 Task: Research Airbnb properties in Soignies, Belgium from 2nd December, 2023 to 6th December, 2023 for 2 adults.1  bedroom having 1 bed and 1 bathroom. Property type can be hotel. Amenities needed are: heating. Look for 3 properties as per requirement.
Action: Mouse moved to (551, 77)
Screenshot: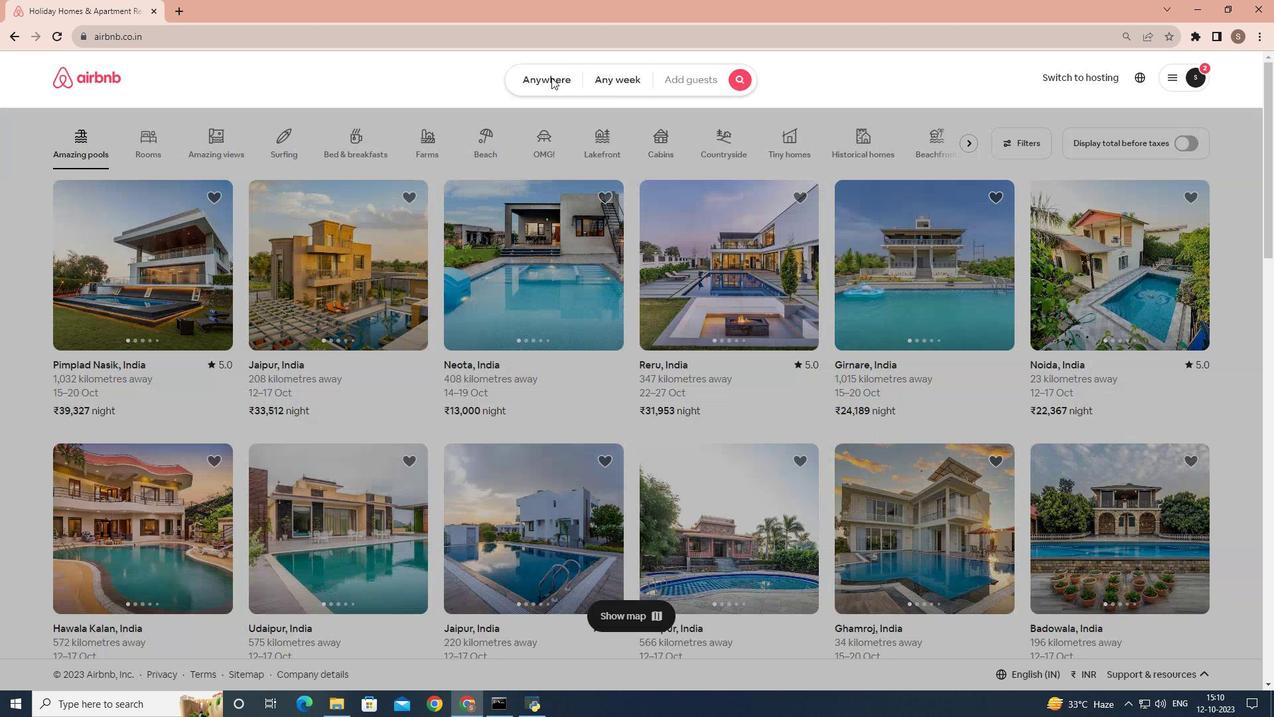 
Action: Mouse pressed left at (551, 77)
Screenshot: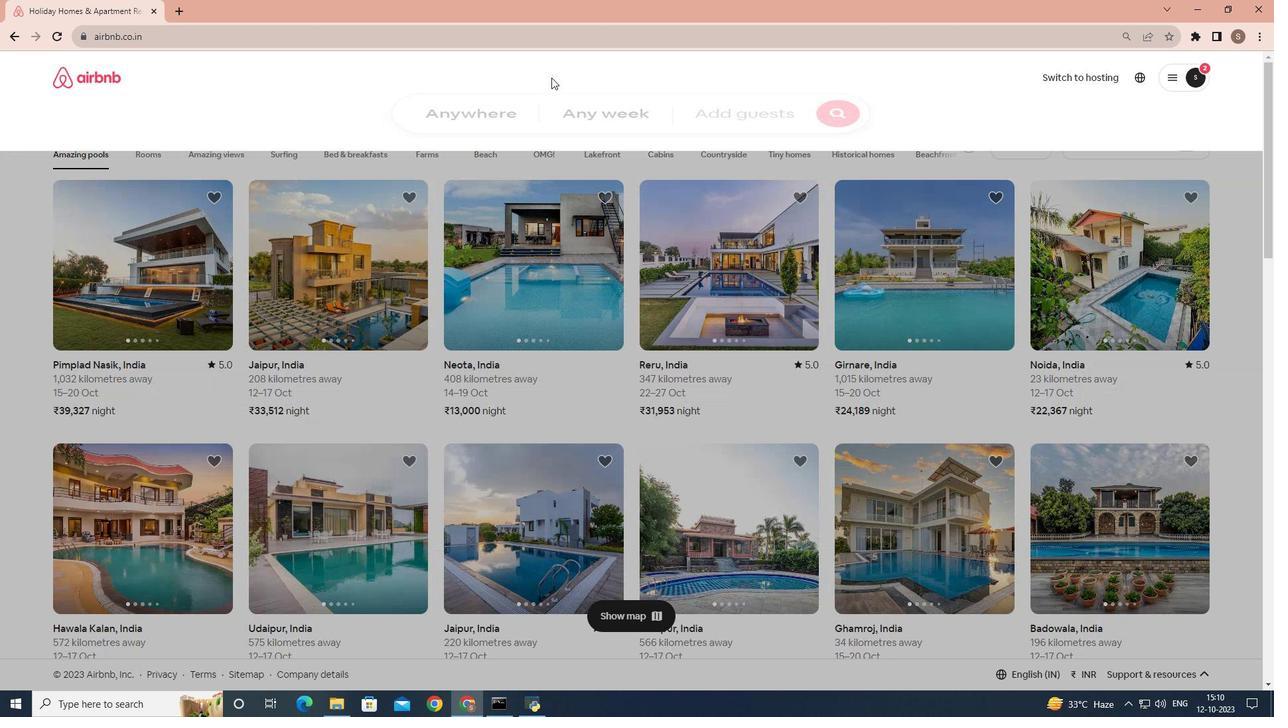 
Action: Mouse moved to (452, 119)
Screenshot: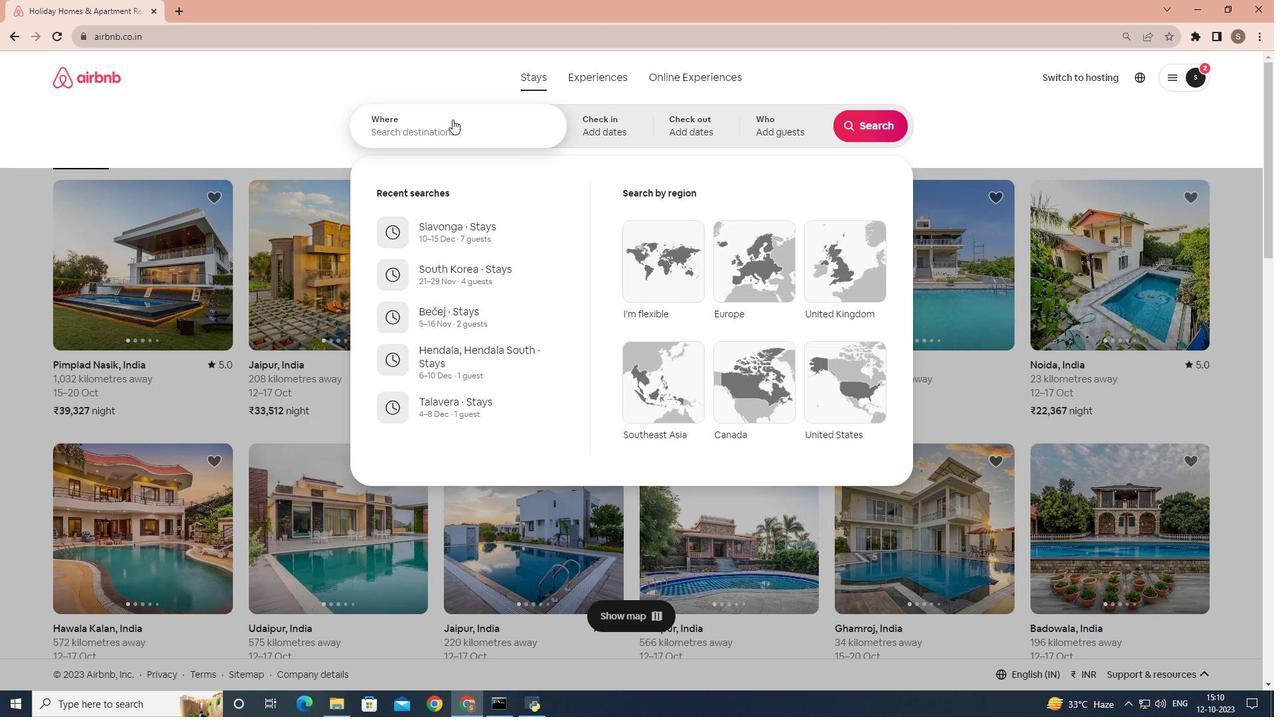
Action: Mouse pressed left at (452, 119)
Screenshot: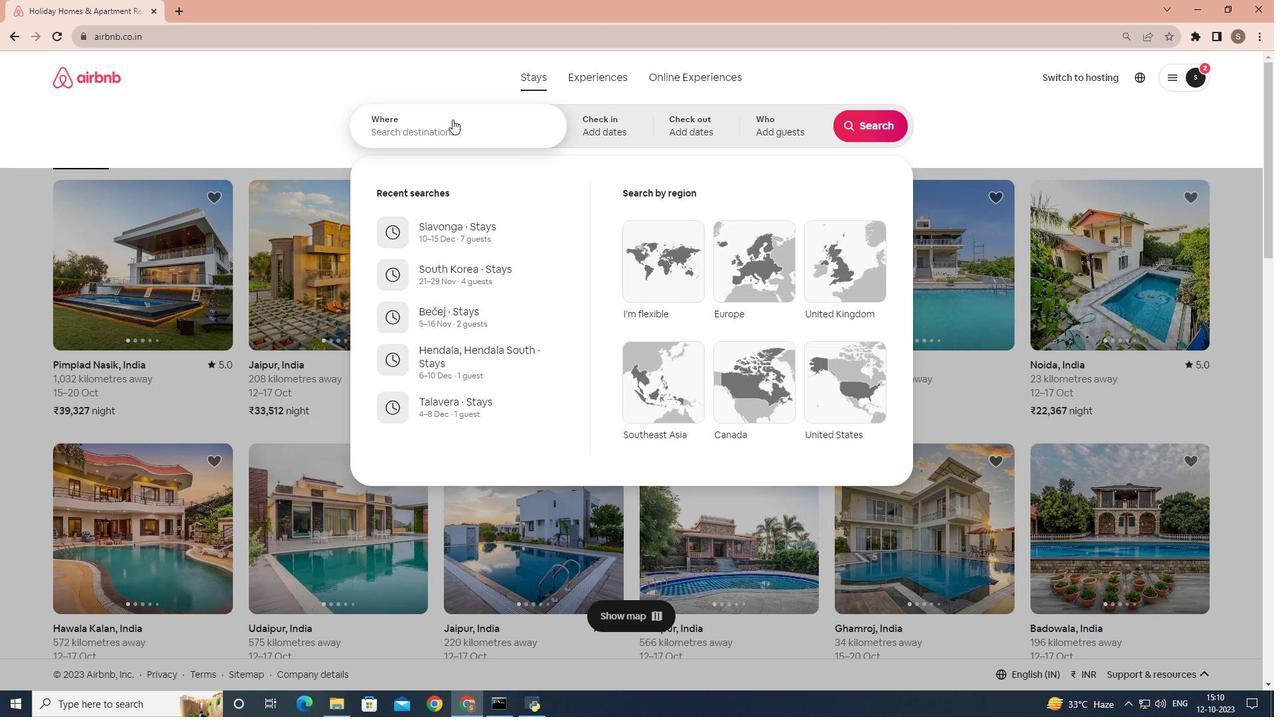 
Action: Key pressed <Key.shift>Soignies,<Key.space><Key.shift>Belgium
Screenshot: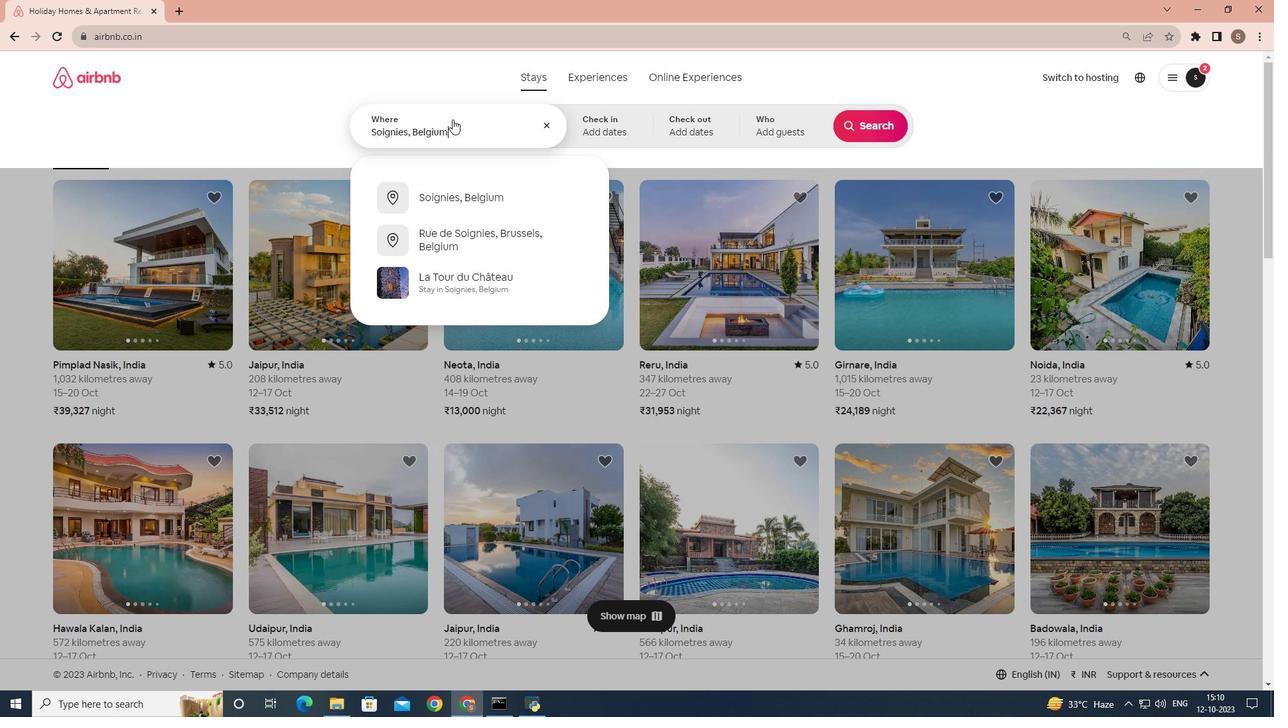 
Action: Mouse moved to (493, 202)
Screenshot: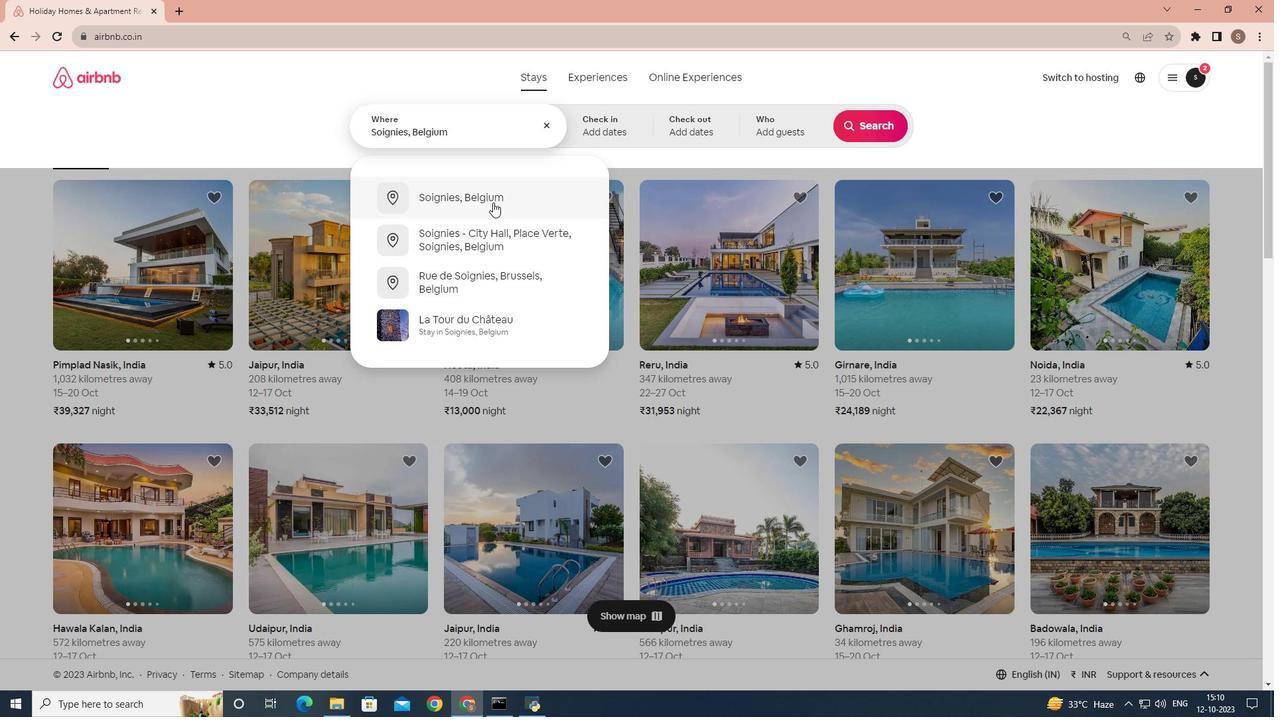 
Action: Mouse pressed left at (493, 202)
Screenshot: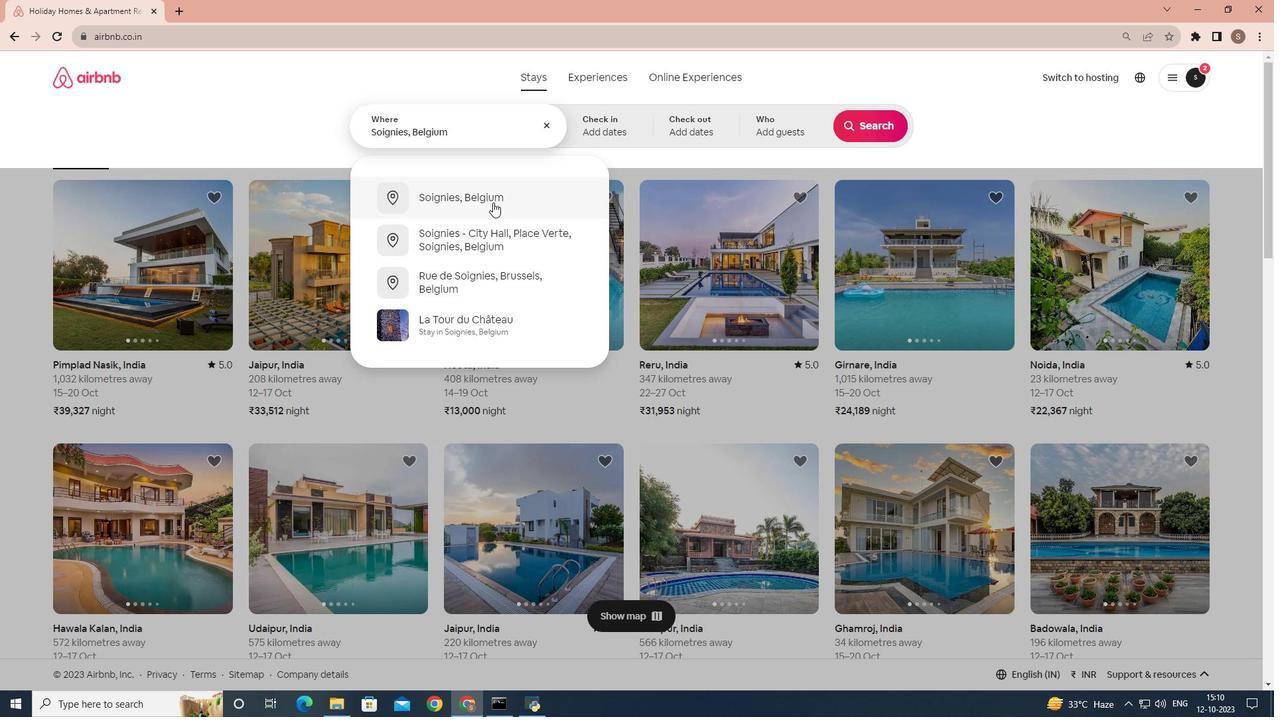 
Action: Mouse moved to (867, 229)
Screenshot: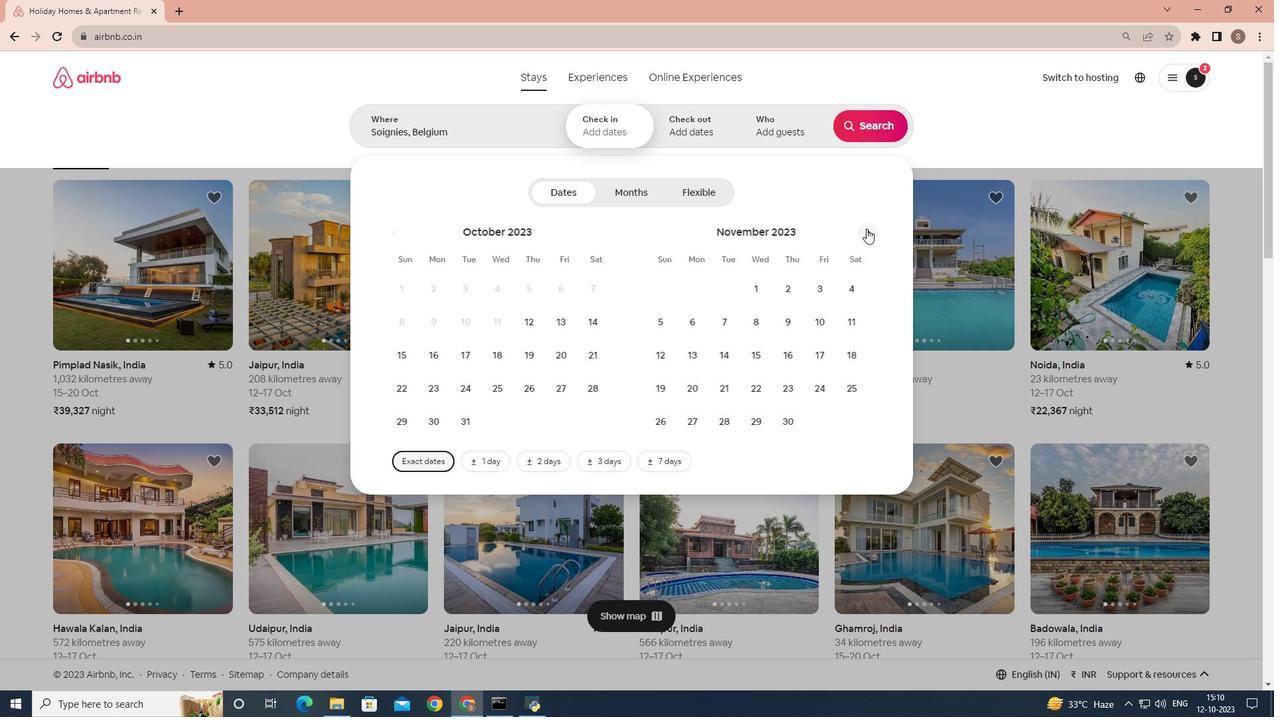 
Action: Mouse pressed left at (867, 229)
Screenshot: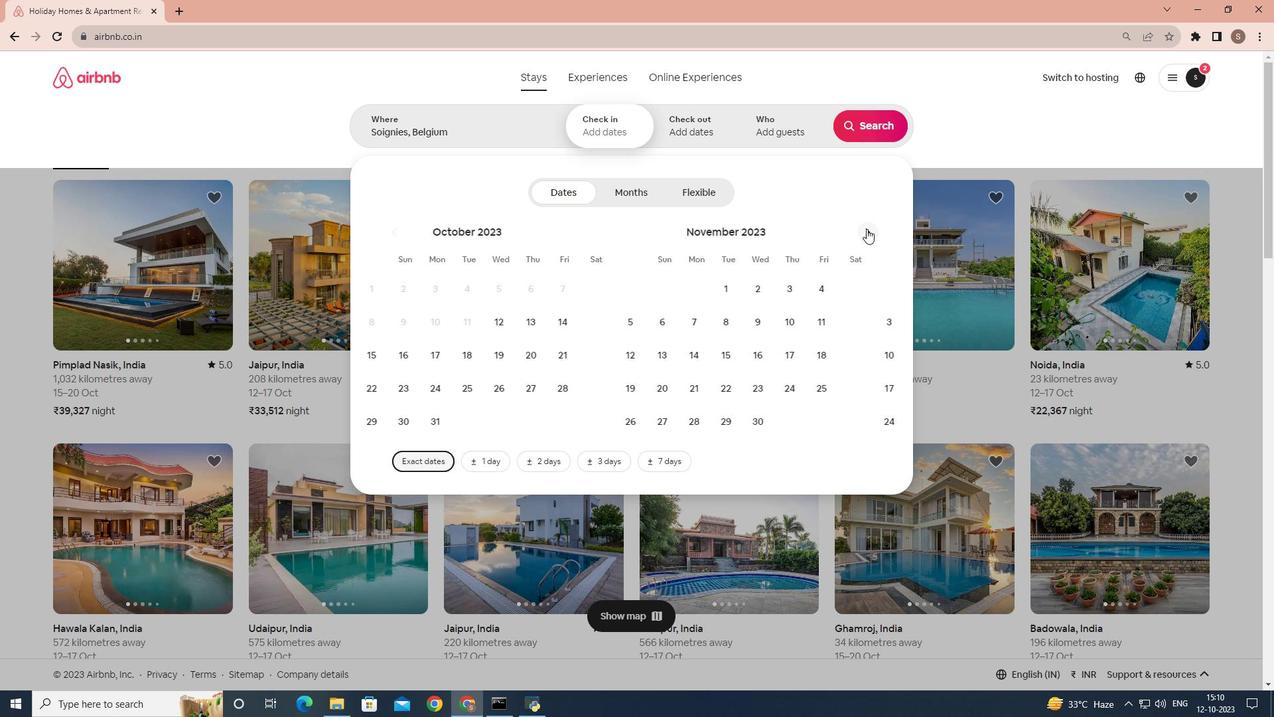 
Action: Mouse moved to (849, 293)
Screenshot: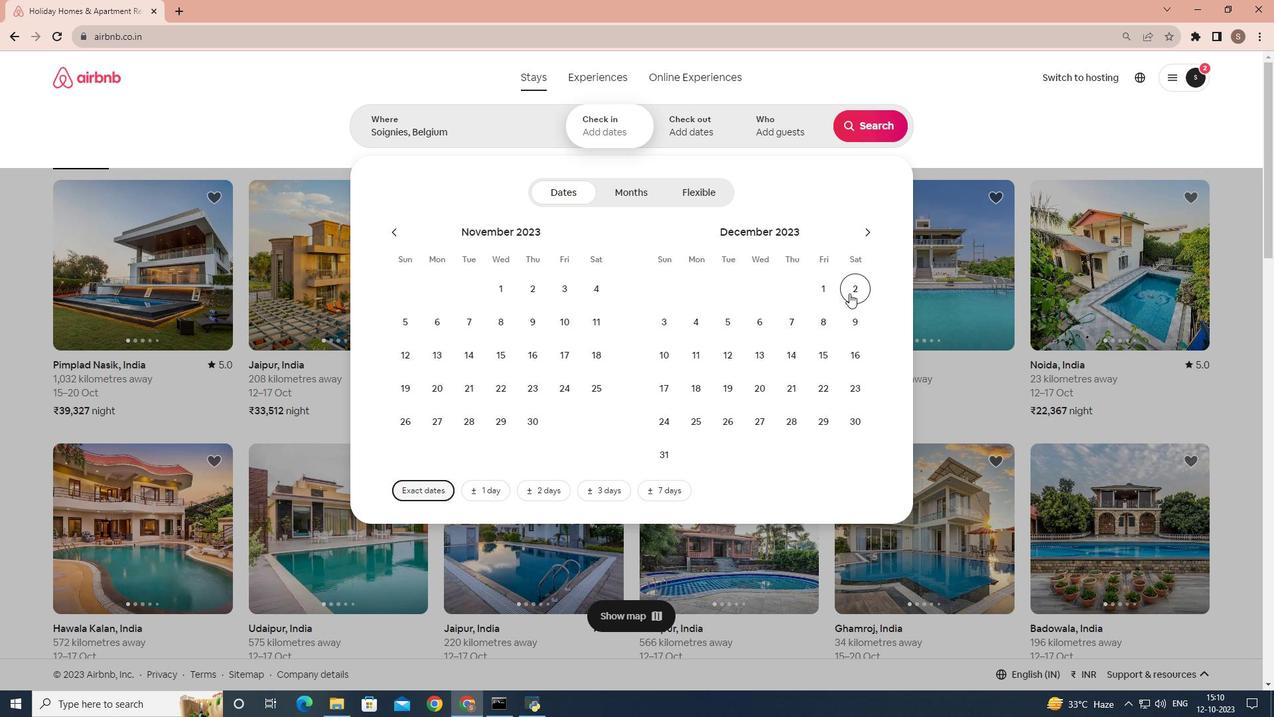 
Action: Mouse pressed left at (849, 293)
Screenshot: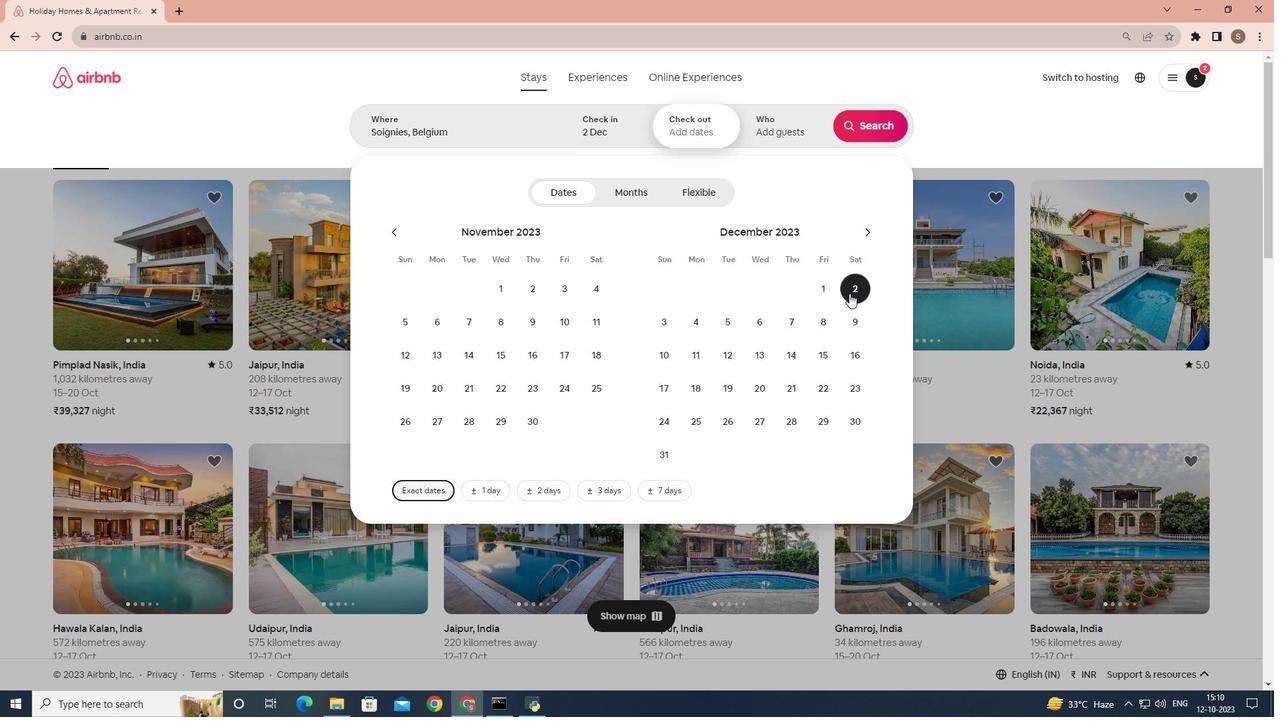 
Action: Mouse moved to (757, 325)
Screenshot: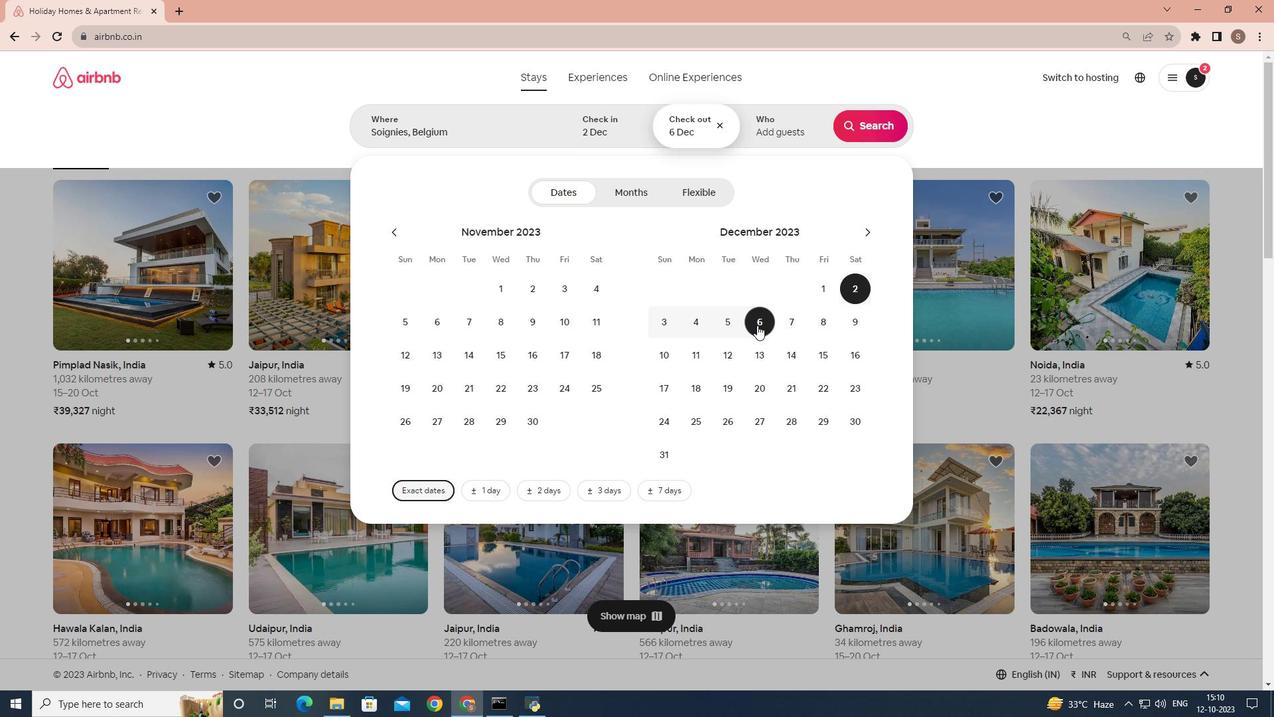 
Action: Mouse pressed left at (757, 325)
Screenshot: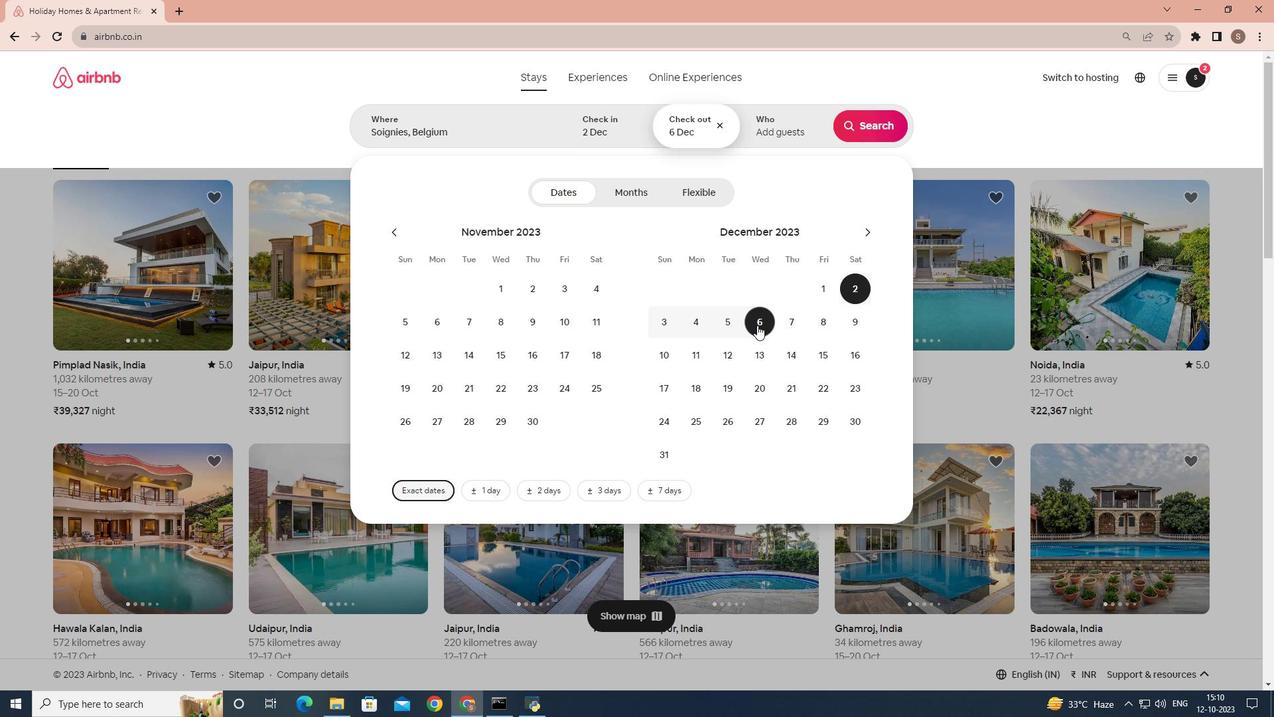 
Action: Mouse moved to (774, 130)
Screenshot: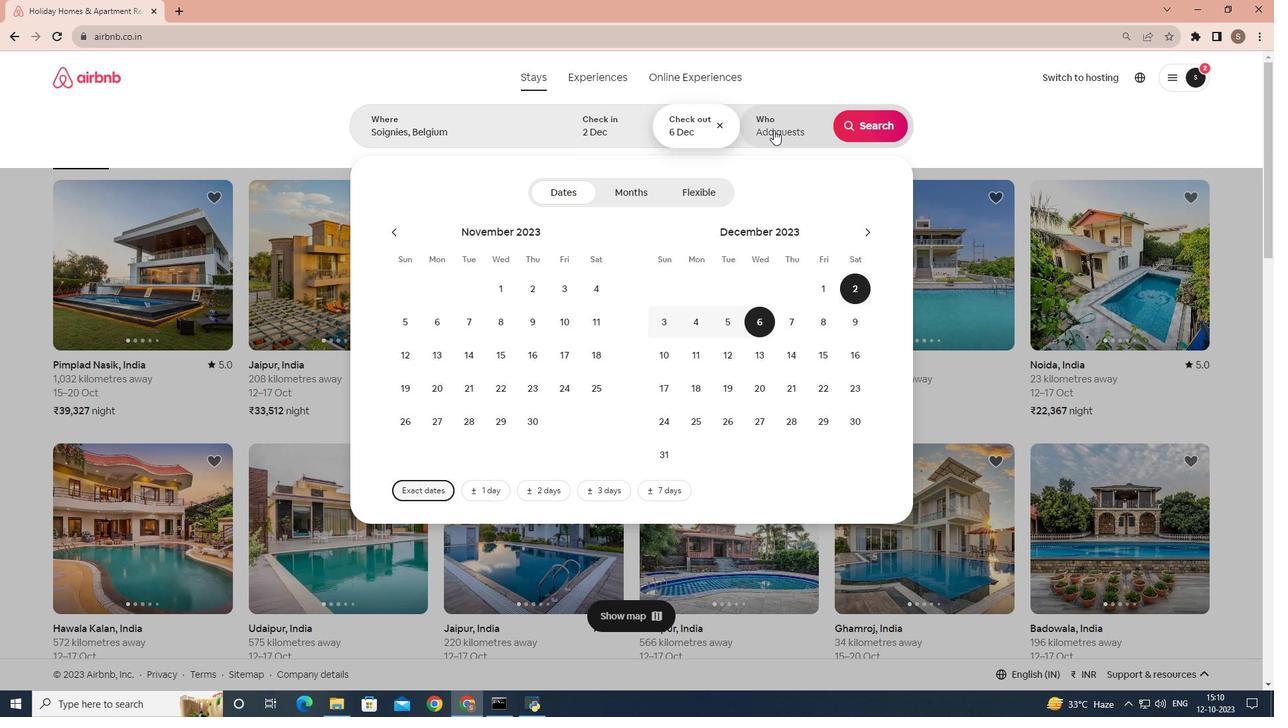 
Action: Mouse pressed left at (774, 130)
Screenshot: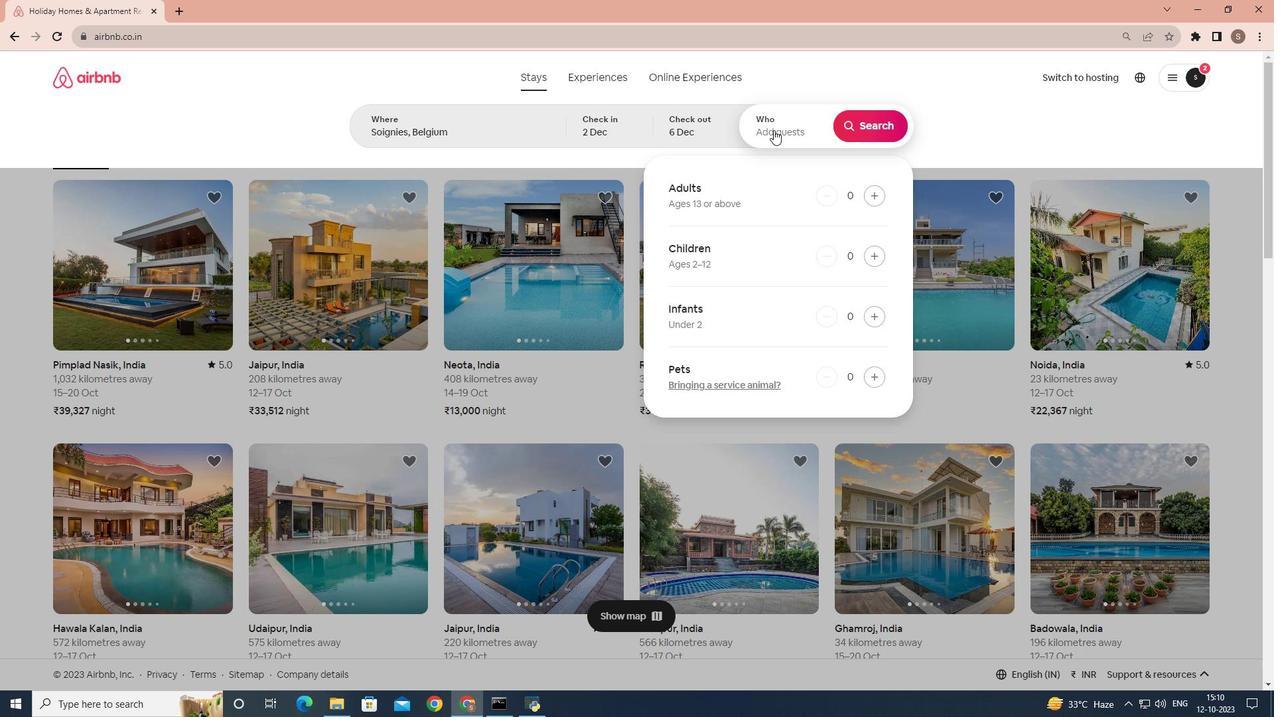 
Action: Mouse moved to (873, 191)
Screenshot: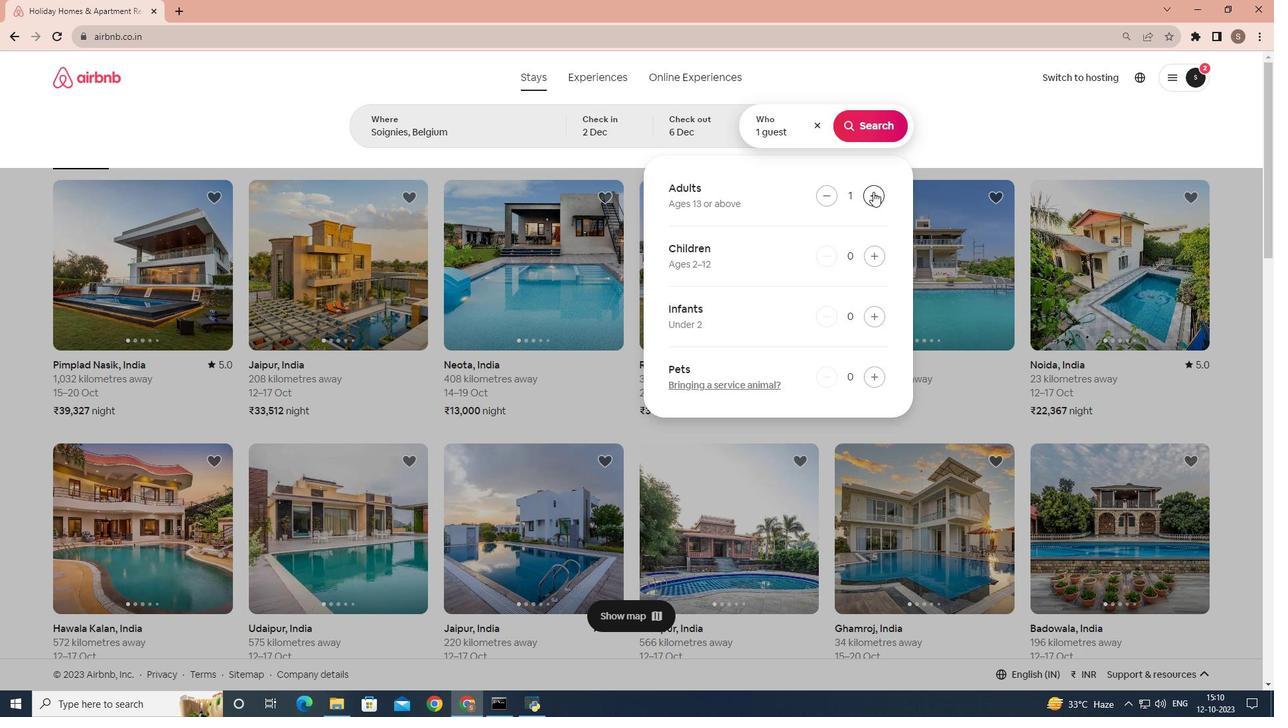 
Action: Mouse pressed left at (873, 191)
Screenshot: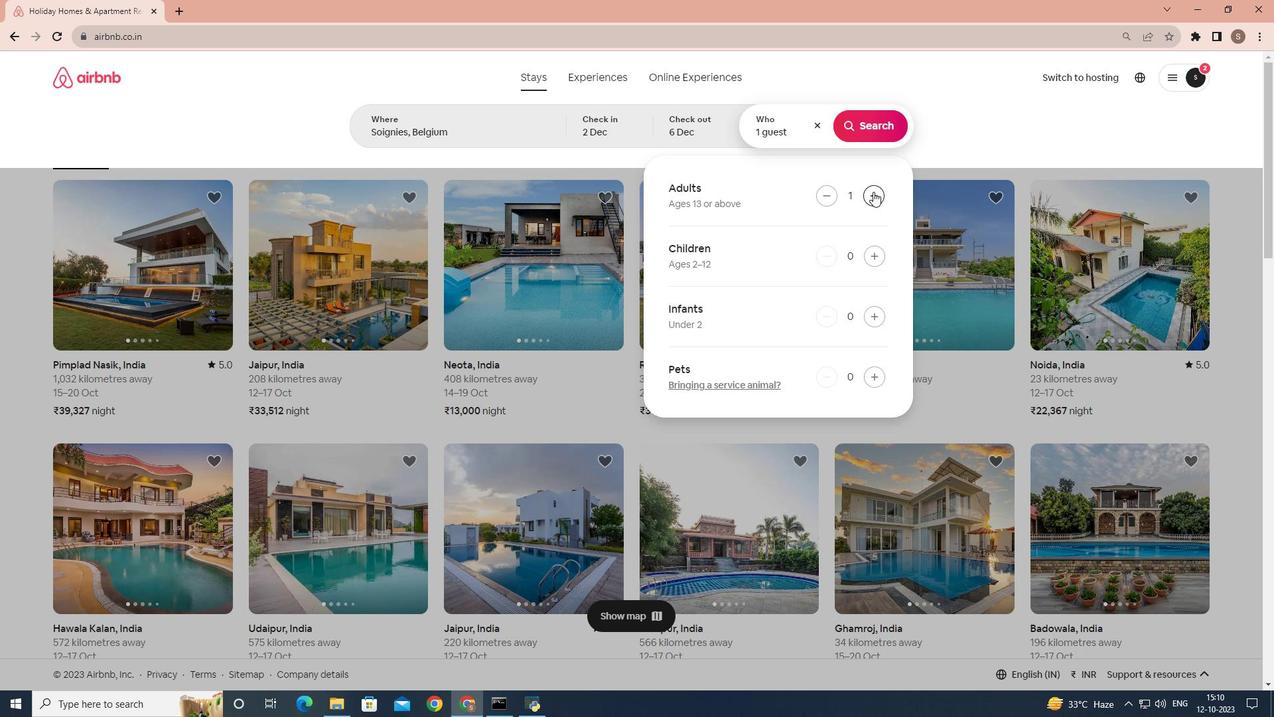 
Action: Mouse pressed left at (873, 191)
Screenshot: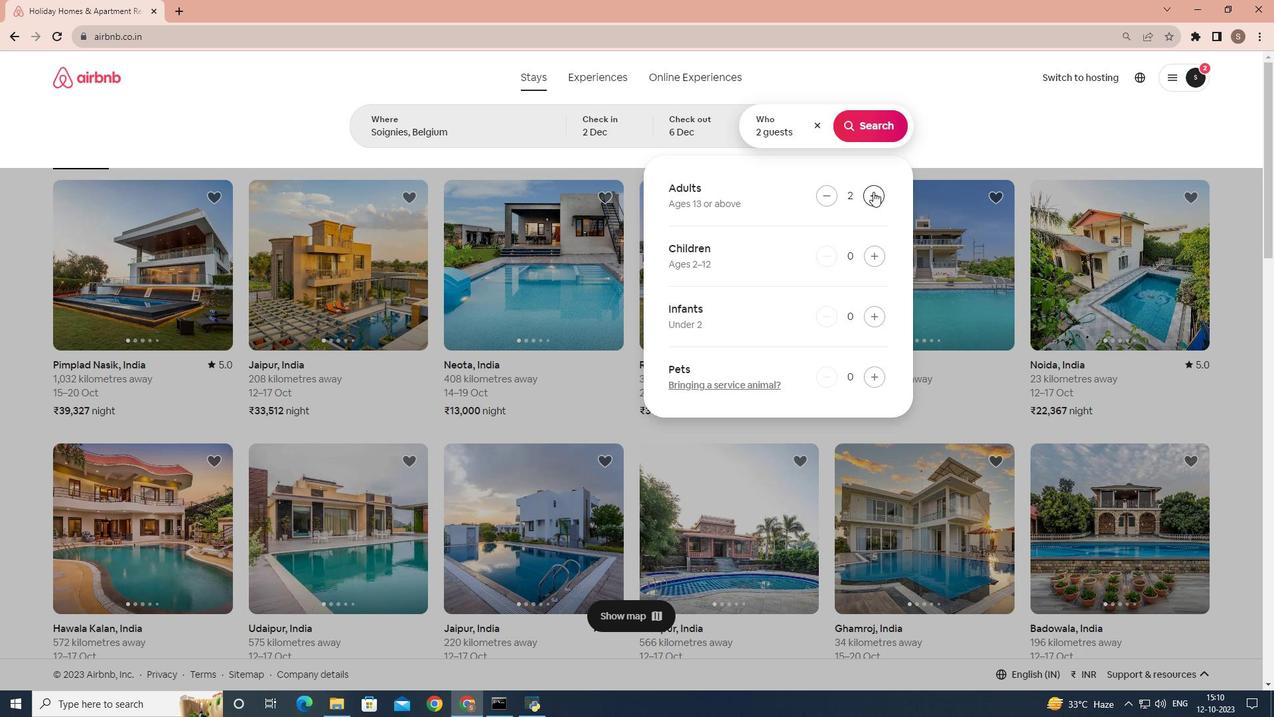 
Action: Mouse moved to (875, 126)
Screenshot: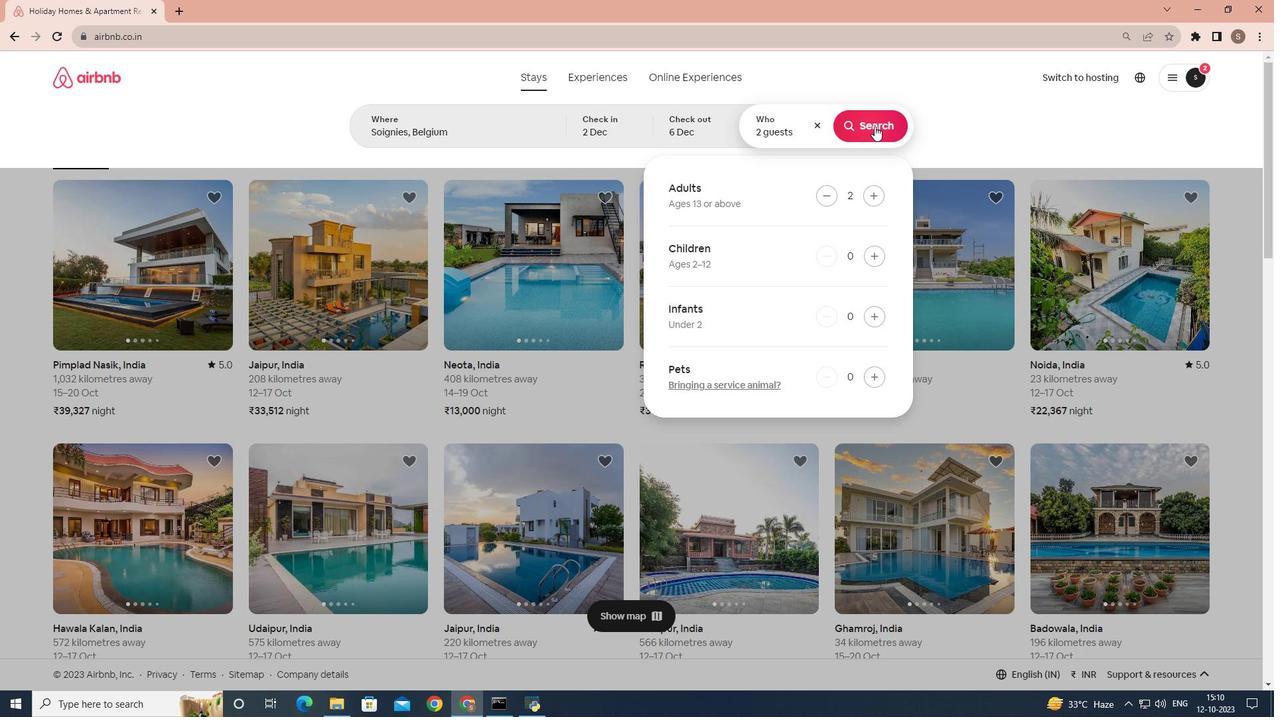 
Action: Mouse pressed left at (875, 126)
Screenshot: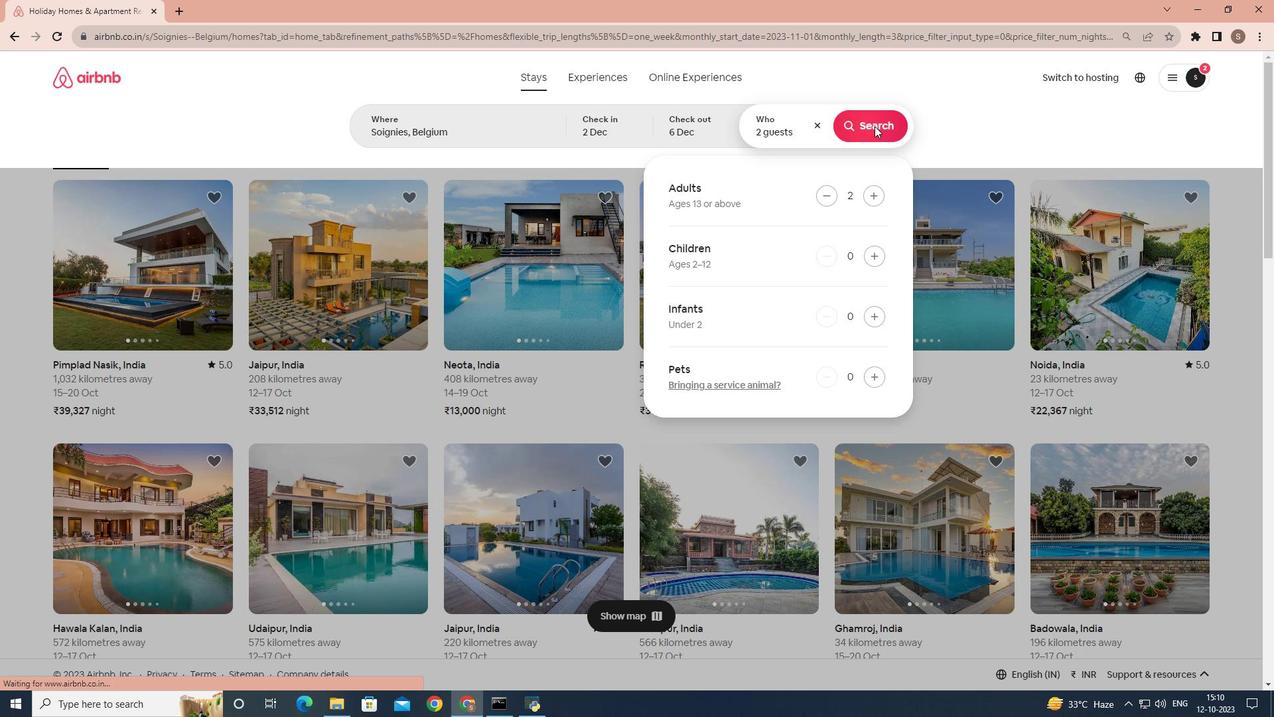
Action: Mouse moved to (1041, 127)
Screenshot: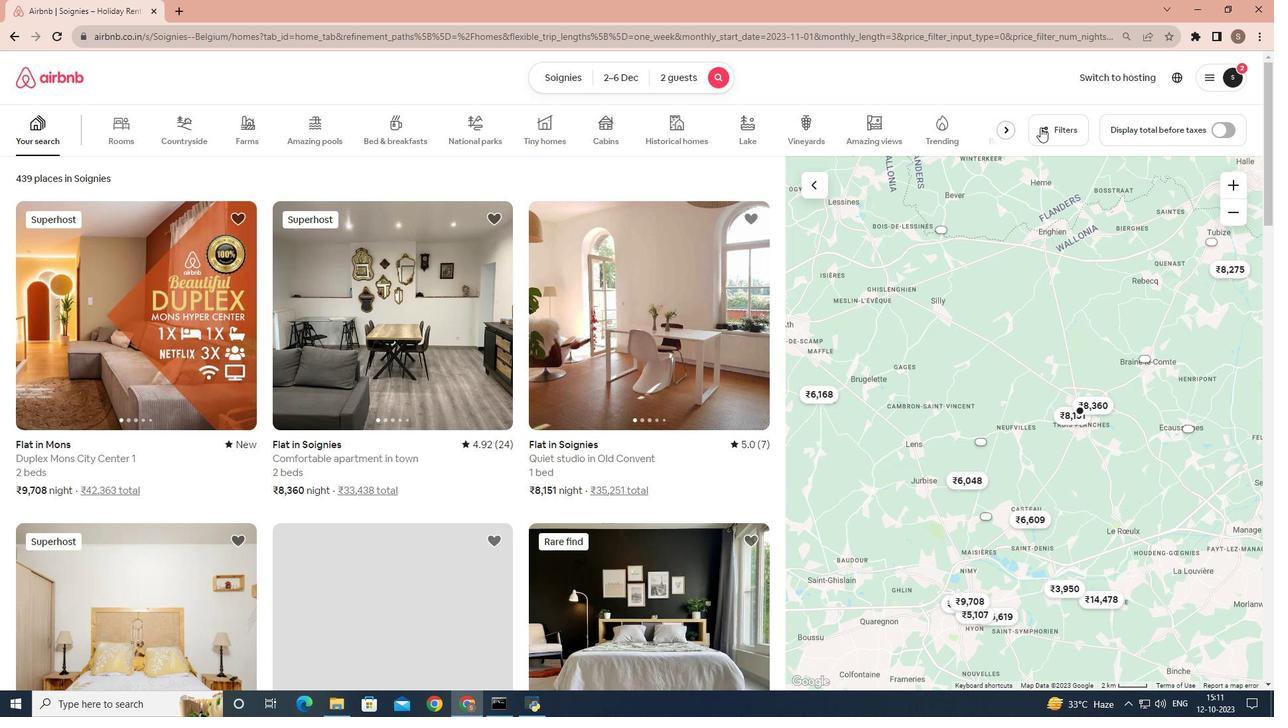 
Action: Mouse pressed left at (1041, 127)
Screenshot: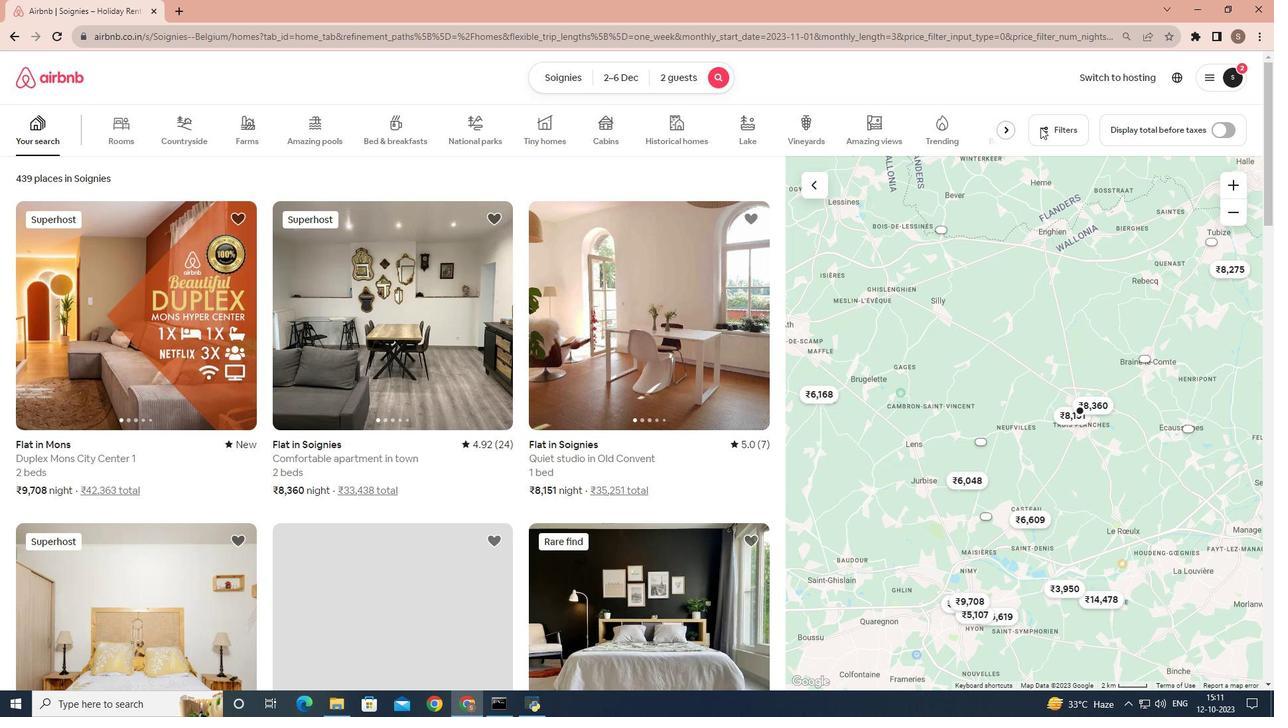 
Action: Mouse moved to (788, 303)
Screenshot: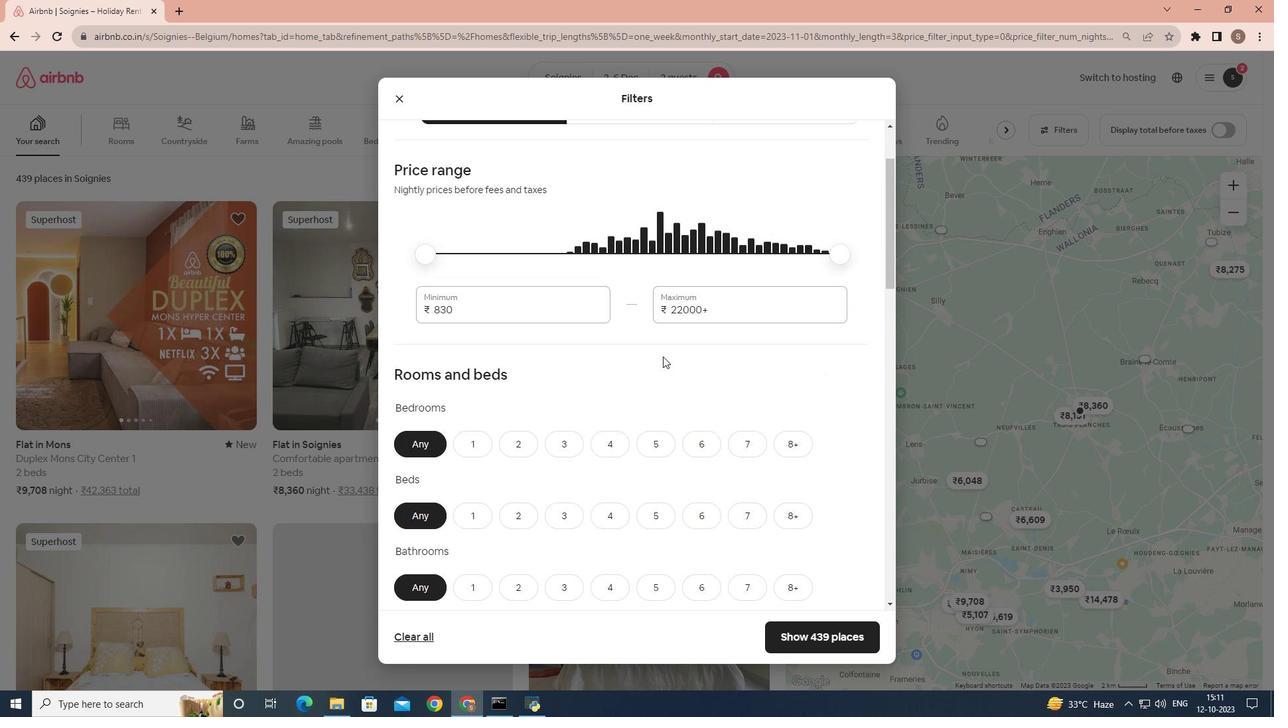 
Action: Mouse scrolled (788, 302) with delta (0, 0)
Screenshot: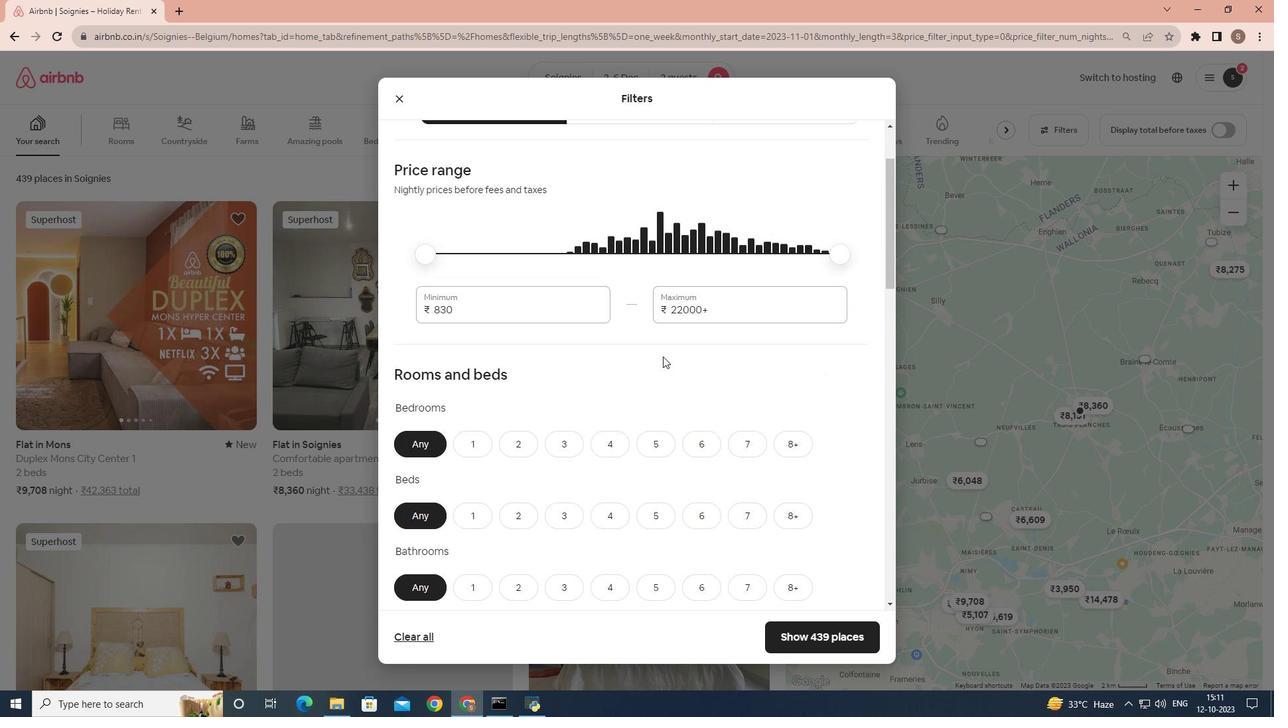 
Action: Mouse moved to (781, 310)
Screenshot: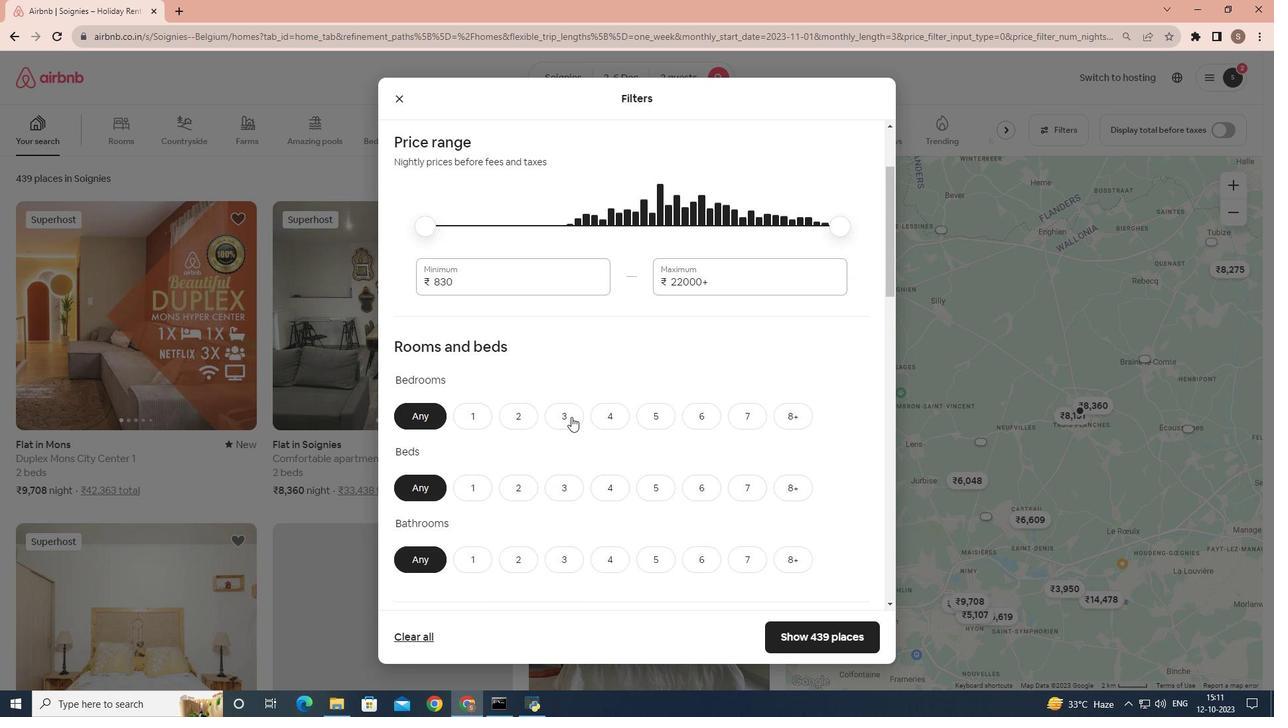 
Action: Mouse scrolled (781, 310) with delta (0, 0)
Screenshot: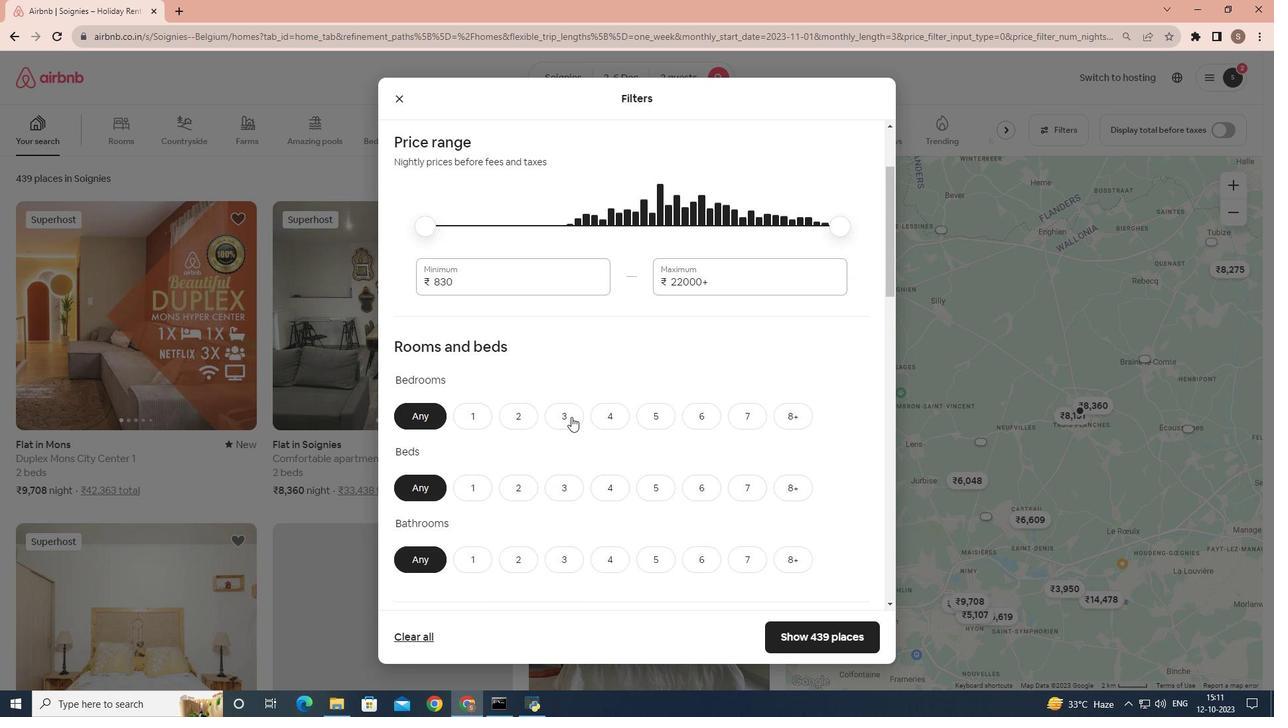 
Action: Mouse moved to (488, 409)
Screenshot: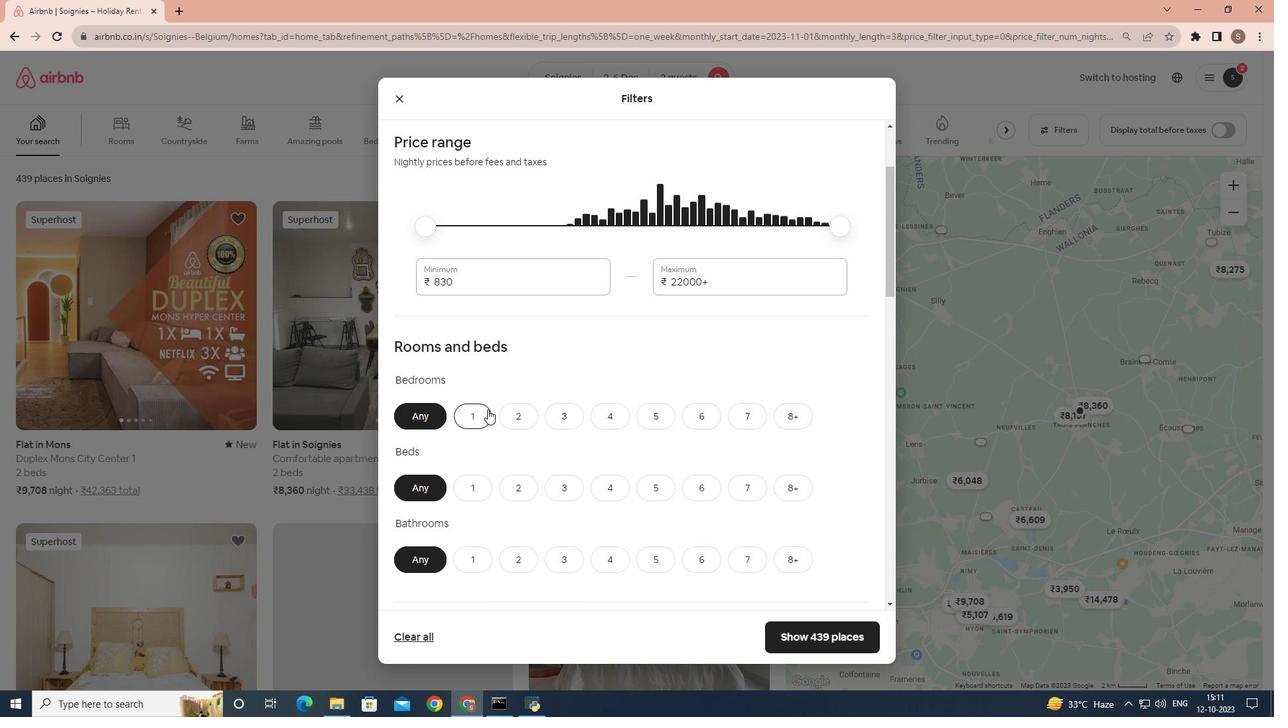 
Action: Mouse pressed left at (488, 409)
Screenshot: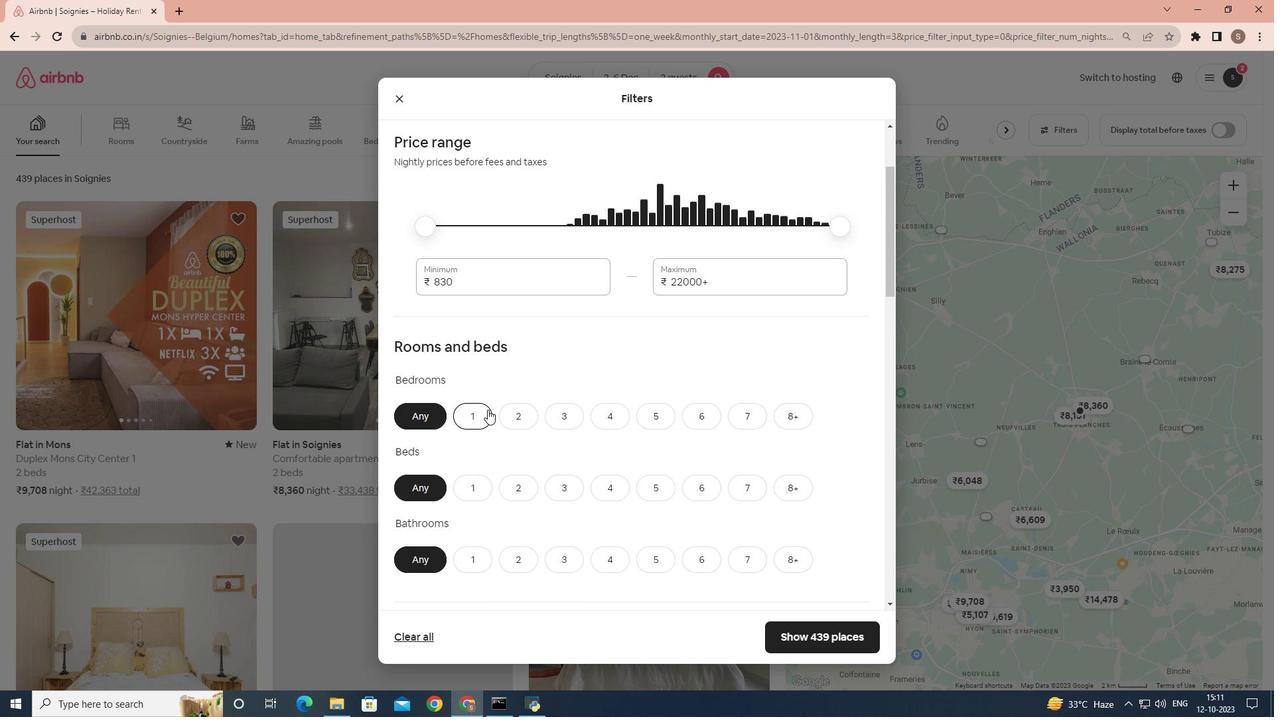 
Action: Mouse scrolled (488, 409) with delta (0, 0)
Screenshot: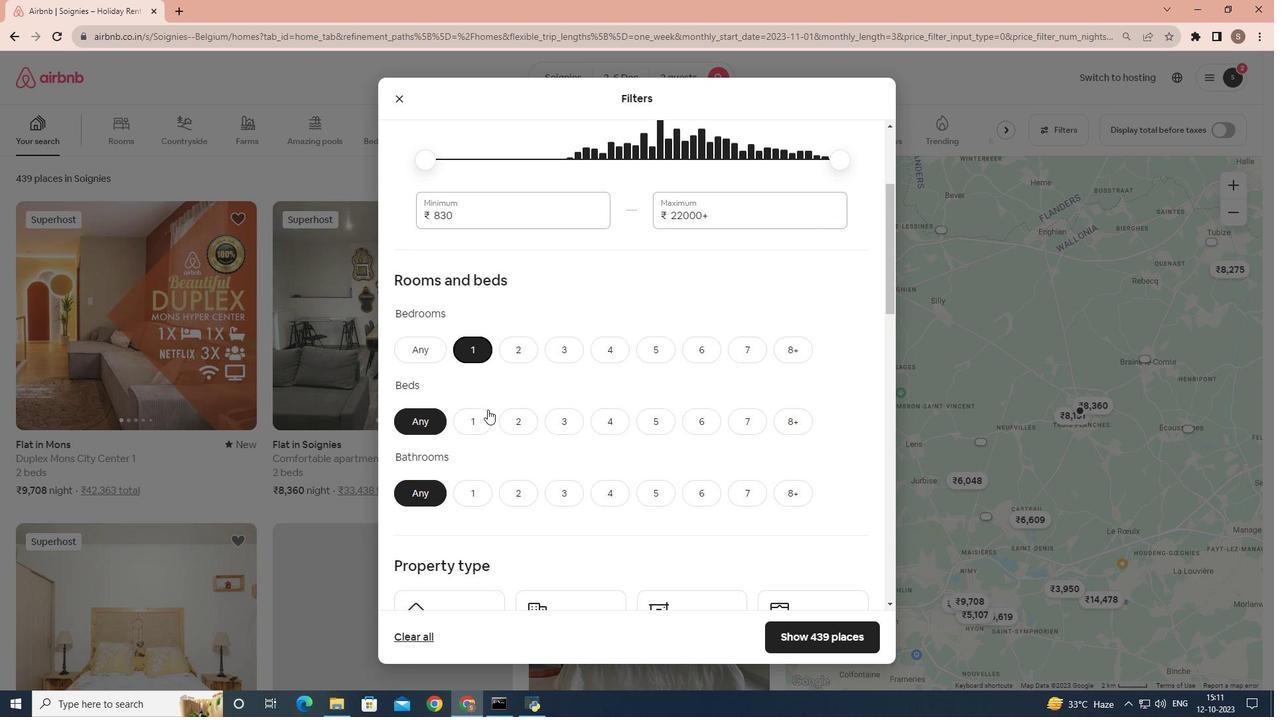 
Action: Mouse moved to (478, 413)
Screenshot: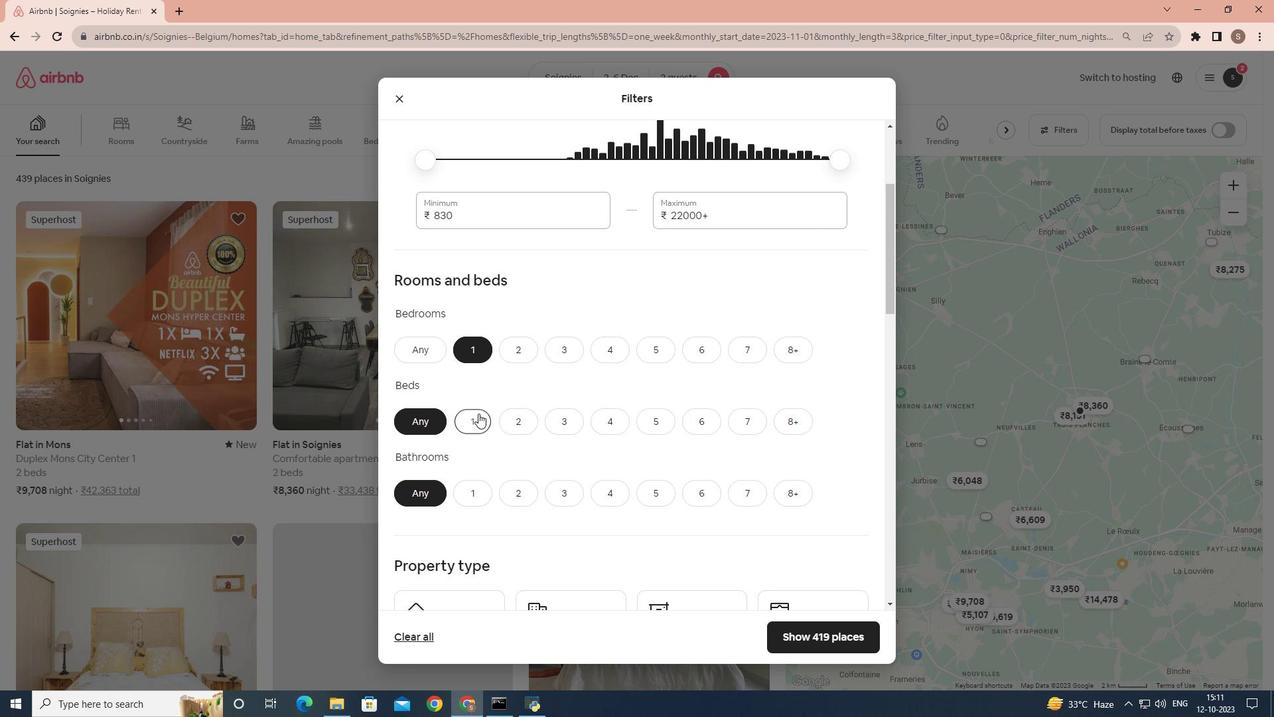 
Action: Mouse pressed left at (478, 413)
Screenshot: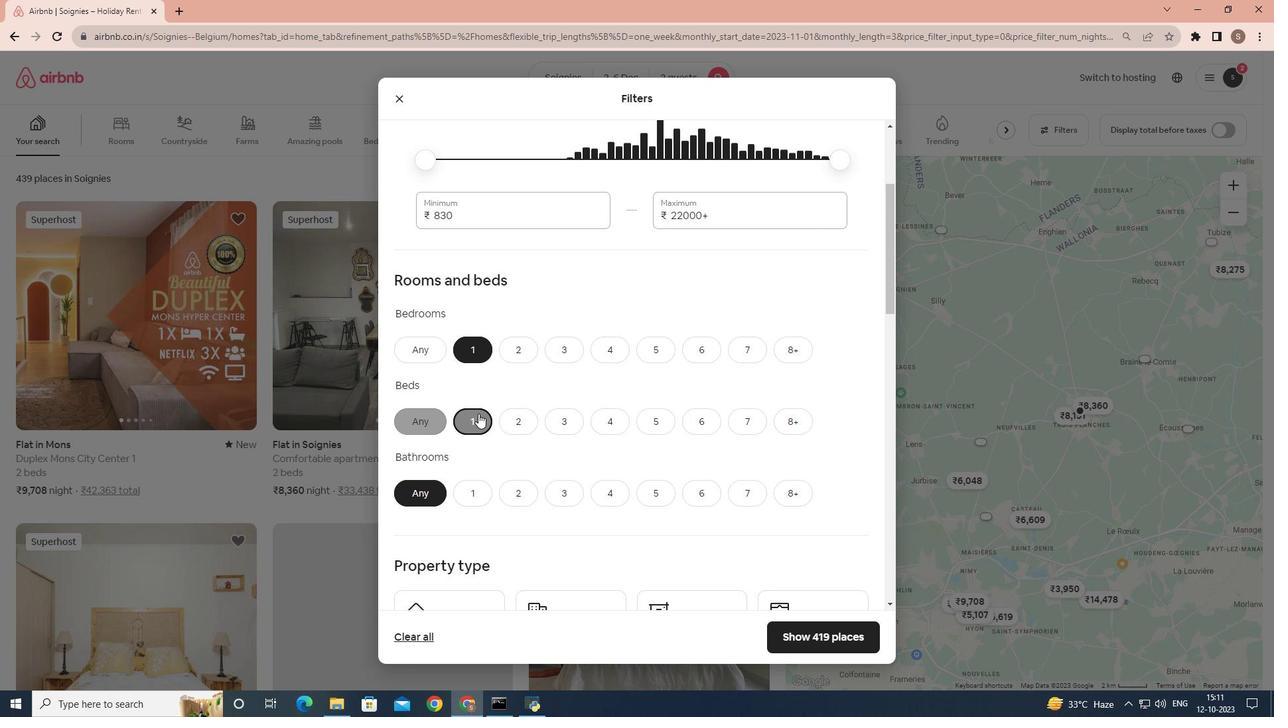 
Action: Mouse moved to (485, 409)
Screenshot: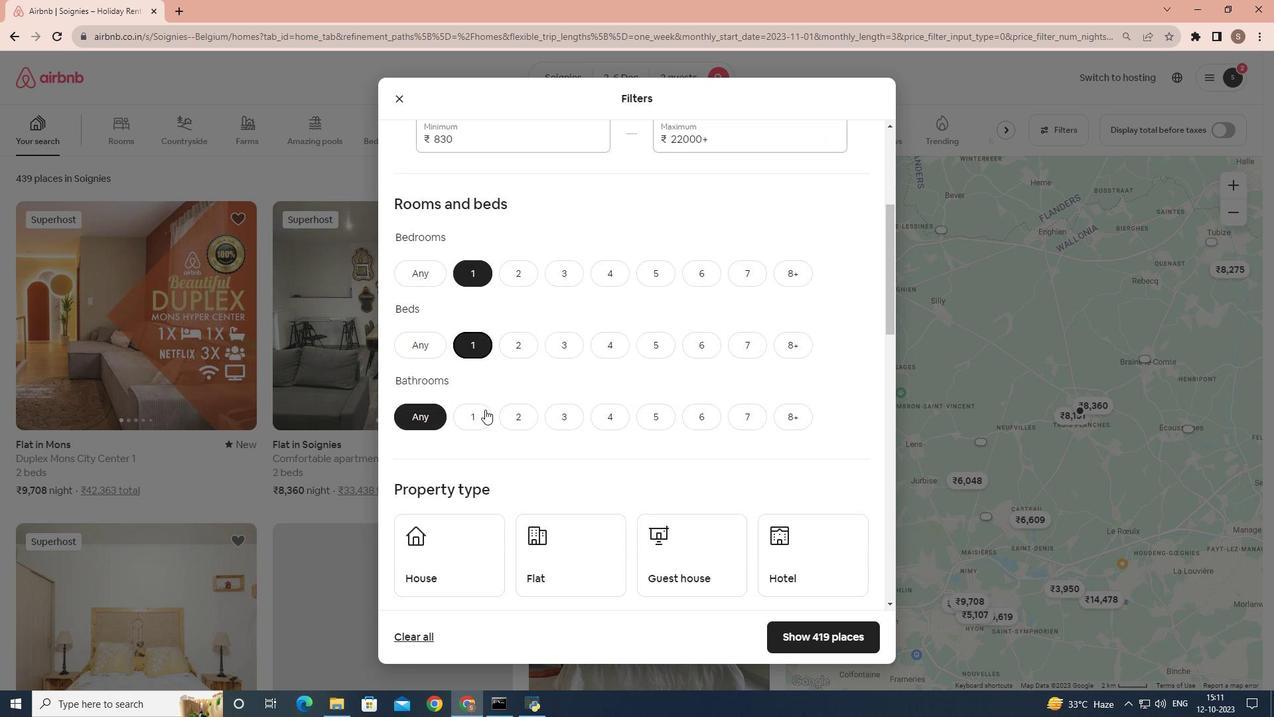 
Action: Mouse scrolled (485, 409) with delta (0, 0)
Screenshot: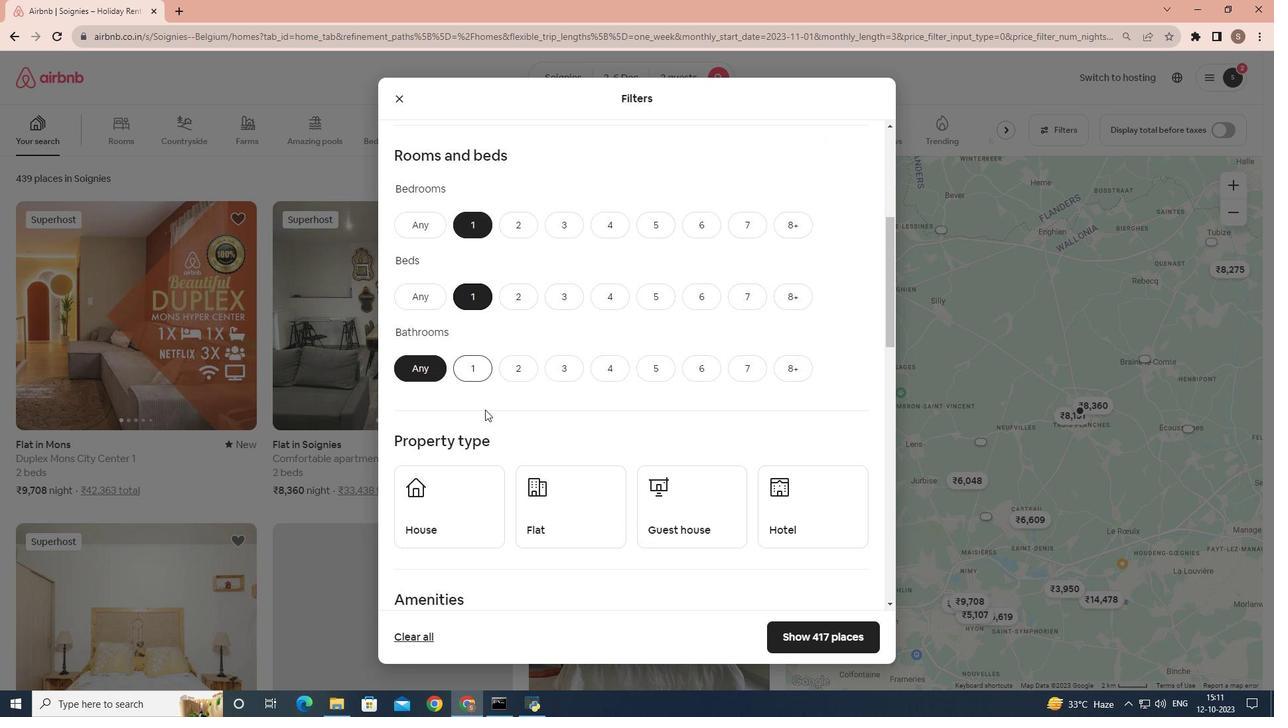
Action: Mouse scrolled (485, 409) with delta (0, 0)
Screenshot: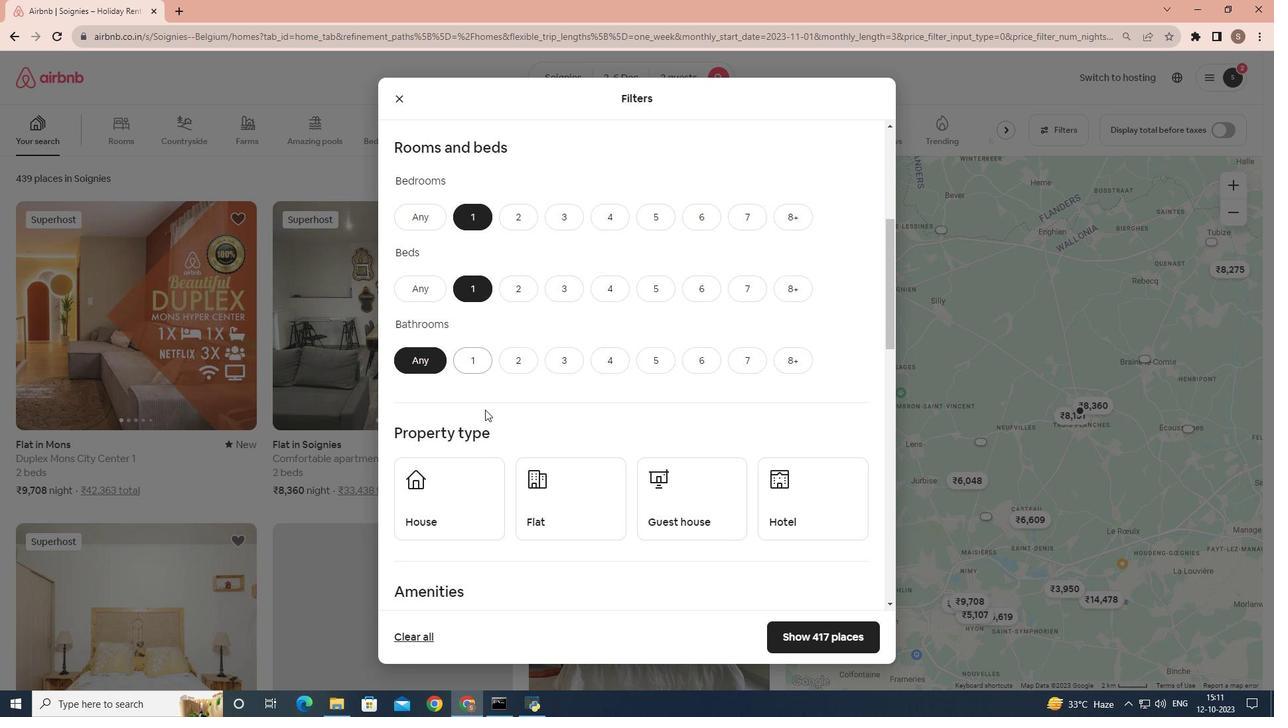 
Action: Mouse moved to (470, 368)
Screenshot: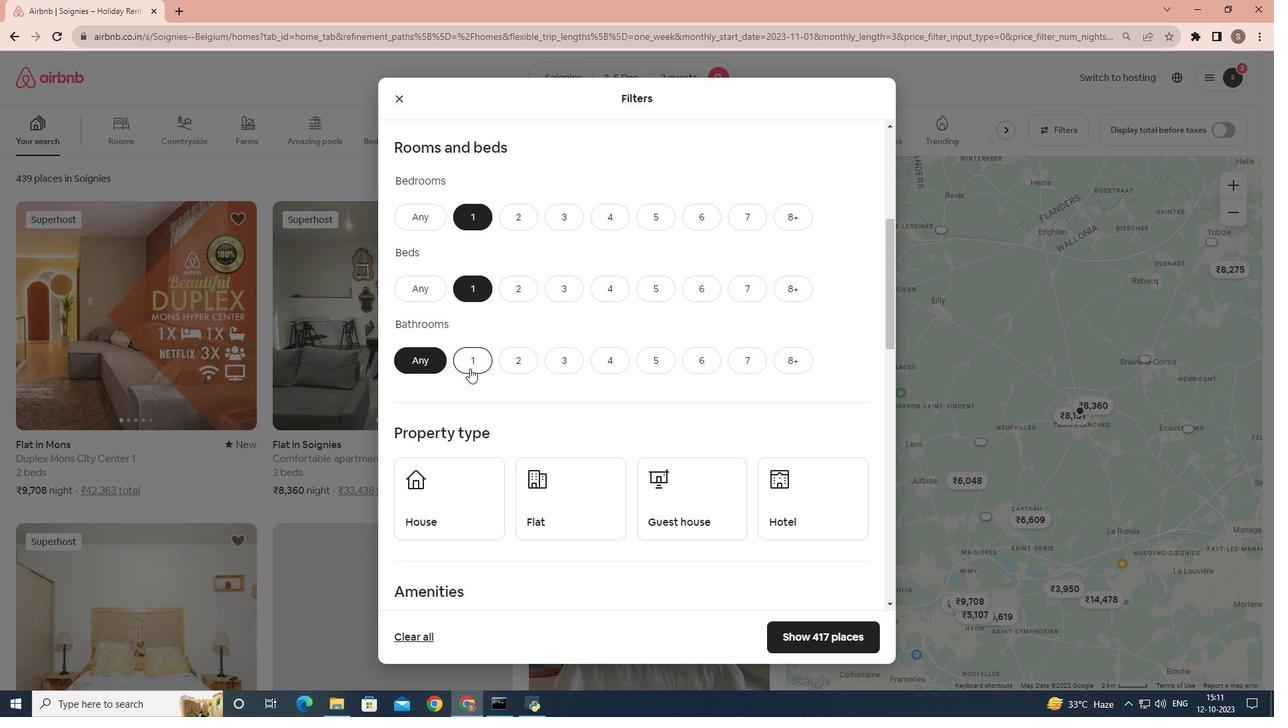 
Action: Mouse pressed left at (470, 368)
Screenshot: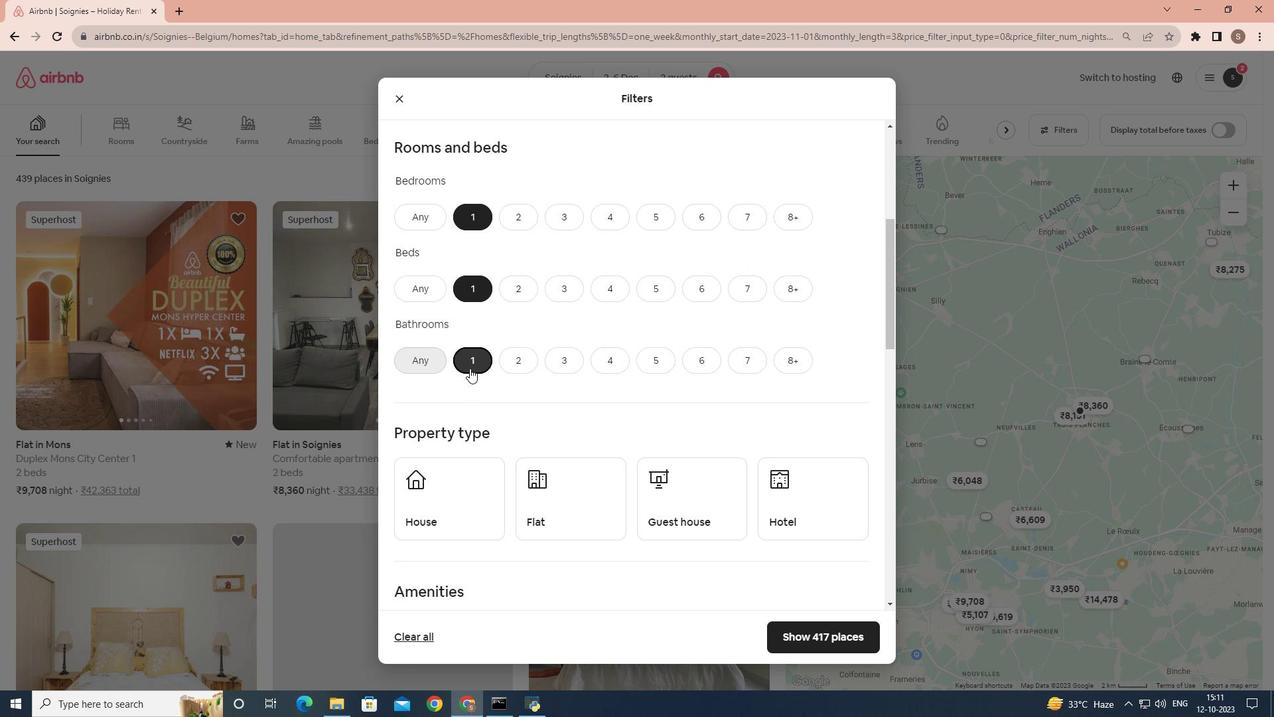 
Action: Mouse moved to (492, 375)
Screenshot: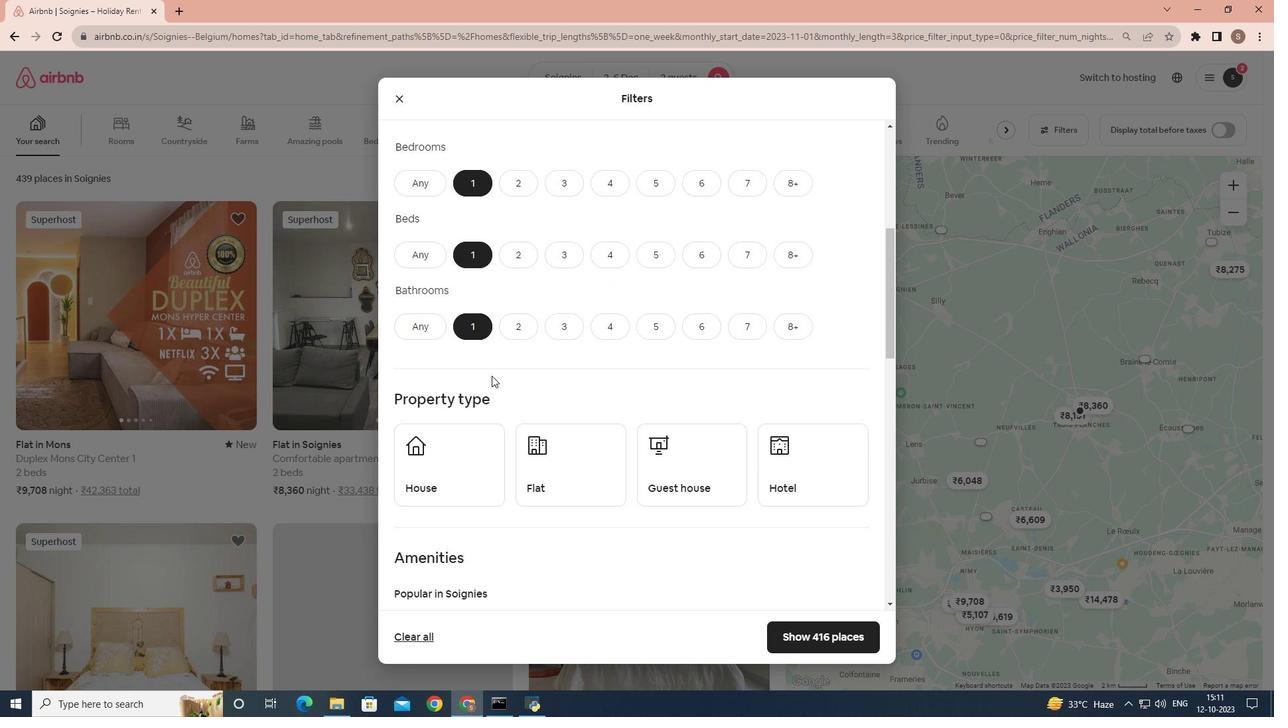 
Action: Mouse scrolled (492, 375) with delta (0, 0)
Screenshot: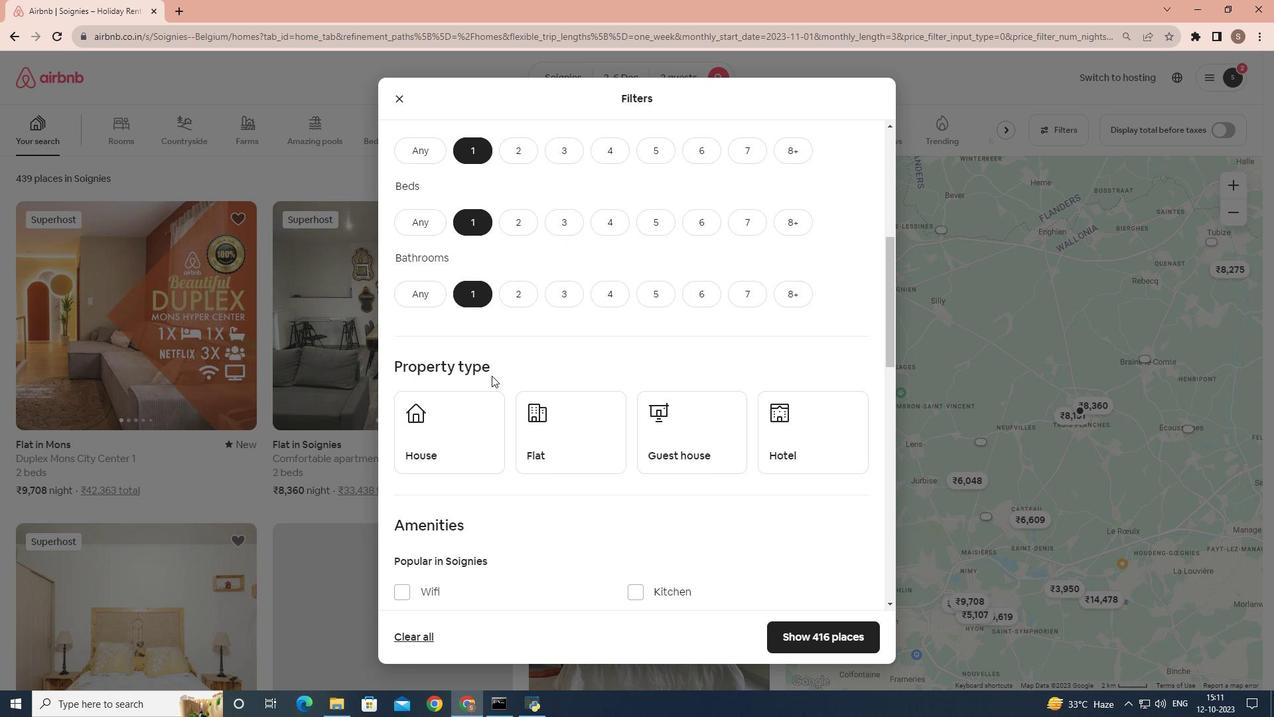 
Action: Mouse moved to (802, 438)
Screenshot: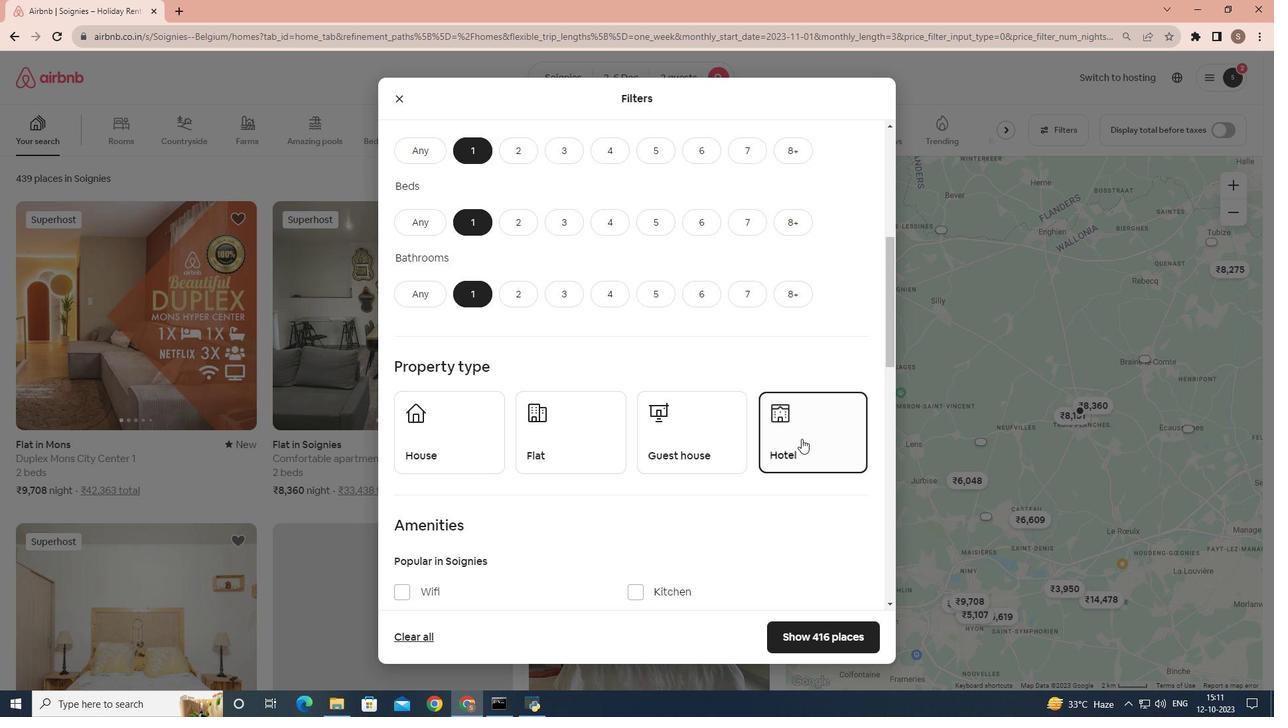 
Action: Mouse pressed left at (802, 438)
Screenshot: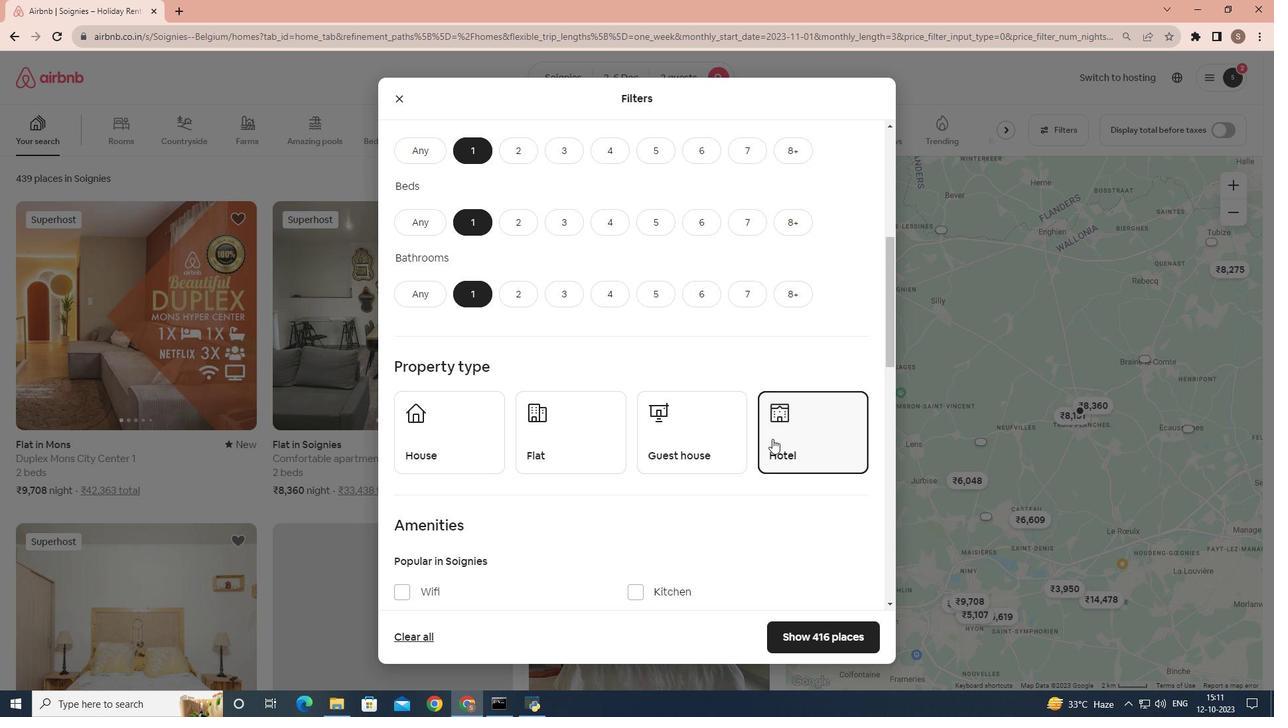 
Action: Mouse moved to (627, 430)
Screenshot: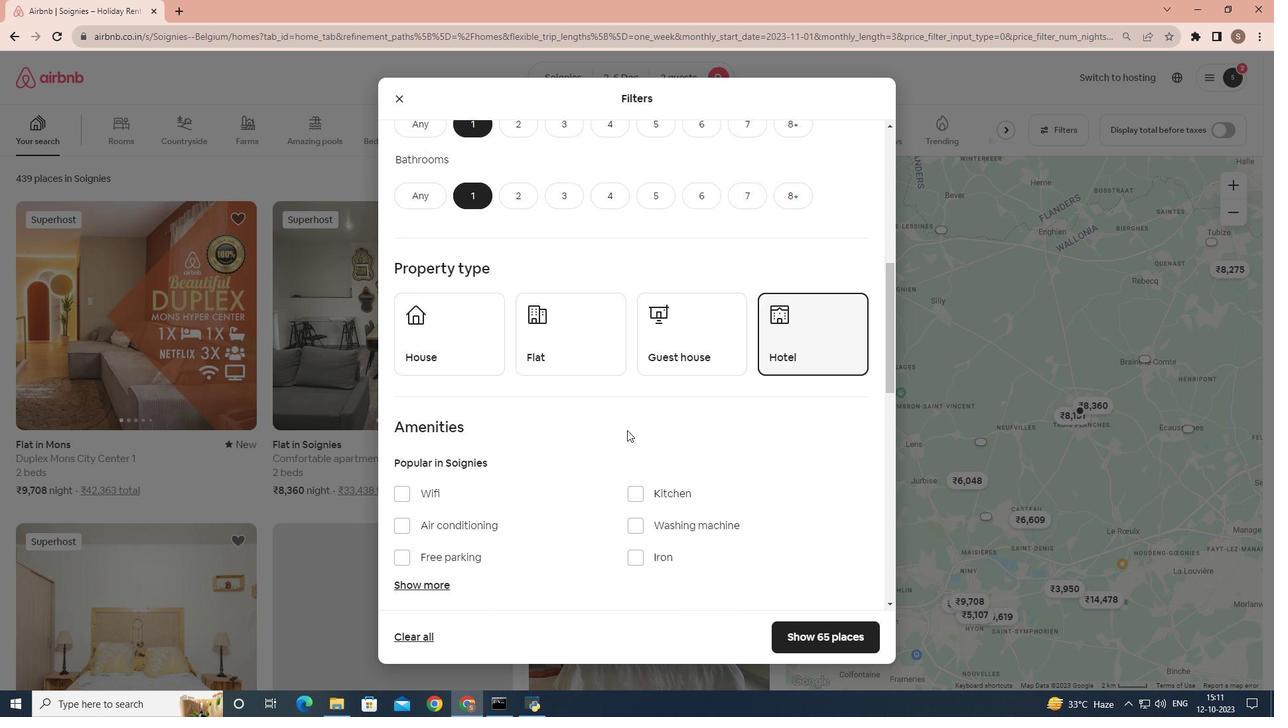 
Action: Mouse scrolled (627, 429) with delta (0, 0)
Screenshot: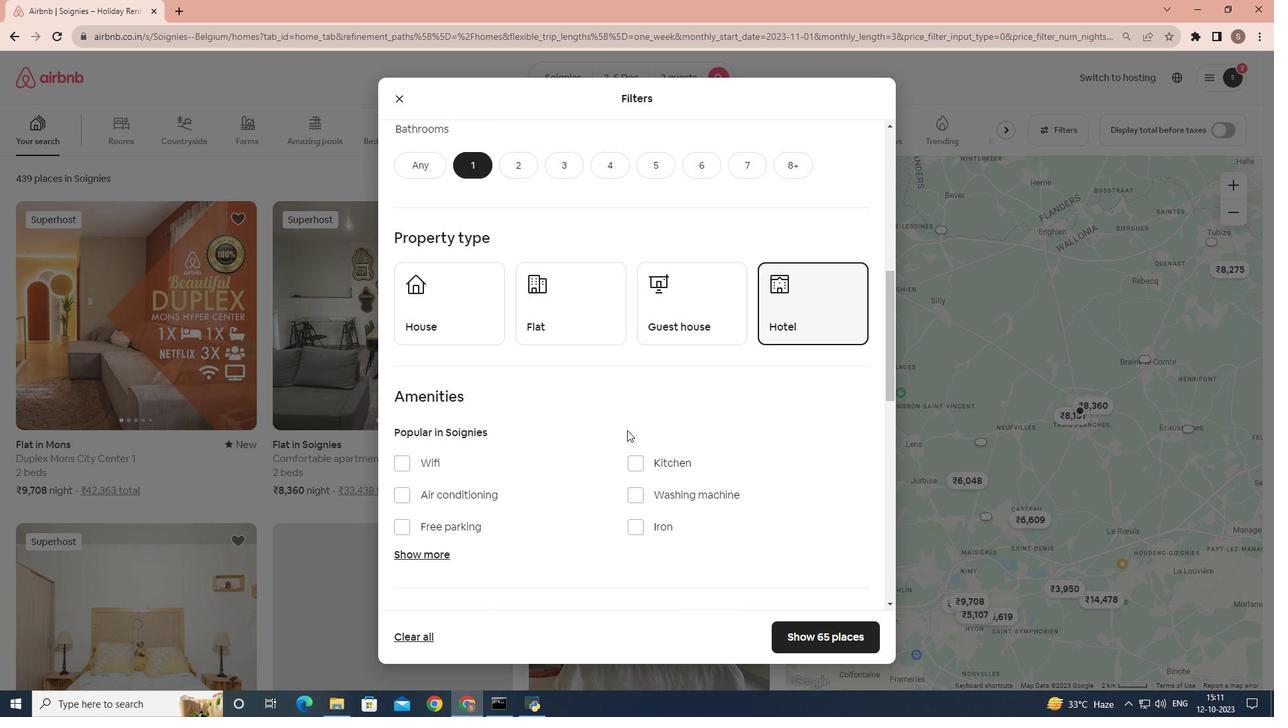 
Action: Mouse scrolled (627, 429) with delta (0, 0)
Screenshot: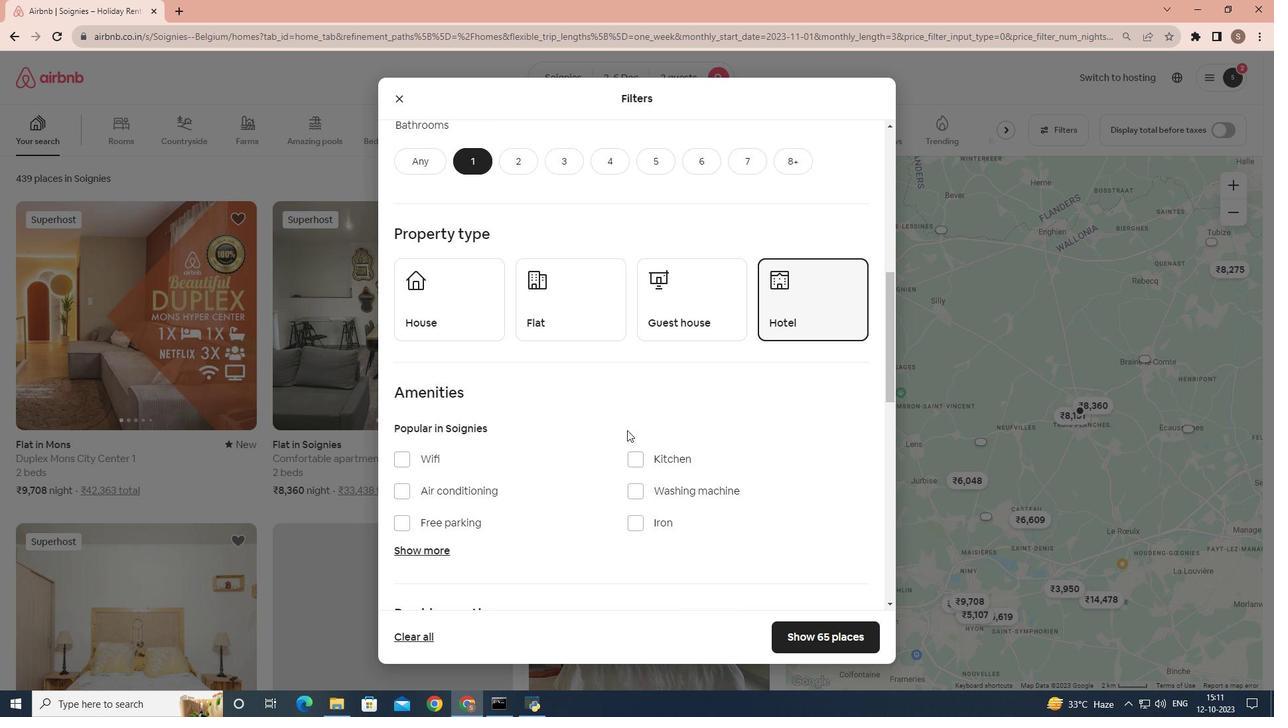 
Action: Mouse scrolled (627, 429) with delta (0, 0)
Screenshot: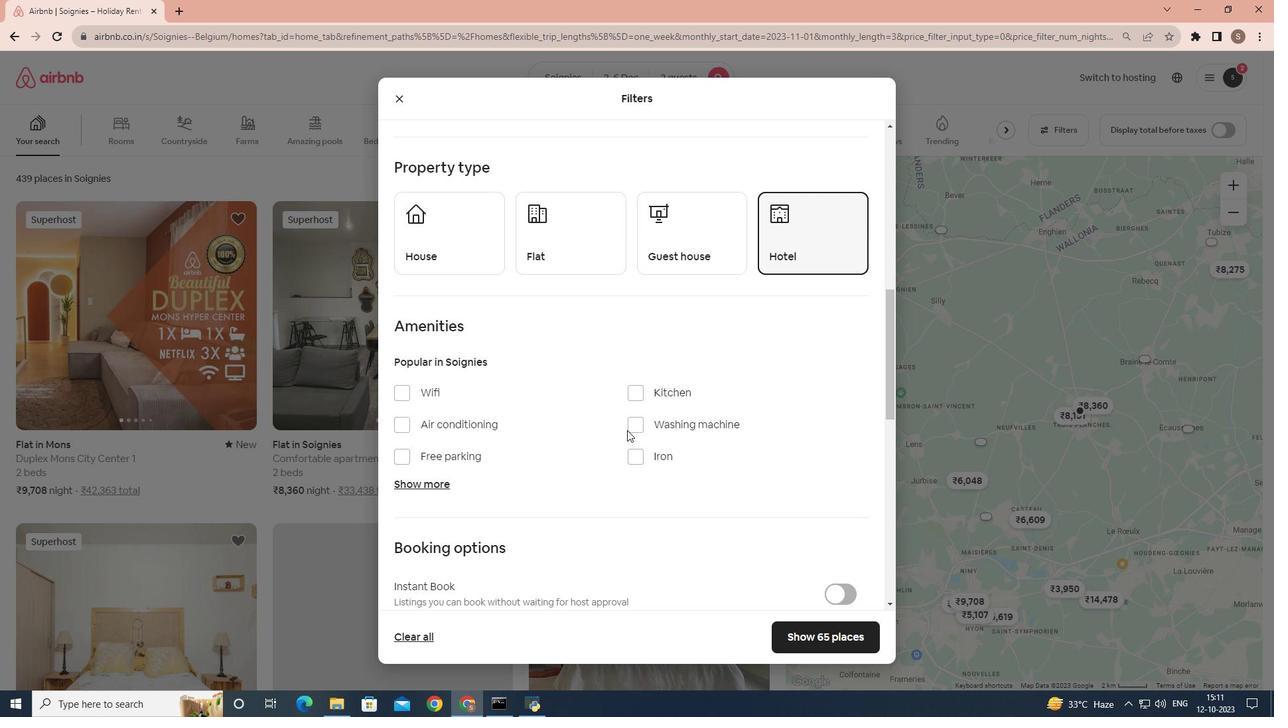 
Action: Mouse scrolled (627, 429) with delta (0, 0)
Screenshot: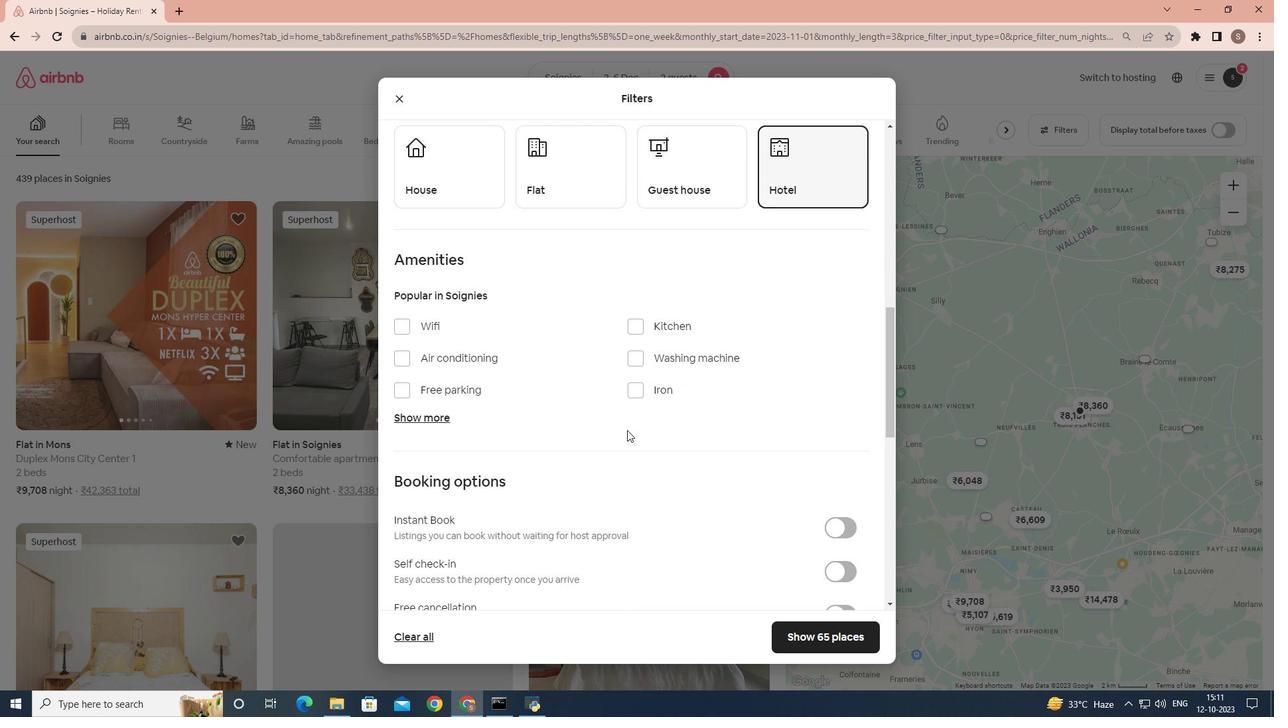 
Action: Mouse moved to (435, 416)
Screenshot: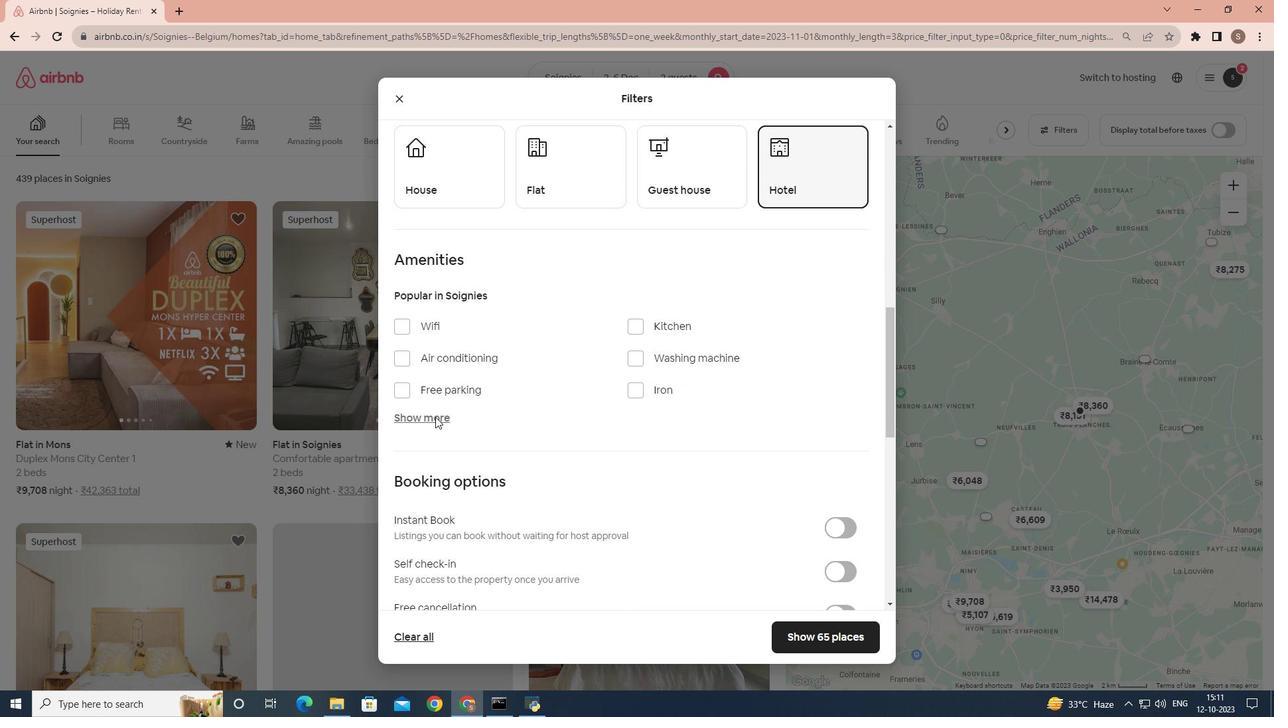 
Action: Mouse pressed left at (435, 416)
Screenshot: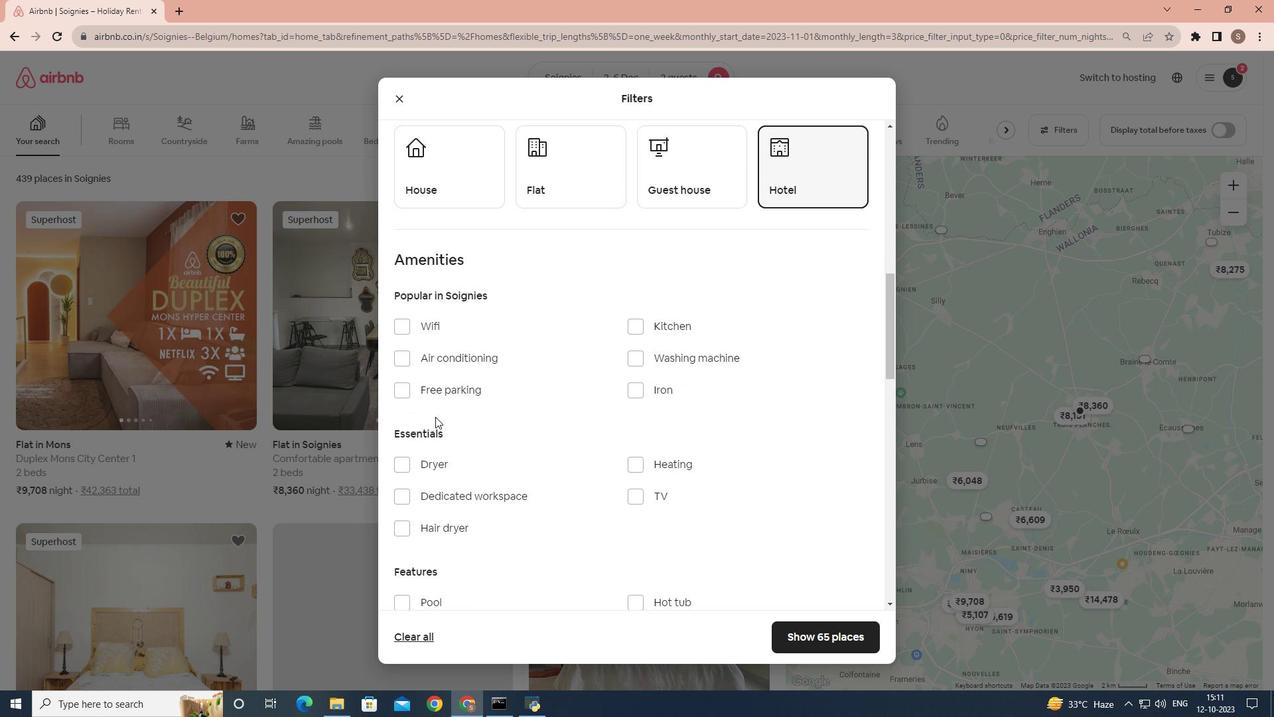 
Action: Mouse moved to (591, 432)
Screenshot: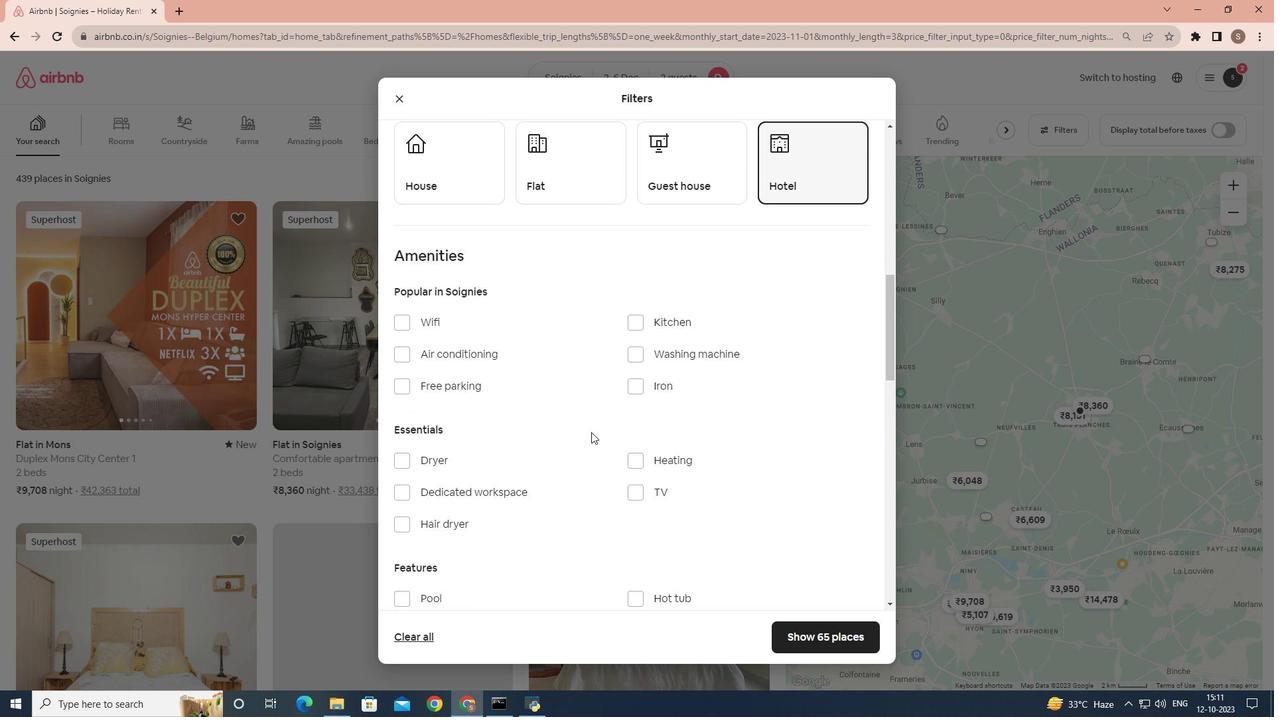 
Action: Mouse scrolled (591, 431) with delta (0, 0)
Screenshot: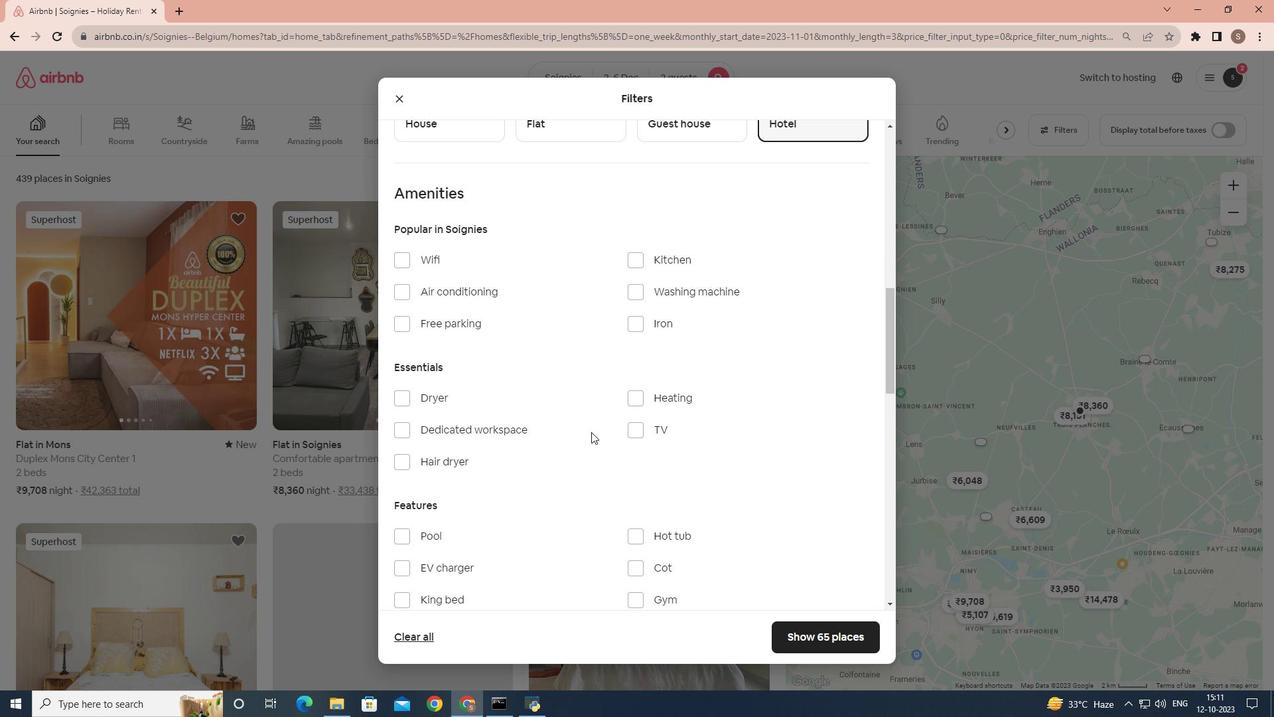 
Action: Mouse moved to (638, 403)
Screenshot: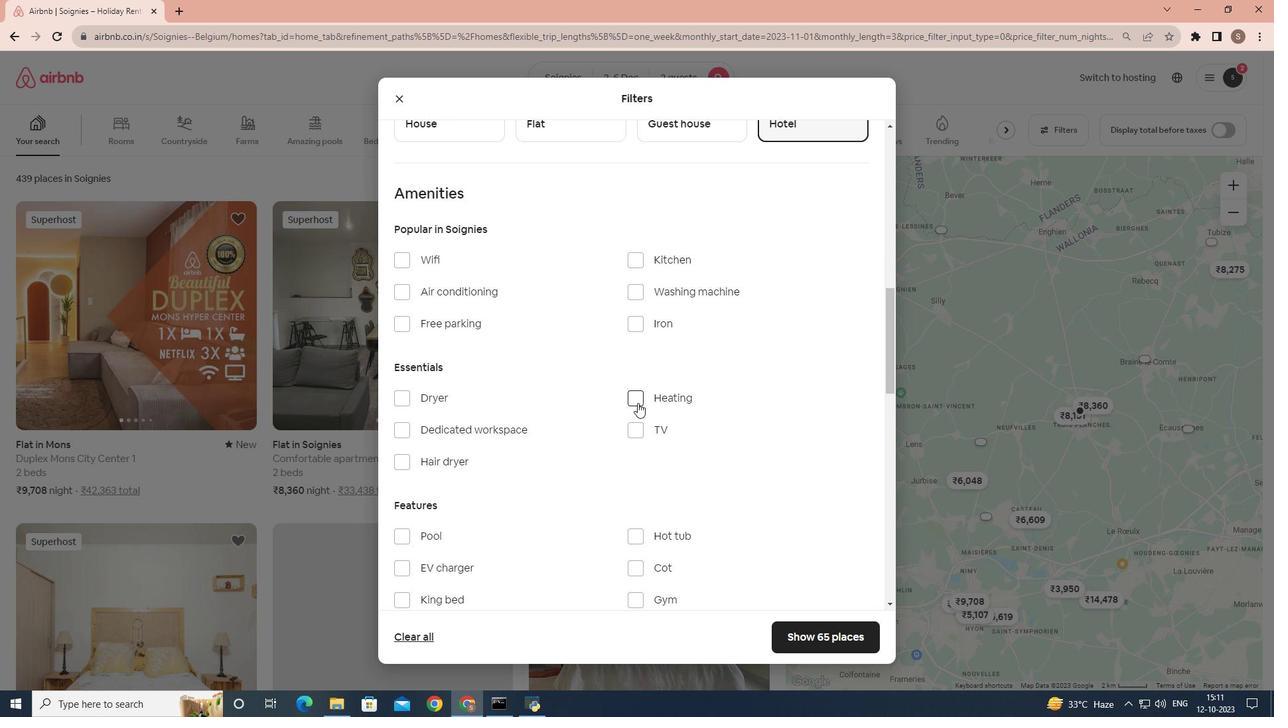 
Action: Mouse pressed left at (638, 403)
Screenshot: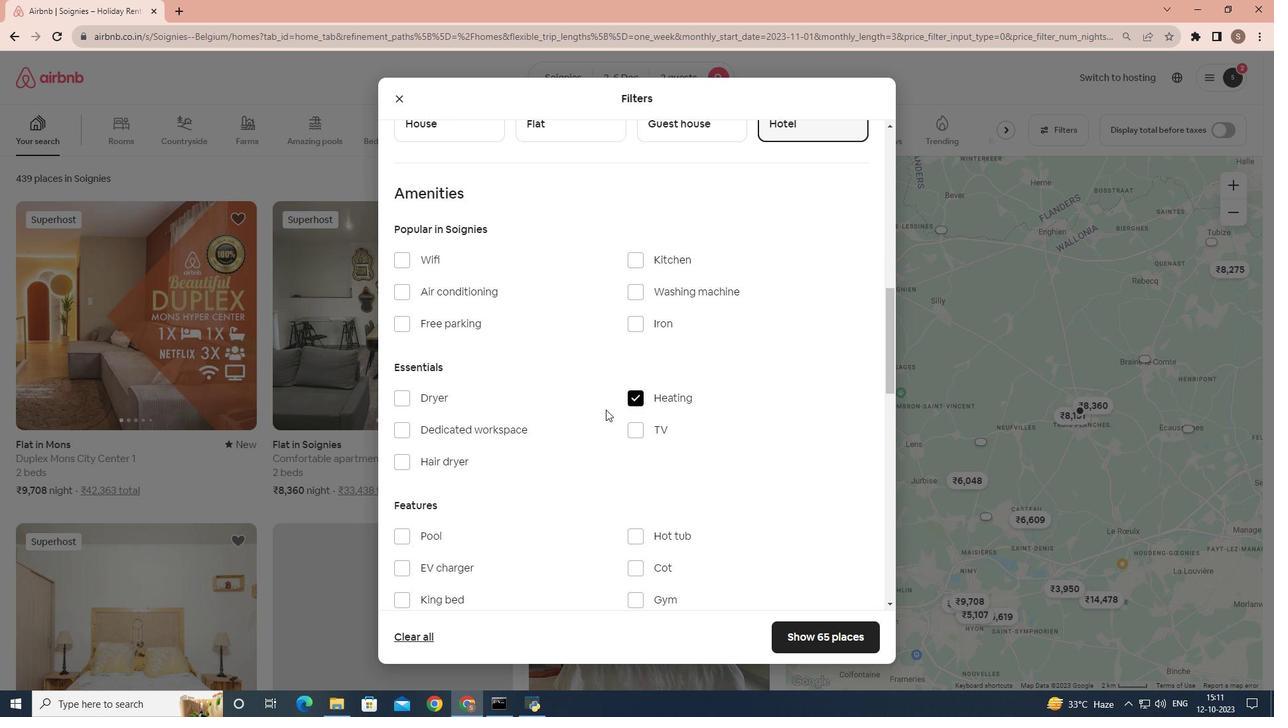 
Action: Mouse moved to (596, 411)
Screenshot: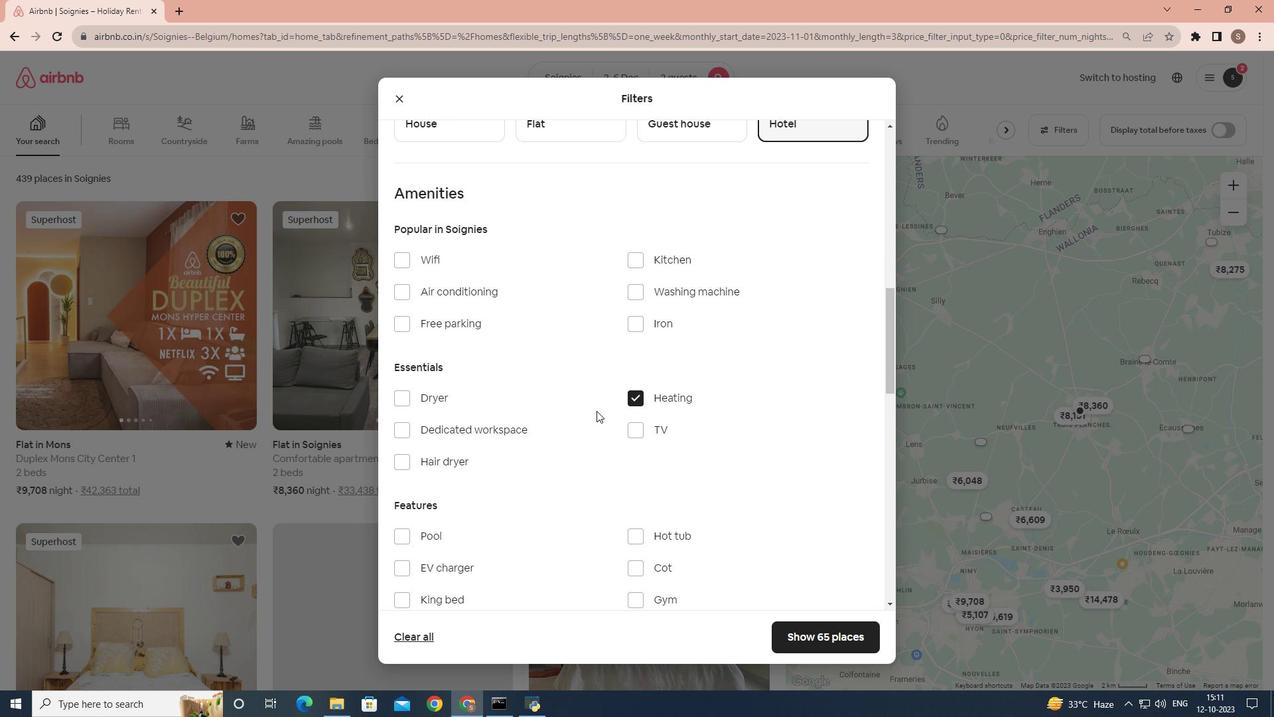 
Action: Mouse scrolled (596, 410) with delta (0, 0)
Screenshot: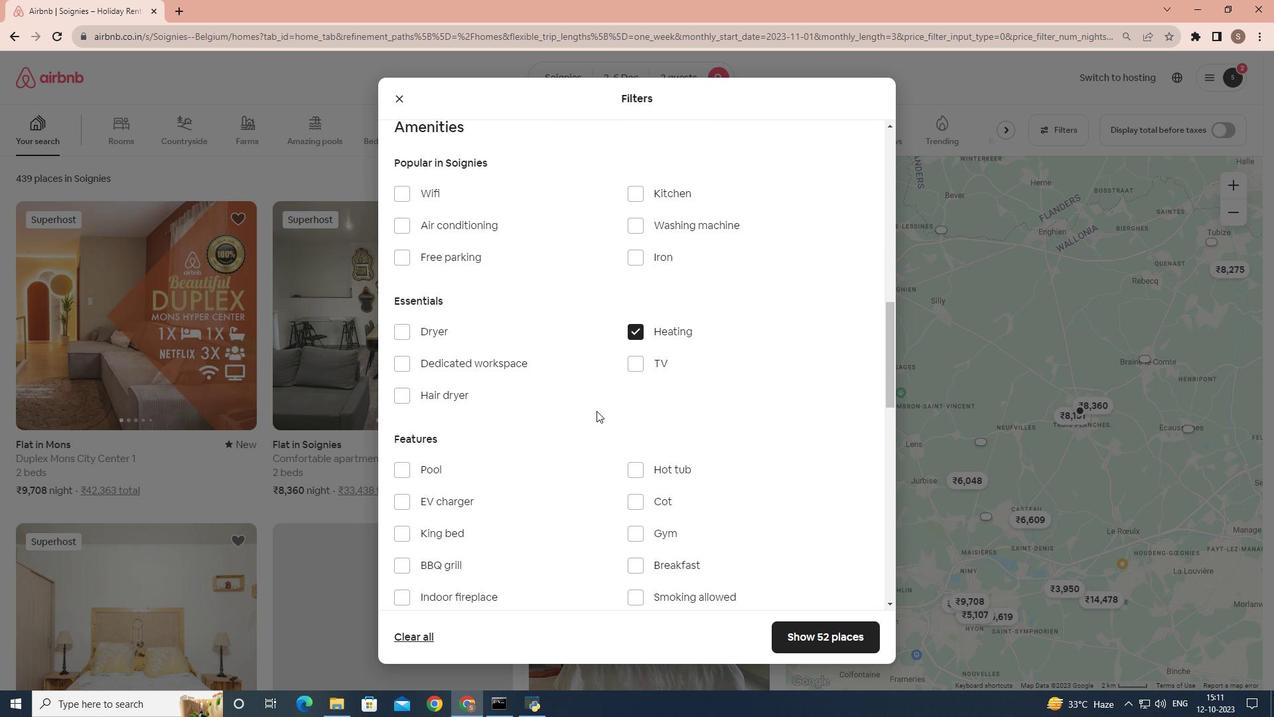 
Action: Mouse scrolled (596, 410) with delta (0, 0)
Screenshot: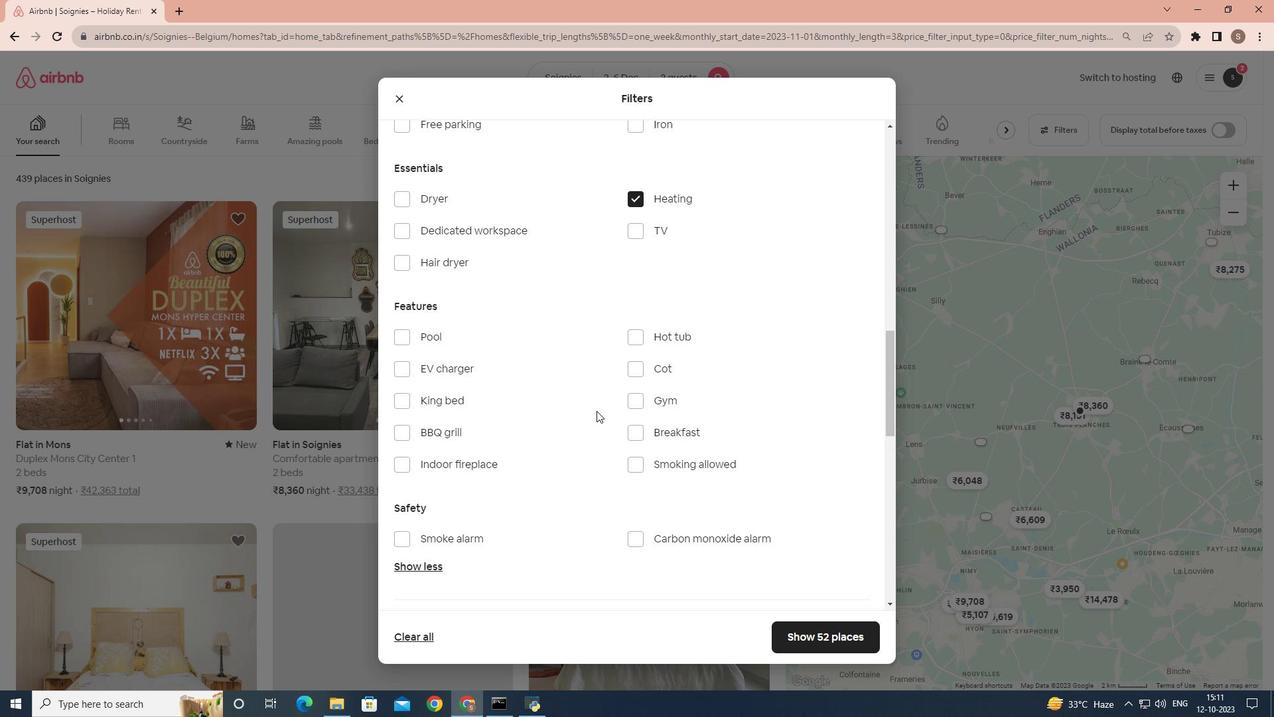 
Action: Mouse scrolled (596, 410) with delta (0, 0)
Screenshot: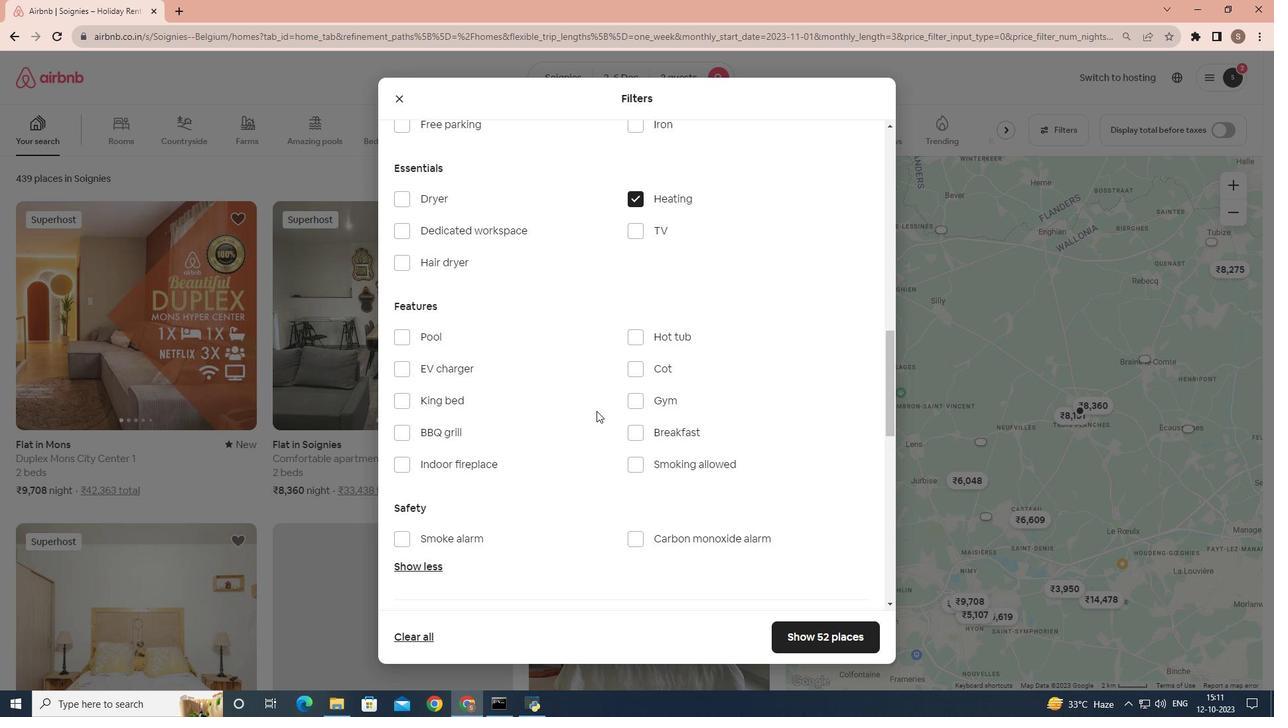 
Action: Mouse scrolled (596, 410) with delta (0, 0)
Screenshot: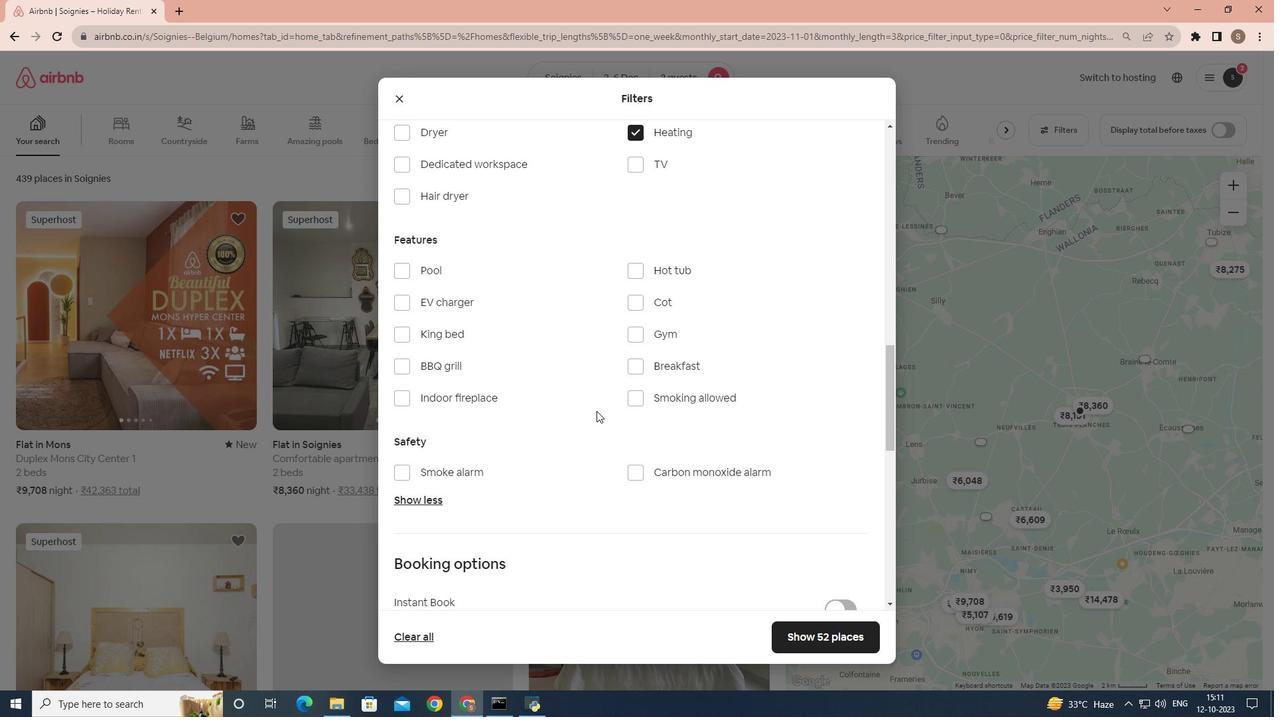 
Action: Mouse scrolled (596, 410) with delta (0, 0)
Screenshot: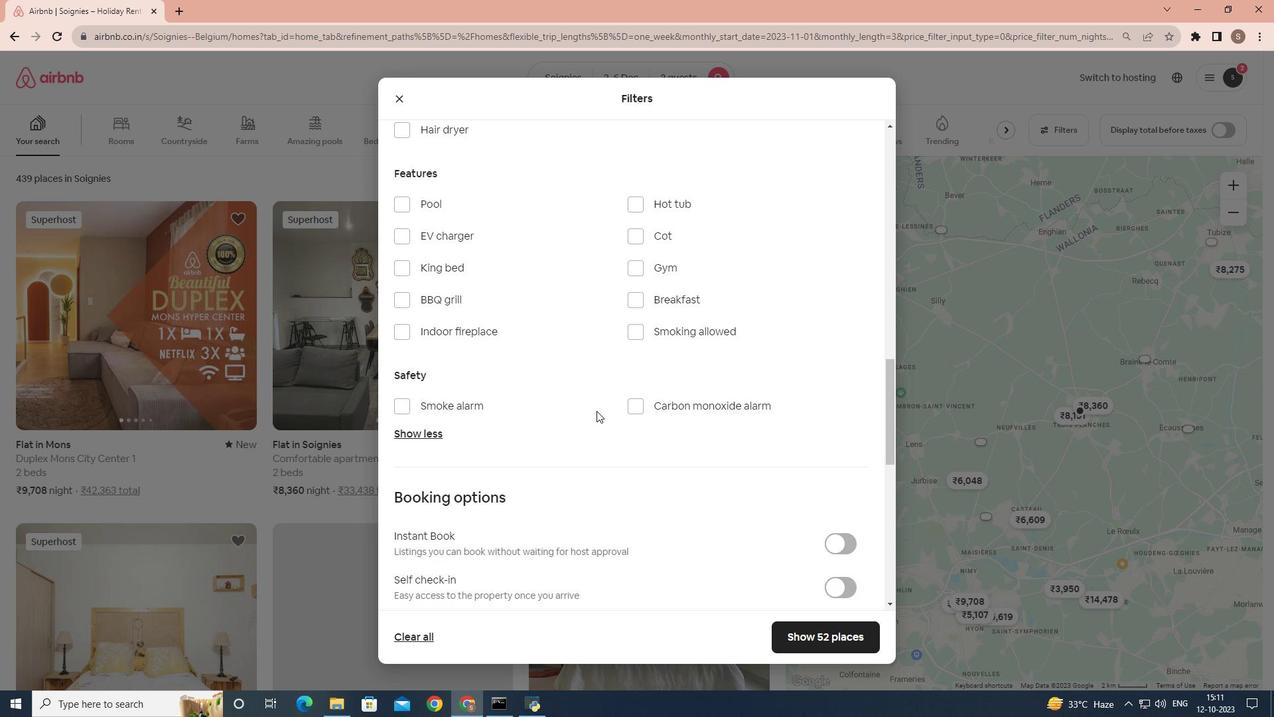 
Action: Mouse moved to (812, 630)
Screenshot: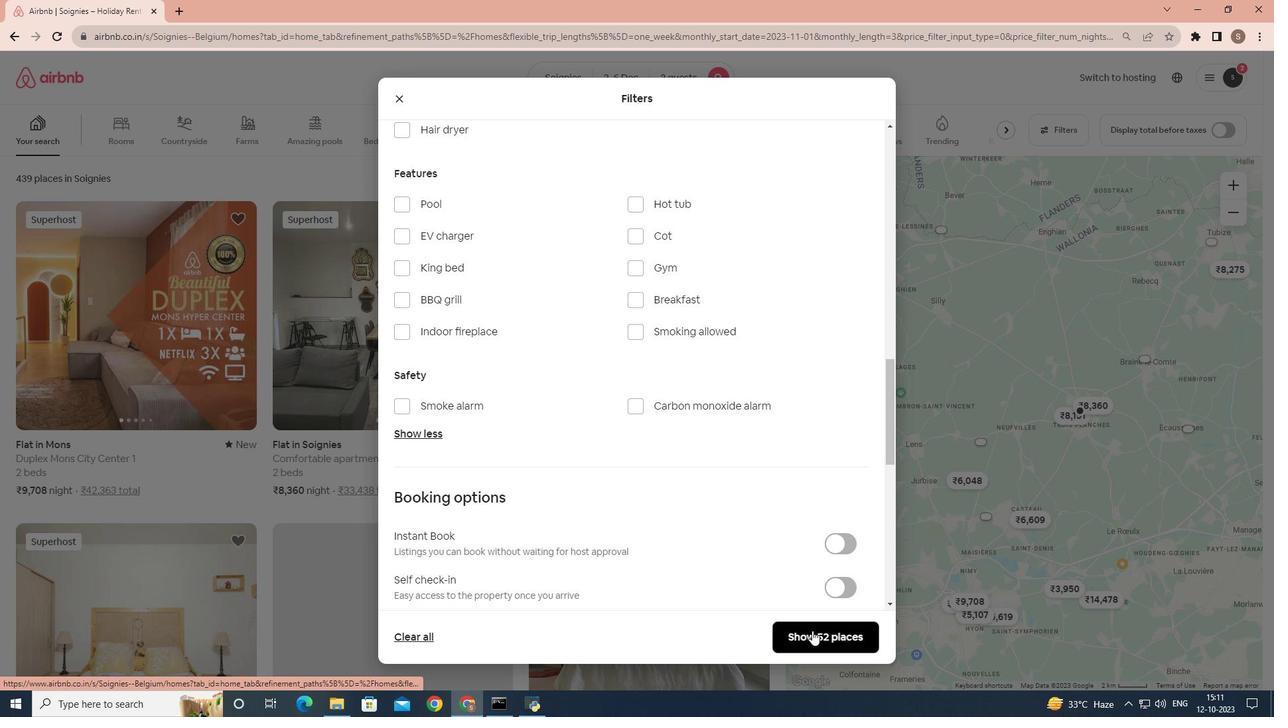 
Action: Mouse pressed left at (812, 630)
Screenshot: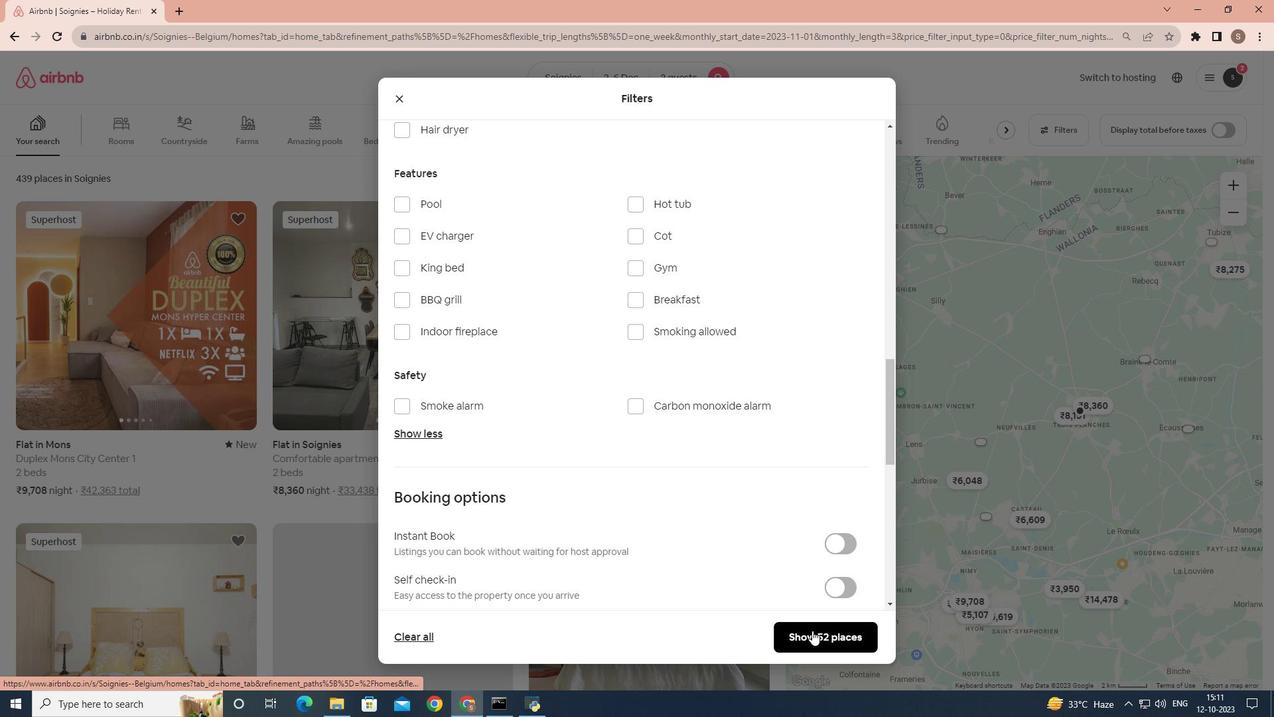 
Action: Mouse moved to (190, 347)
Screenshot: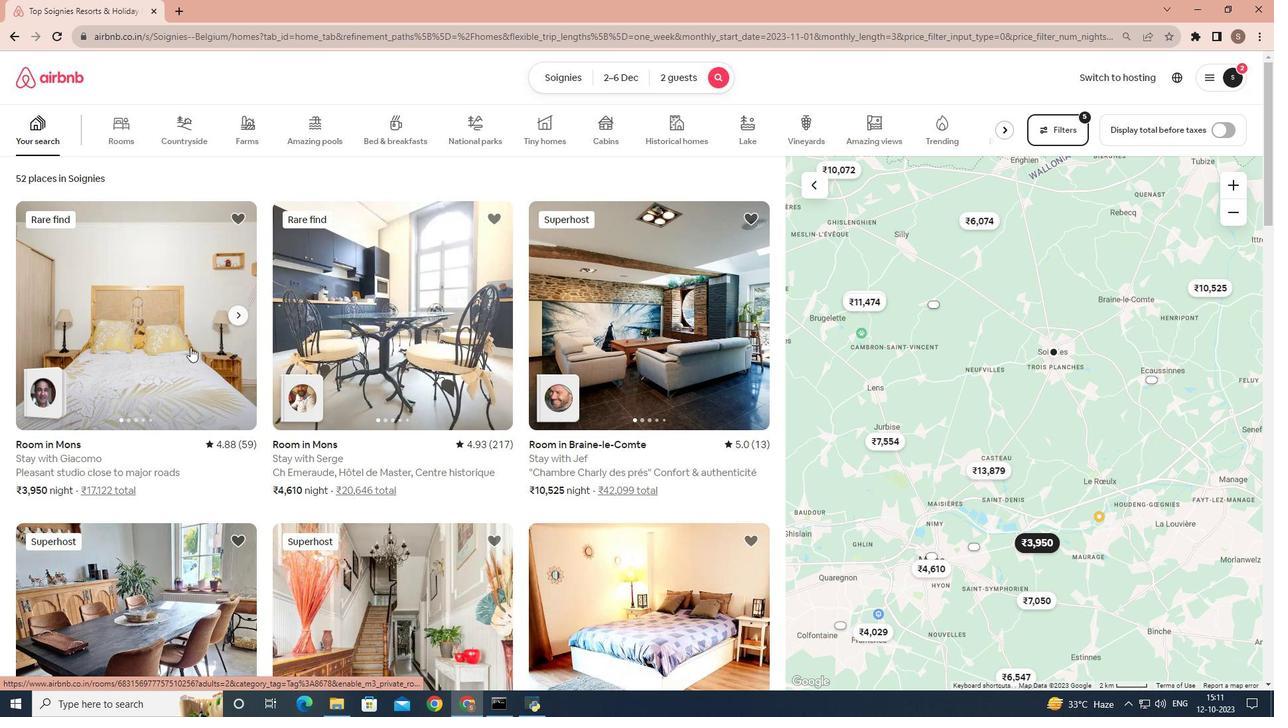 
Action: Mouse pressed left at (190, 347)
Screenshot: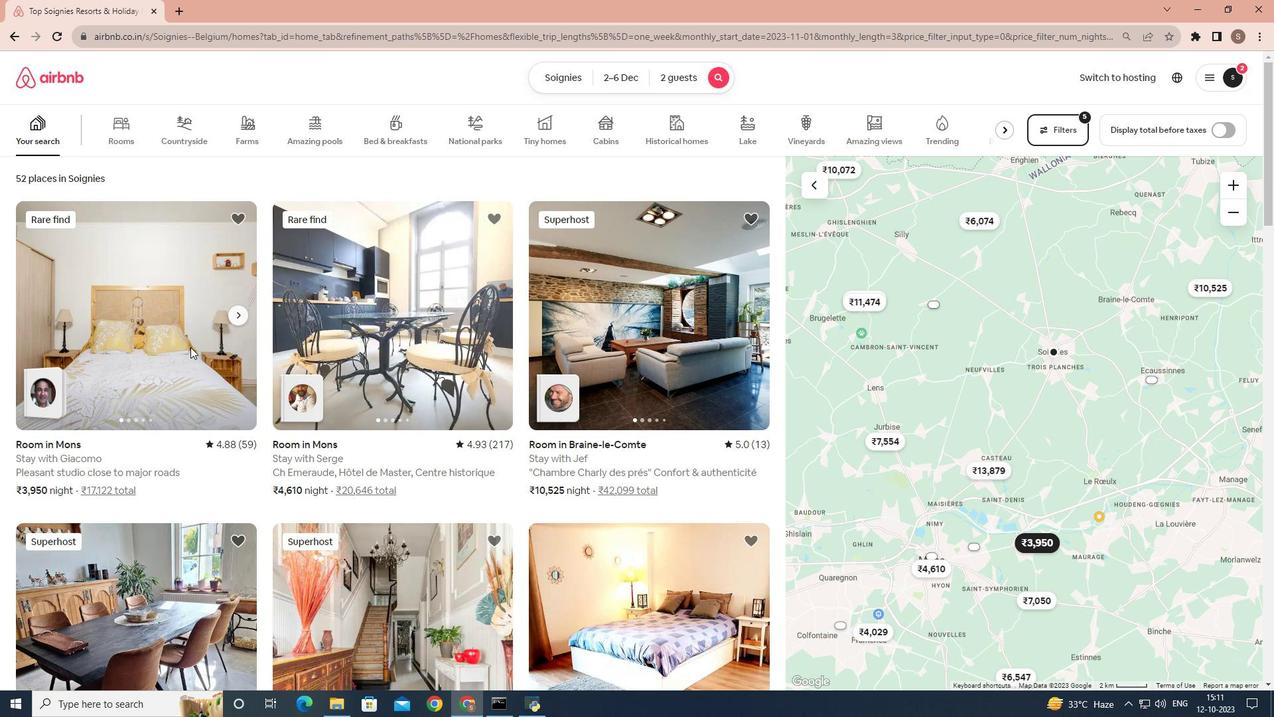
Action: Mouse moved to (941, 489)
Screenshot: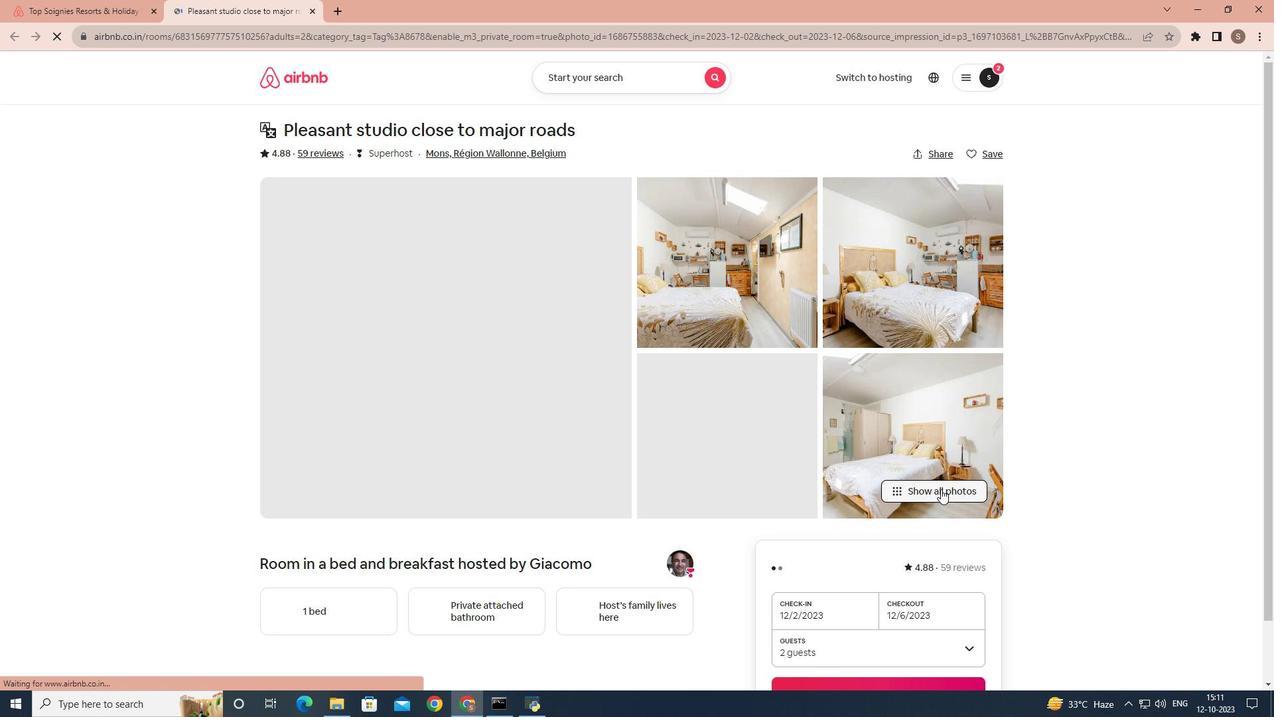 
Action: Mouse pressed left at (941, 489)
Screenshot: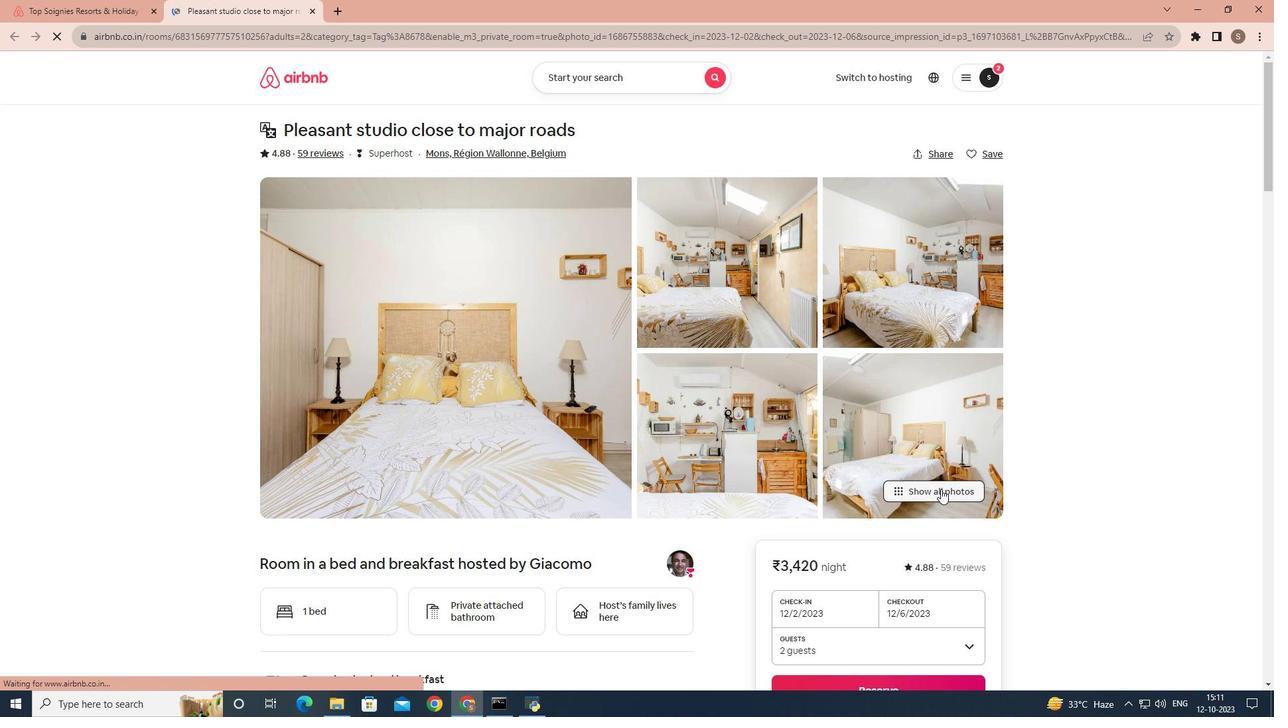
Action: Mouse moved to (935, 505)
Screenshot: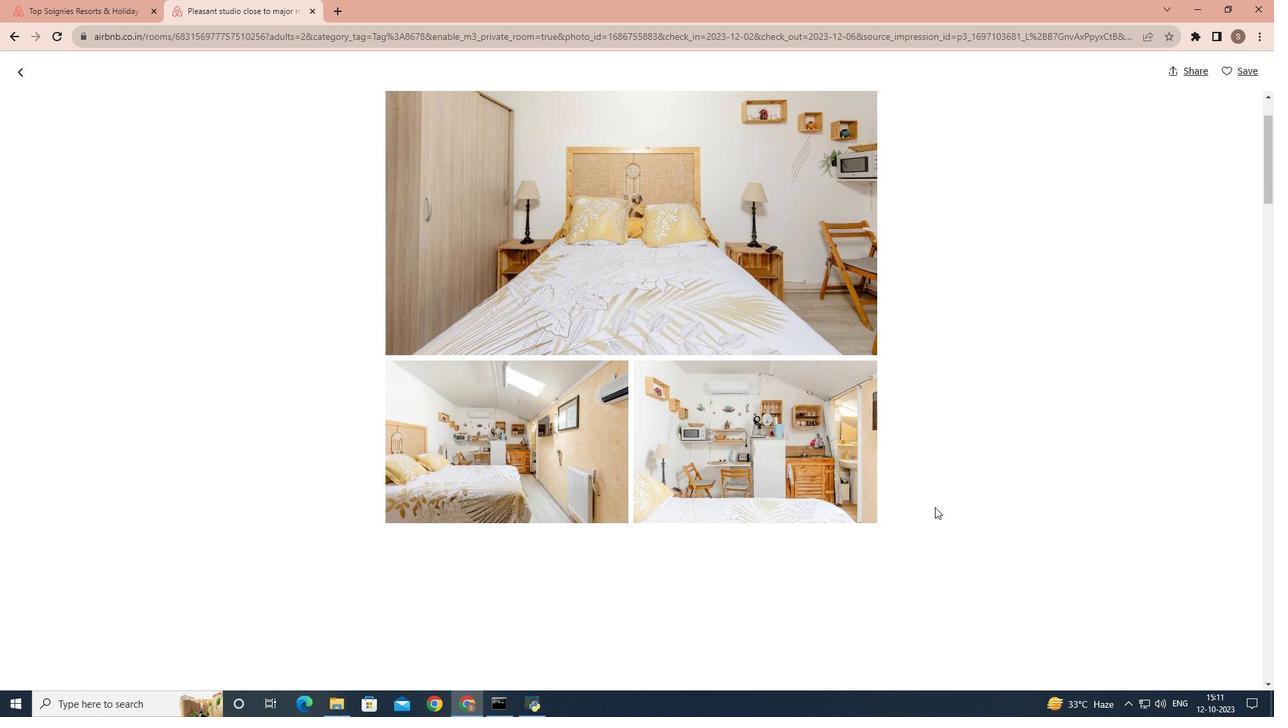 
Action: Mouse scrolled (935, 504) with delta (0, 0)
Screenshot: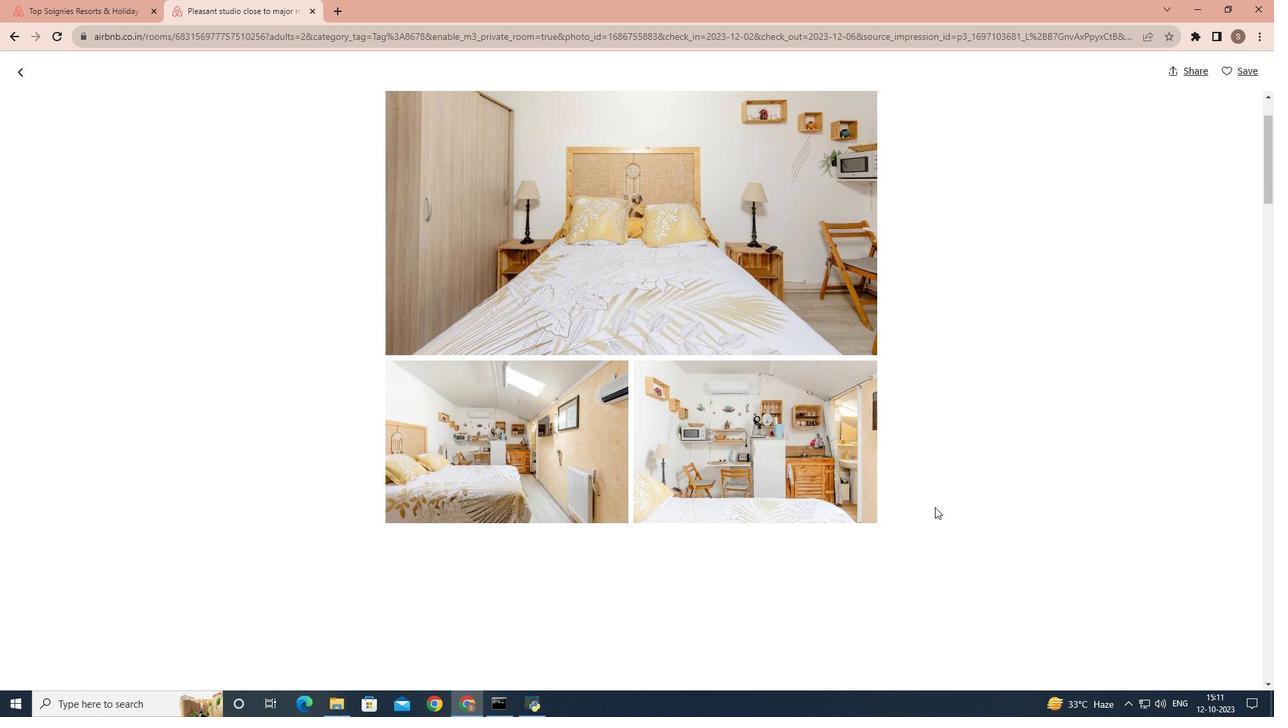 
Action: Mouse moved to (935, 507)
Screenshot: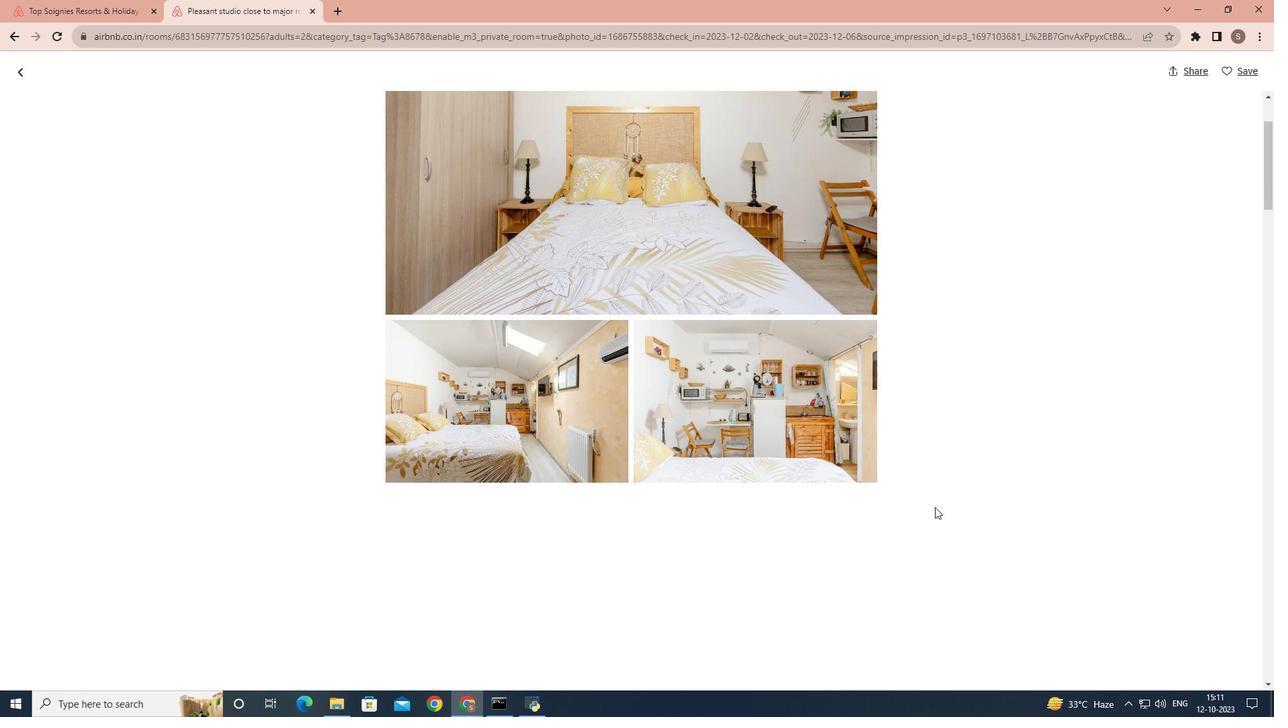 
Action: Mouse scrolled (935, 506) with delta (0, 0)
Screenshot: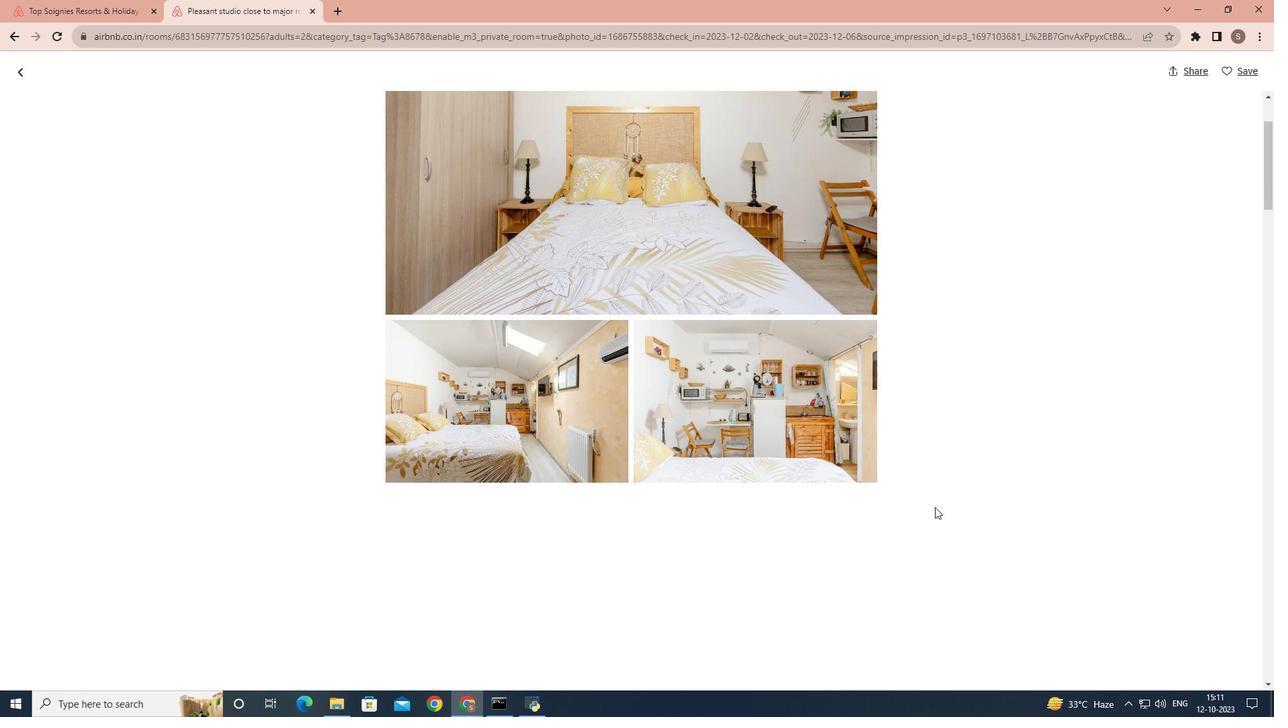 
Action: Mouse scrolled (935, 506) with delta (0, 0)
Screenshot: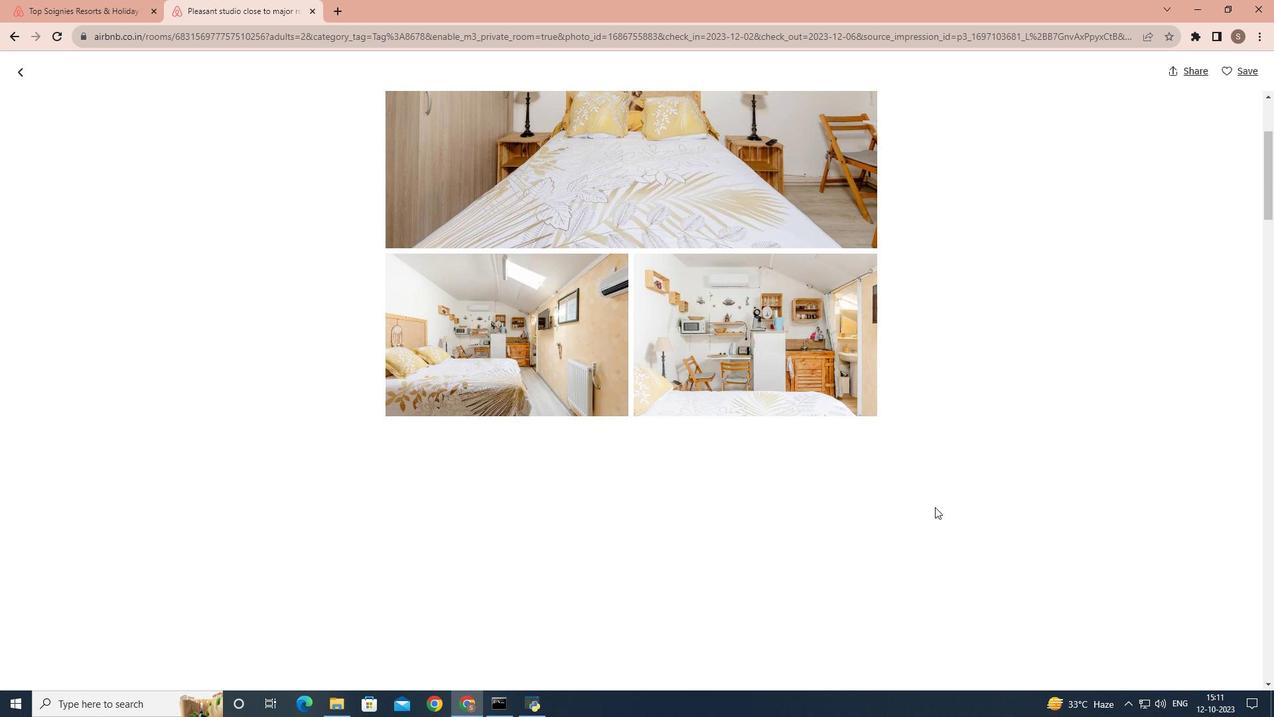 
Action: Mouse scrolled (935, 506) with delta (0, 0)
Screenshot: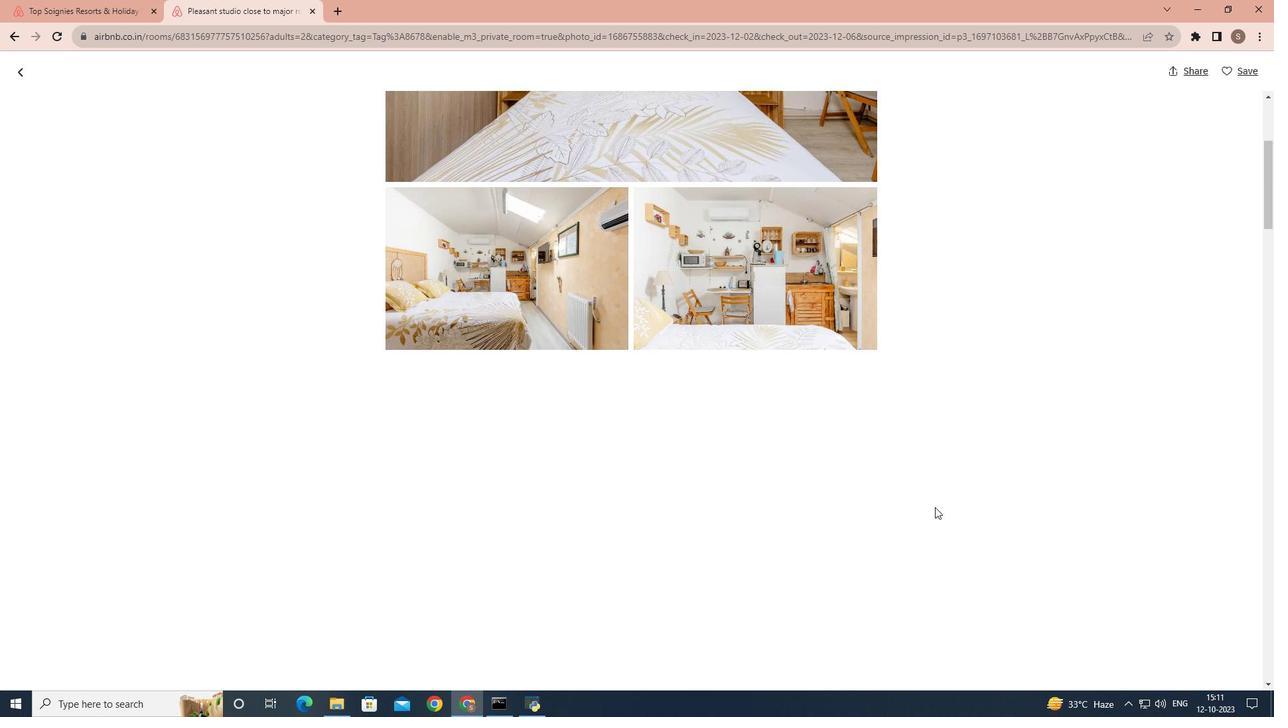 
Action: Mouse scrolled (935, 506) with delta (0, 0)
Screenshot: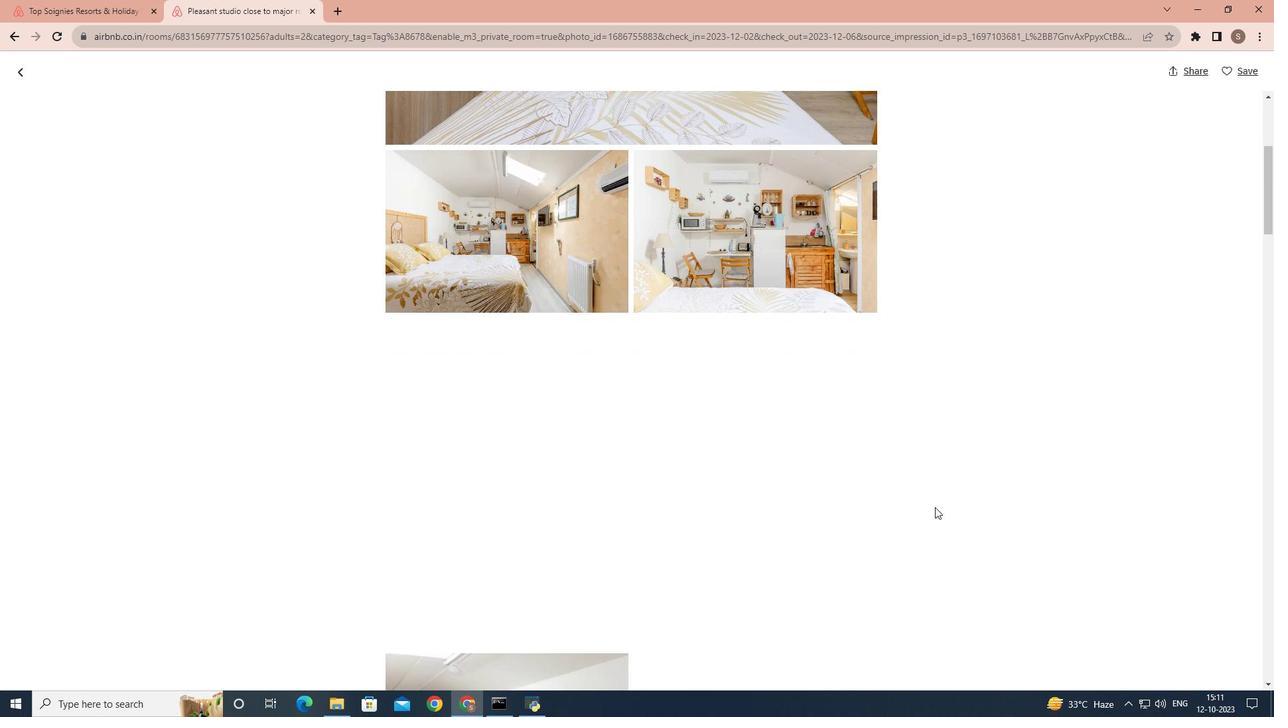 
Action: Mouse scrolled (935, 506) with delta (0, 0)
Screenshot: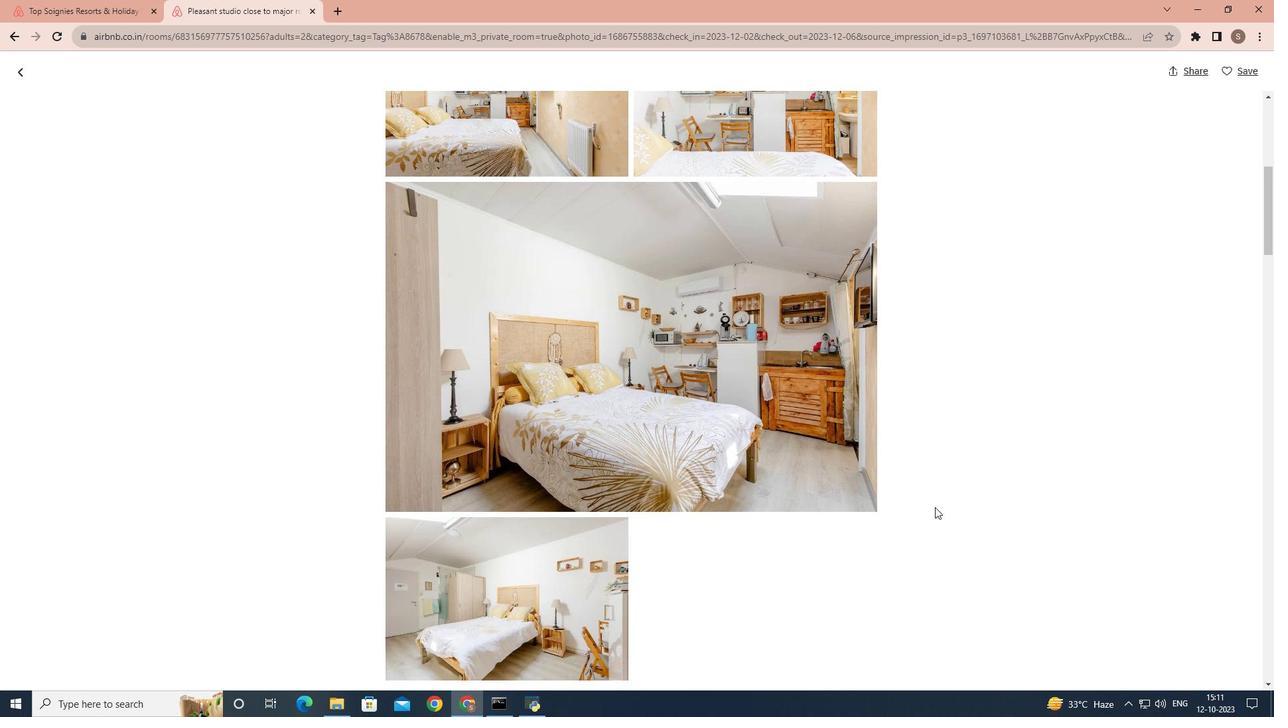 
Action: Mouse scrolled (935, 506) with delta (0, 0)
Screenshot: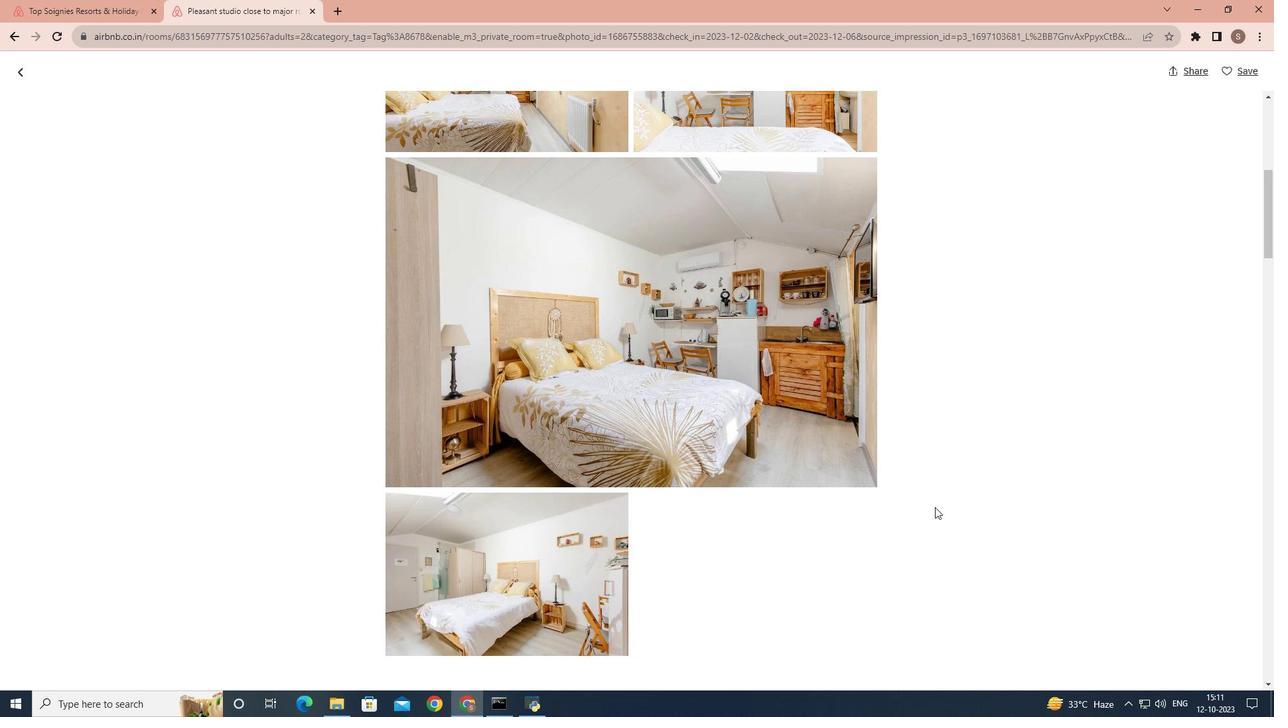 
Action: Mouse scrolled (935, 506) with delta (0, 0)
Screenshot: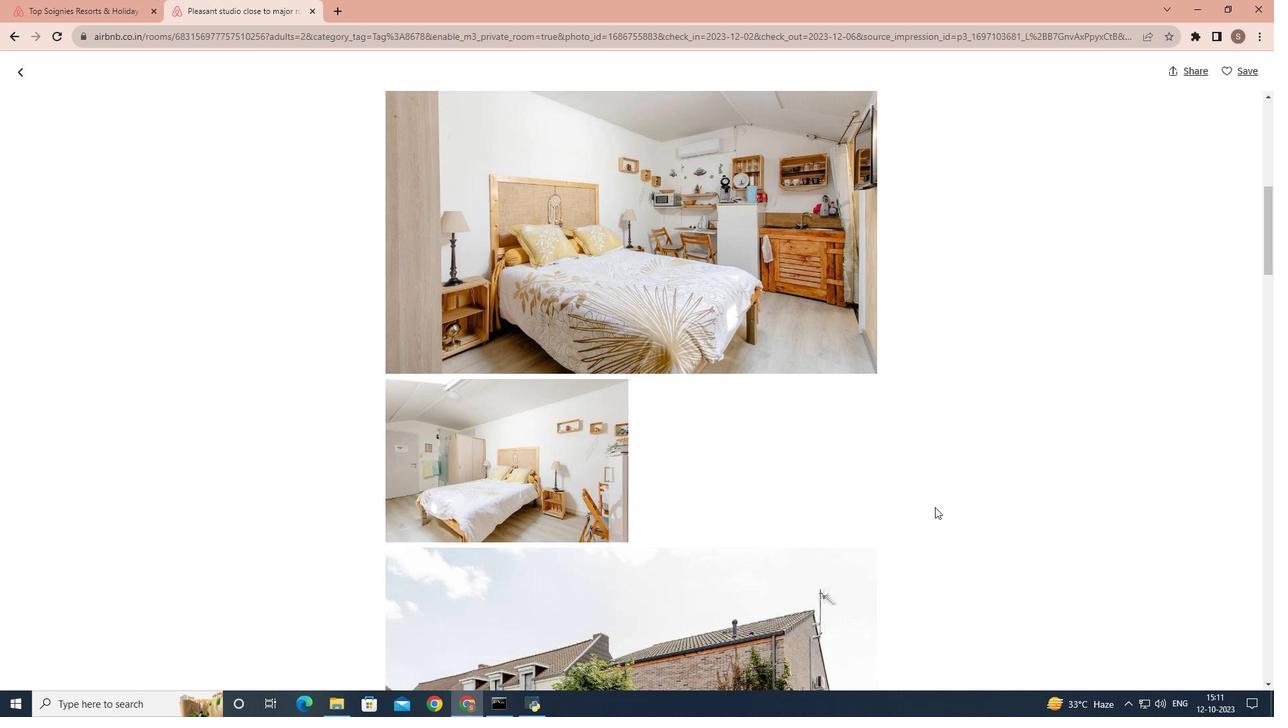 
Action: Mouse scrolled (935, 506) with delta (0, 0)
Screenshot: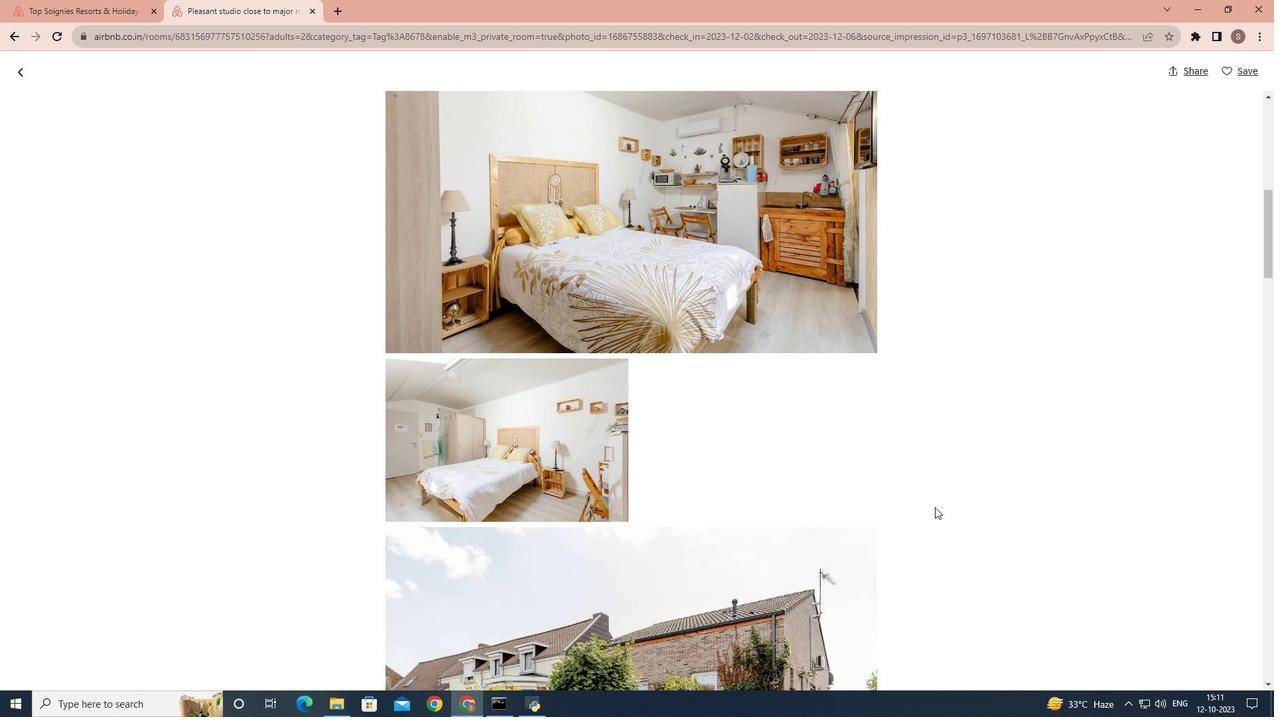 
Action: Mouse scrolled (935, 506) with delta (0, 0)
Screenshot: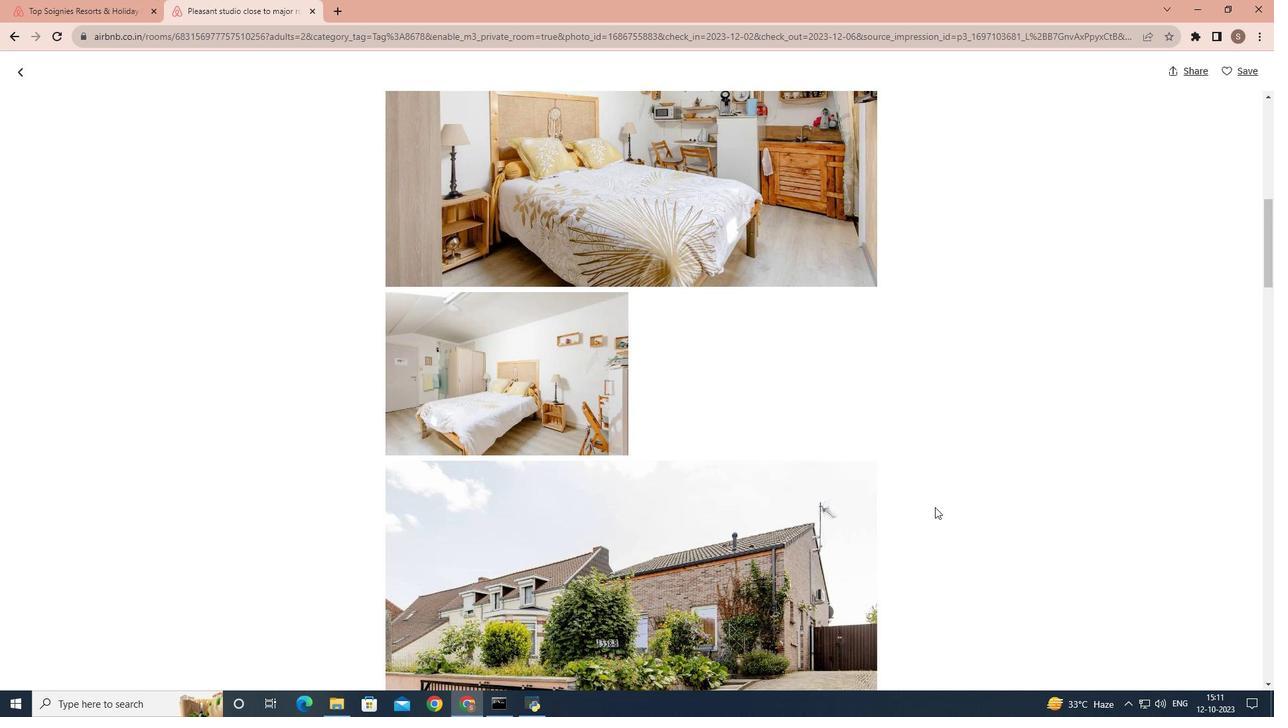 
Action: Mouse scrolled (935, 506) with delta (0, 0)
Screenshot: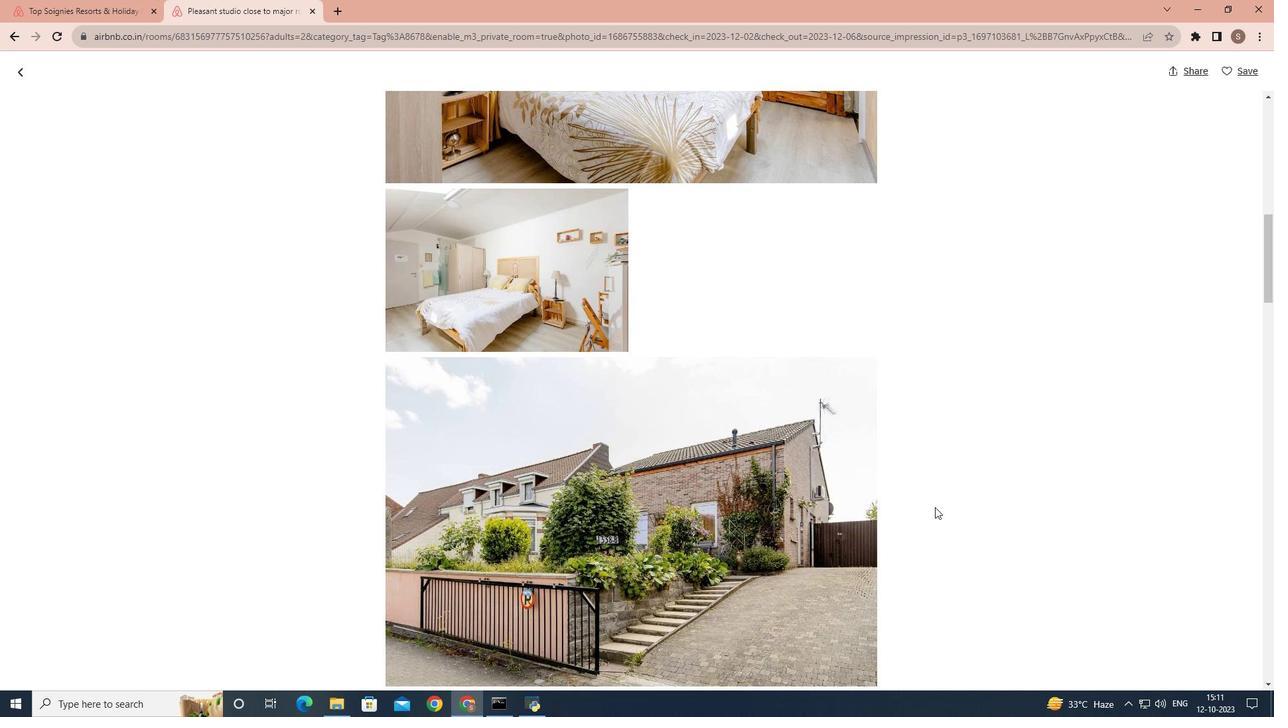
Action: Mouse scrolled (935, 506) with delta (0, 0)
Screenshot: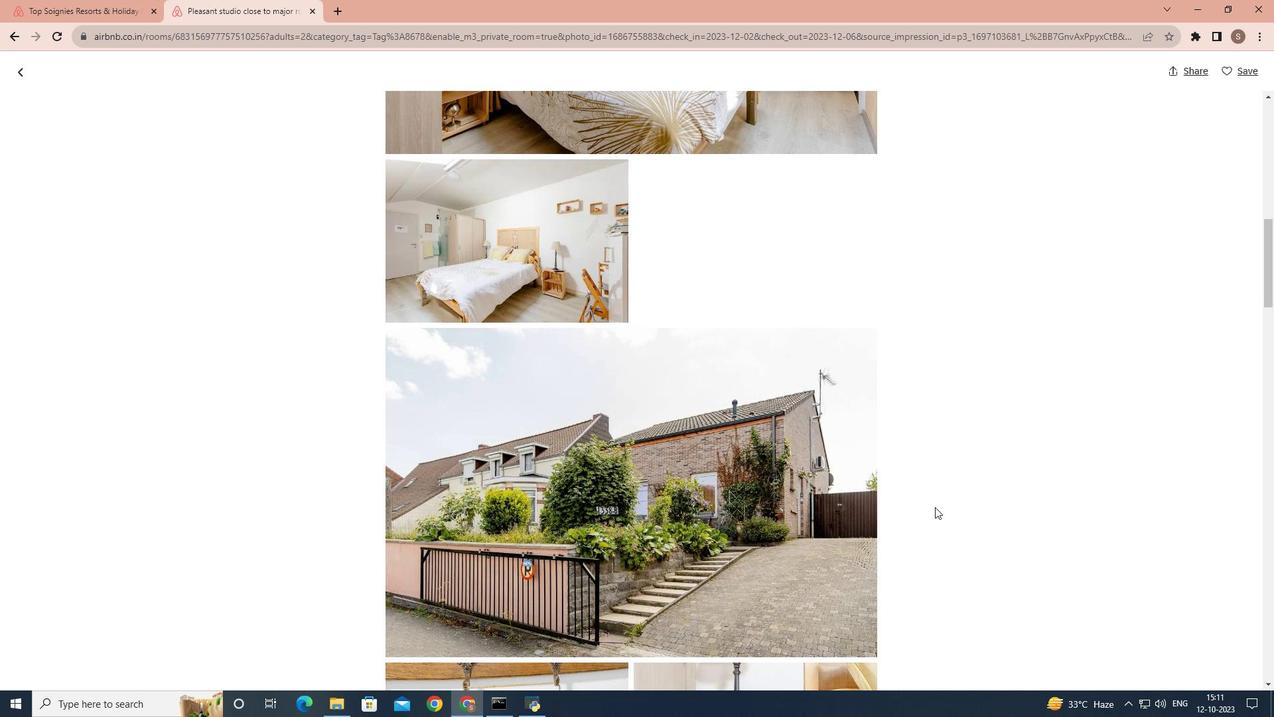 
Action: Mouse scrolled (935, 506) with delta (0, 0)
Screenshot: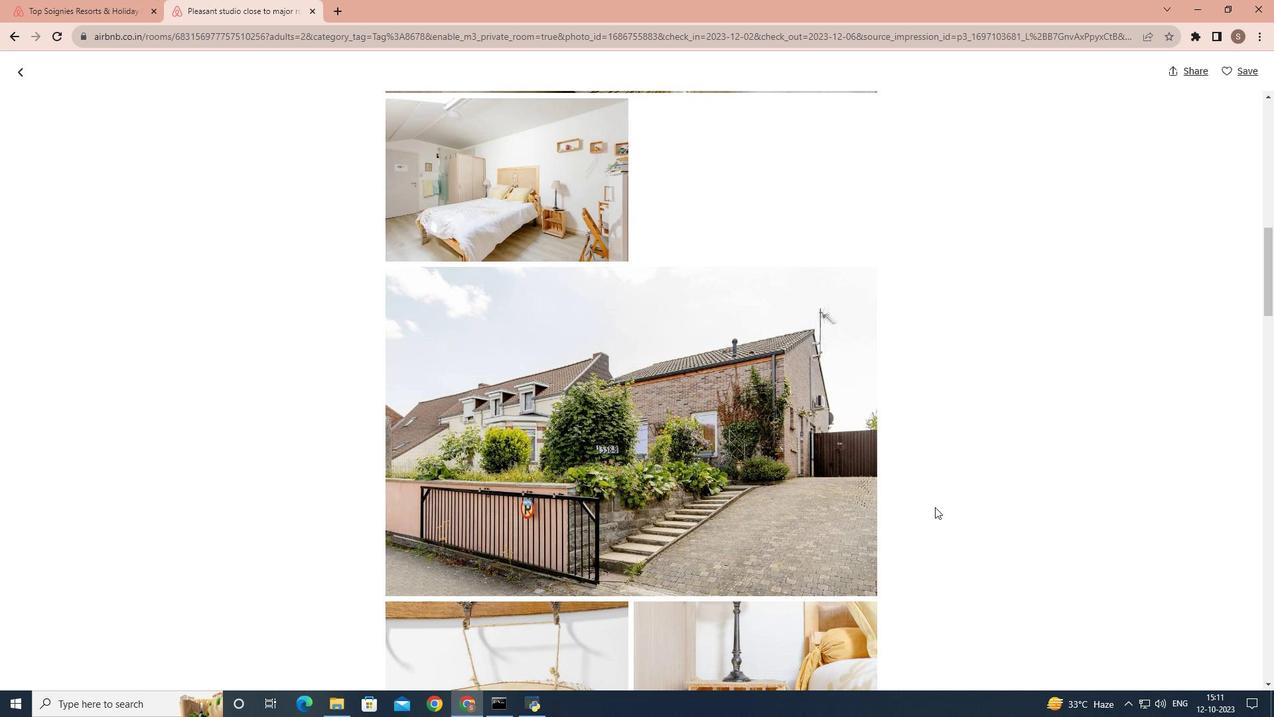 
Action: Mouse scrolled (935, 506) with delta (0, 0)
Screenshot: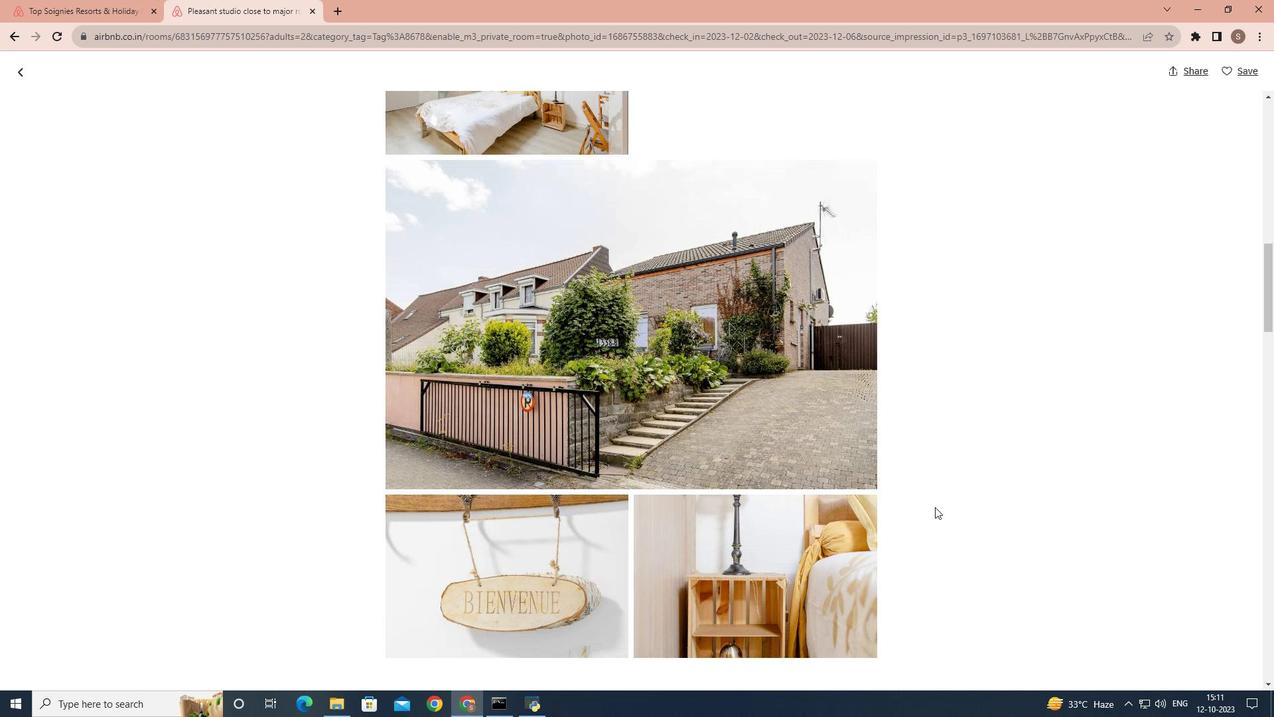 
Action: Mouse scrolled (935, 506) with delta (0, 0)
Screenshot: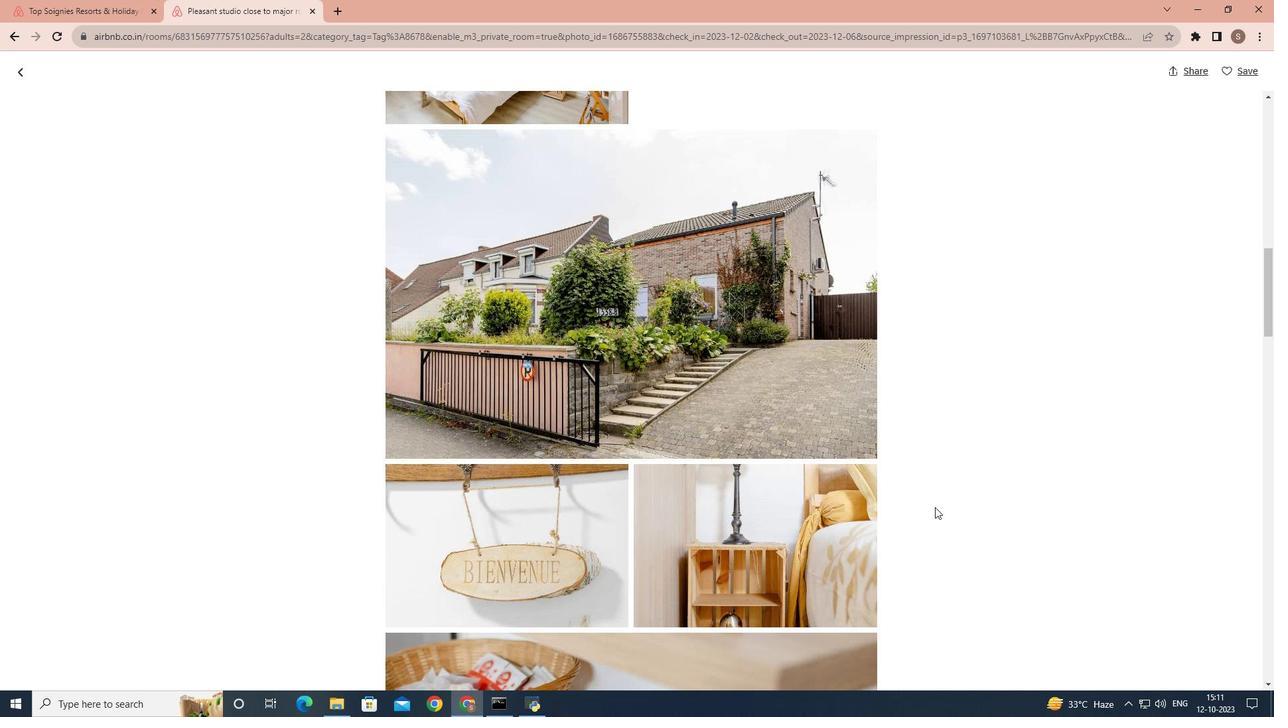 
Action: Mouse scrolled (935, 506) with delta (0, 0)
Screenshot: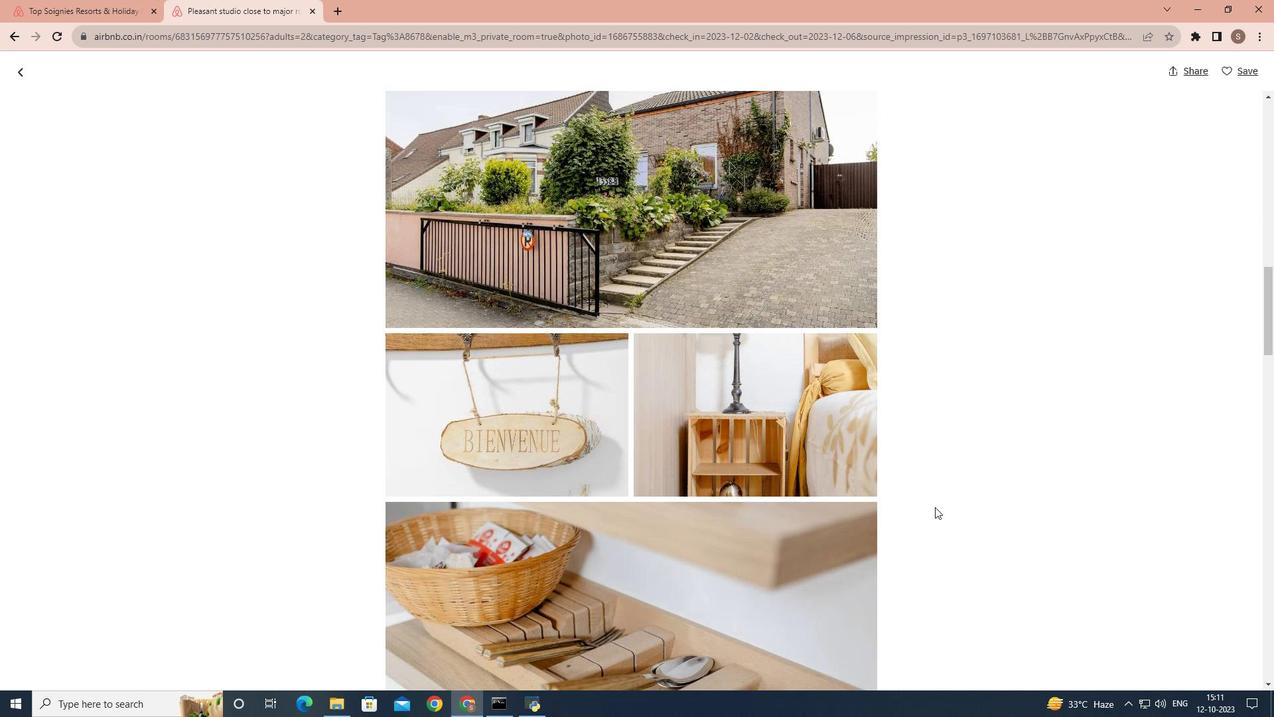 
Action: Mouse scrolled (935, 506) with delta (0, 0)
Screenshot: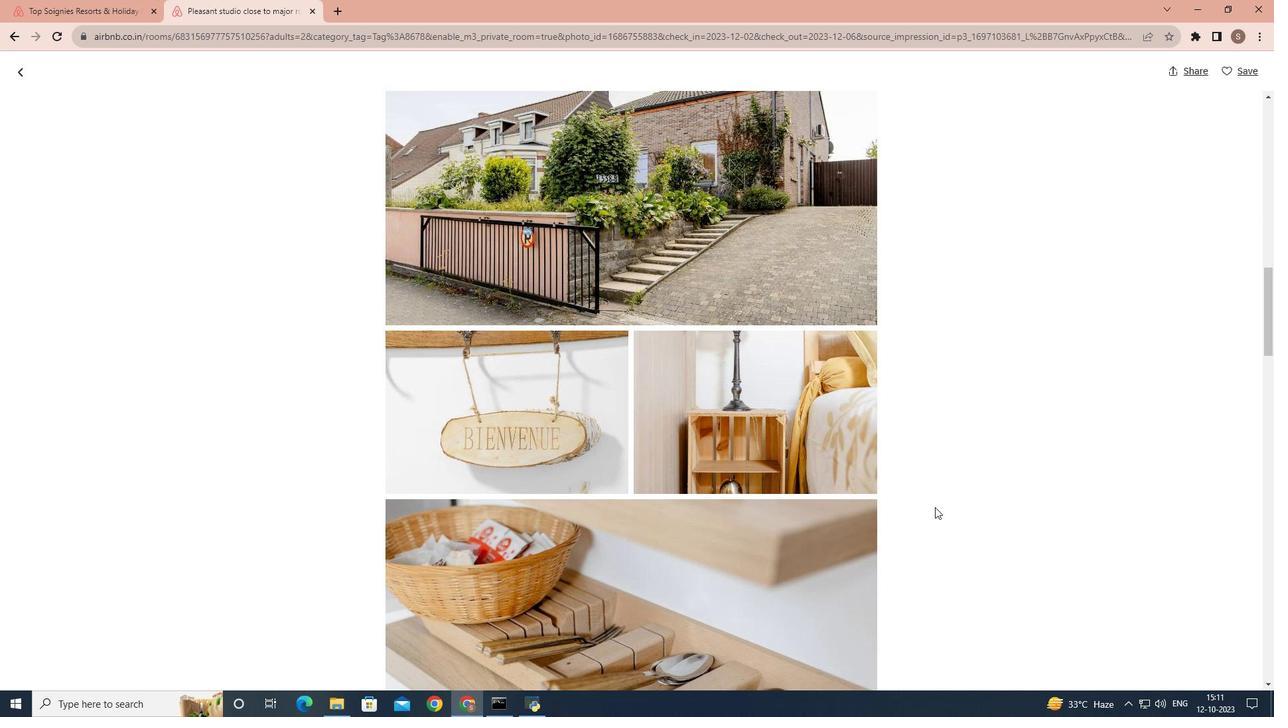 
Action: Mouse scrolled (935, 506) with delta (0, 0)
Screenshot: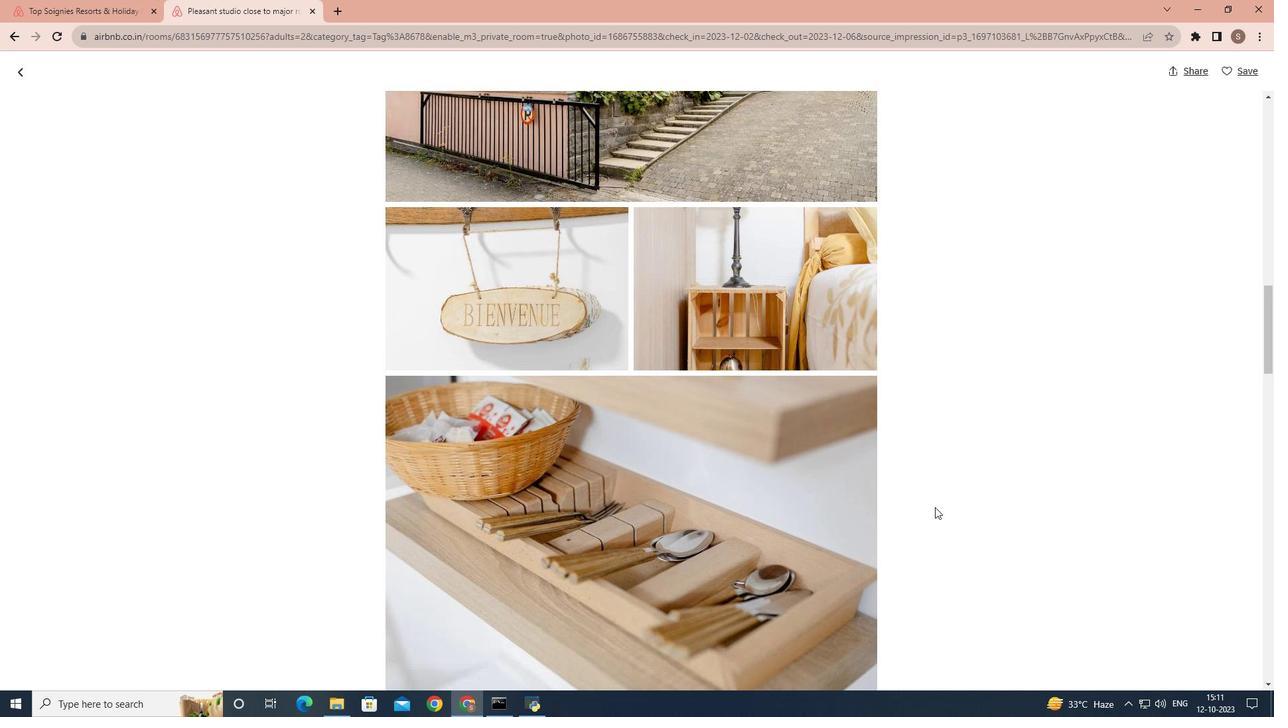 
Action: Mouse scrolled (935, 506) with delta (0, 0)
Screenshot: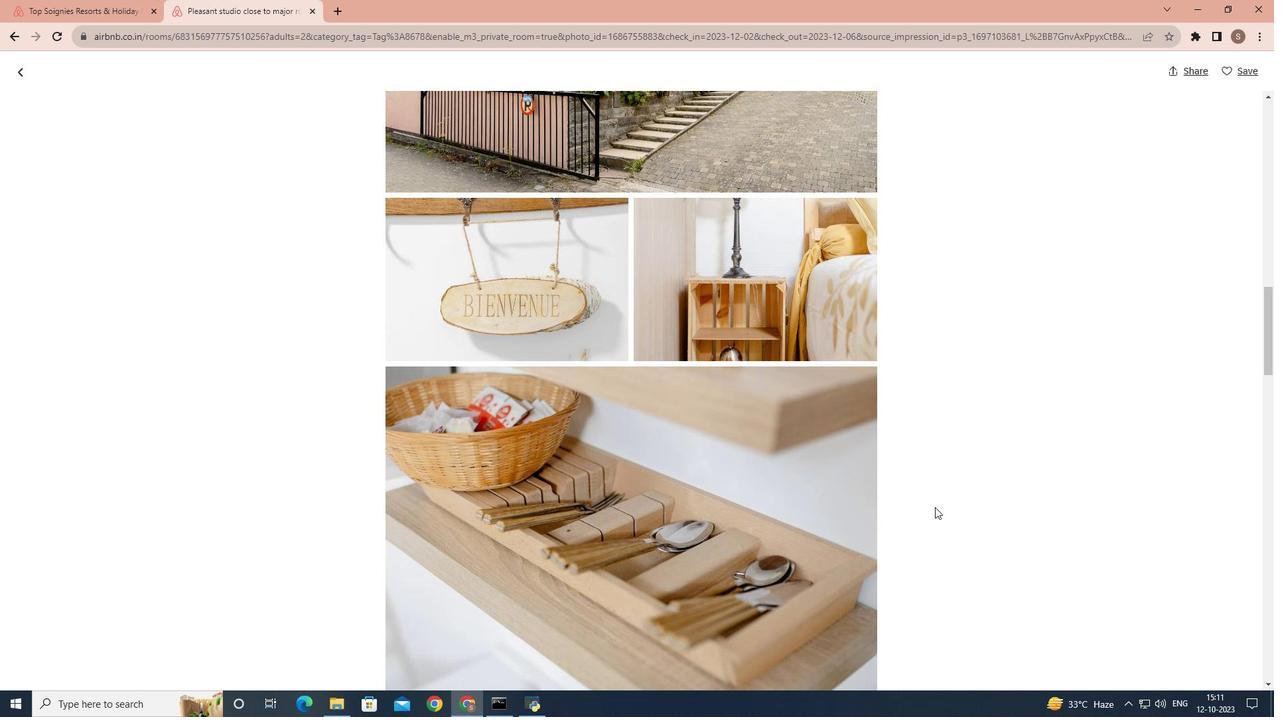 
Action: Mouse scrolled (935, 506) with delta (0, 0)
Screenshot: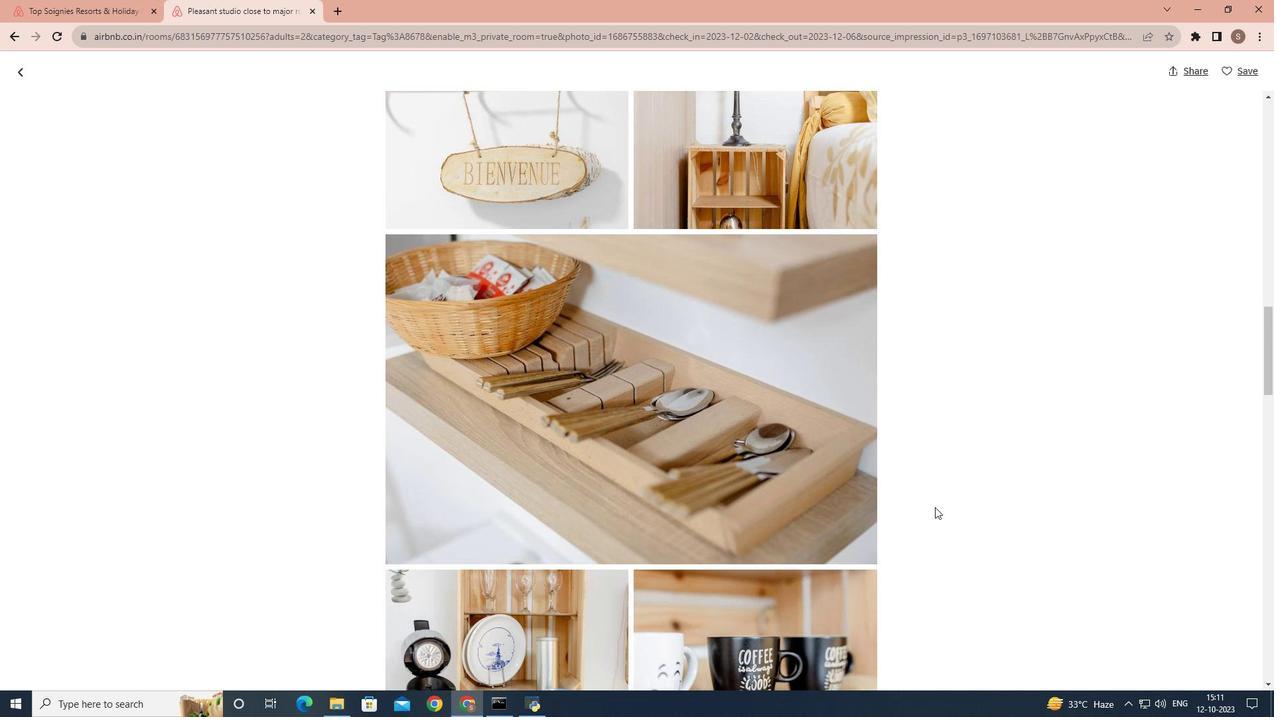 
Action: Mouse scrolled (935, 506) with delta (0, 0)
Screenshot: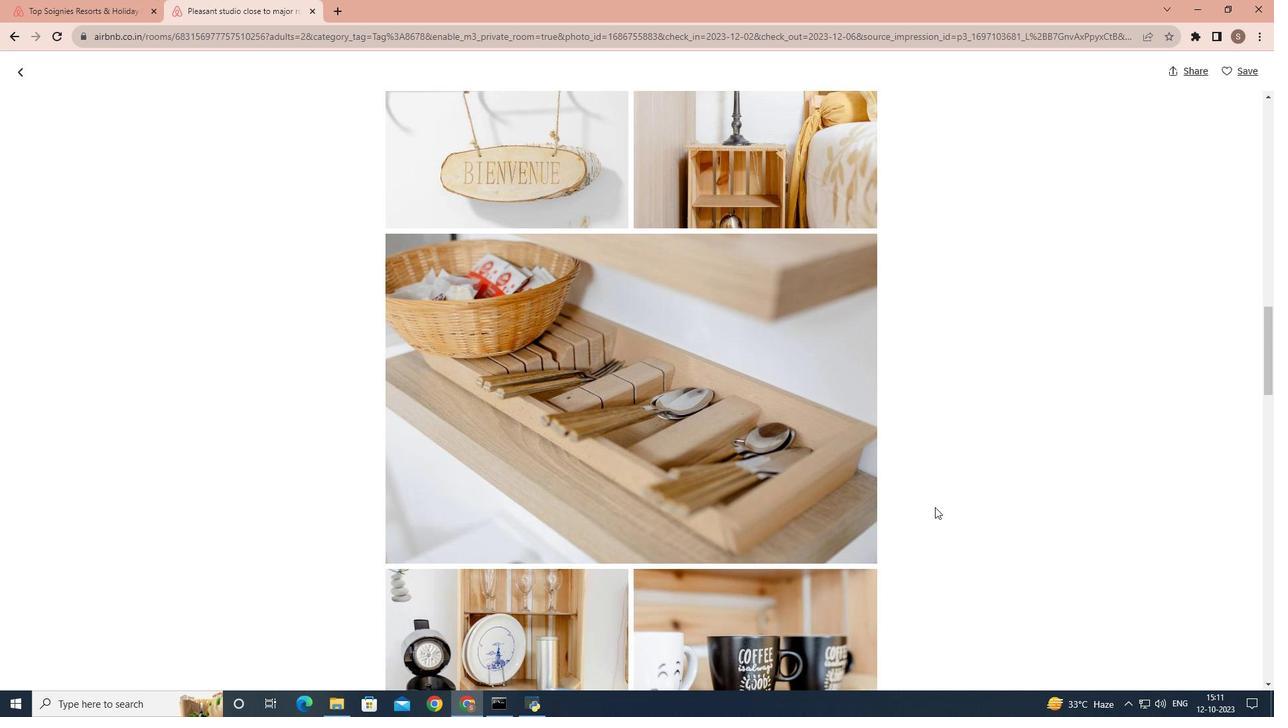 
Action: Mouse scrolled (935, 506) with delta (0, 0)
Screenshot: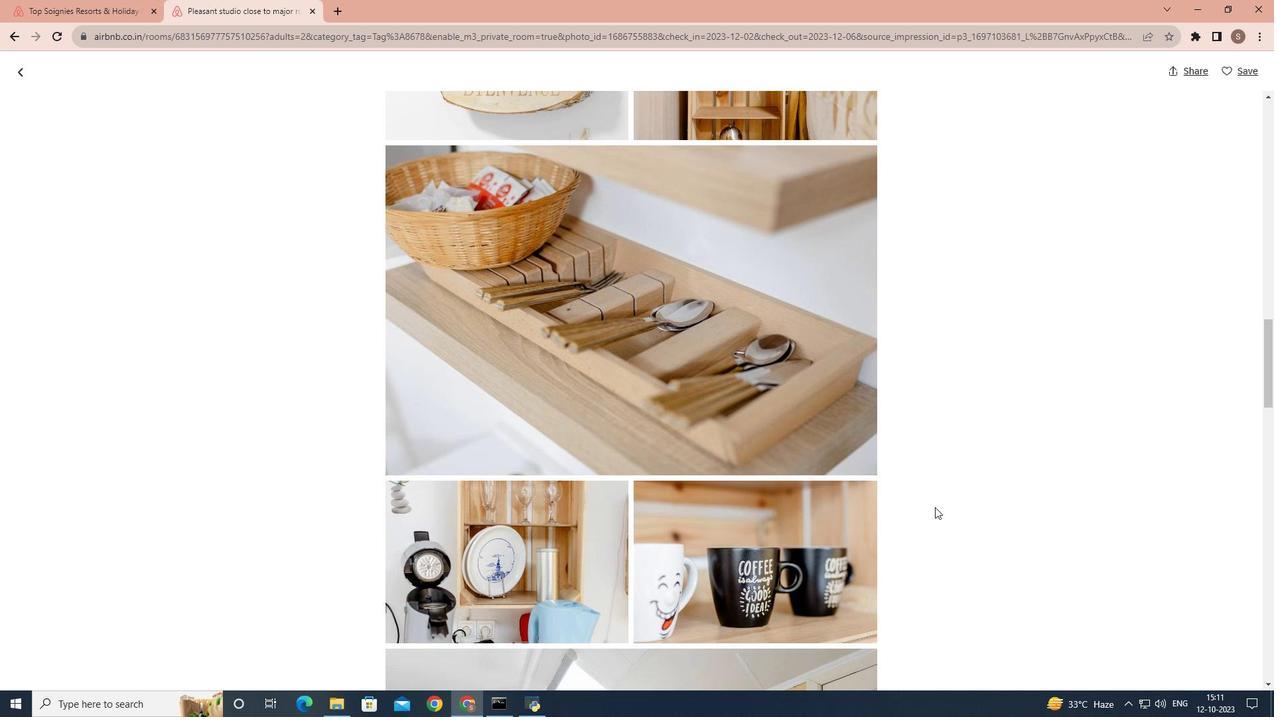 
Action: Mouse scrolled (935, 506) with delta (0, 0)
Screenshot: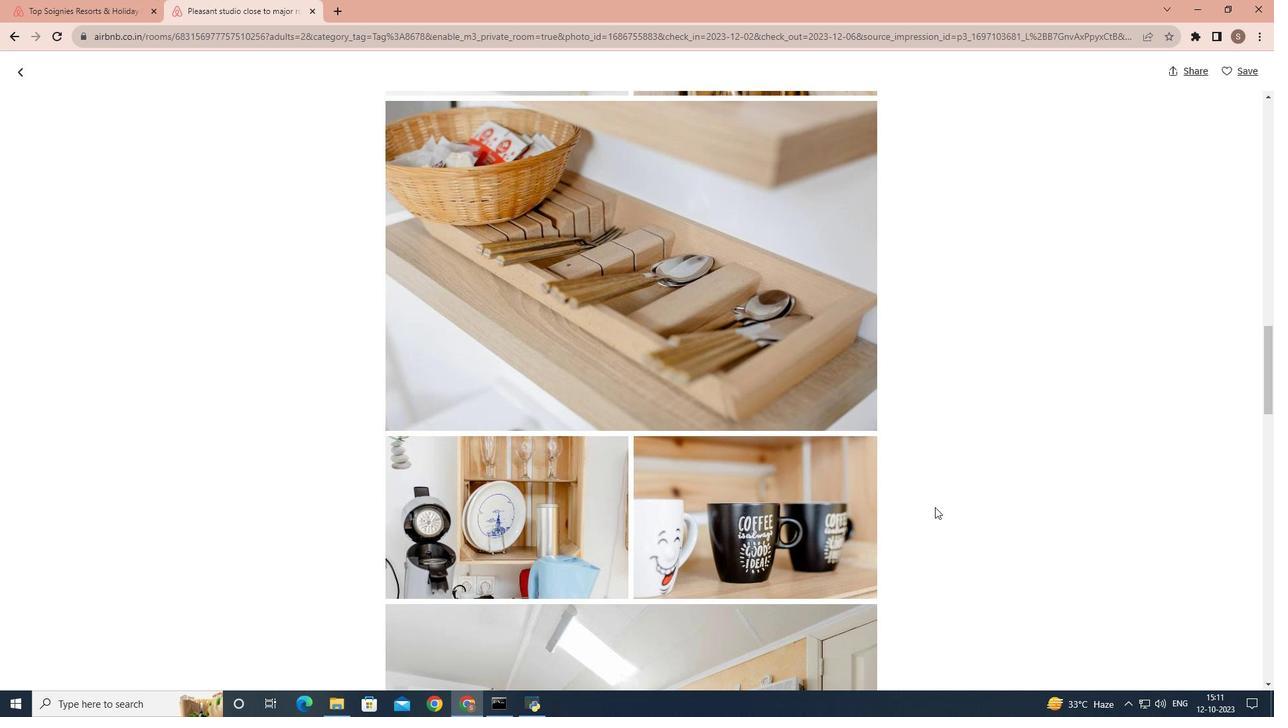 
Action: Mouse scrolled (935, 506) with delta (0, 0)
Screenshot: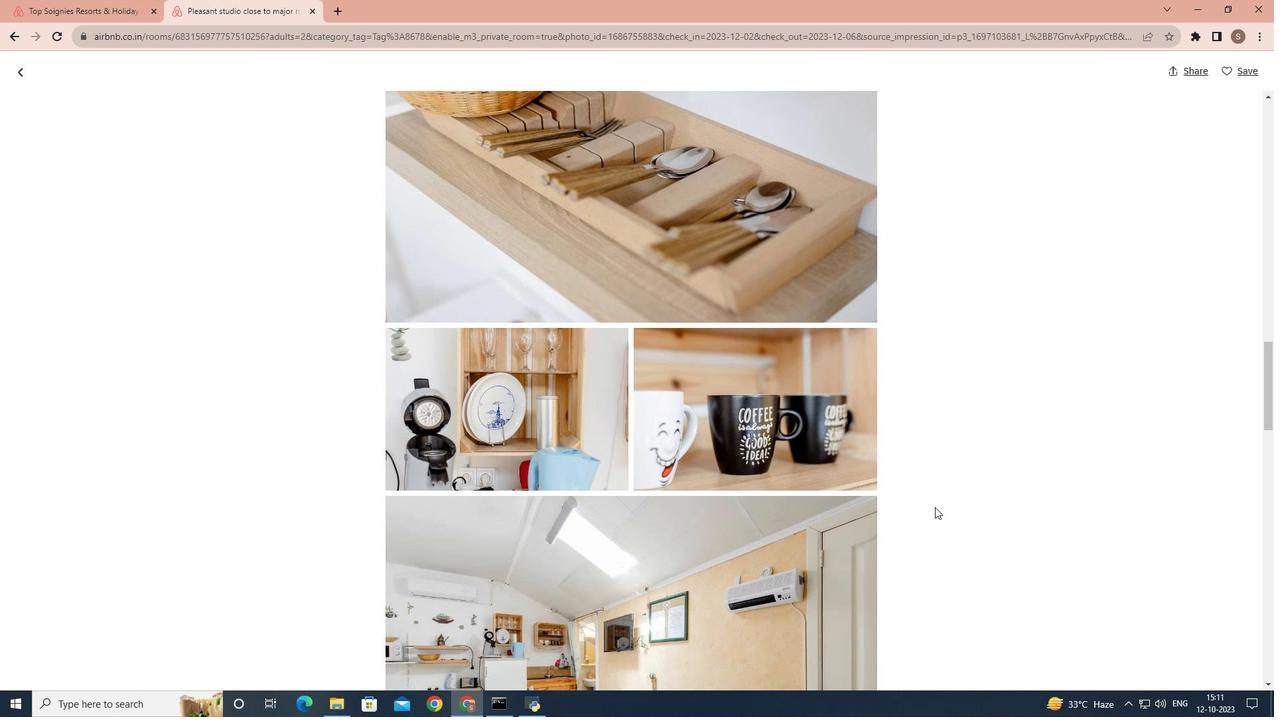 
Action: Mouse scrolled (935, 506) with delta (0, 0)
Screenshot: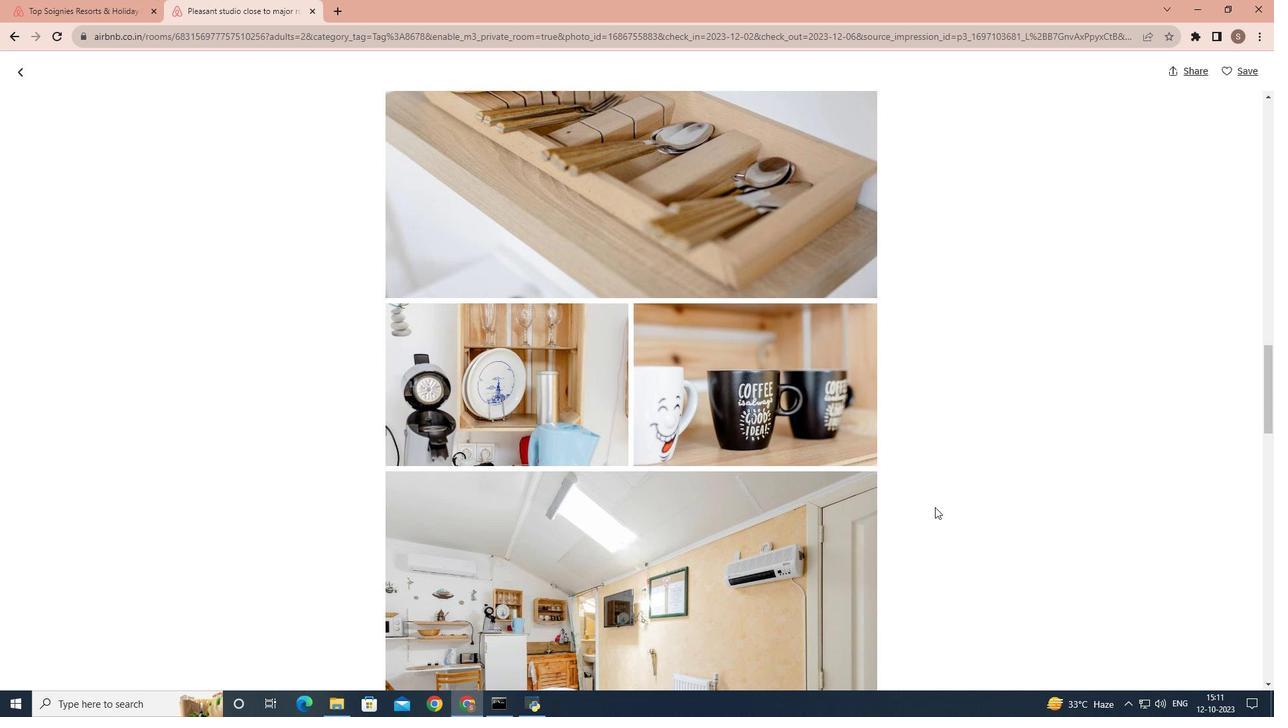 
Action: Mouse scrolled (935, 506) with delta (0, 0)
Screenshot: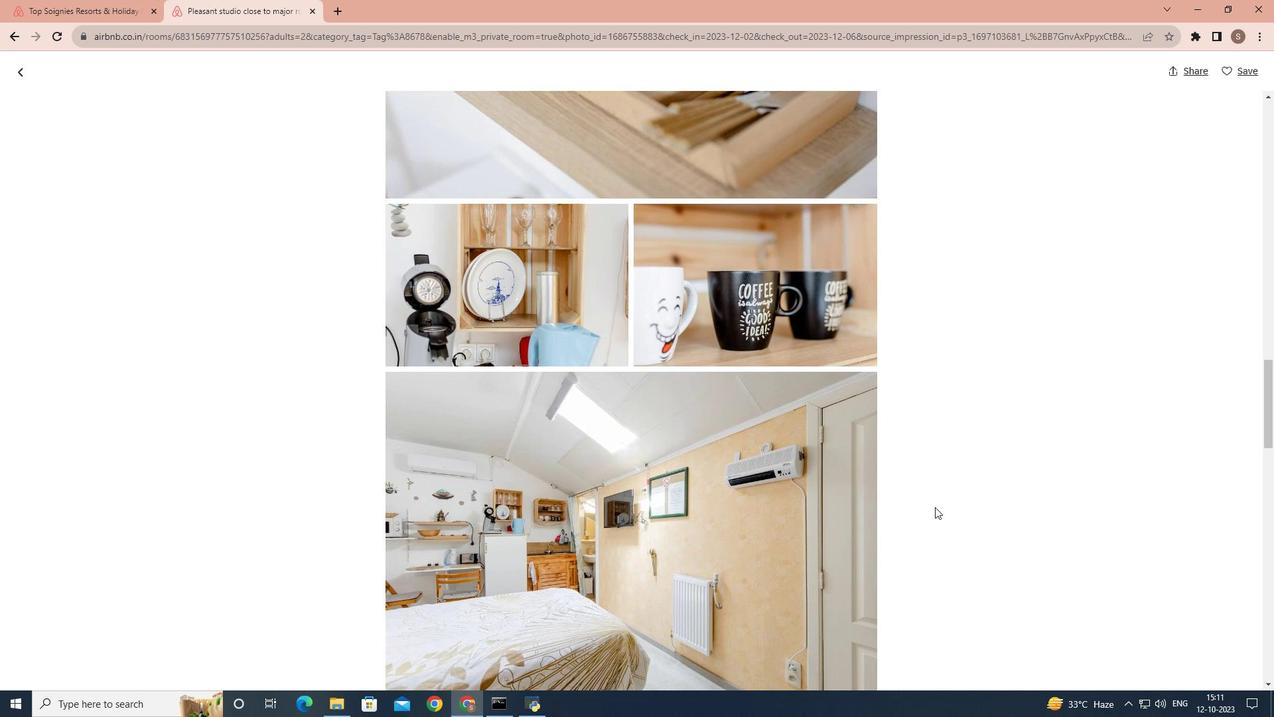 
Action: Mouse scrolled (935, 506) with delta (0, 0)
Screenshot: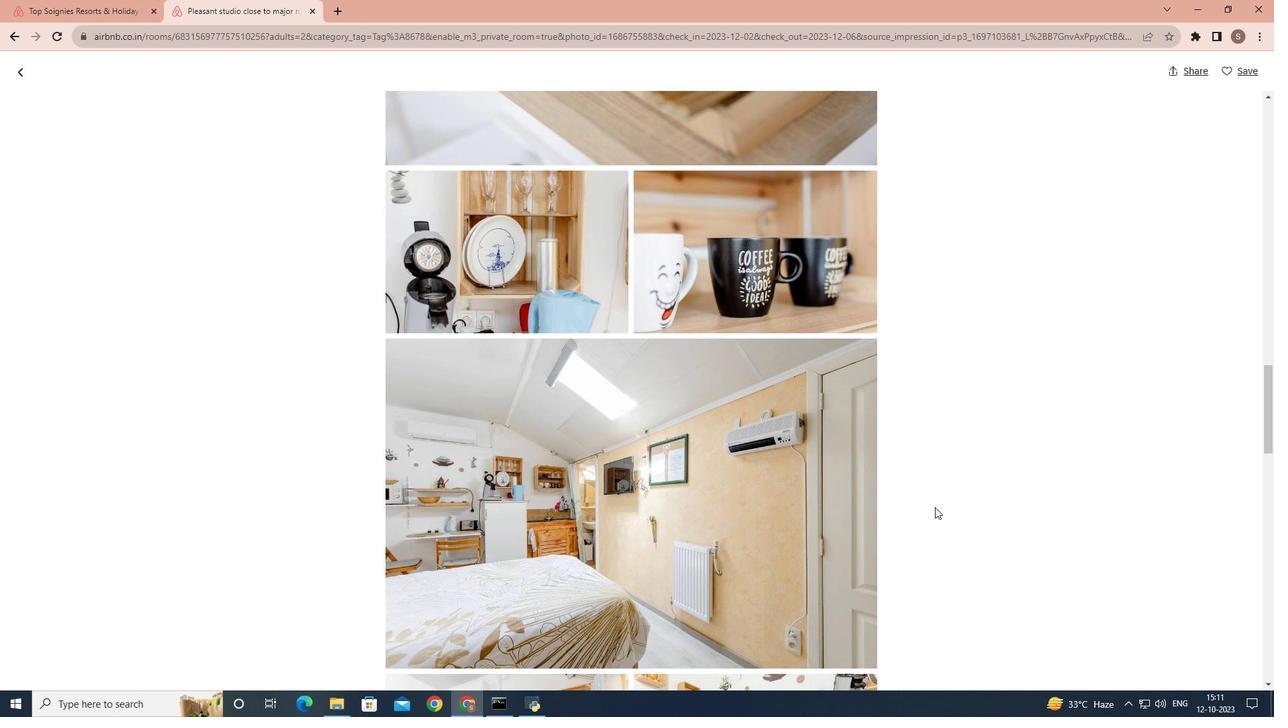 
Action: Mouse scrolled (935, 506) with delta (0, 0)
Screenshot: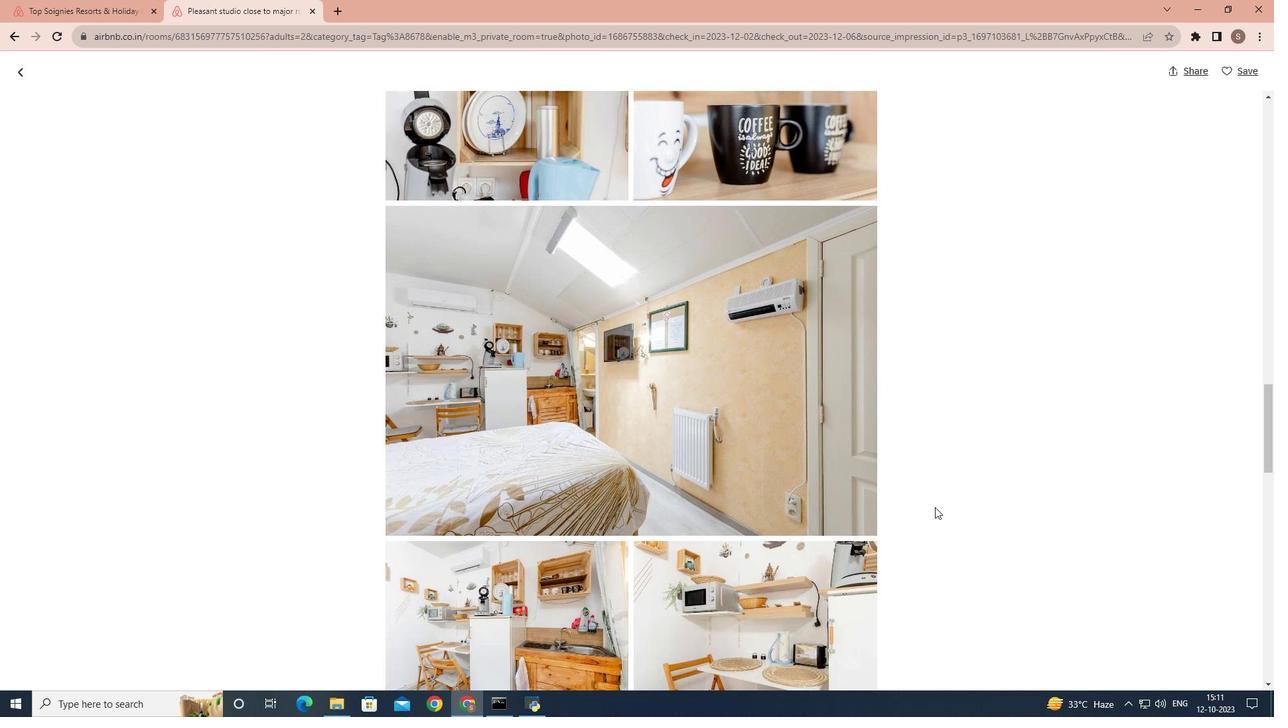 
Action: Mouse scrolled (935, 506) with delta (0, 0)
Screenshot: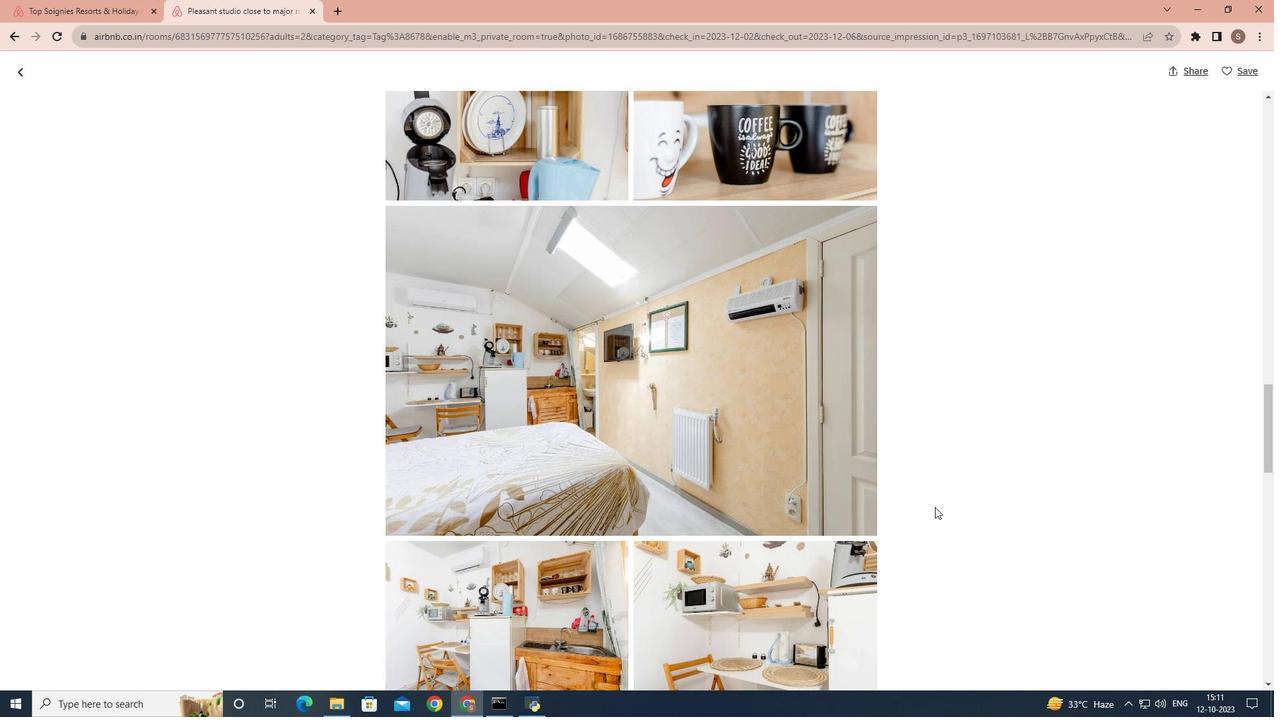 
Action: Mouse scrolled (935, 506) with delta (0, 0)
Screenshot: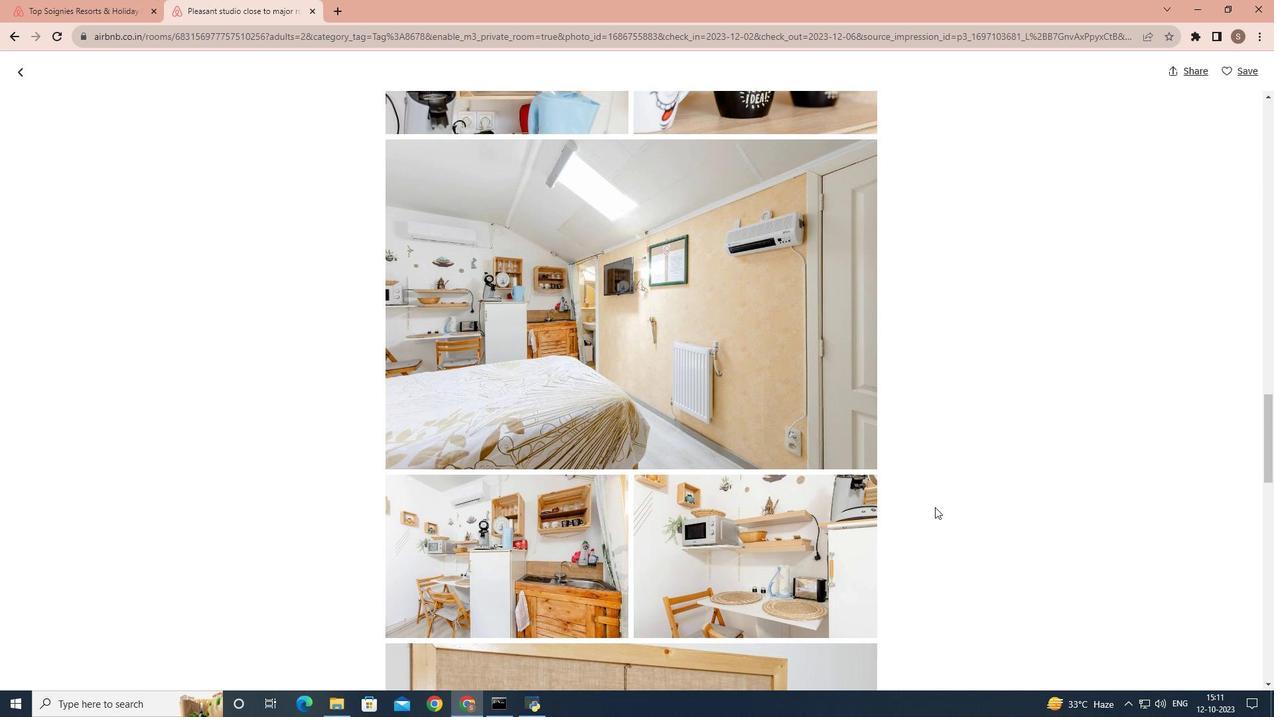 
Action: Mouse scrolled (935, 506) with delta (0, 0)
Screenshot: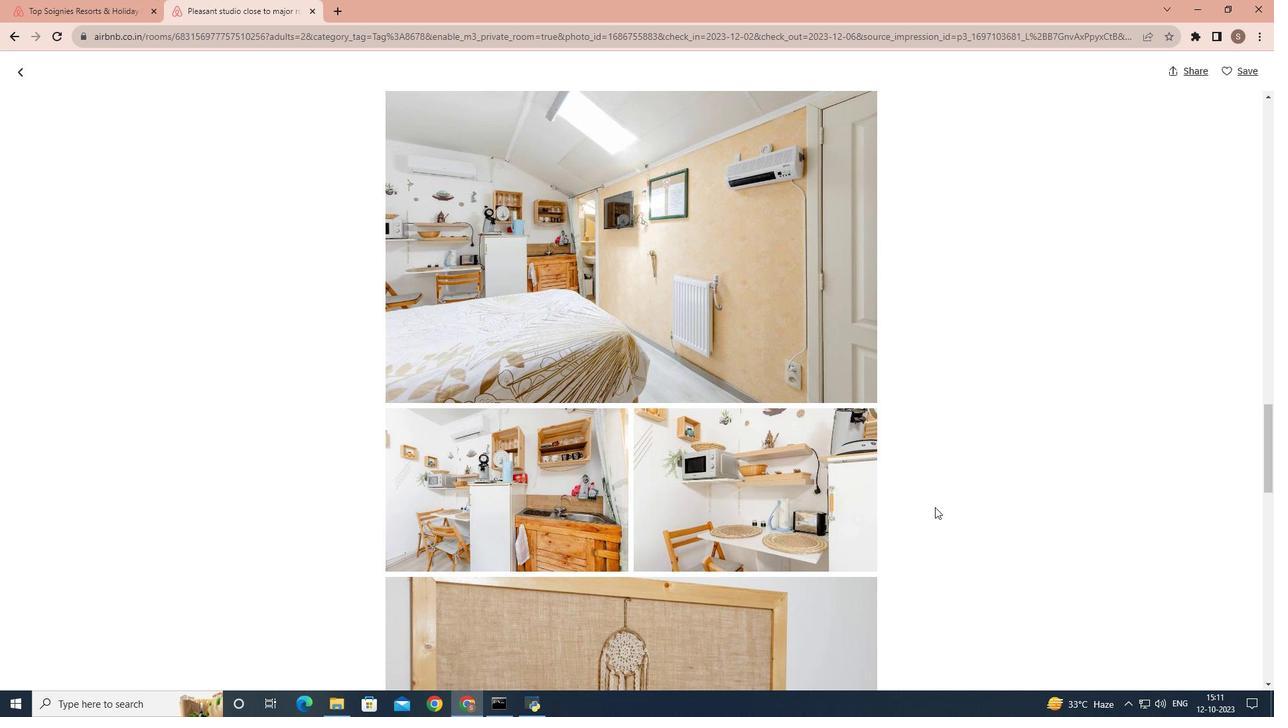 
Action: Mouse scrolled (935, 506) with delta (0, 0)
Screenshot: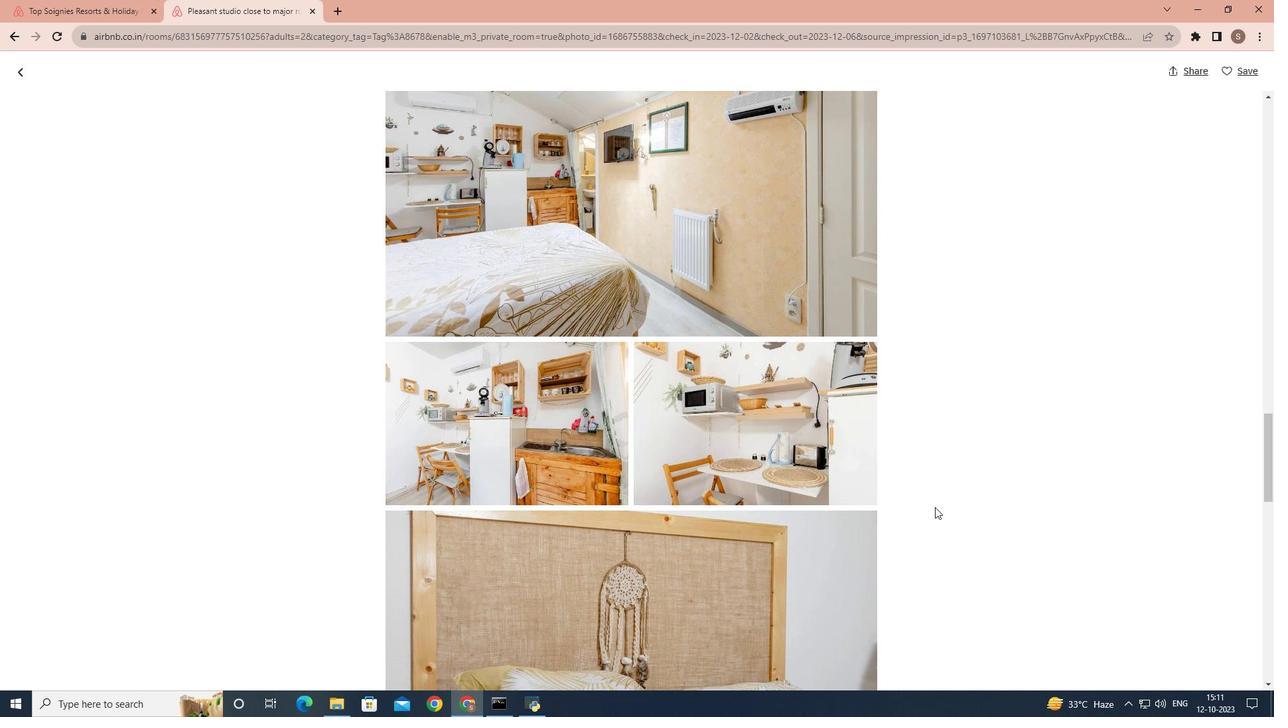 
Action: Mouse scrolled (935, 506) with delta (0, 0)
Screenshot: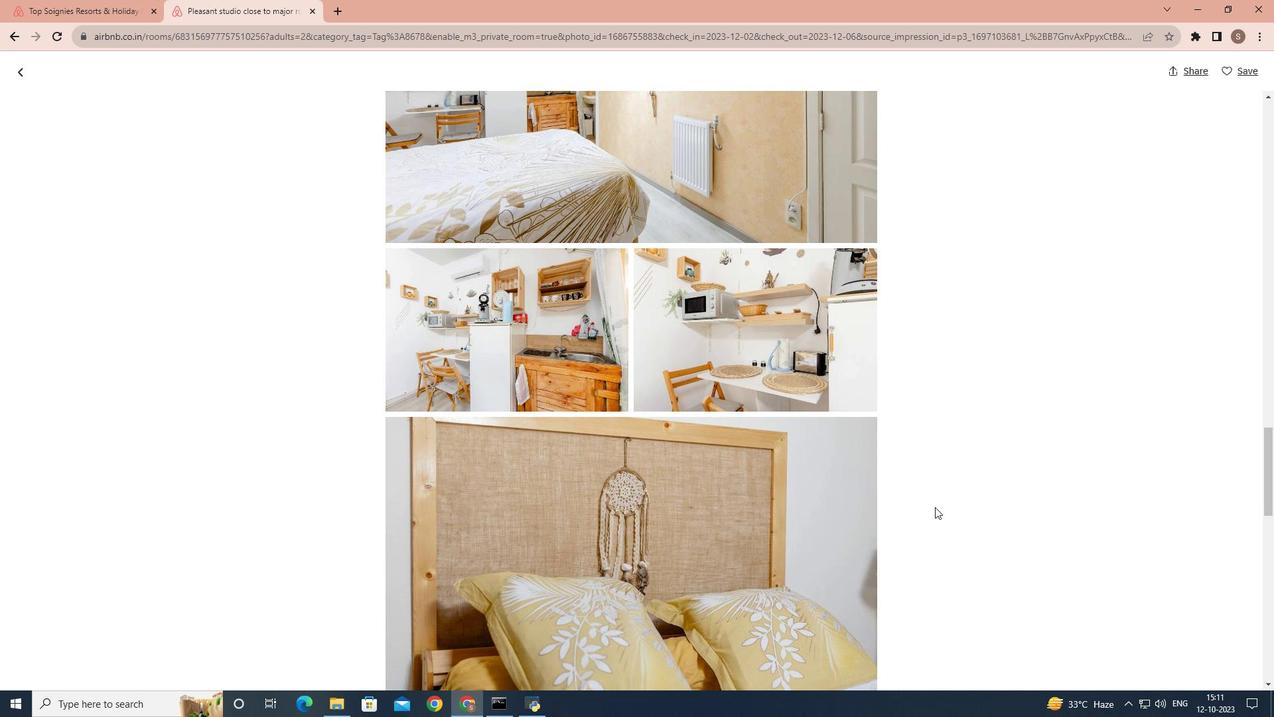 
Action: Mouse scrolled (935, 506) with delta (0, 0)
Screenshot: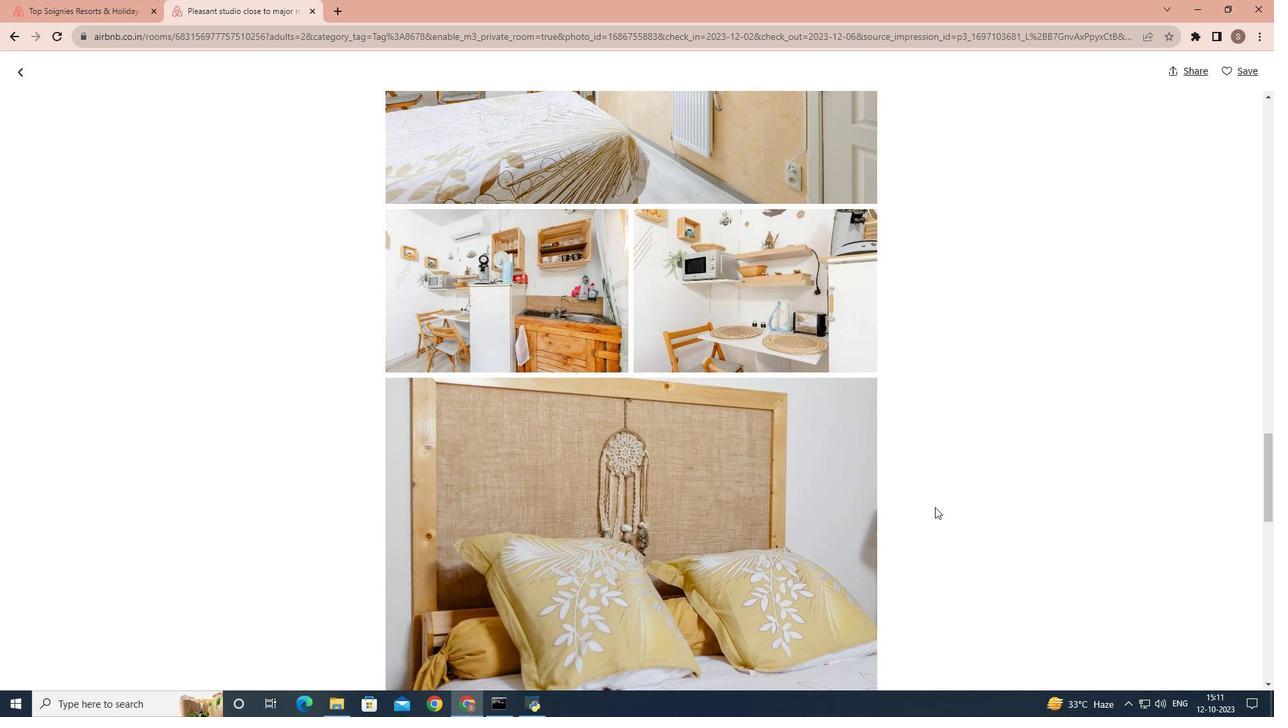 
Action: Mouse scrolled (935, 506) with delta (0, 0)
Screenshot: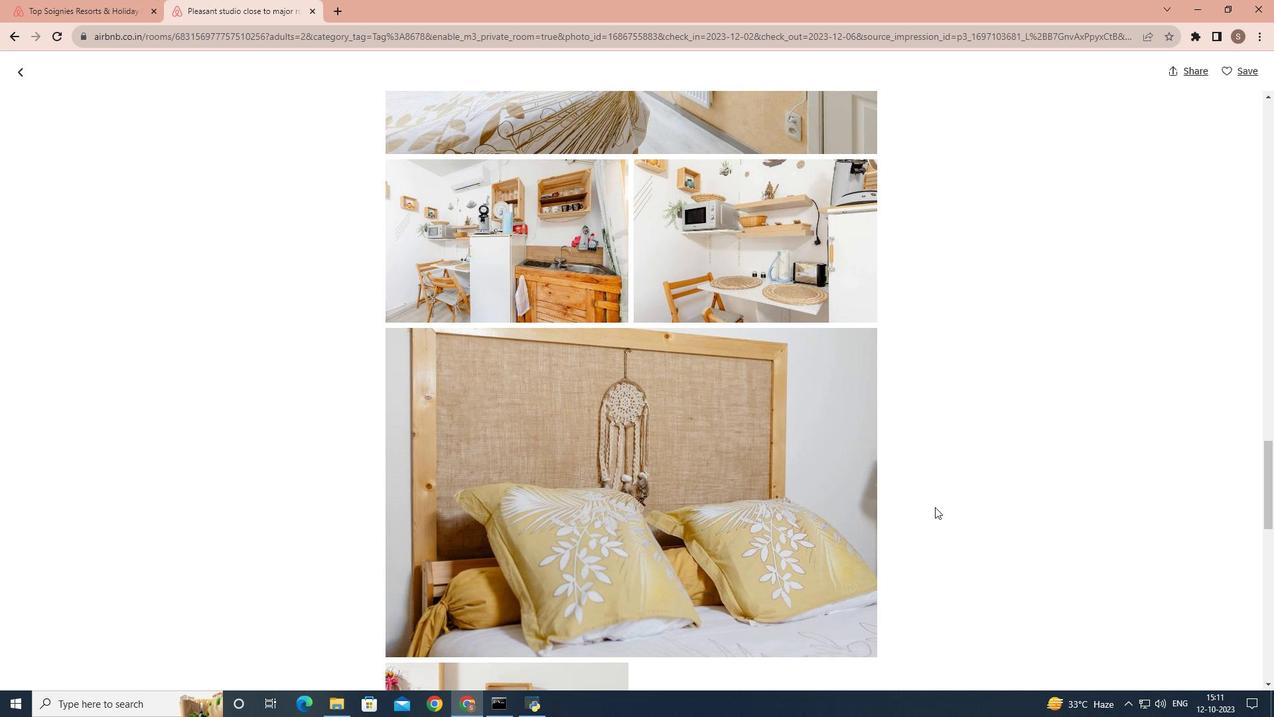 
Action: Mouse scrolled (935, 506) with delta (0, 0)
Screenshot: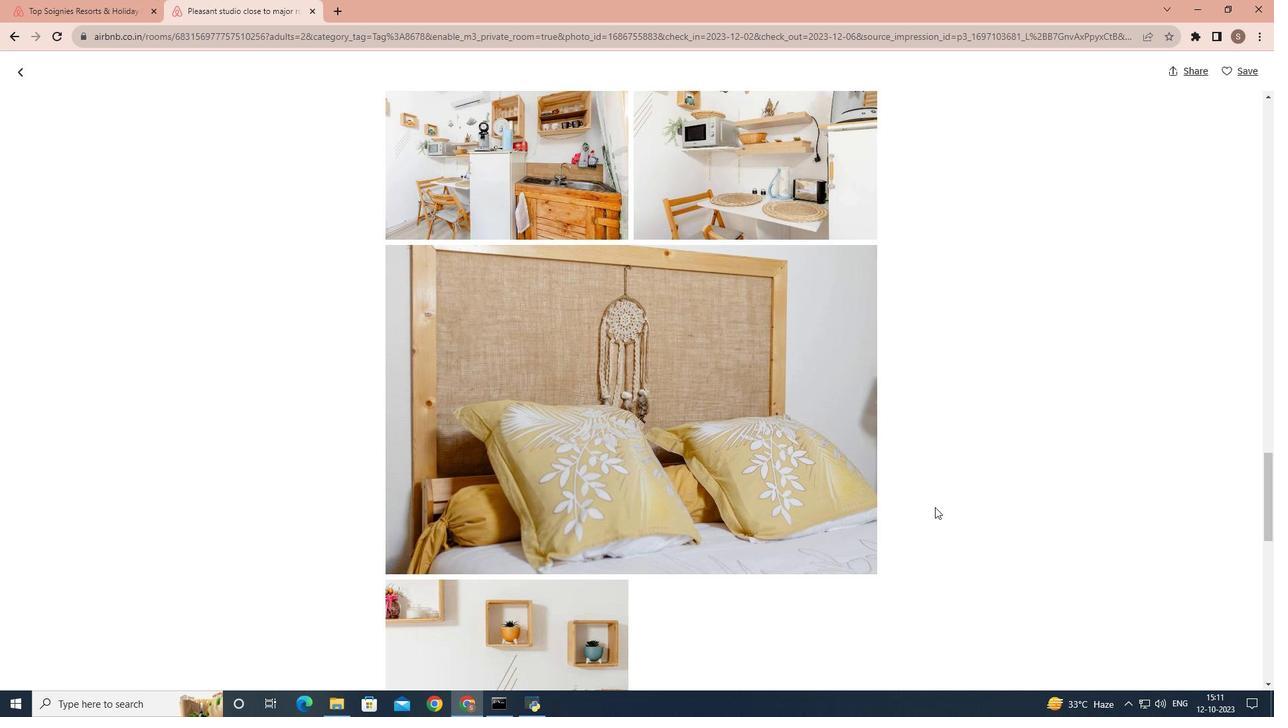 
Action: Mouse scrolled (935, 506) with delta (0, 0)
Screenshot: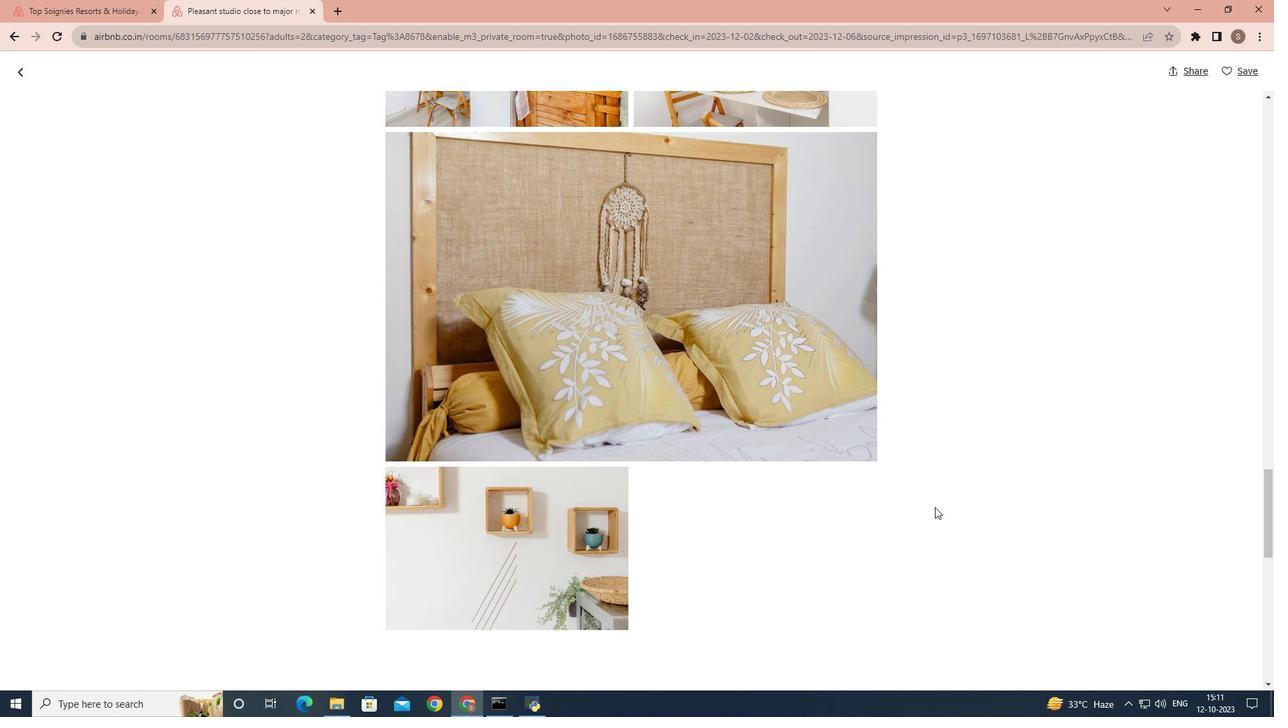 
Action: Mouse scrolled (935, 506) with delta (0, 0)
Screenshot: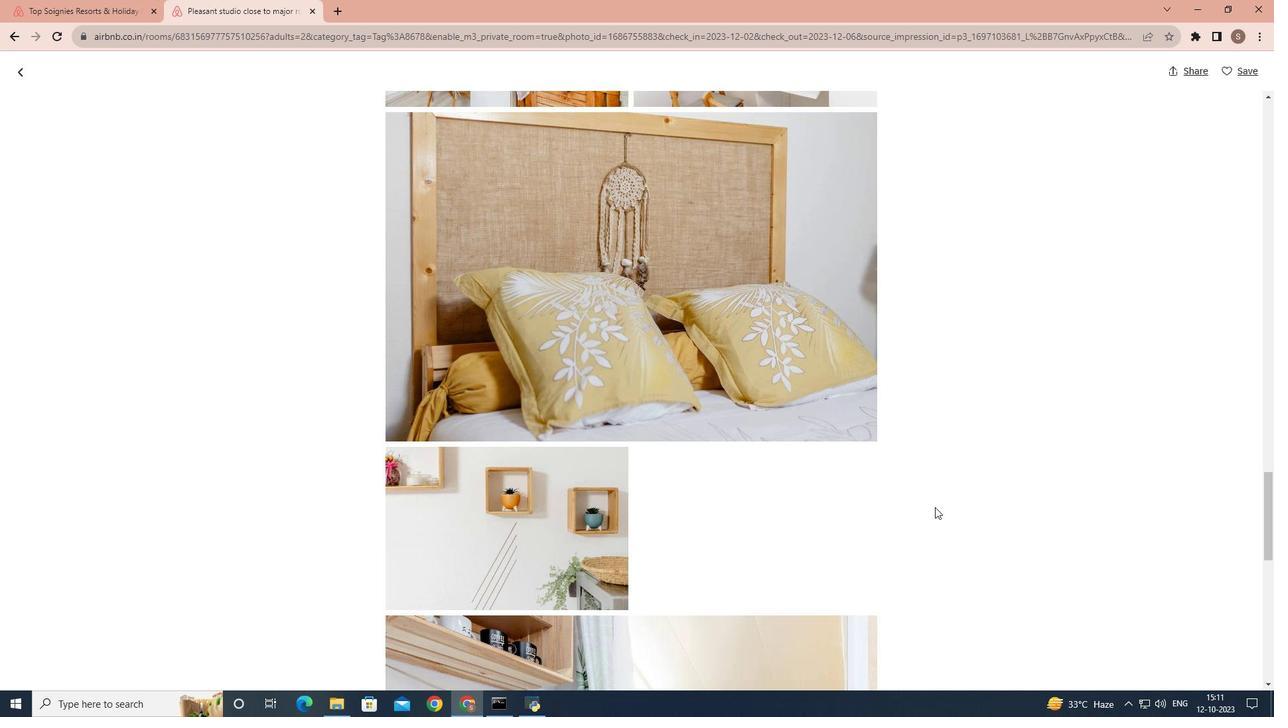 
Action: Mouse scrolled (935, 506) with delta (0, 0)
Screenshot: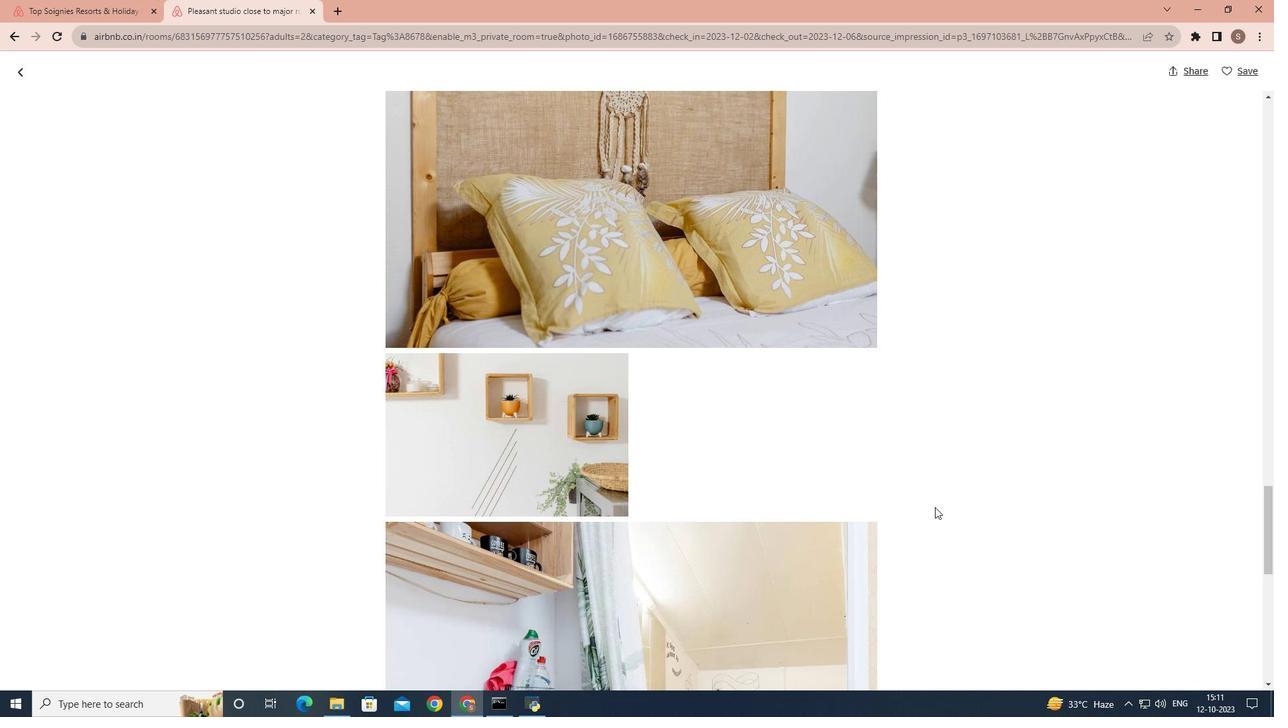 
Action: Mouse scrolled (935, 506) with delta (0, 0)
Screenshot: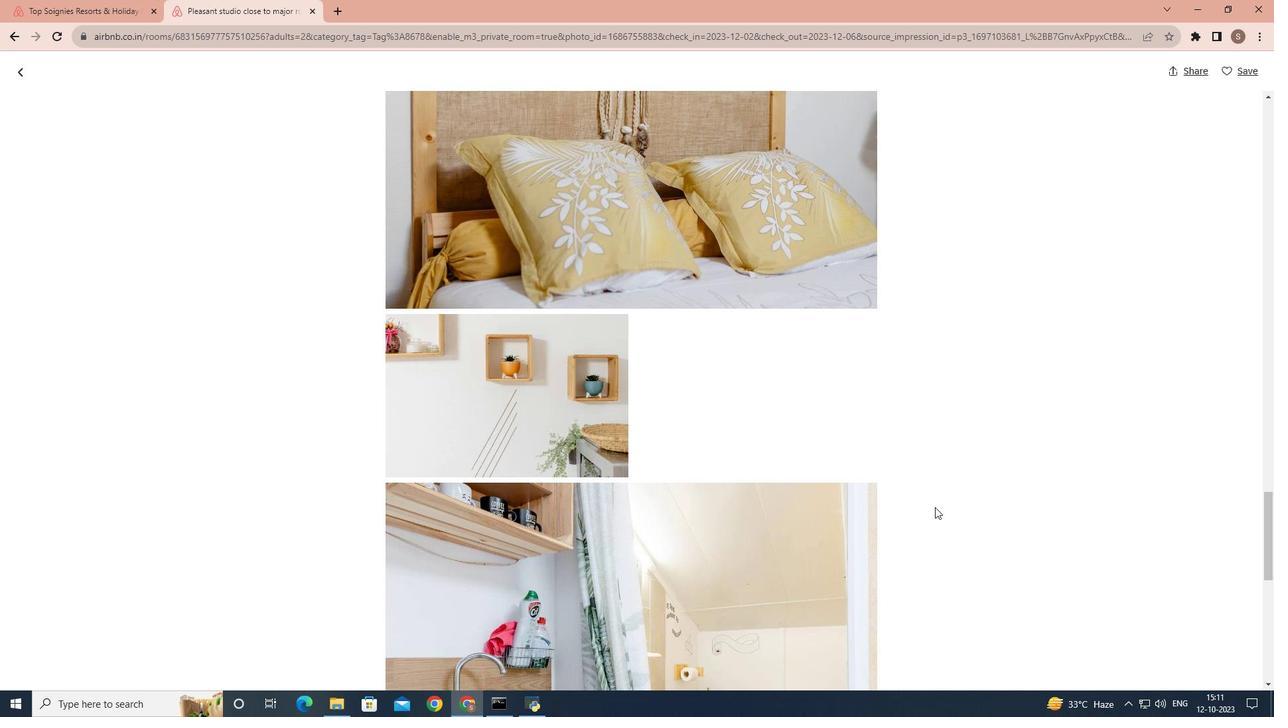 
Action: Mouse scrolled (935, 506) with delta (0, 0)
Screenshot: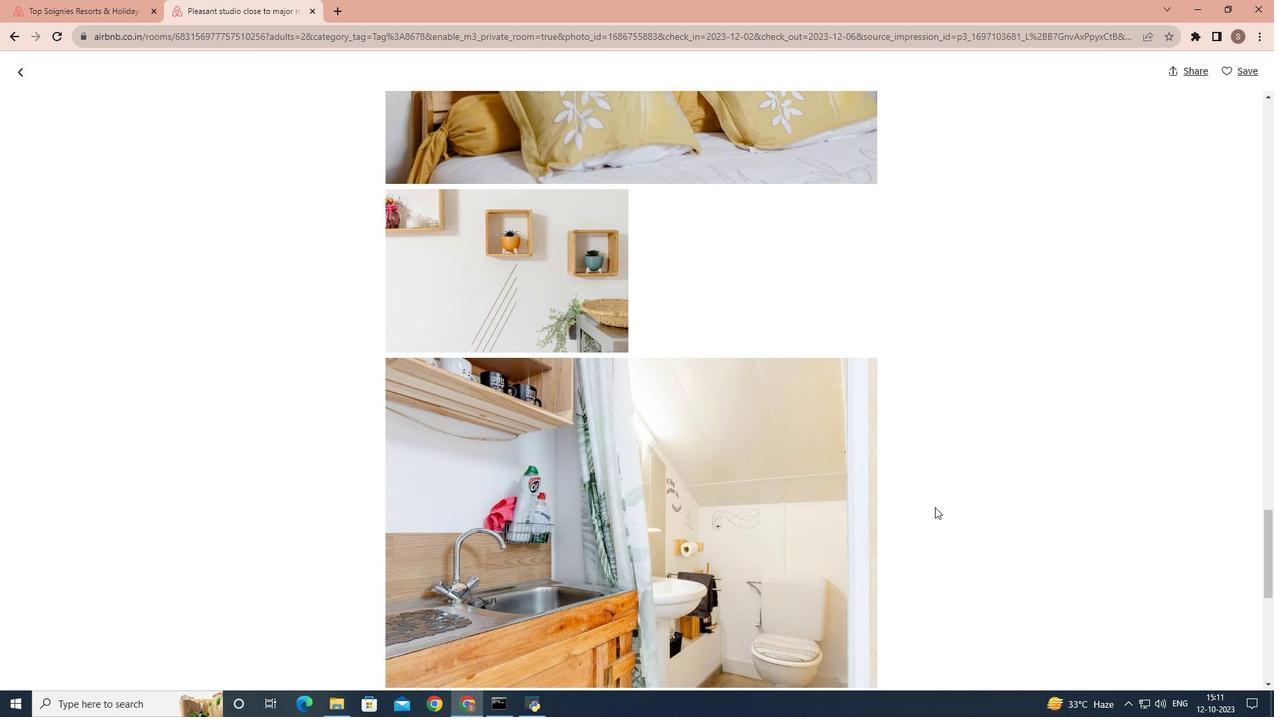 
Action: Mouse scrolled (935, 506) with delta (0, 0)
Screenshot: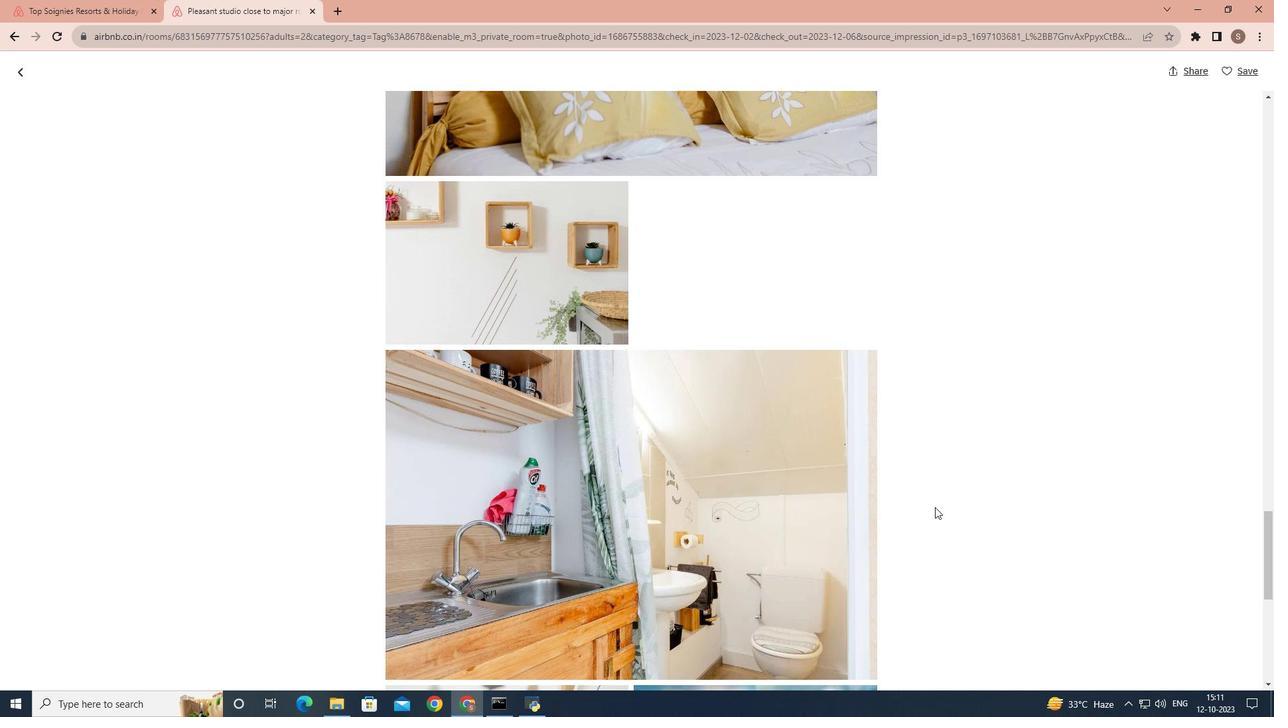 
Action: Mouse scrolled (935, 506) with delta (0, 0)
Screenshot: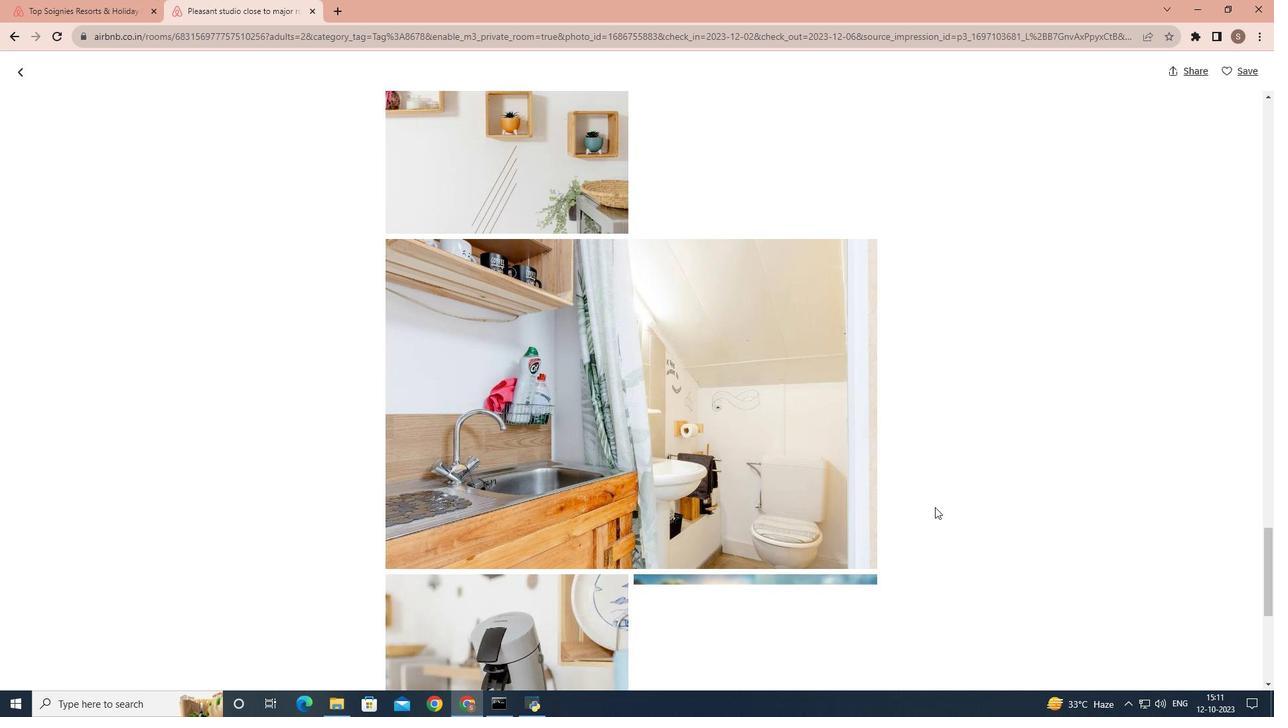 
Action: Mouse scrolled (935, 506) with delta (0, 0)
Screenshot: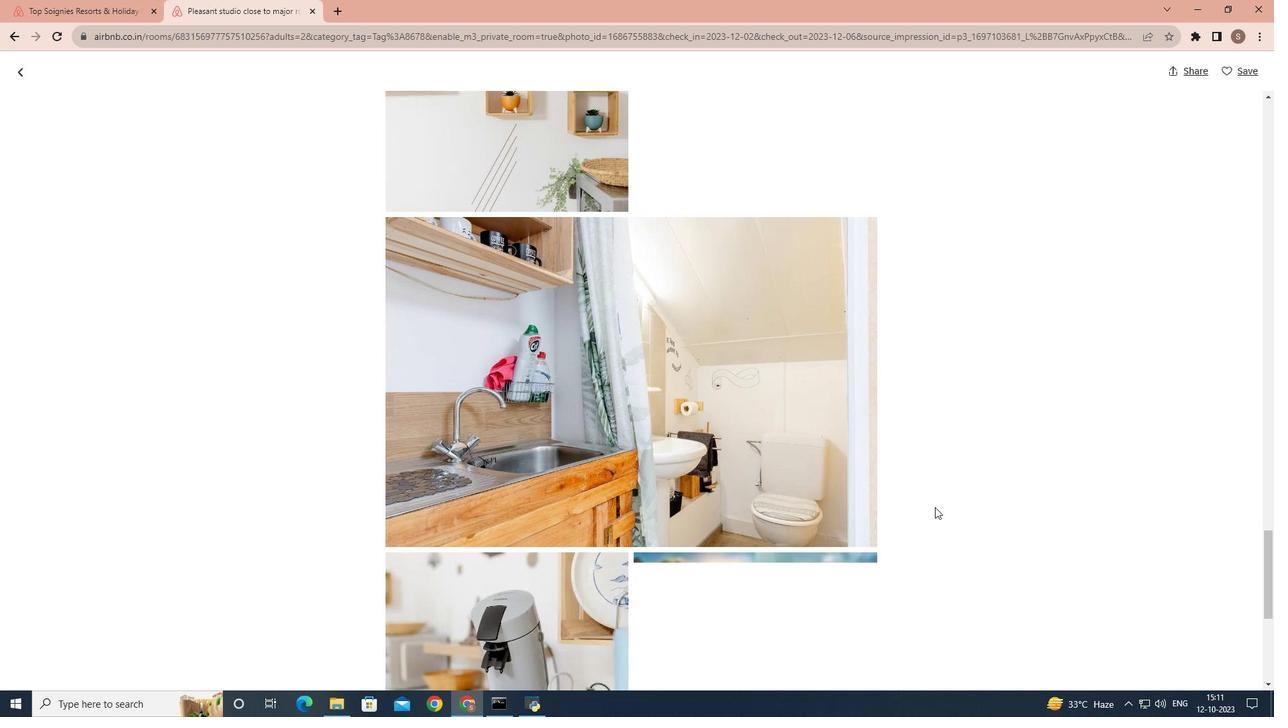 
Action: Mouse scrolled (935, 506) with delta (0, 0)
Screenshot: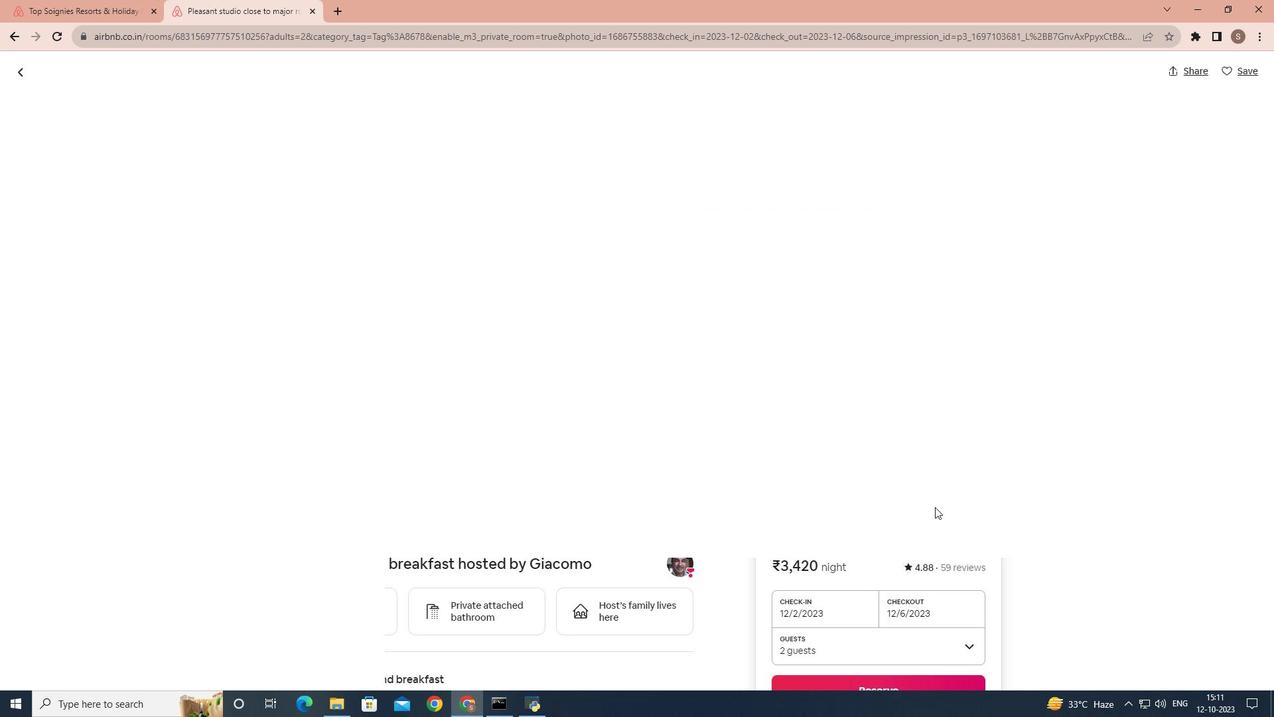 
Action: Mouse scrolled (935, 506) with delta (0, 0)
Screenshot: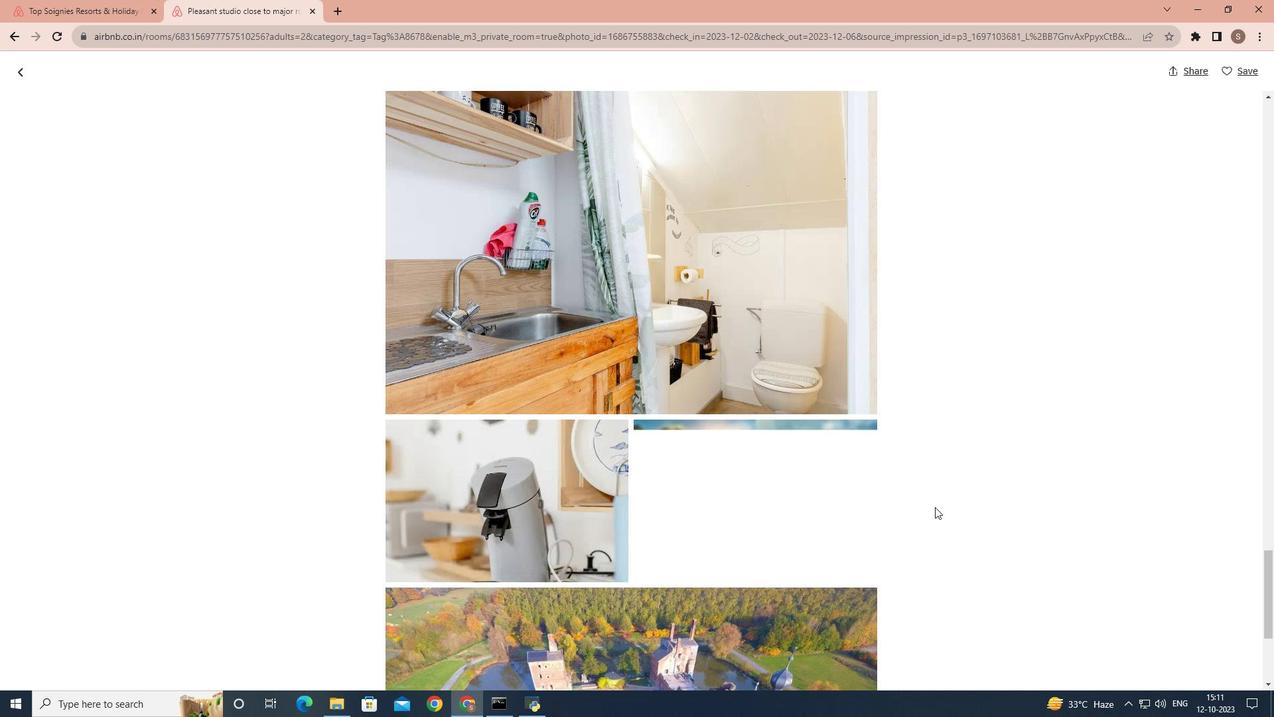 
Action: Mouse scrolled (935, 506) with delta (0, 0)
Screenshot: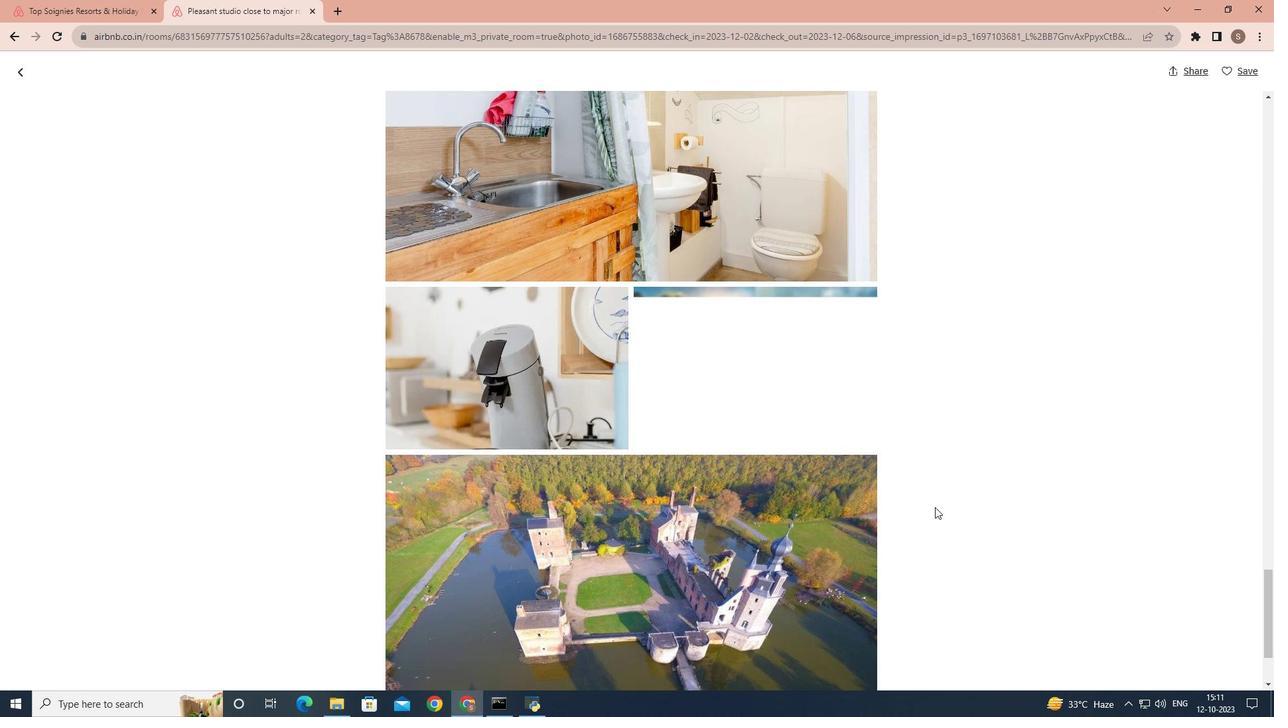 
Action: Mouse scrolled (935, 506) with delta (0, 0)
Screenshot: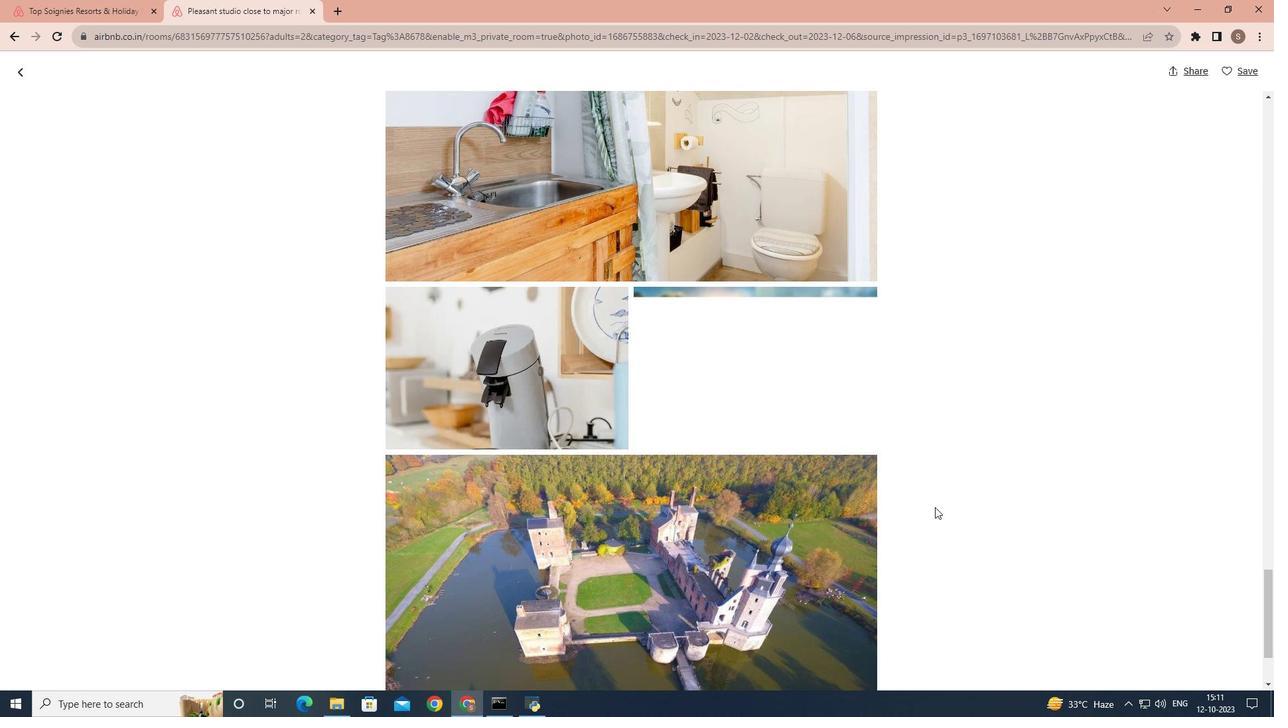 
Action: Mouse scrolled (935, 506) with delta (0, 0)
Screenshot: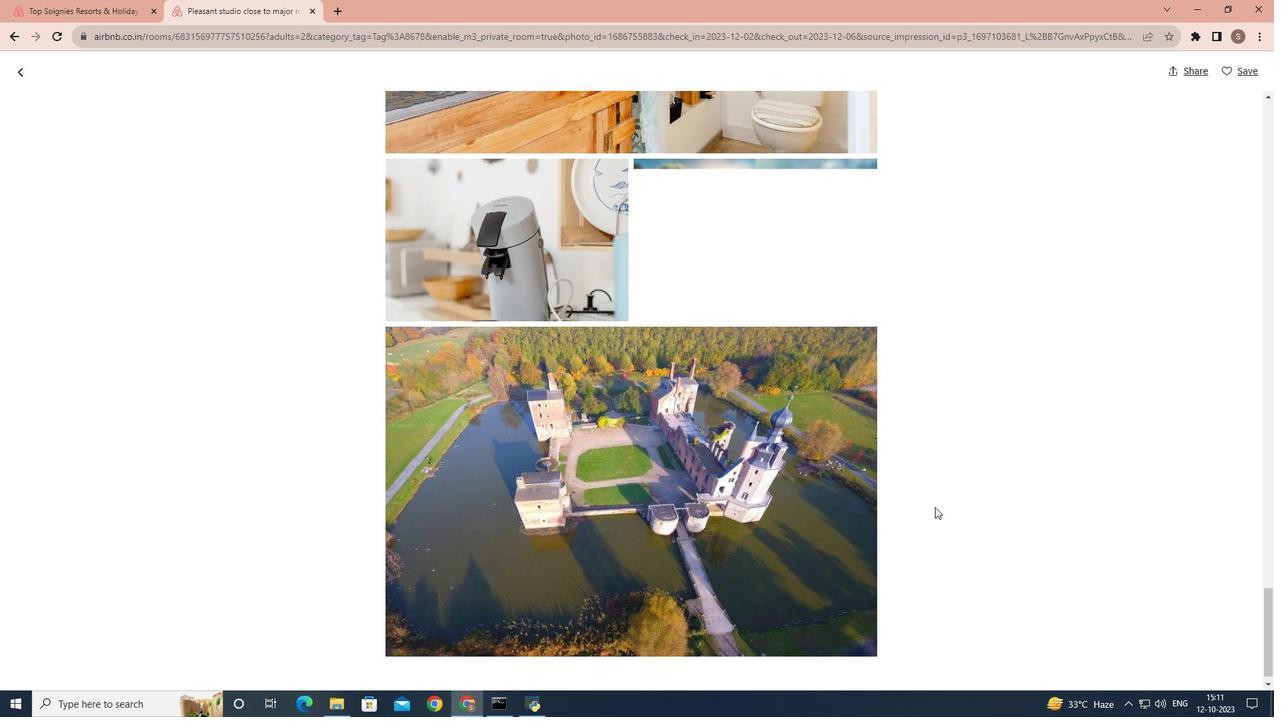 
Action: Mouse scrolled (935, 506) with delta (0, 0)
Screenshot: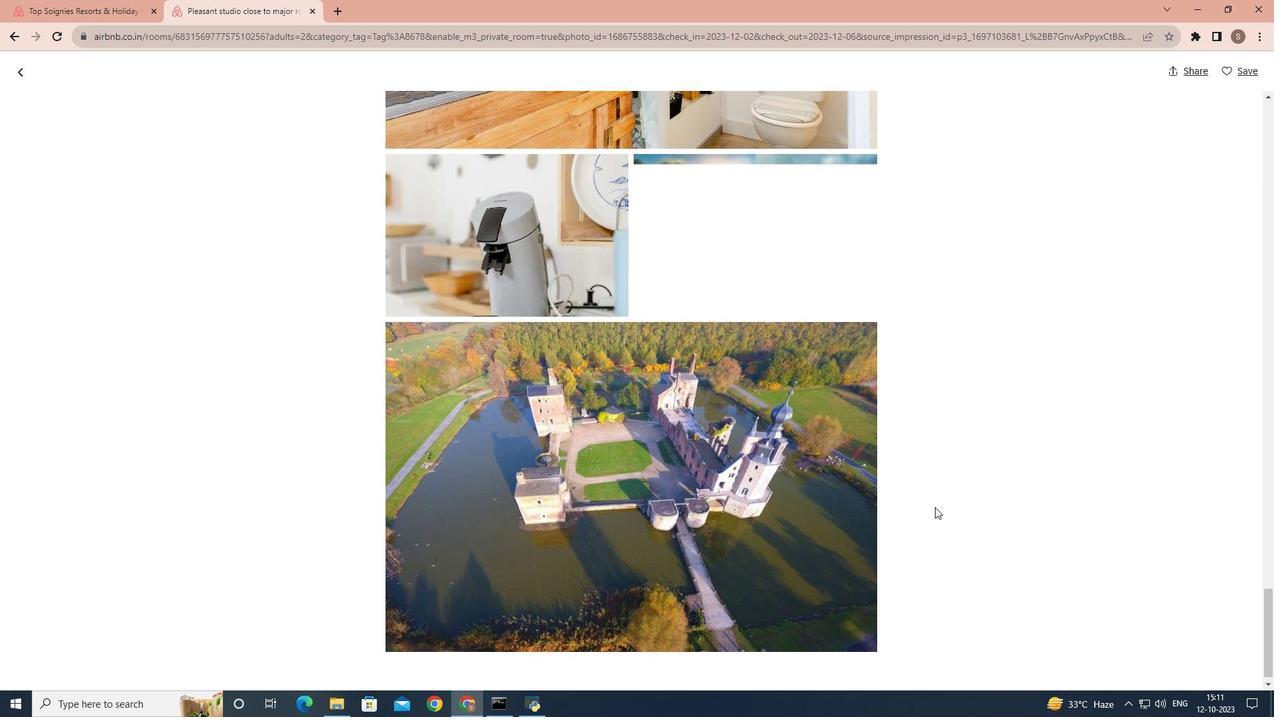 
Action: Mouse scrolled (935, 506) with delta (0, 0)
Screenshot: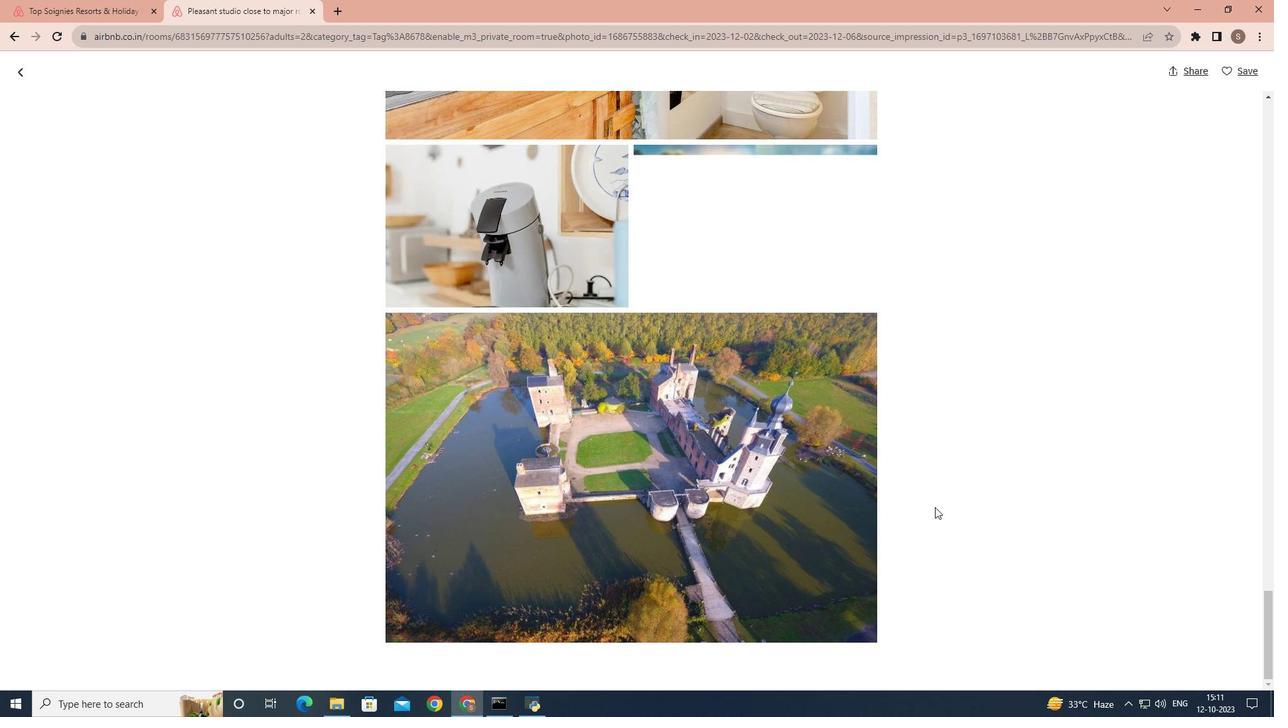 
Action: Mouse scrolled (935, 506) with delta (0, 0)
Screenshot: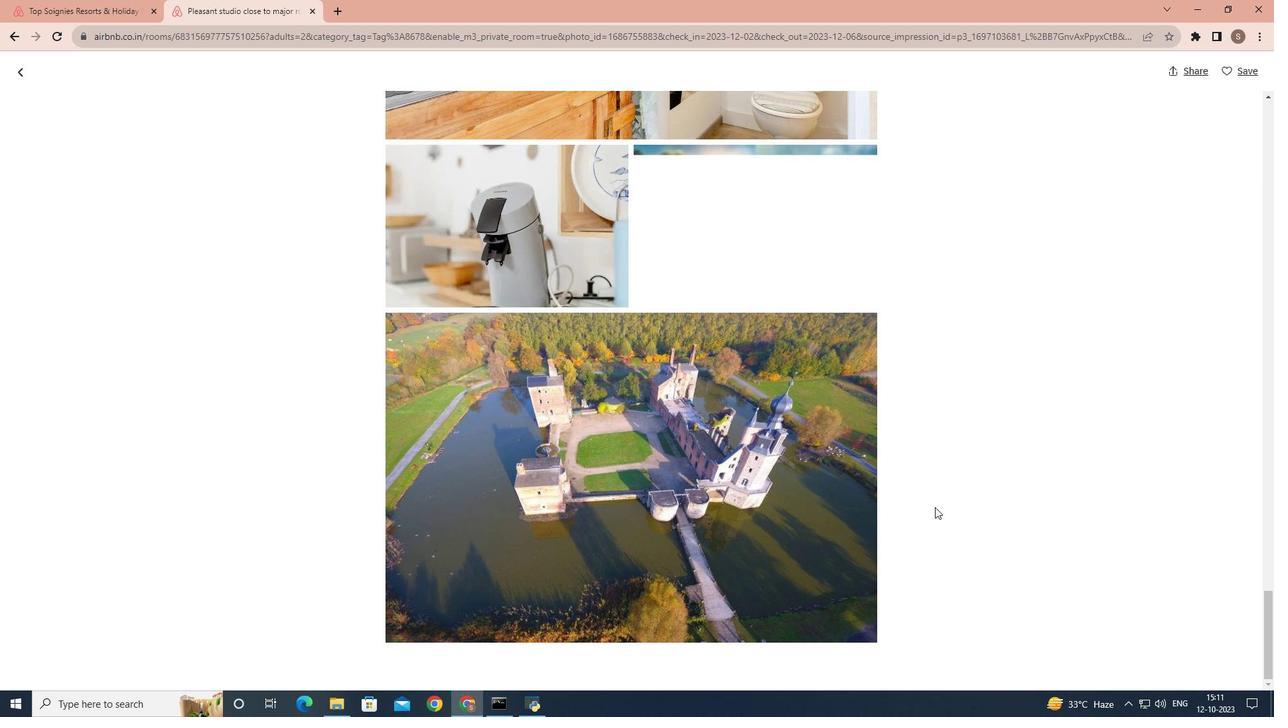 
Action: Mouse scrolled (935, 506) with delta (0, 0)
Screenshot: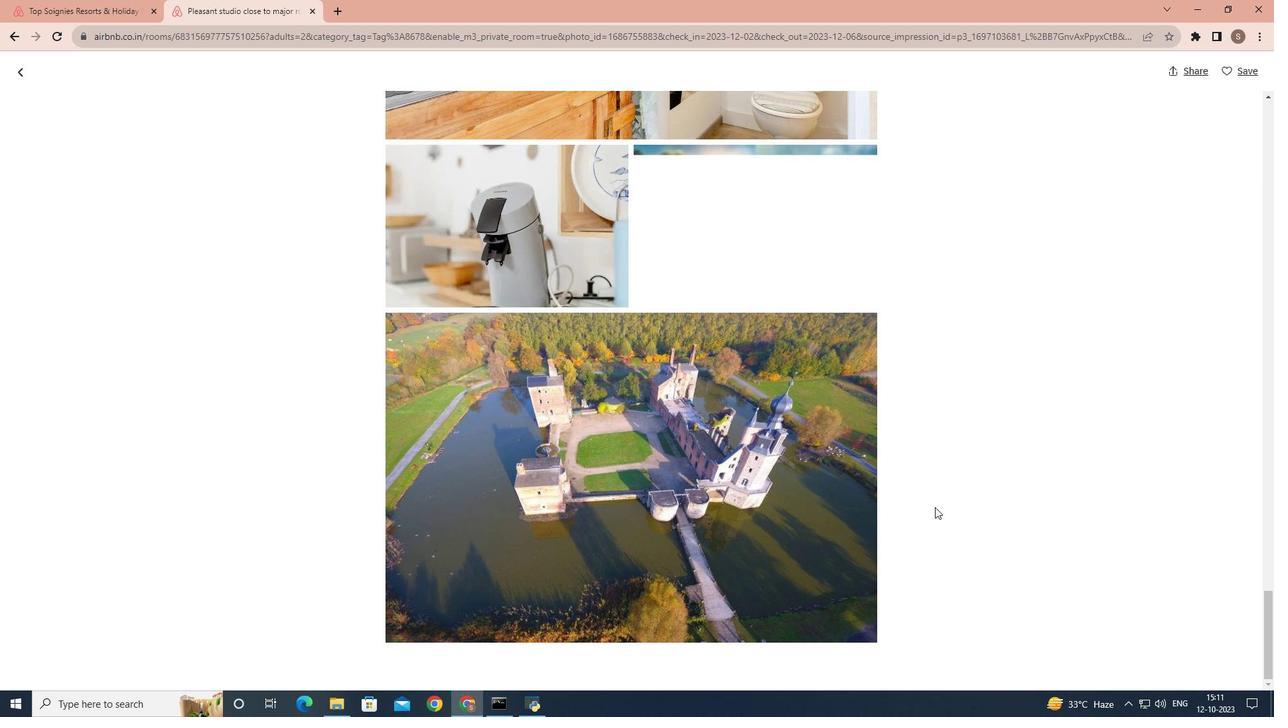 
Action: Mouse scrolled (935, 506) with delta (0, 0)
Screenshot: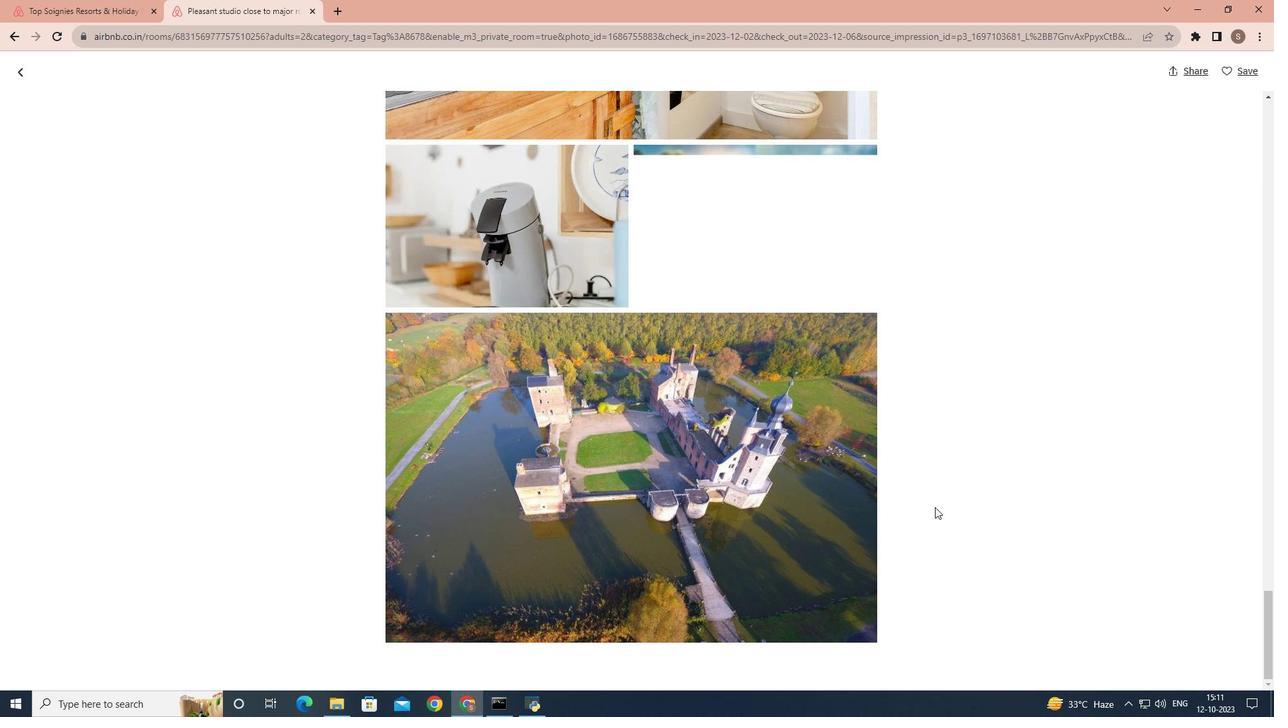
Action: Mouse scrolled (935, 506) with delta (0, 0)
Screenshot: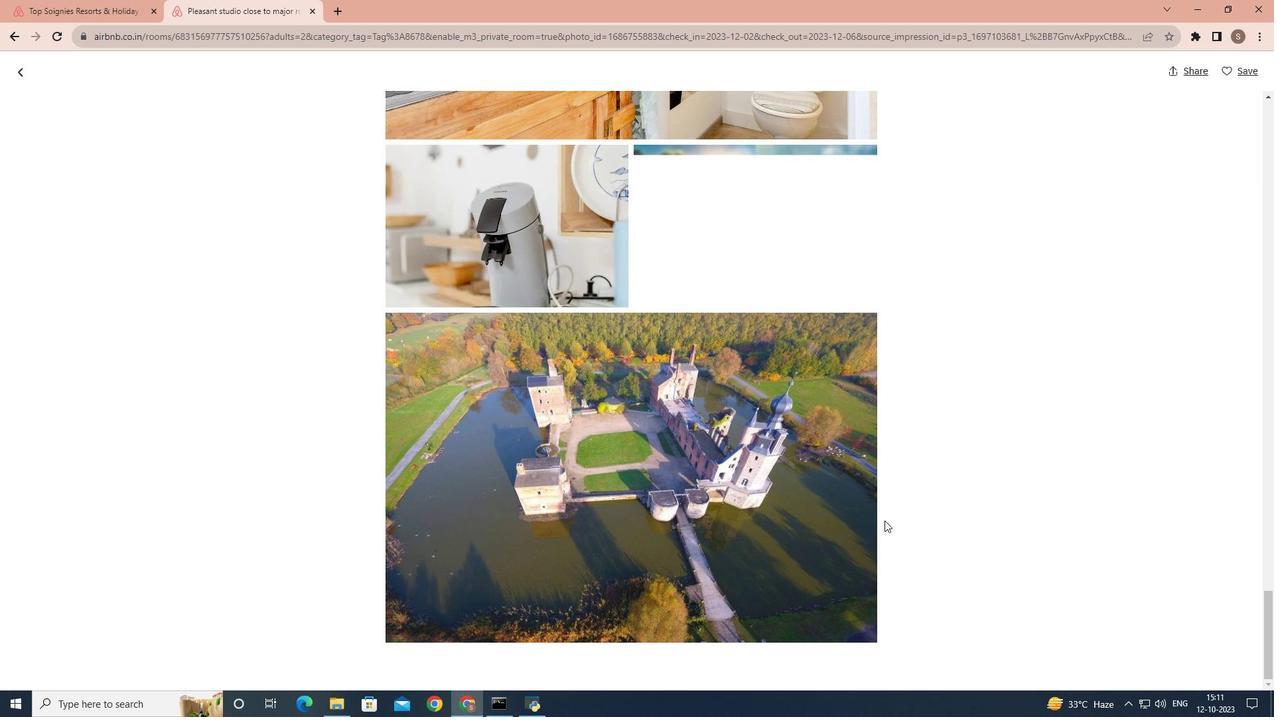 
Action: Mouse scrolled (935, 506) with delta (0, 0)
Screenshot: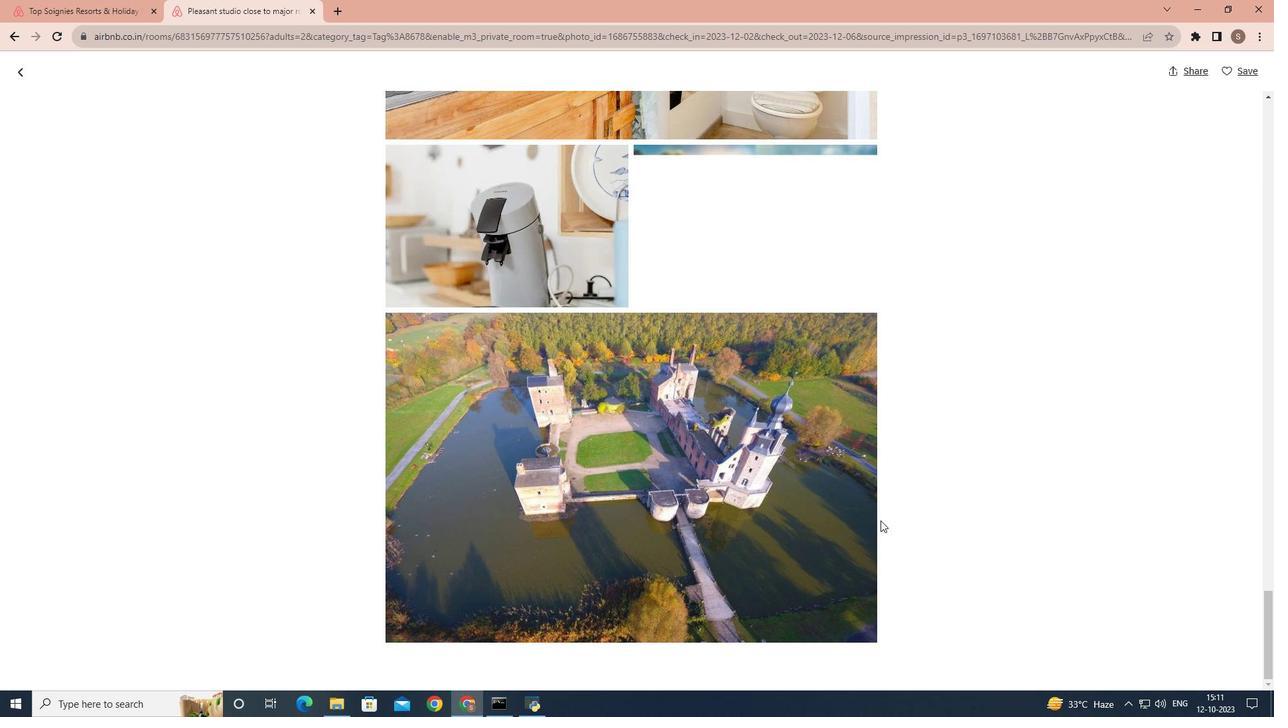 
Action: Mouse moved to (17, 74)
Screenshot: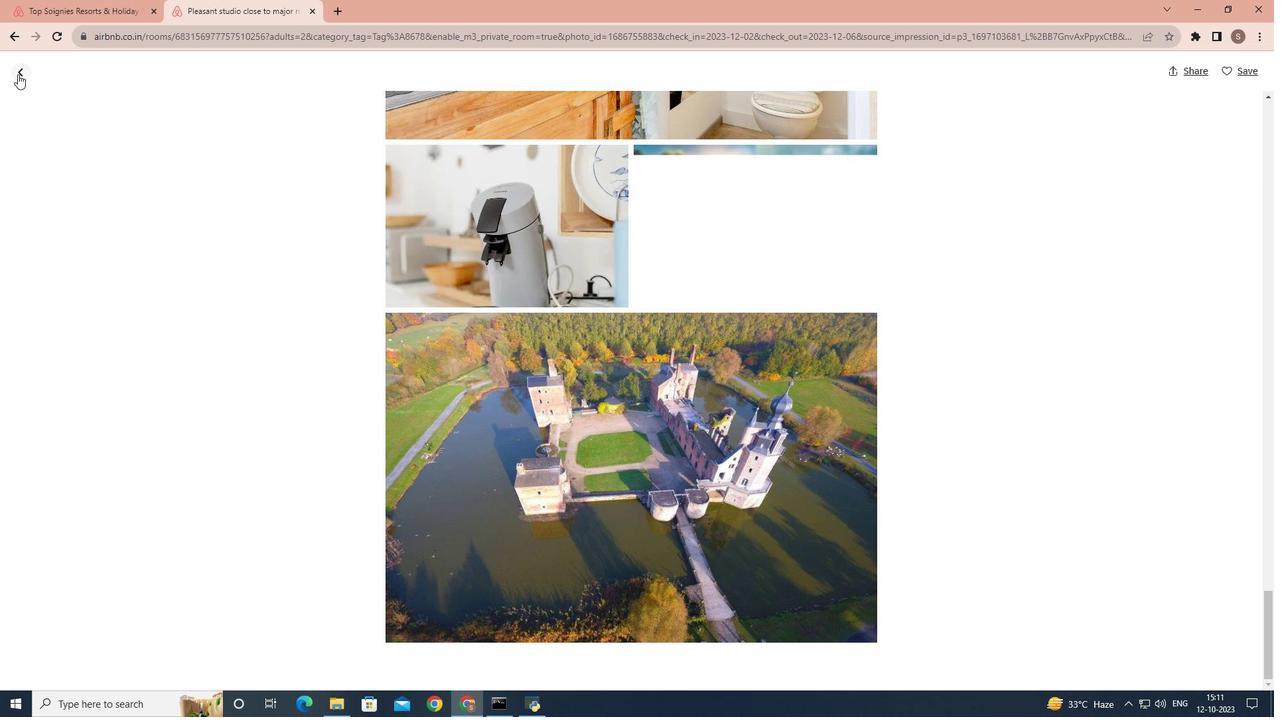 
Action: Mouse pressed left at (17, 74)
Screenshot: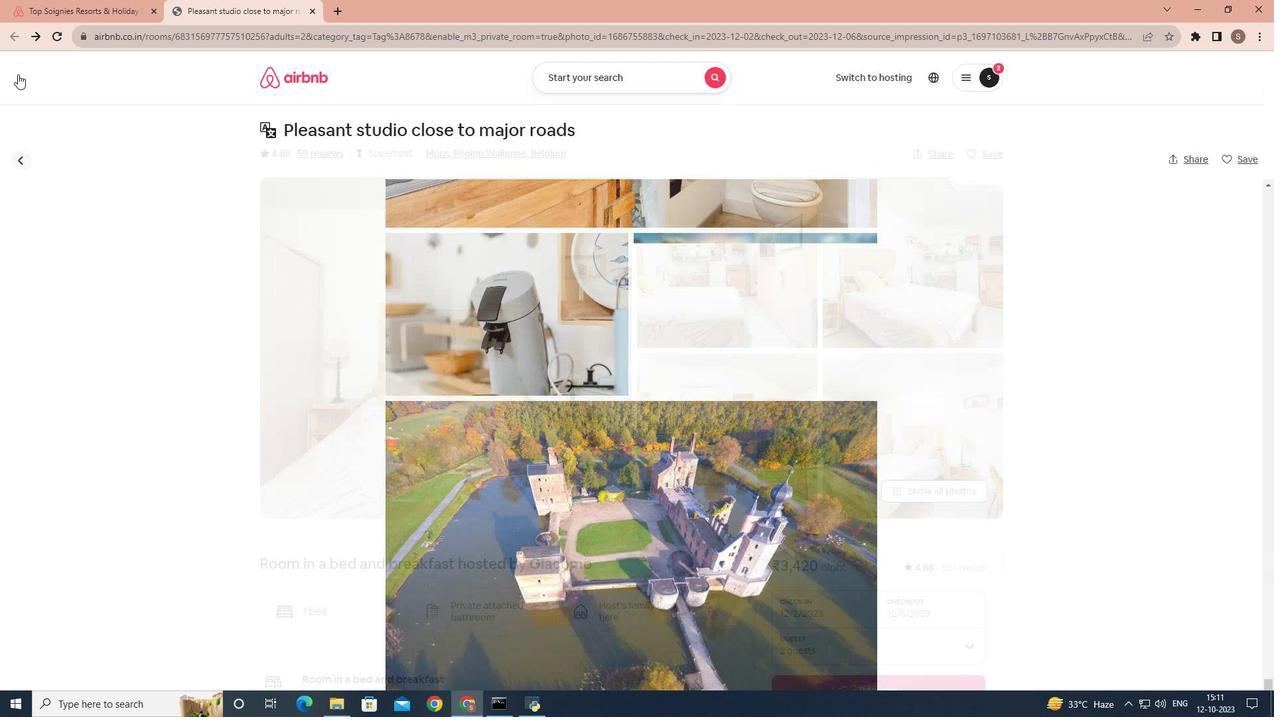 
Action: Mouse moved to (401, 367)
Screenshot: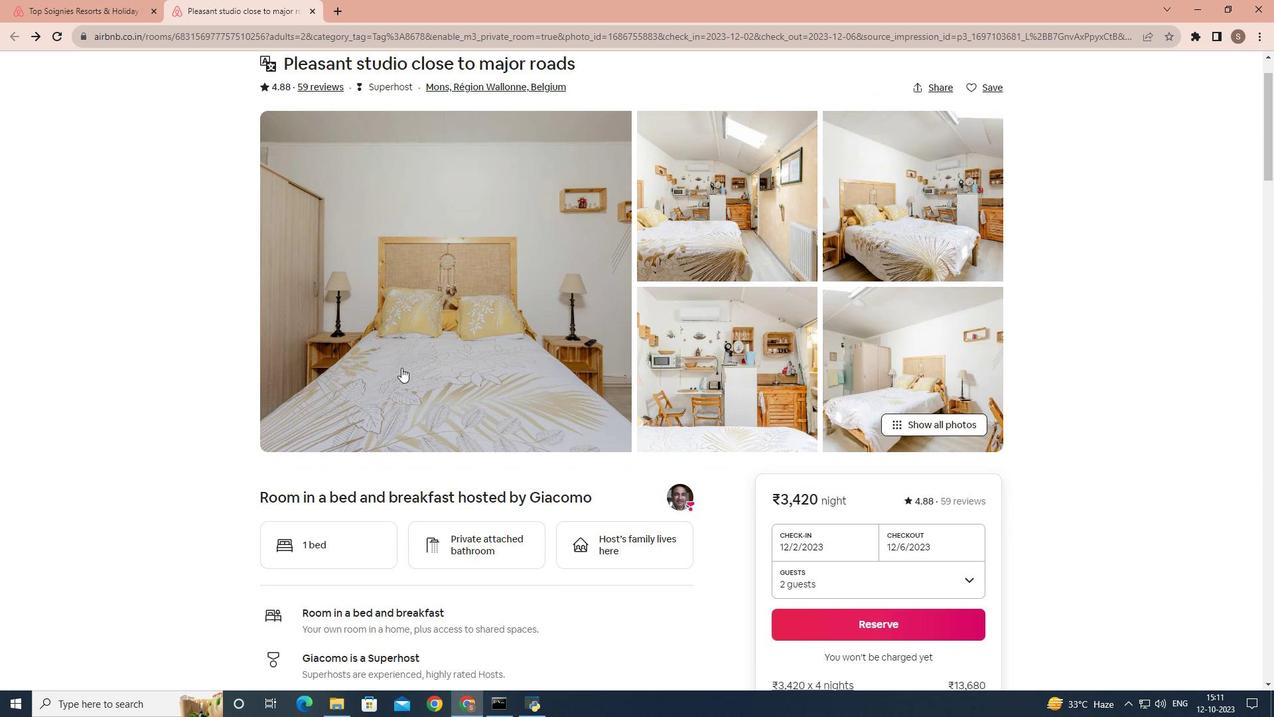 
Action: Mouse scrolled (401, 366) with delta (0, 0)
Screenshot: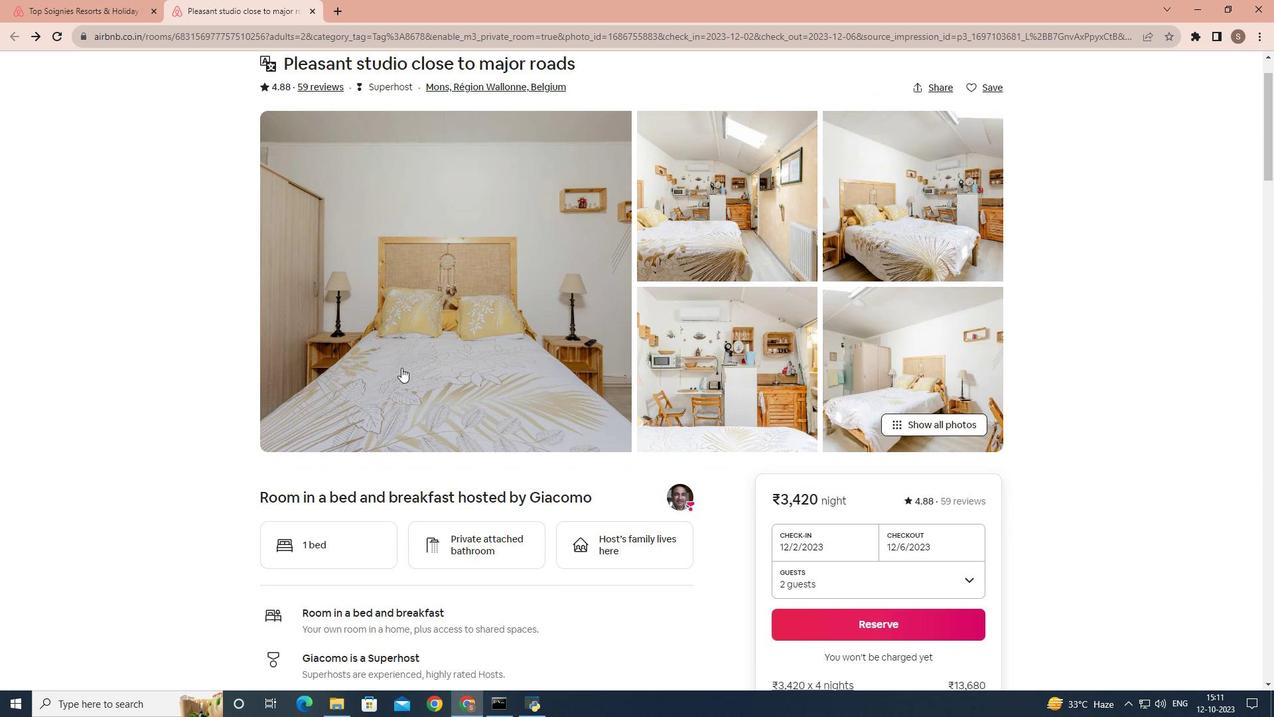 
Action: Mouse moved to (401, 367)
Screenshot: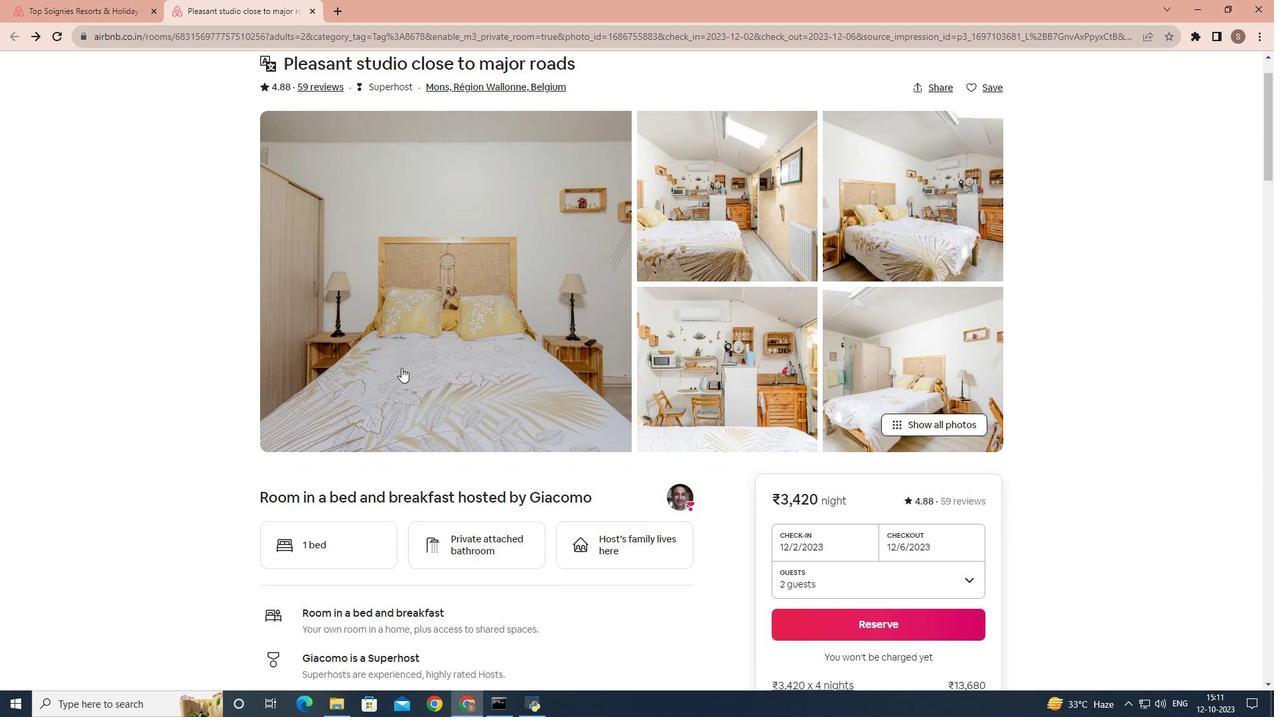 
Action: Mouse scrolled (401, 367) with delta (0, 0)
Screenshot: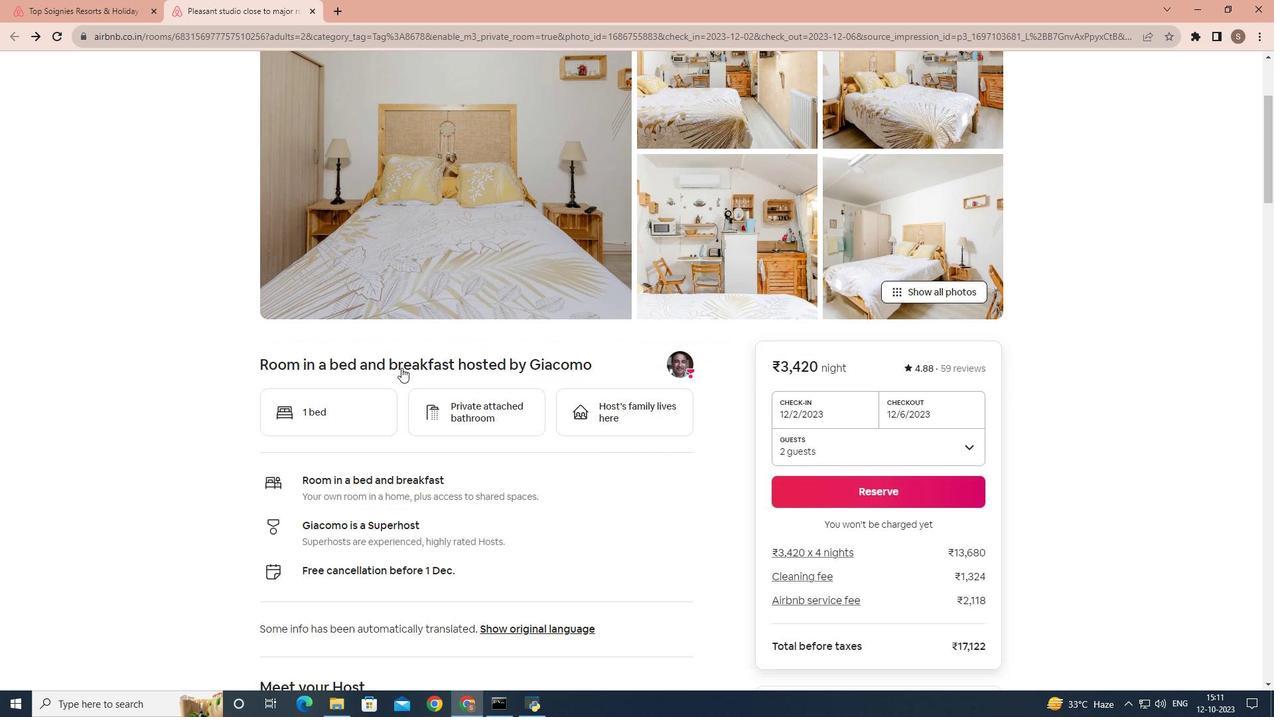 
Action: Mouse scrolled (401, 367) with delta (0, 0)
Screenshot: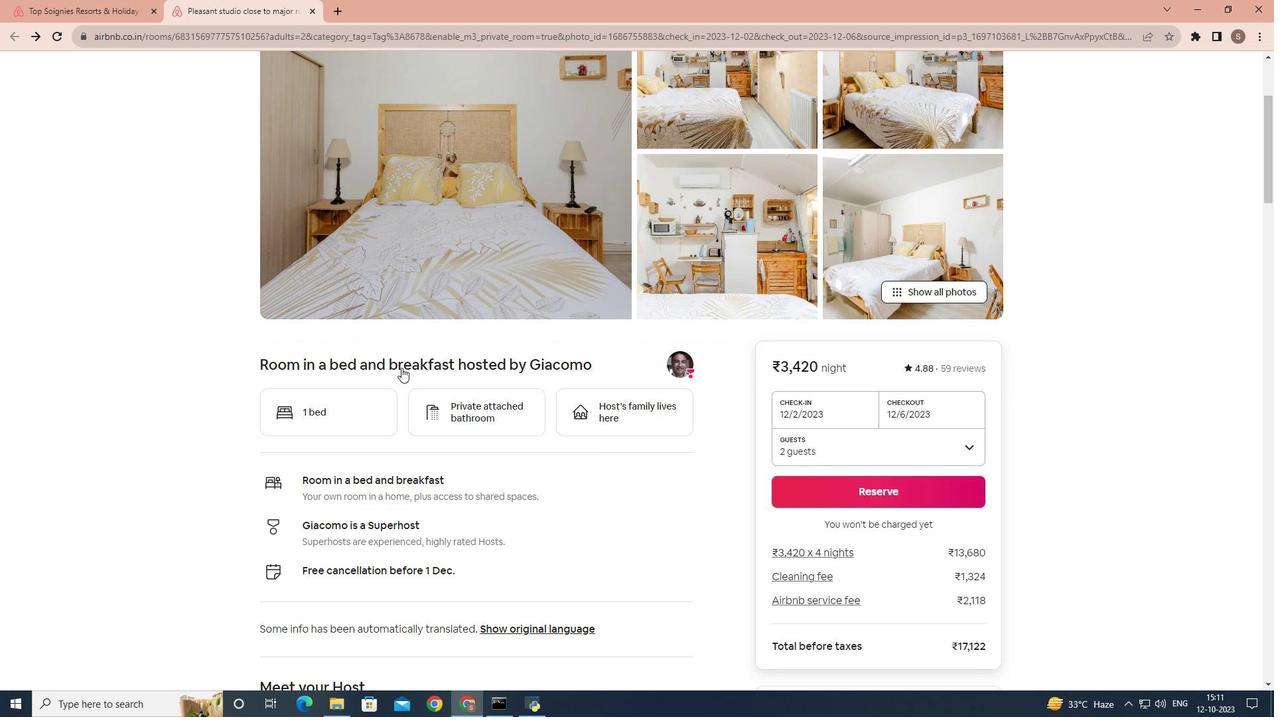 
Action: Mouse scrolled (401, 367) with delta (0, 0)
Screenshot: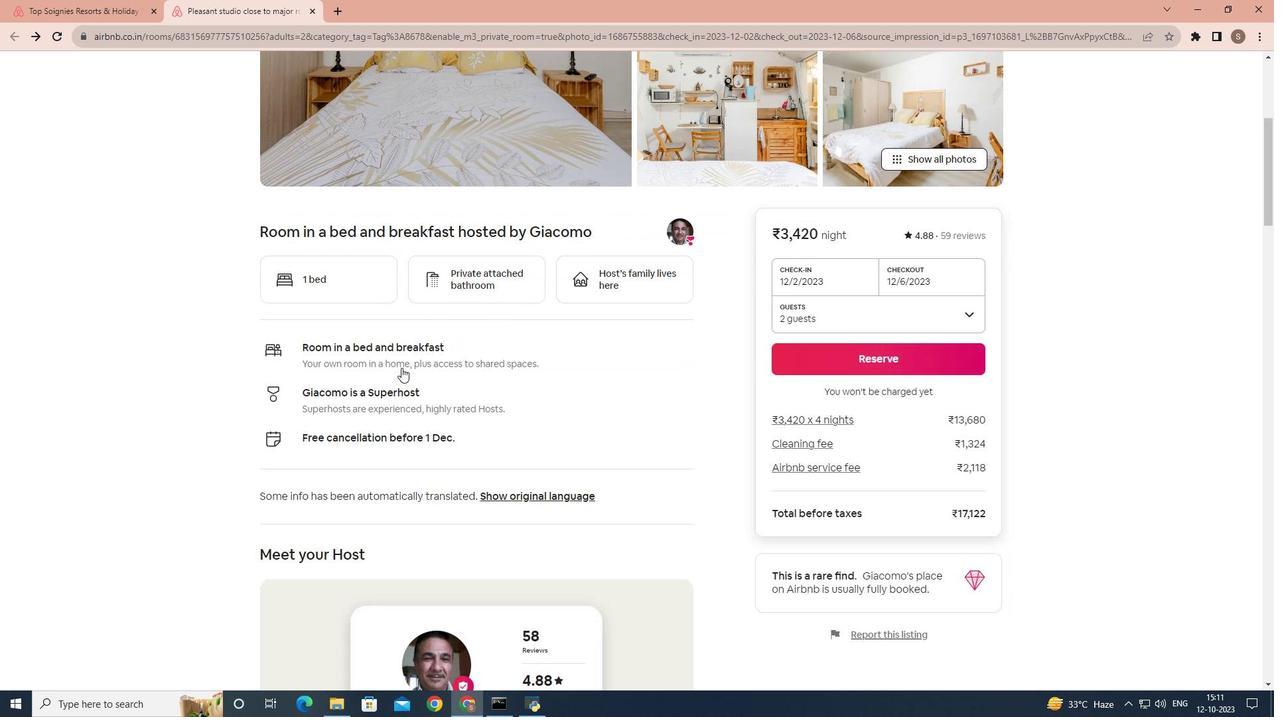 
Action: Mouse scrolled (401, 367) with delta (0, 0)
Screenshot: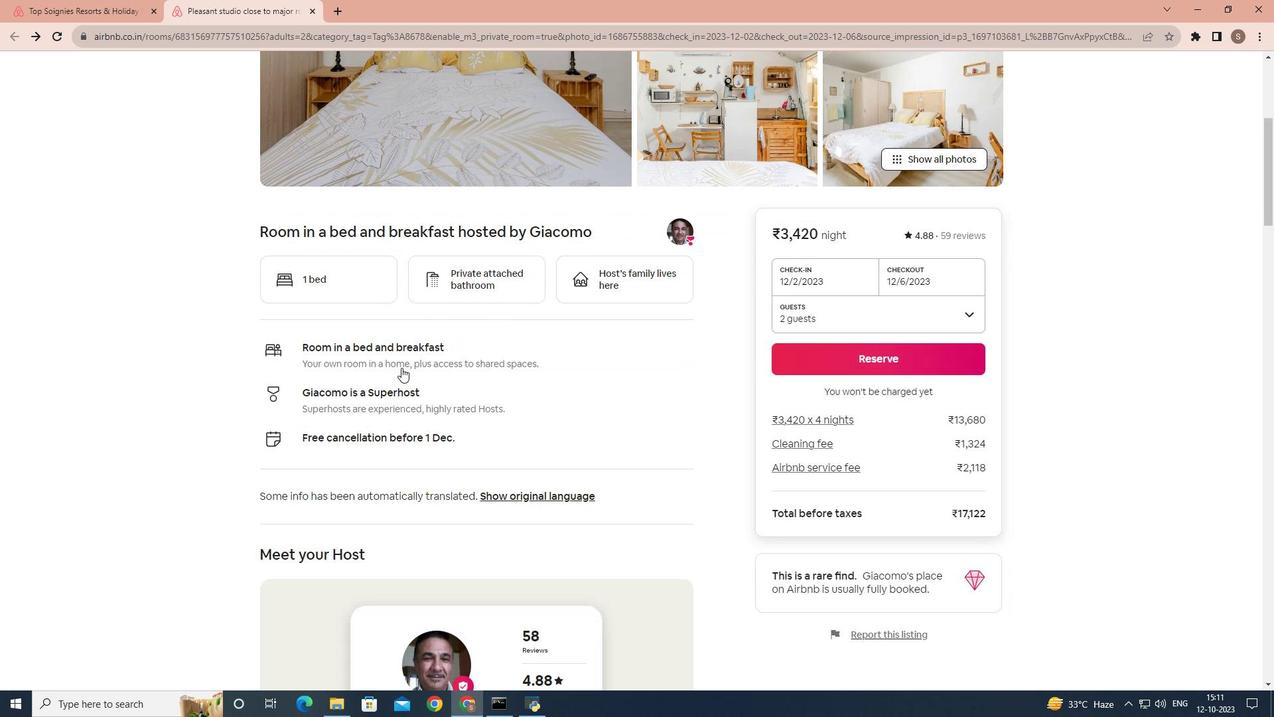
Action: Mouse scrolled (401, 367) with delta (0, 0)
Screenshot: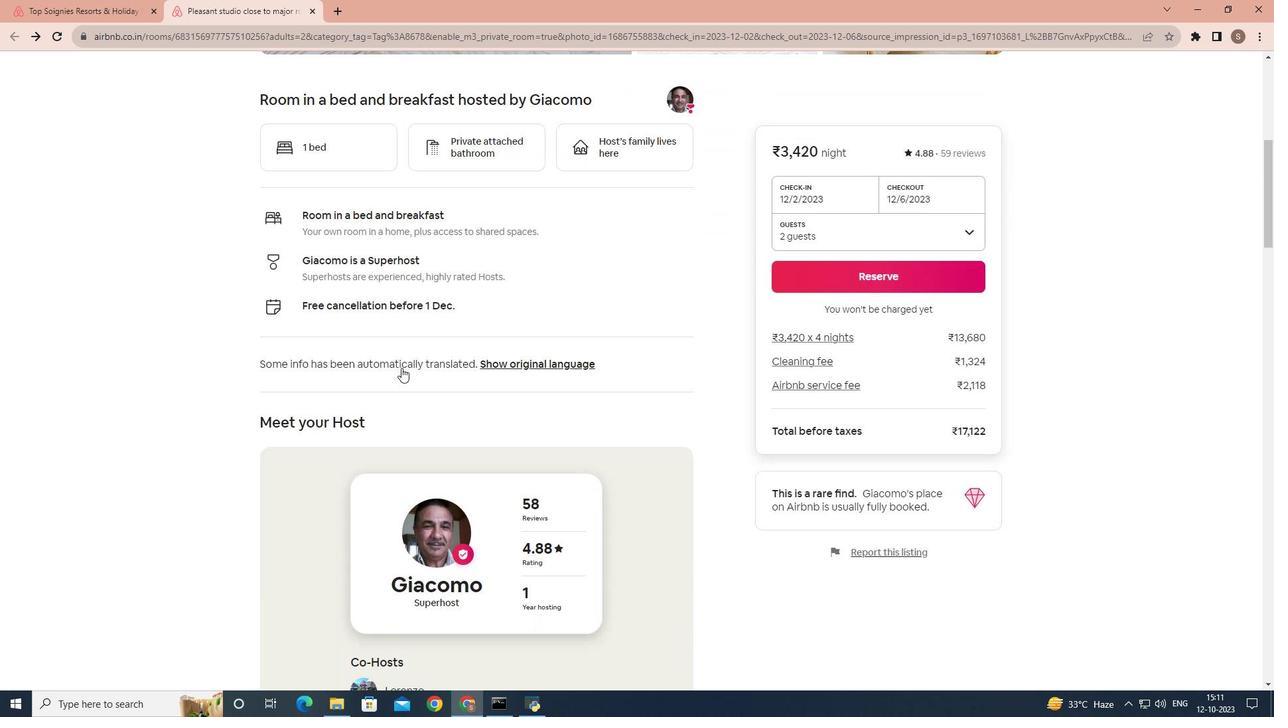 
Action: Mouse scrolled (401, 367) with delta (0, 0)
Screenshot: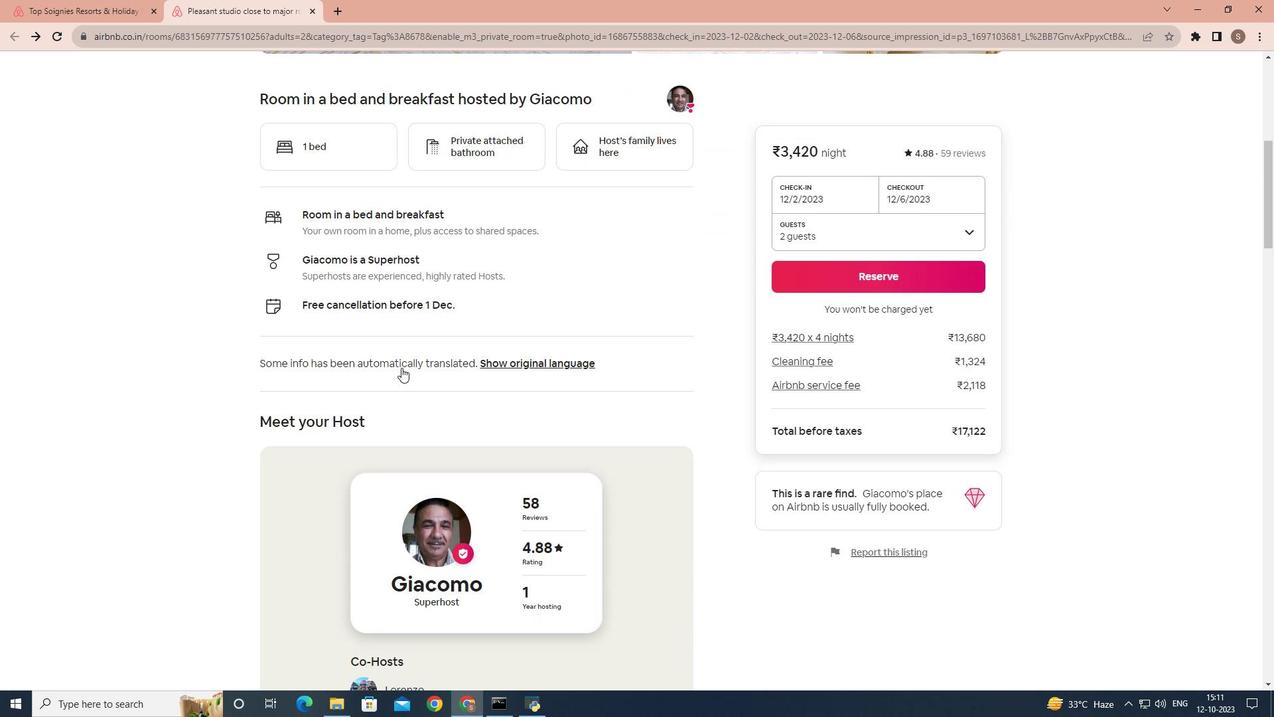 
Action: Mouse scrolled (401, 367) with delta (0, 0)
Screenshot: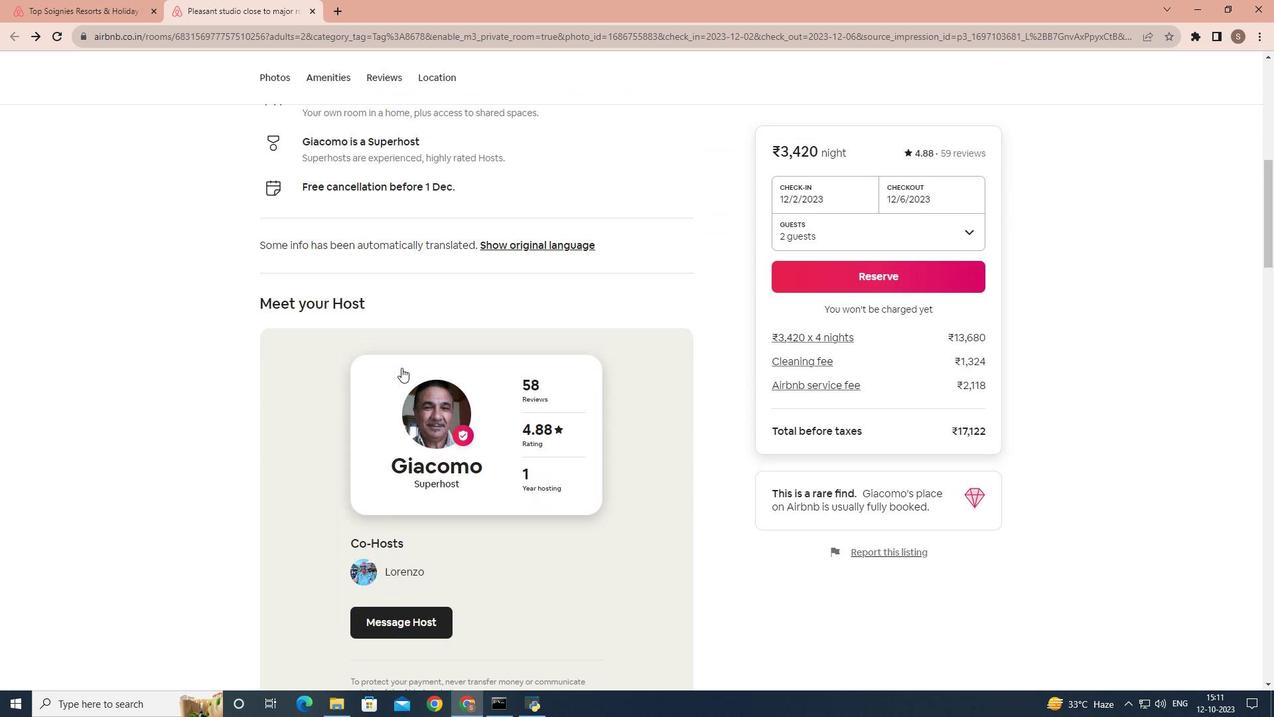 
Action: Mouse scrolled (401, 367) with delta (0, 0)
Screenshot: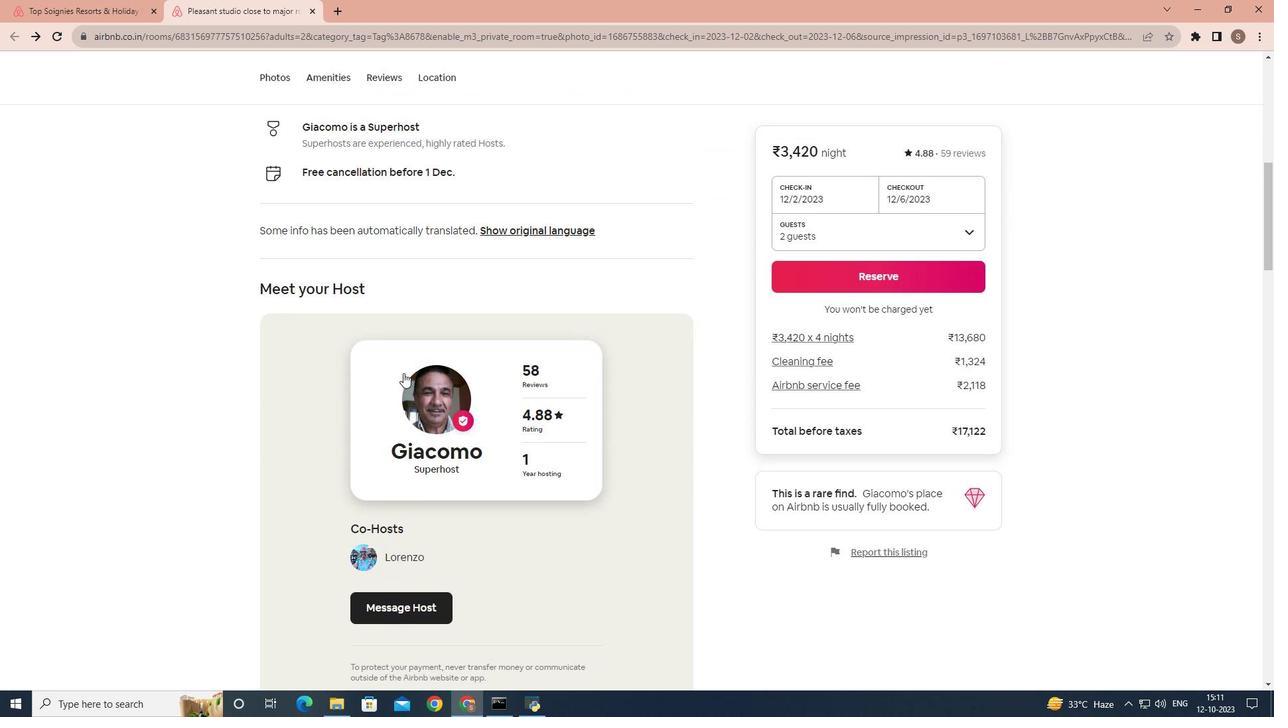 
Action: Mouse moved to (403, 373)
Screenshot: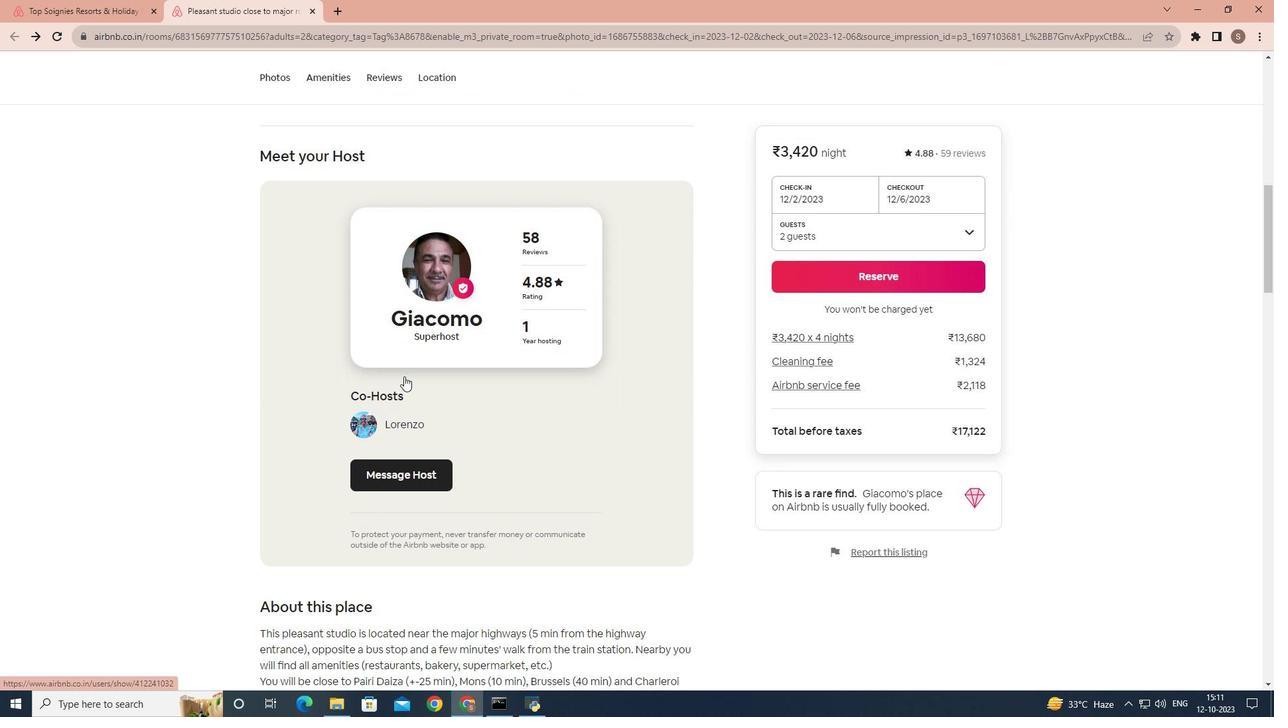 
Action: Mouse scrolled (403, 372) with delta (0, 0)
Screenshot: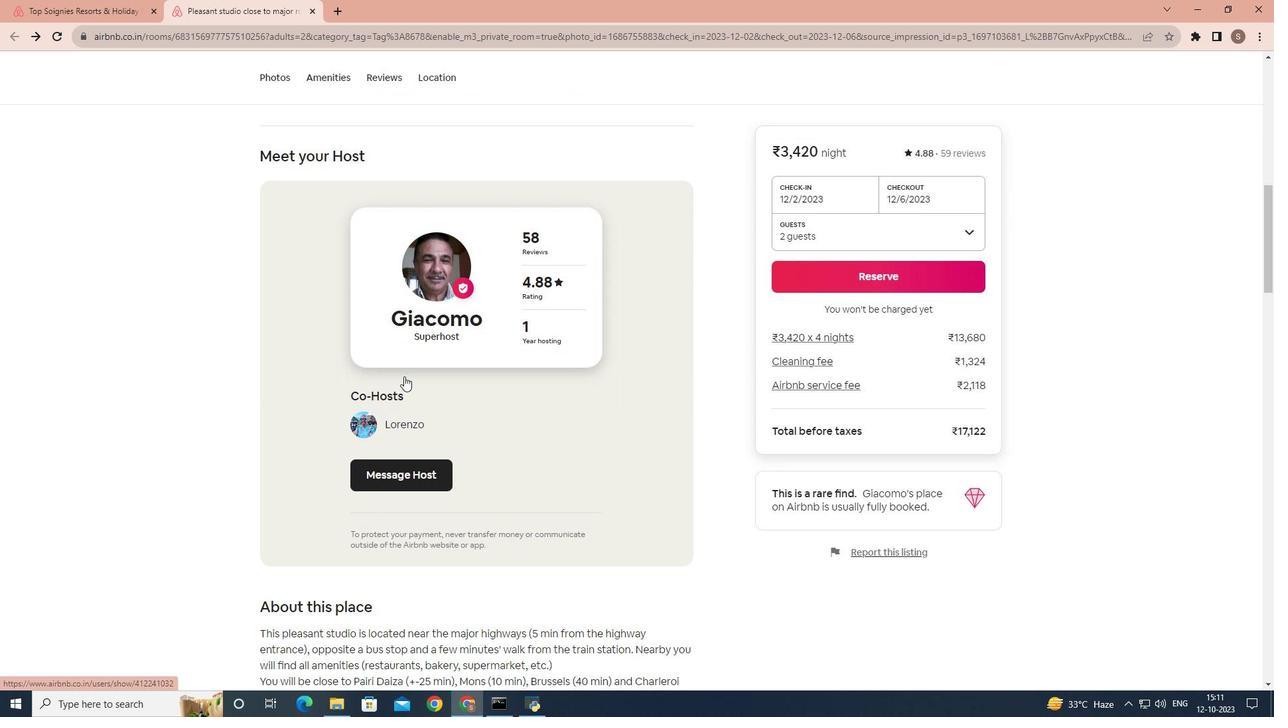 
Action: Mouse moved to (404, 376)
Screenshot: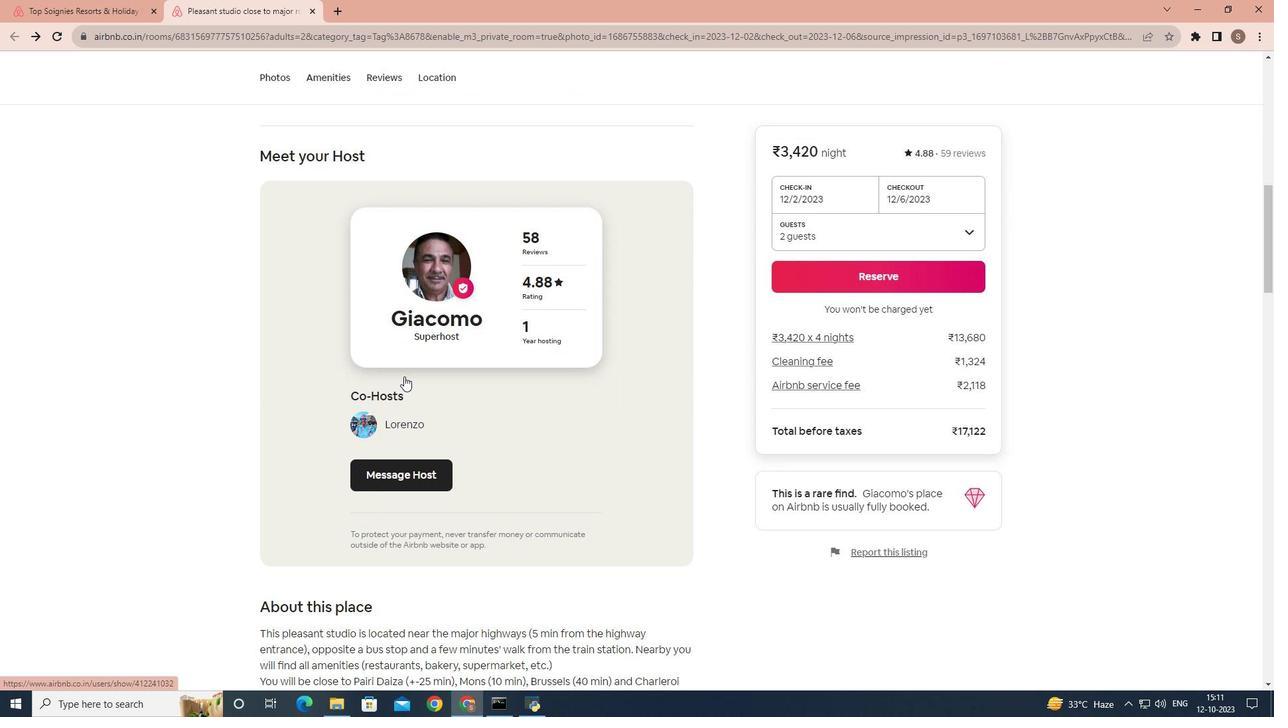 
Action: Mouse scrolled (404, 375) with delta (0, 0)
Screenshot: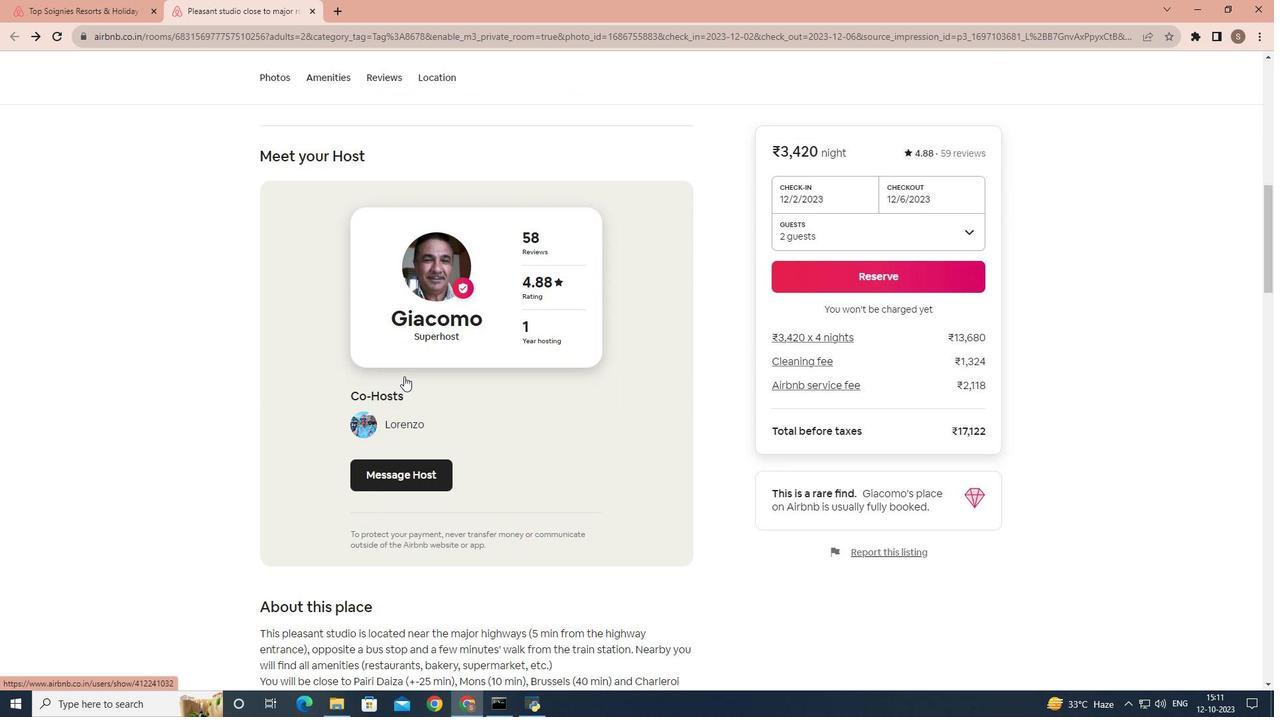 
Action: Mouse scrolled (404, 375) with delta (0, 0)
Screenshot: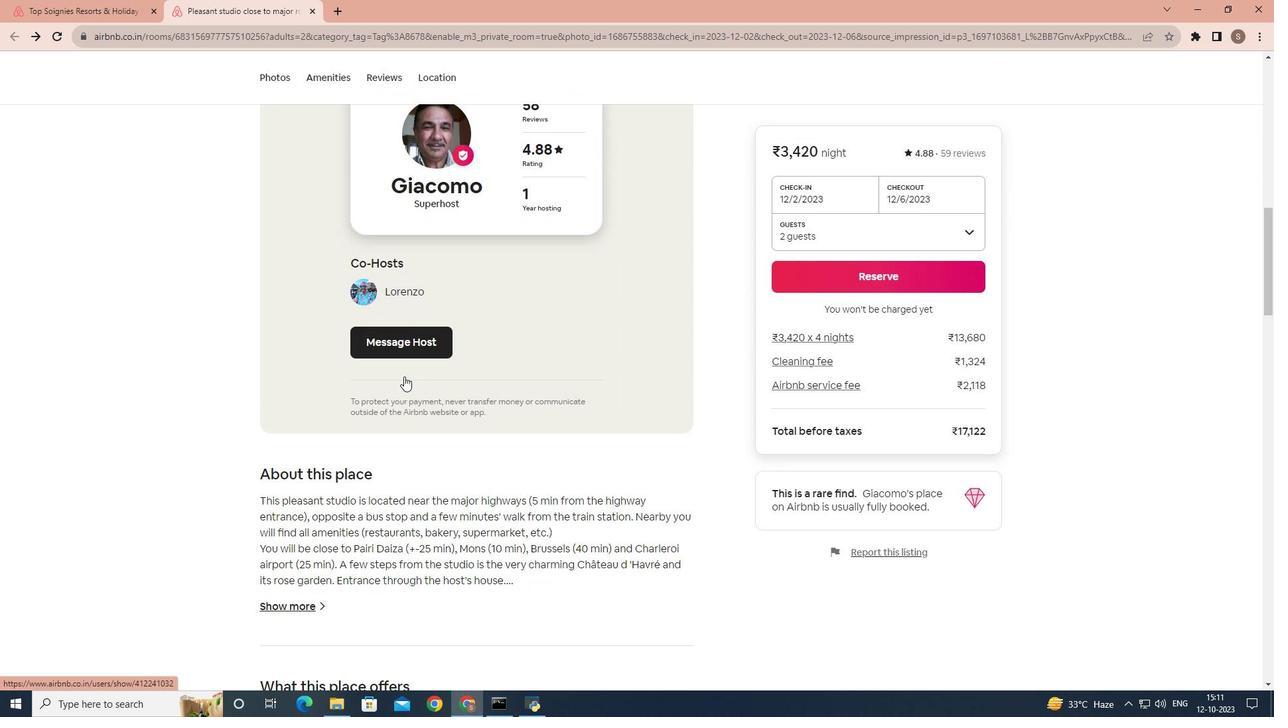 
Action: Mouse scrolled (404, 375) with delta (0, 0)
Screenshot: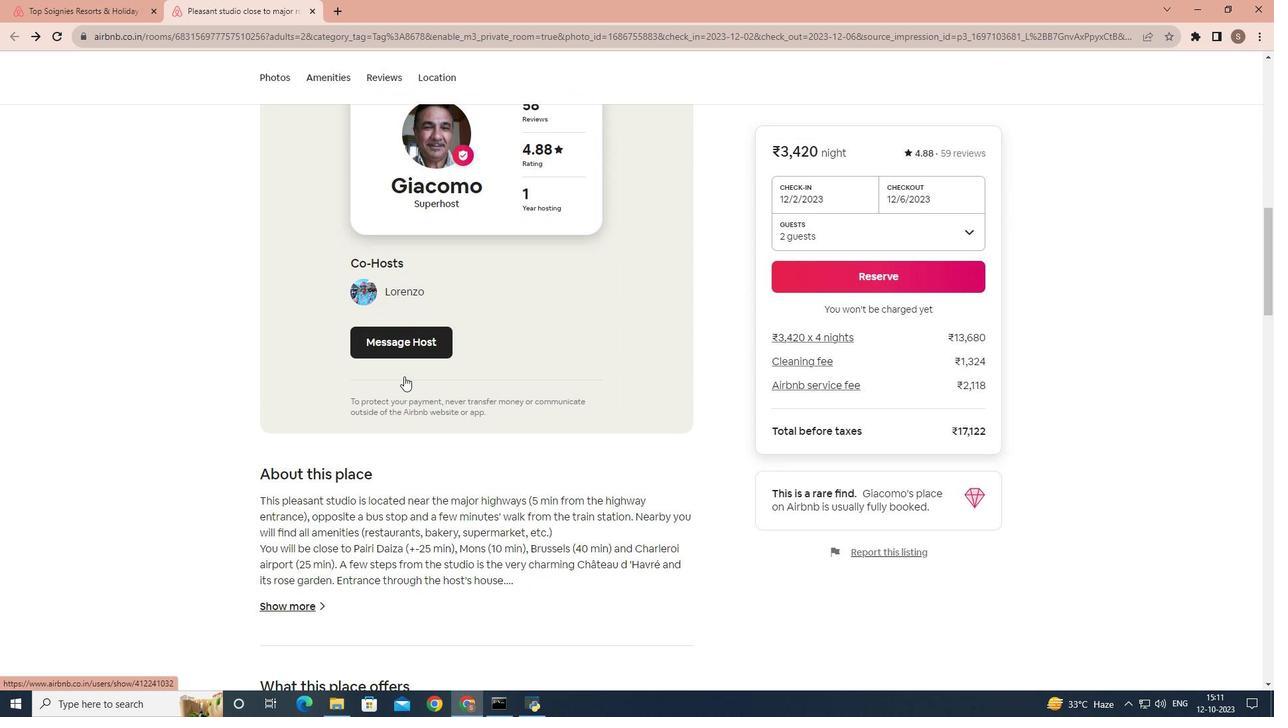 
Action: Mouse scrolled (404, 375) with delta (0, 0)
Screenshot: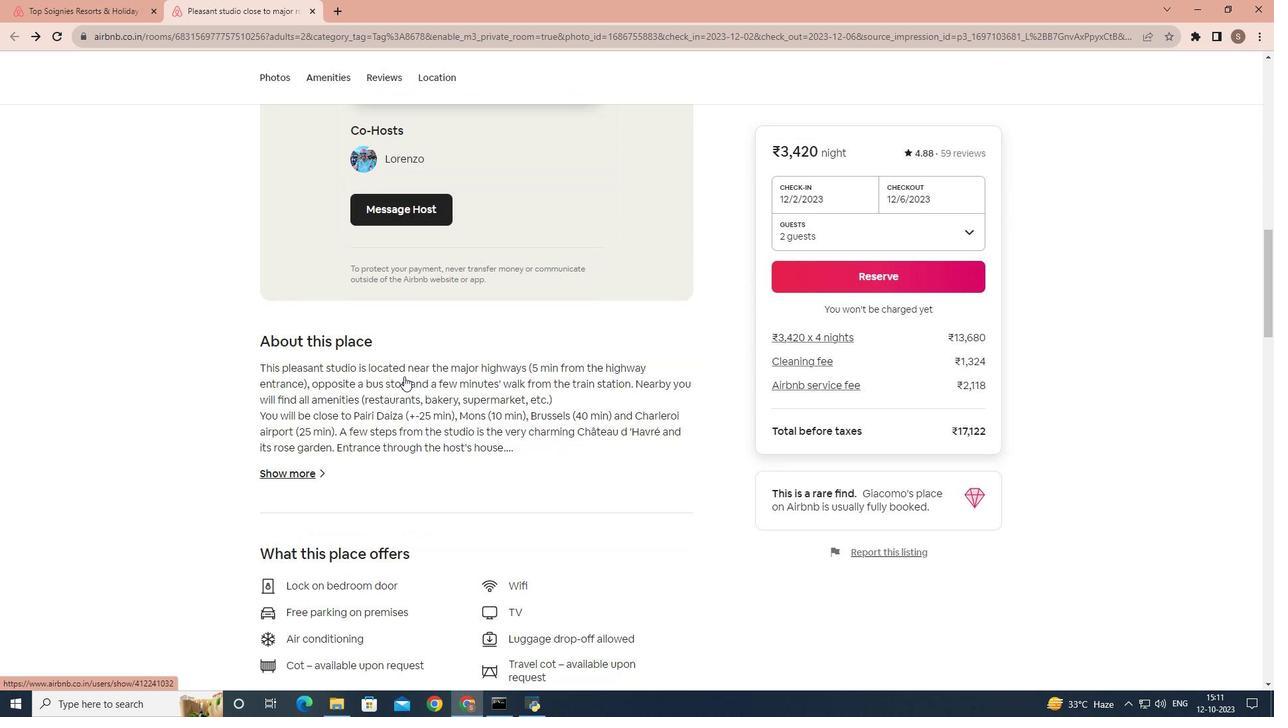 
Action: Mouse scrolled (404, 375) with delta (0, 0)
Screenshot: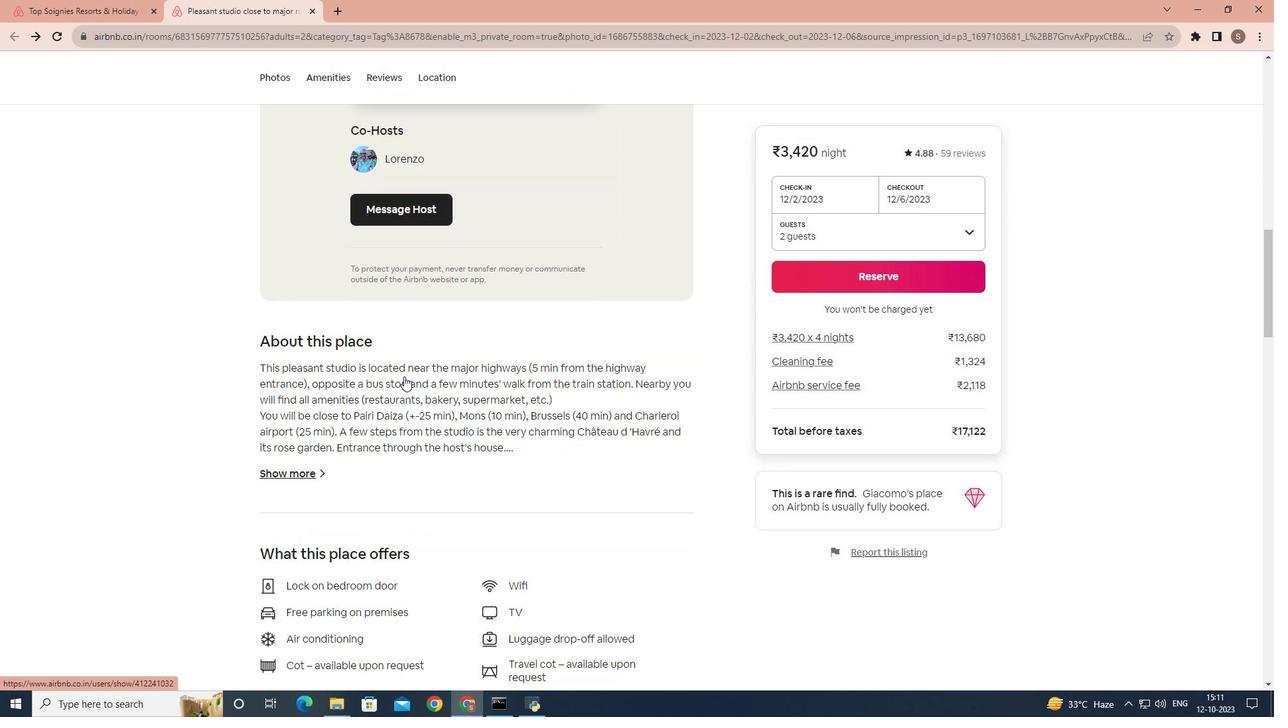 
Action: Mouse scrolled (404, 375) with delta (0, 0)
Screenshot: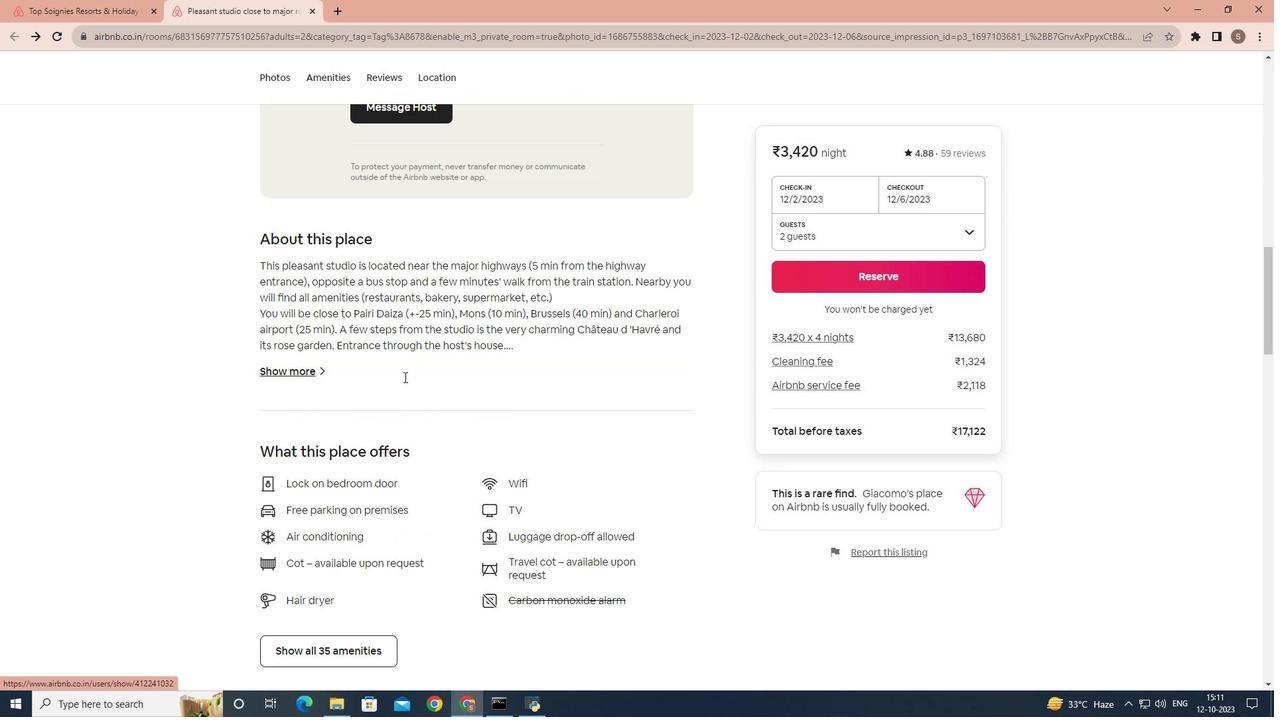 
Action: Mouse moved to (404, 377)
Screenshot: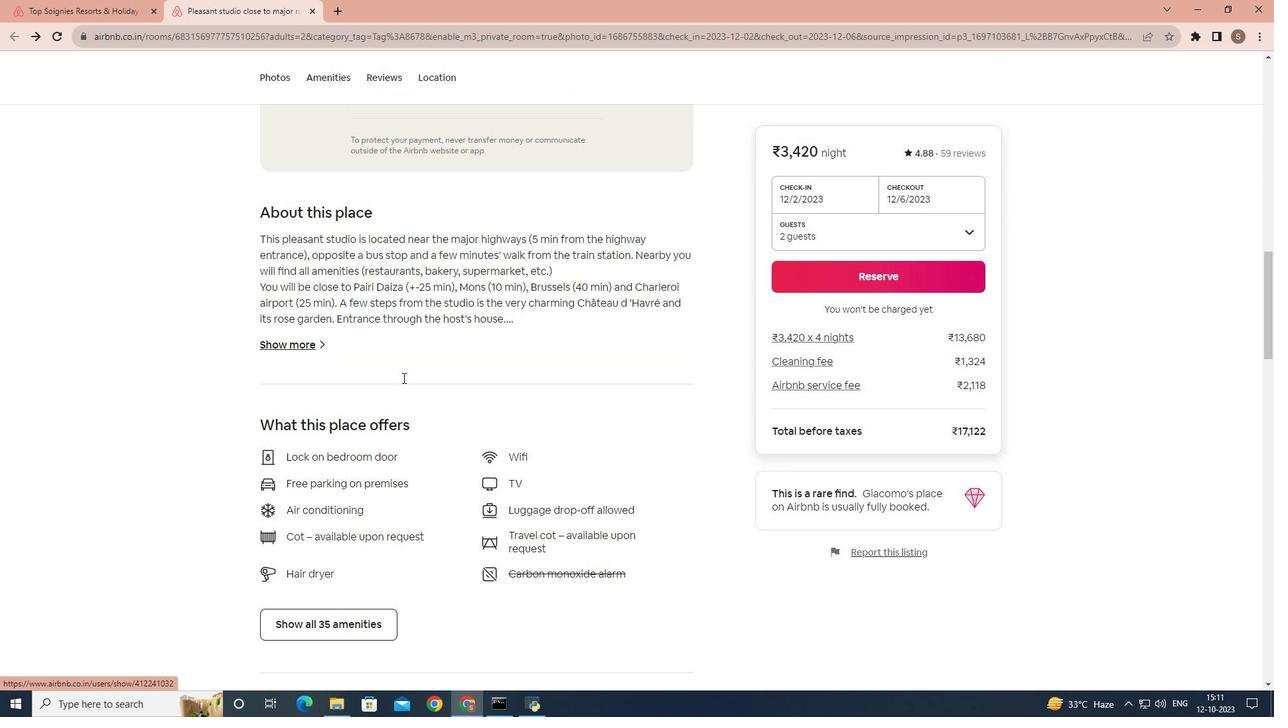 
Action: Mouse scrolled (404, 376) with delta (0, 0)
Screenshot: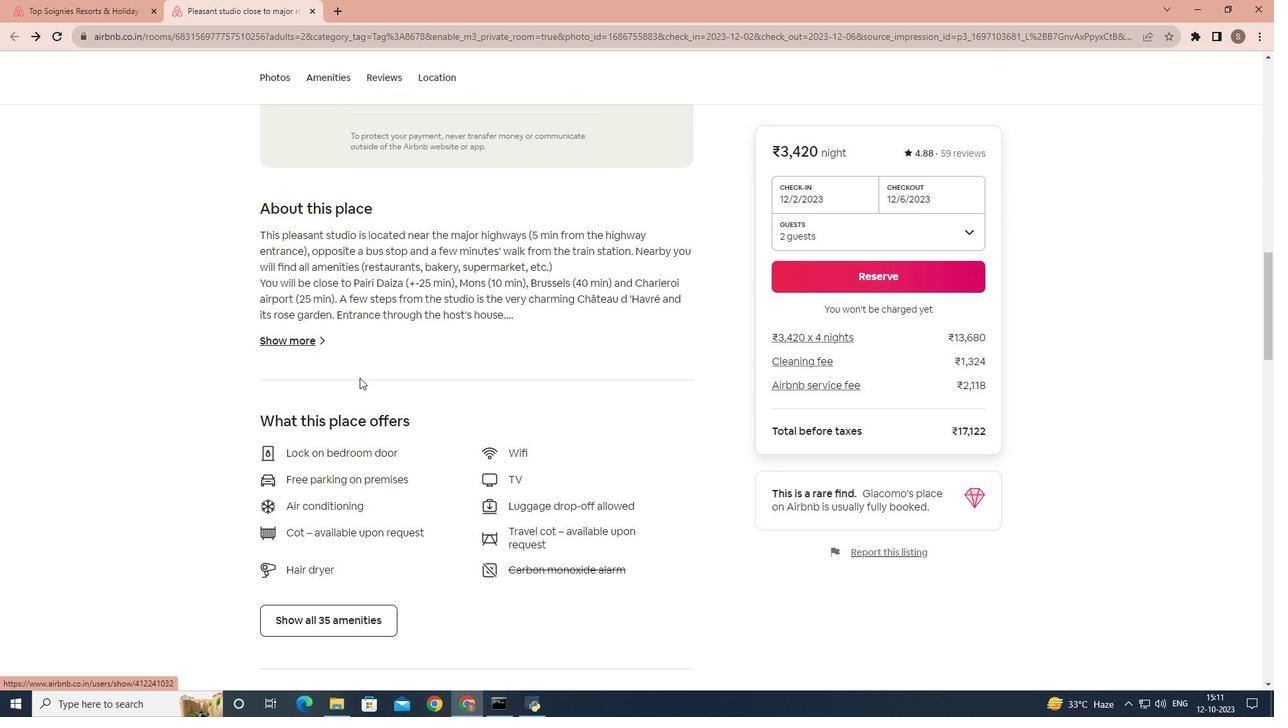 
Action: Mouse moved to (305, 338)
Screenshot: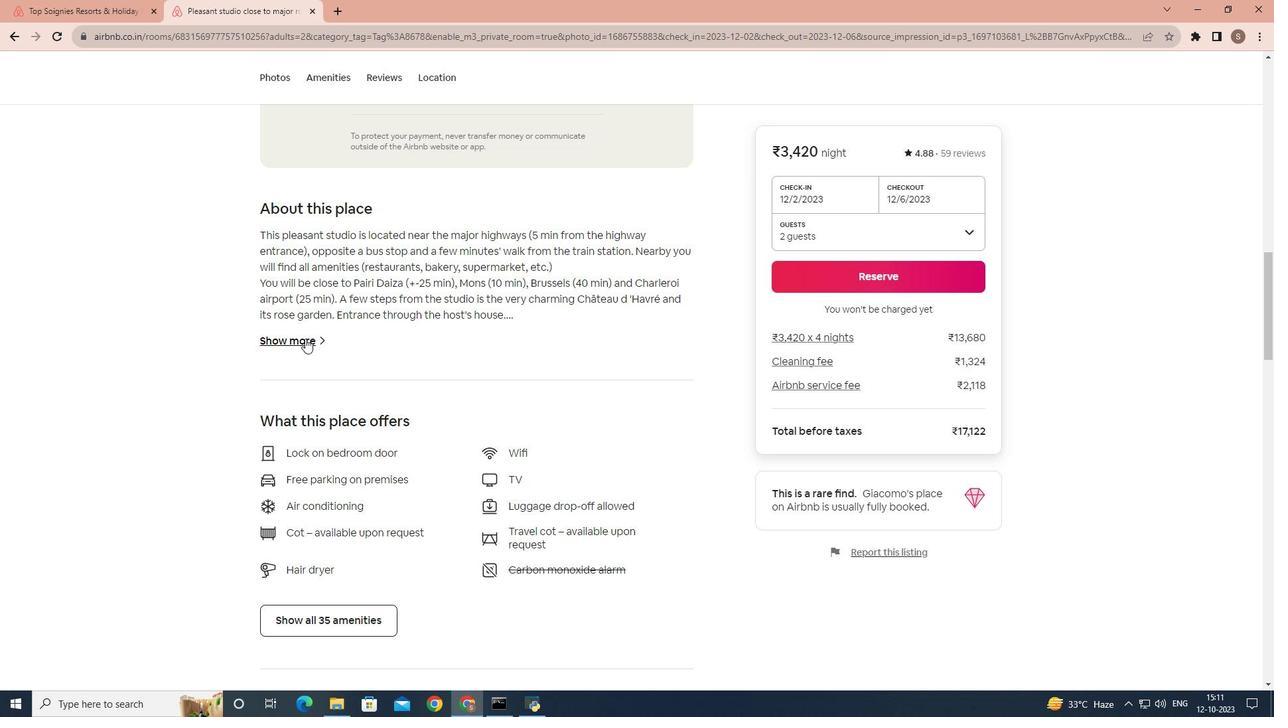 
Action: Mouse pressed left at (305, 338)
Screenshot: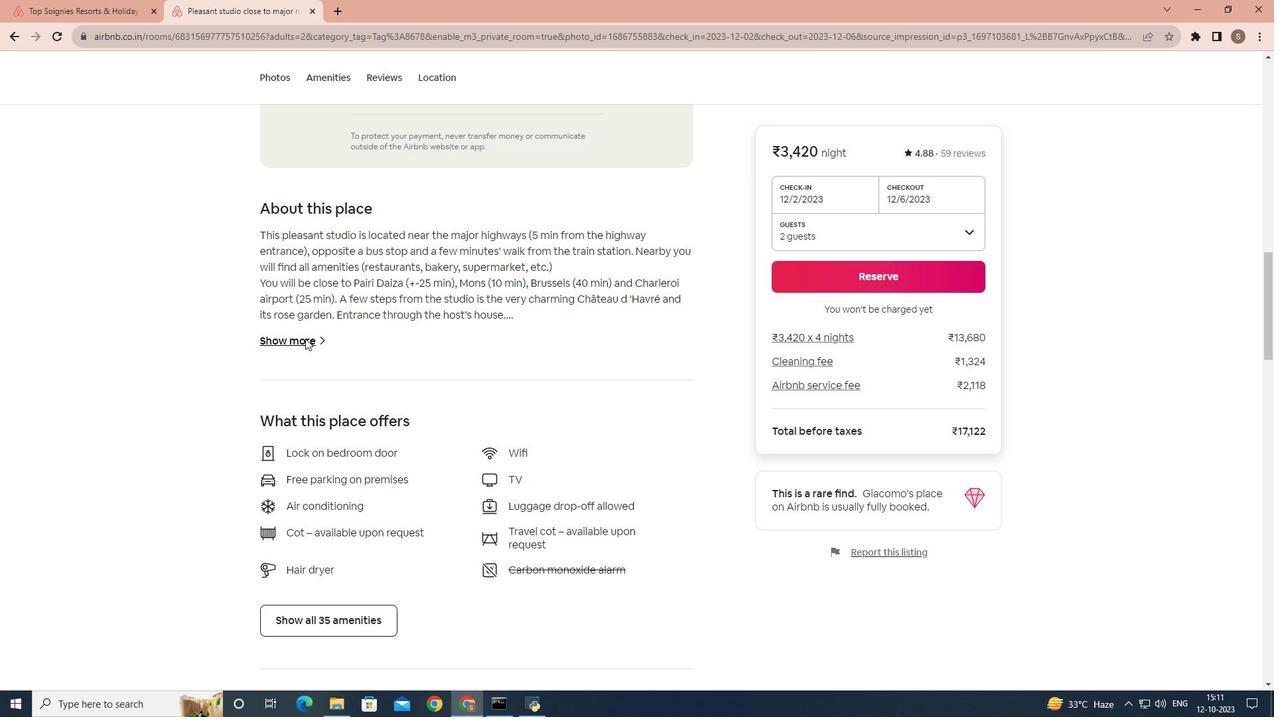 
Action: Mouse moved to (464, 353)
Screenshot: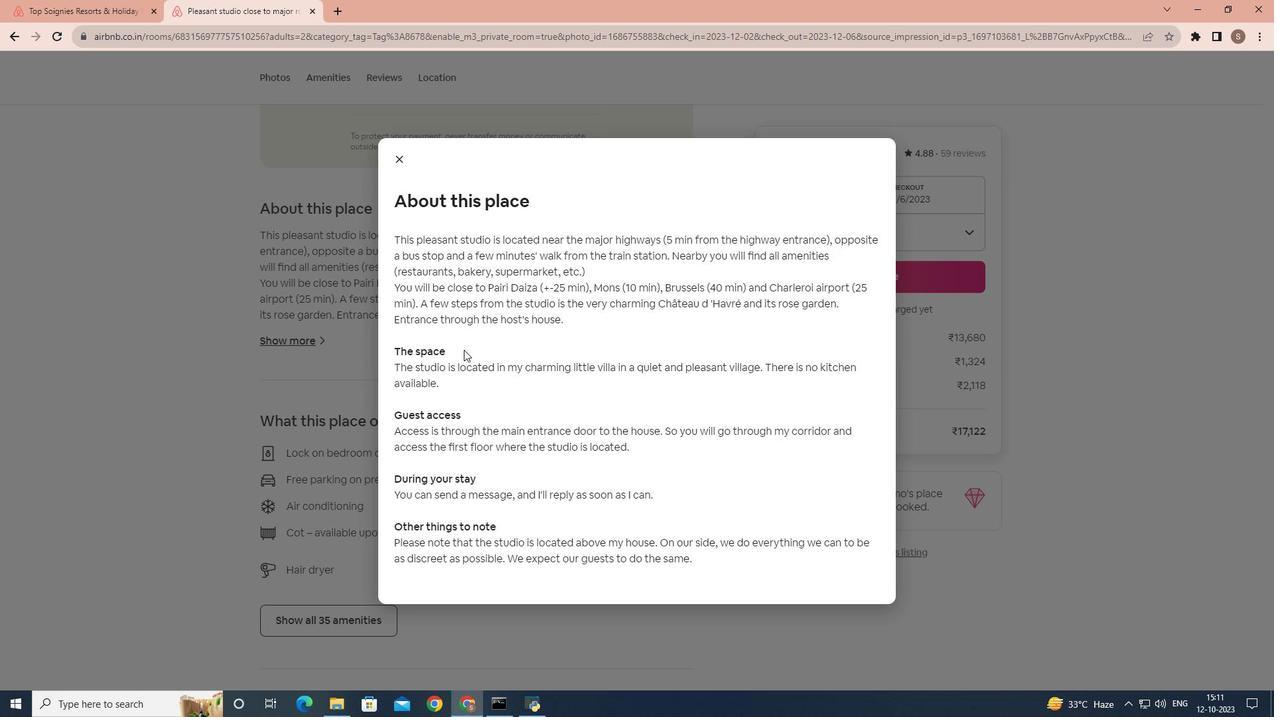 
Action: Mouse scrolled (464, 353) with delta (0, 0)
Screenshot: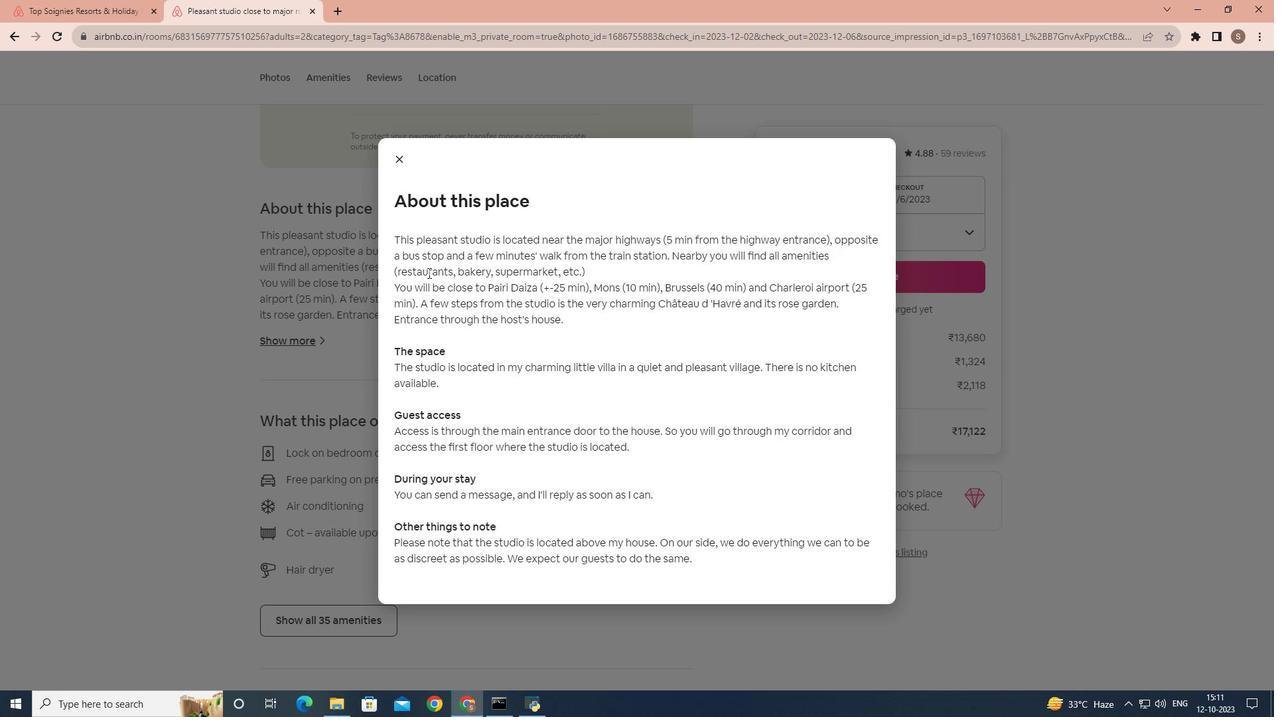 
Action: Mouse scrolled (464, 353) with delta (0, 0)
Screenshot: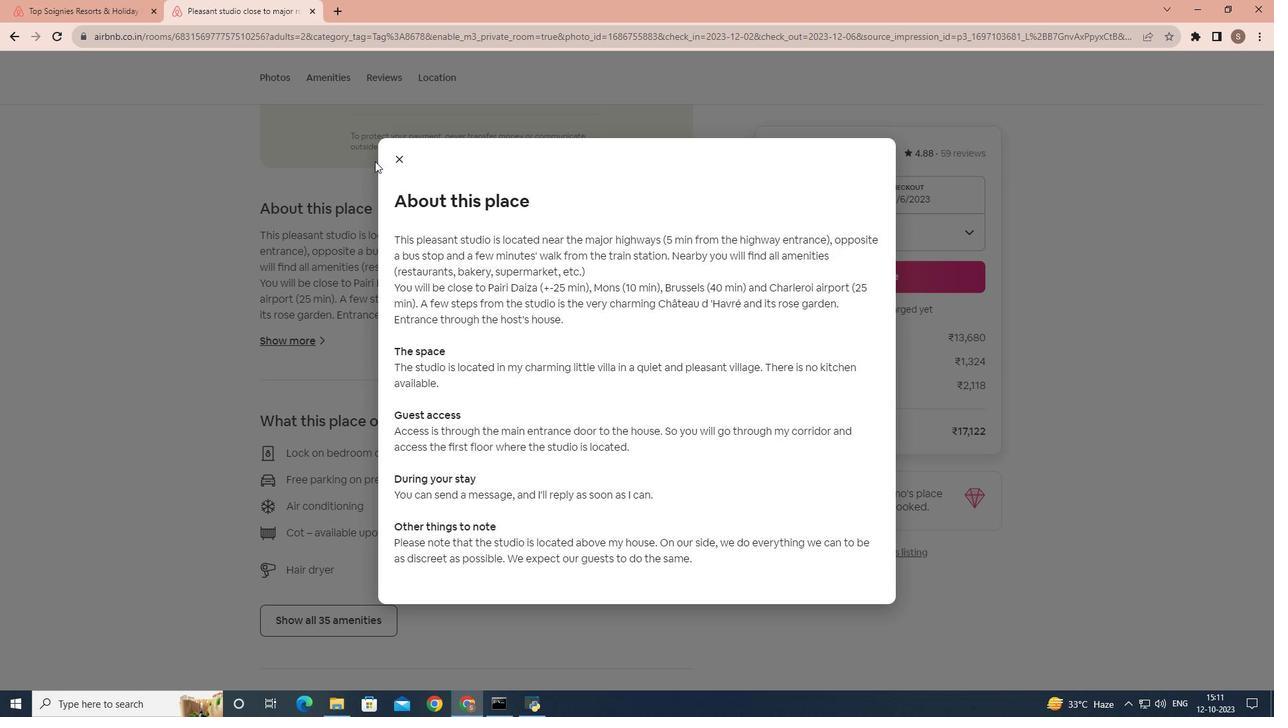 
Action: Mouse moved to (399, 150)
Screenshot: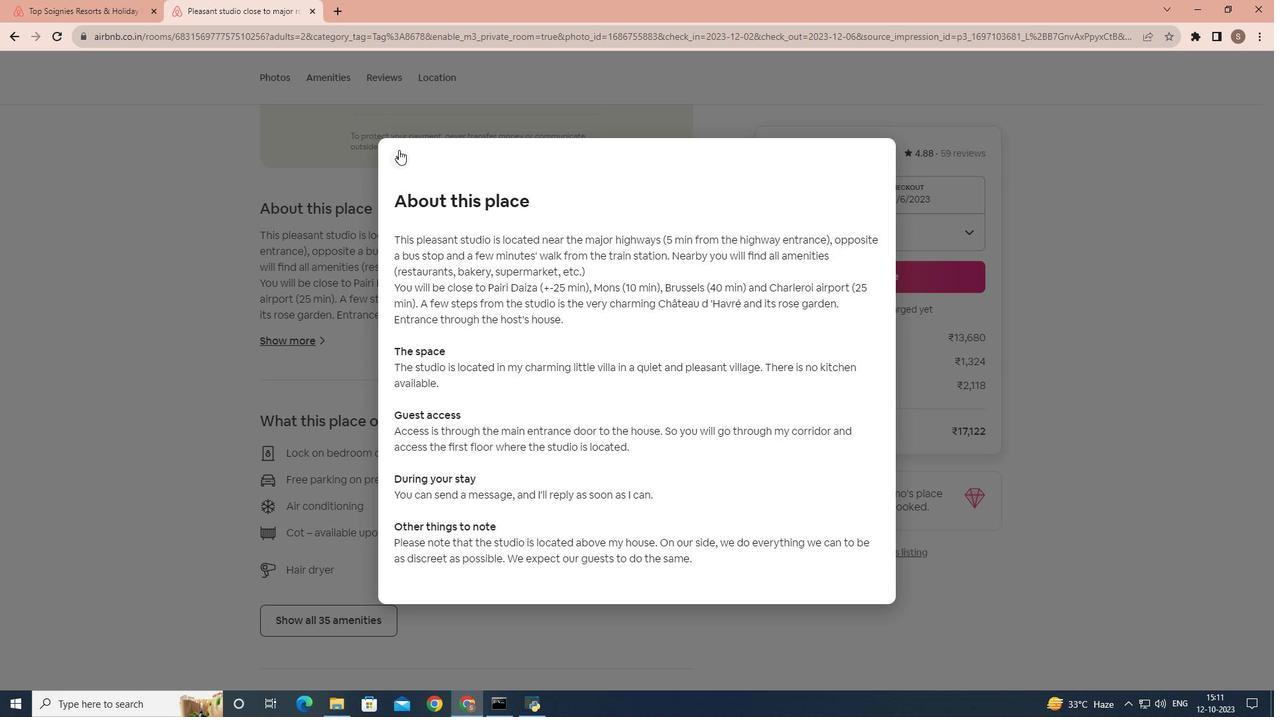 
Action: Mouse pressed left at (399, 150)
Screenshot: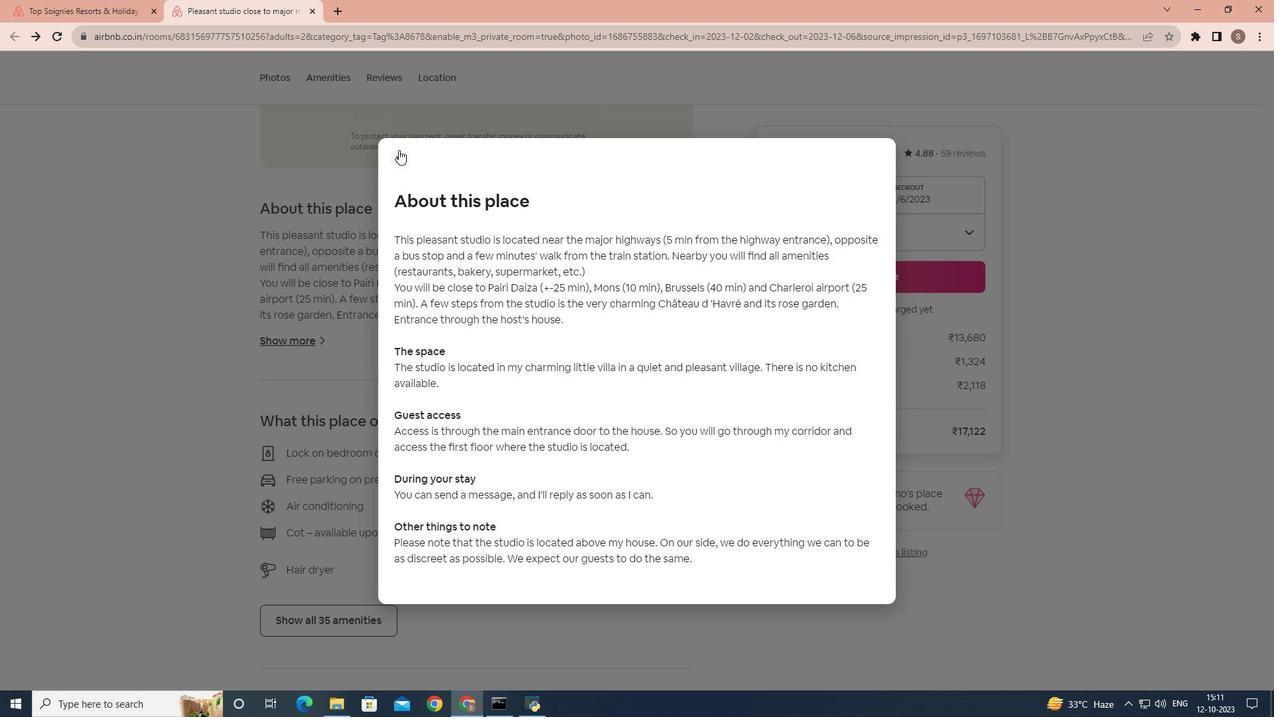 
Action: Mouse moved to (343, 324)
Screenshot: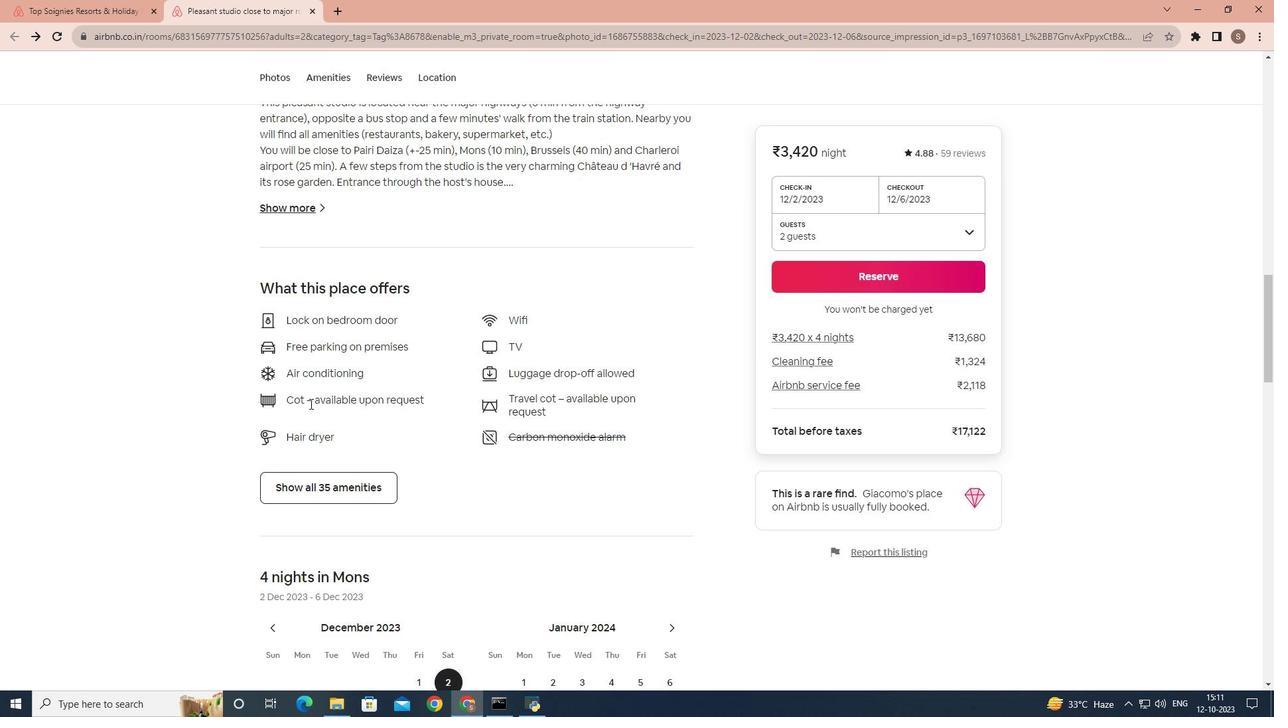 
Action: Mouse scrolled (343, 324) with delta (0, 0)
Screenshot: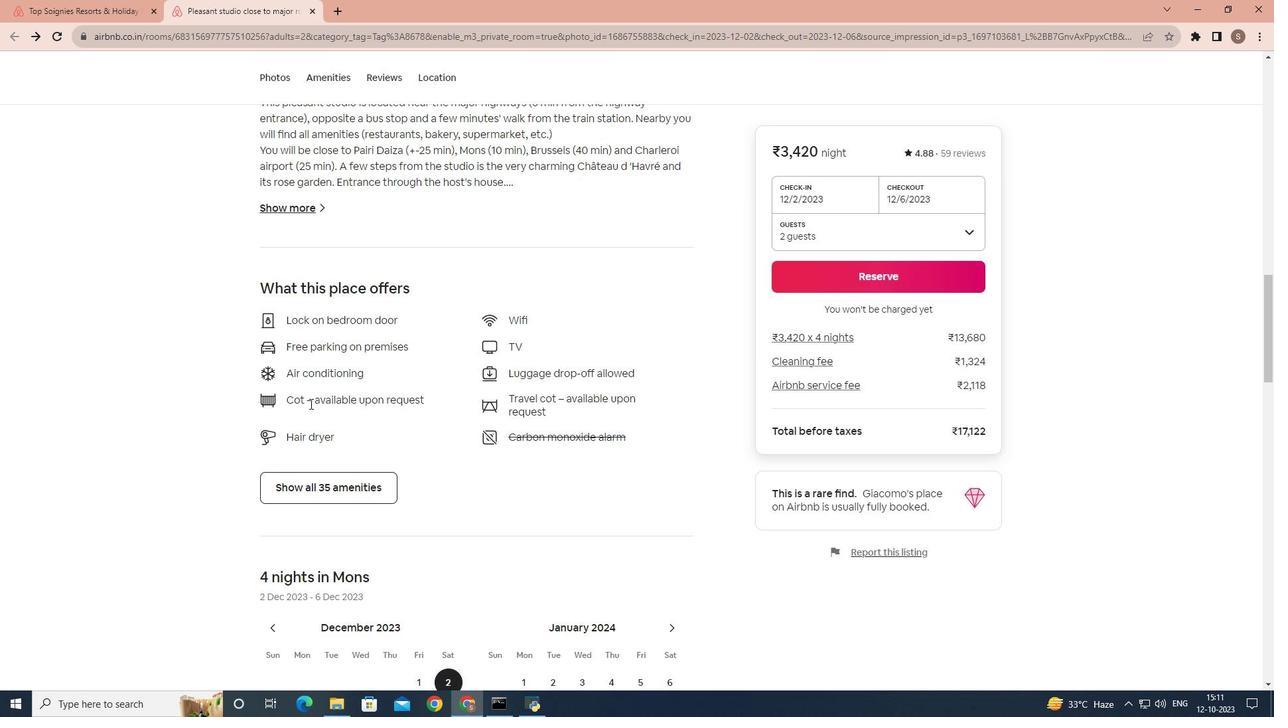 
Action: Mouse moved to (343, 328)
Screenshot: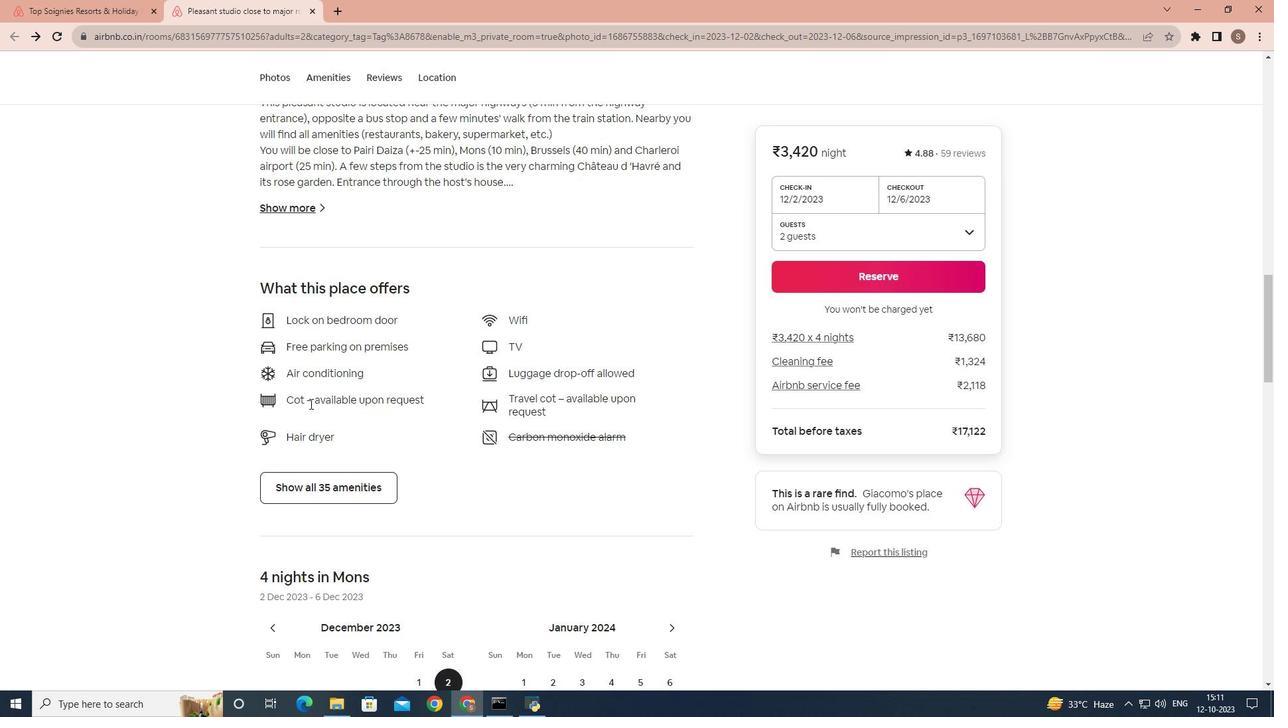 
Action: Mouse scrolled (343, 327) with delta (0, 0)
Screenshot: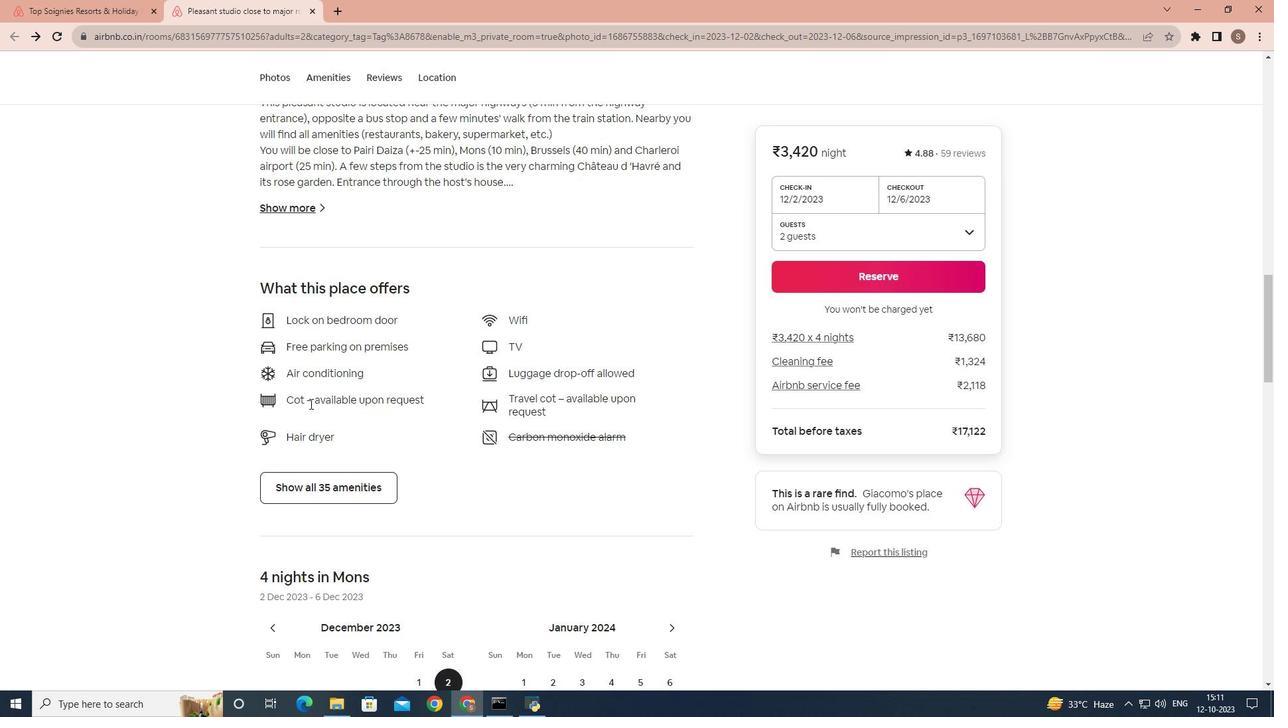 
Action: Mouse moved to (308, 407)
Screenshot: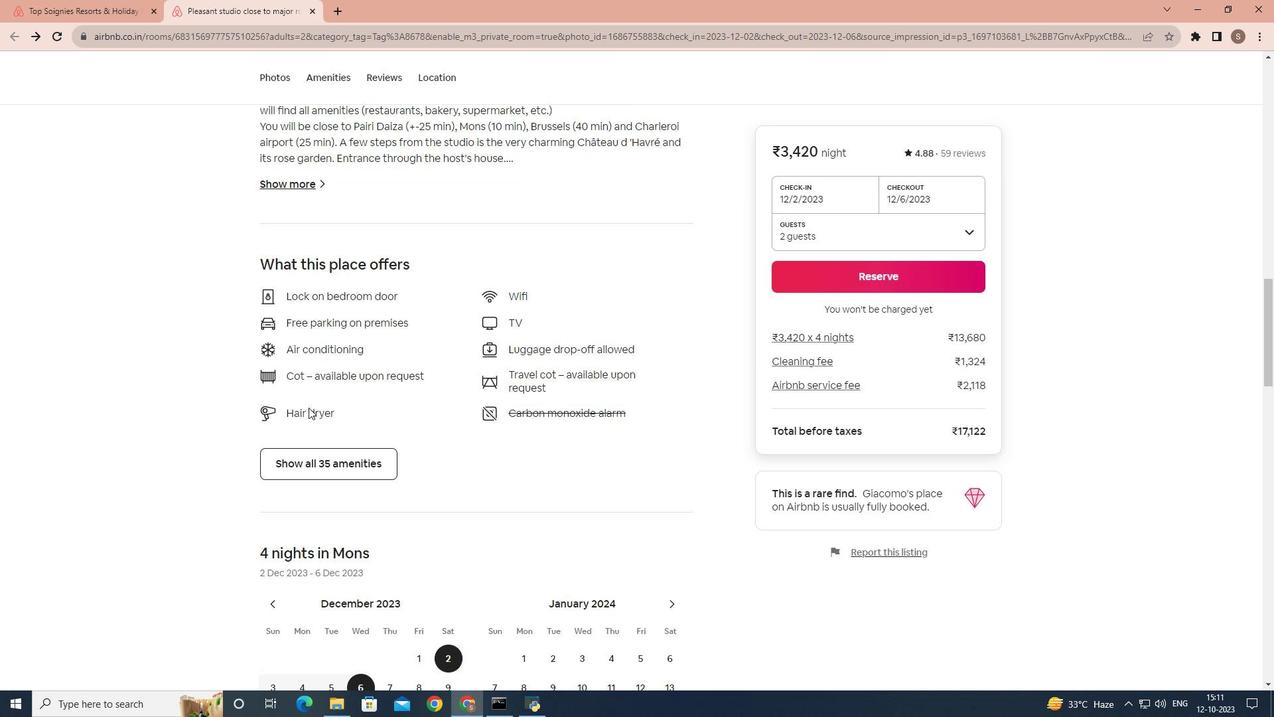 
Action: Mouse scrolled (308, 407) with delta (0, 0)
Screenshot: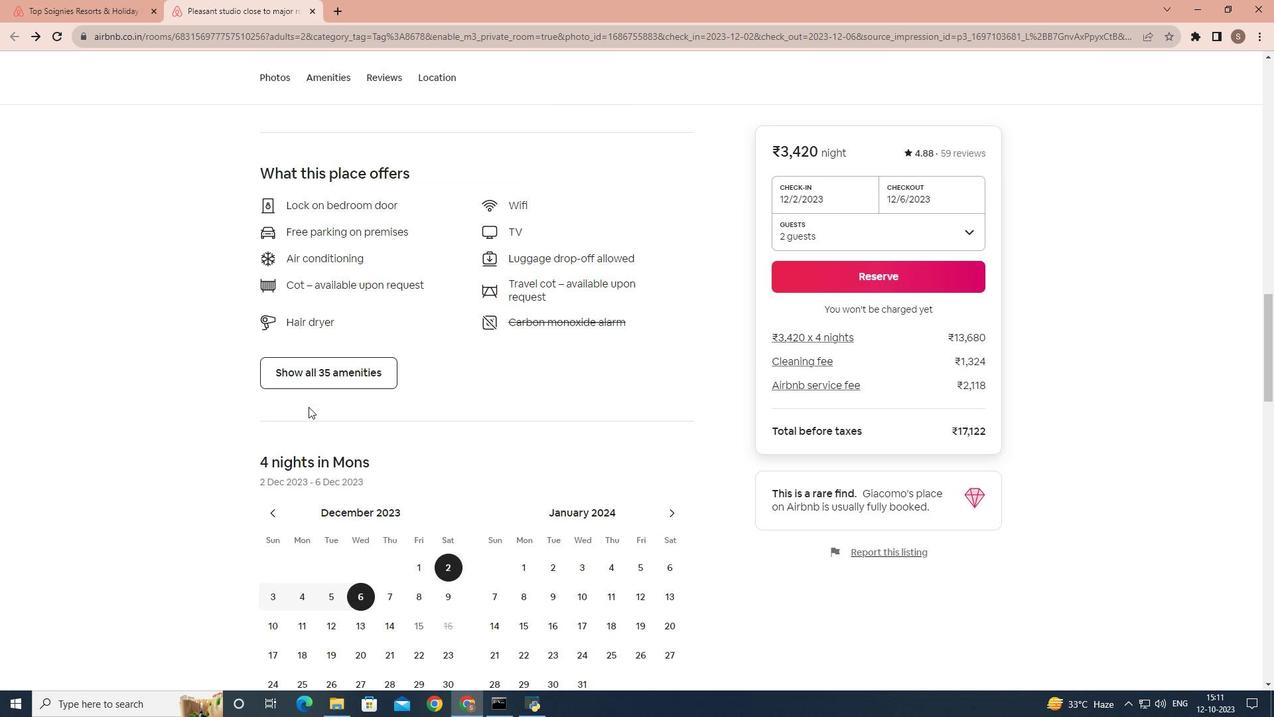 
Action: Mouse scrolled (308, 407) with delta (0, 0)
Screenshot: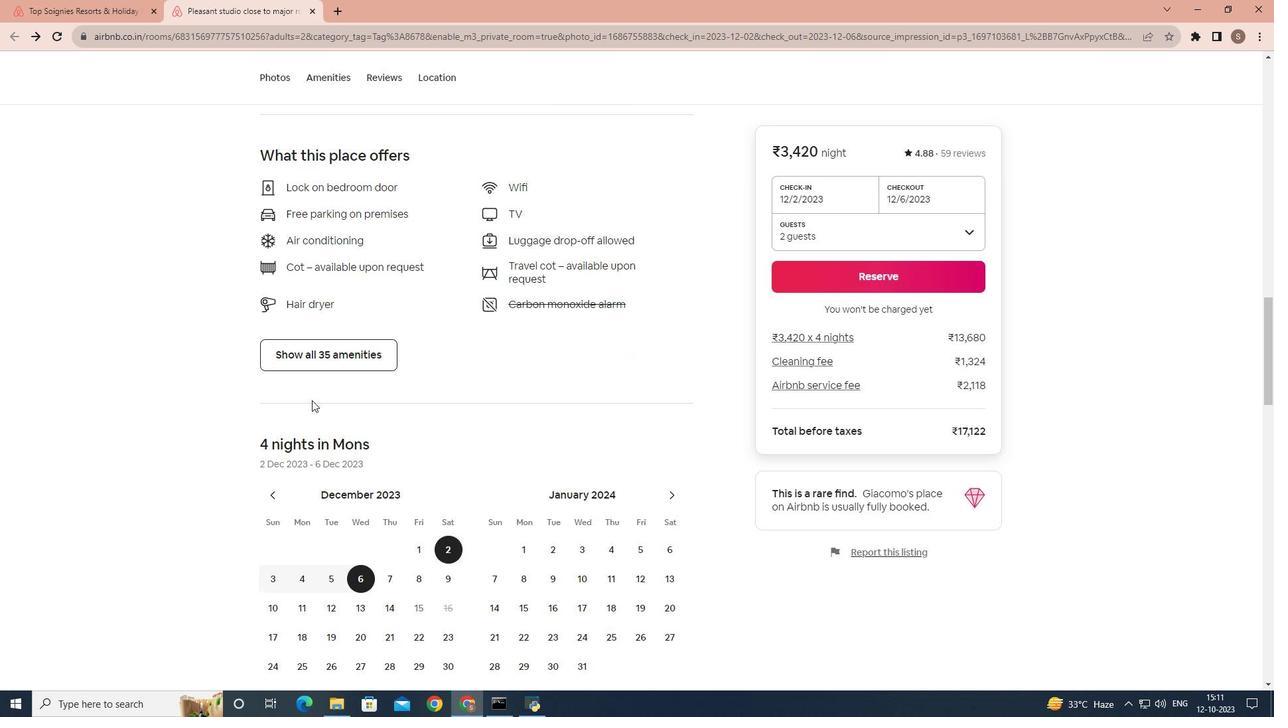 
Action: Mouse moved to (343, 353)
Screenshot: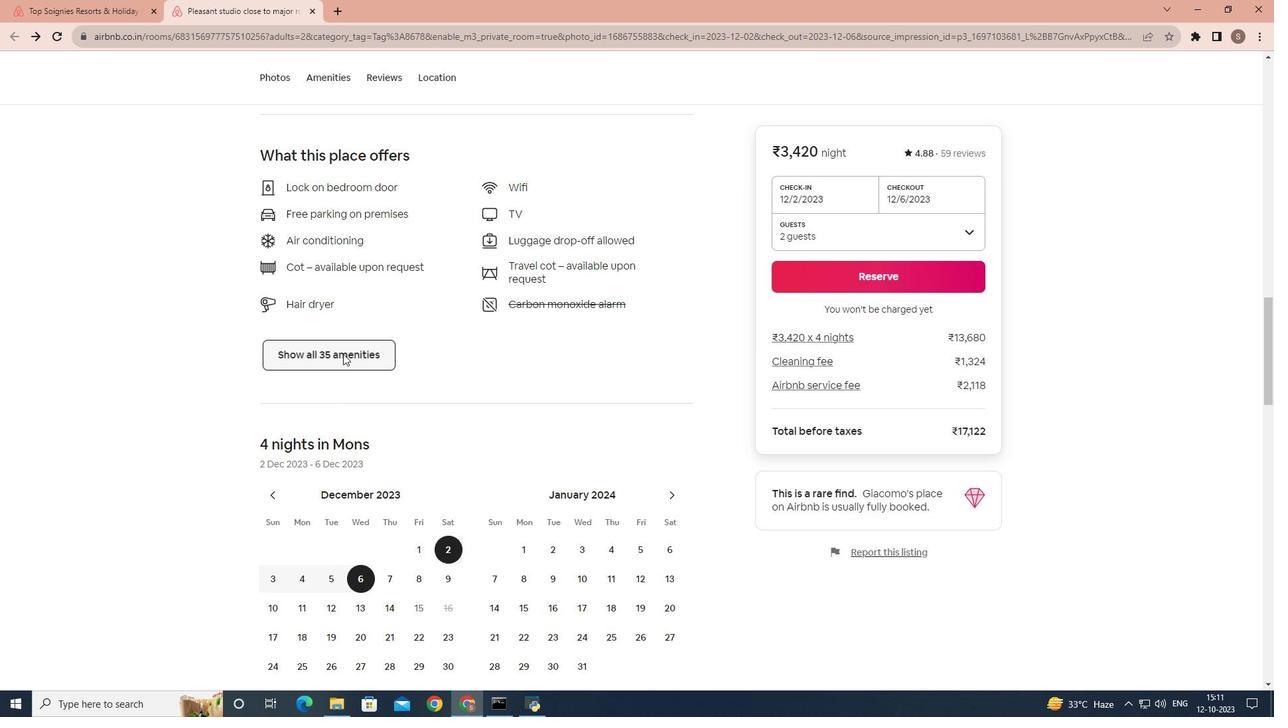
Action: Mouse pressed left at (343, 353)
Screenshot: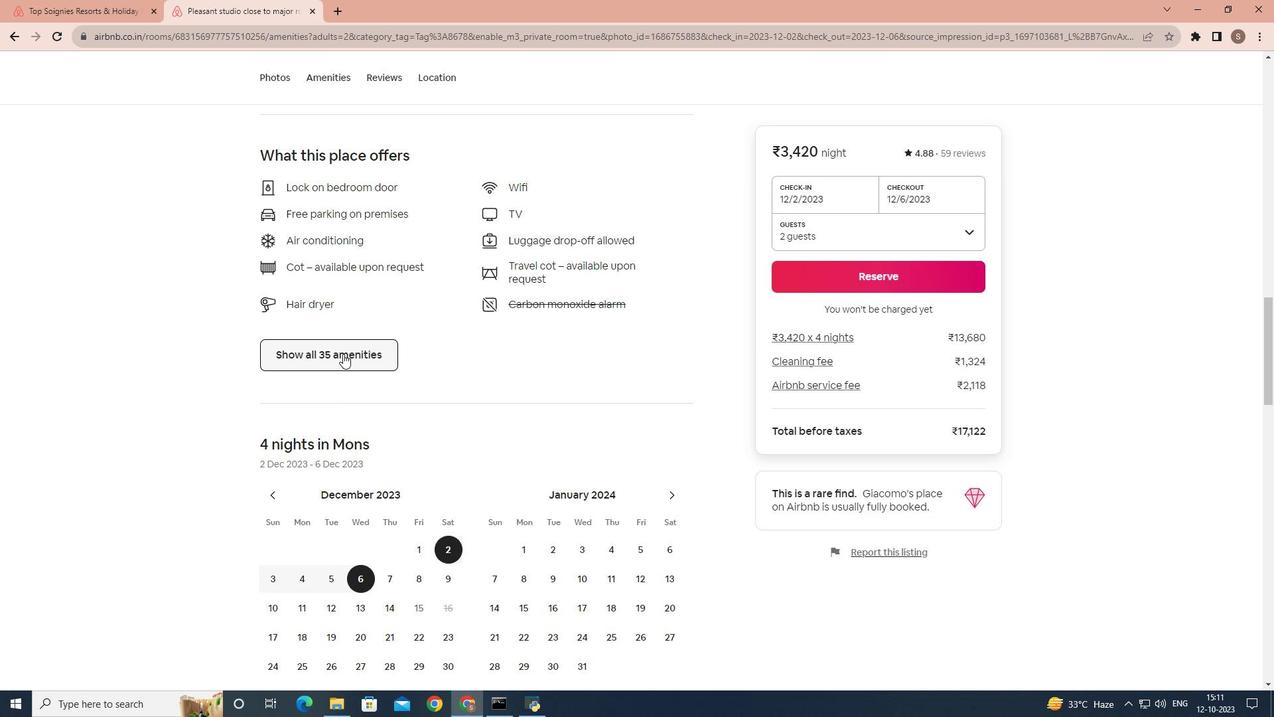 
Action: Mouse moved to (405, 327)
Screenshot: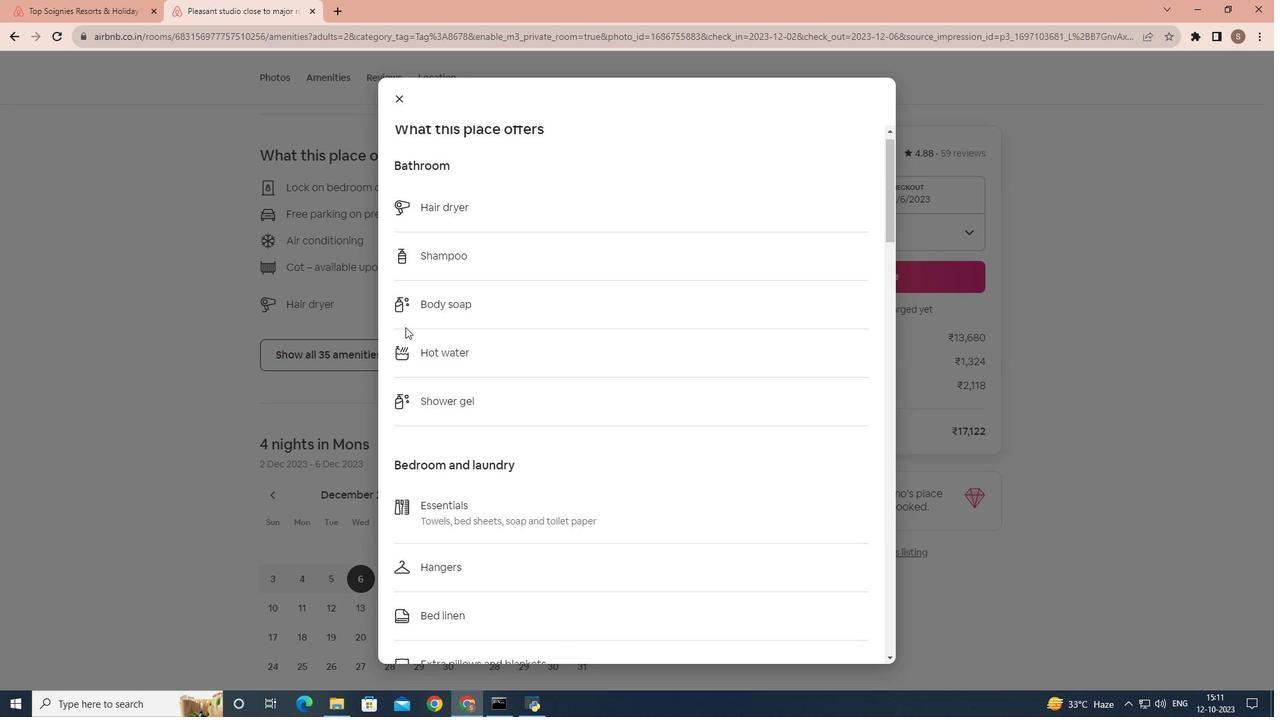 
Action: Mouse scrolled (405, 326) with delta (0, 0)
Screenshot: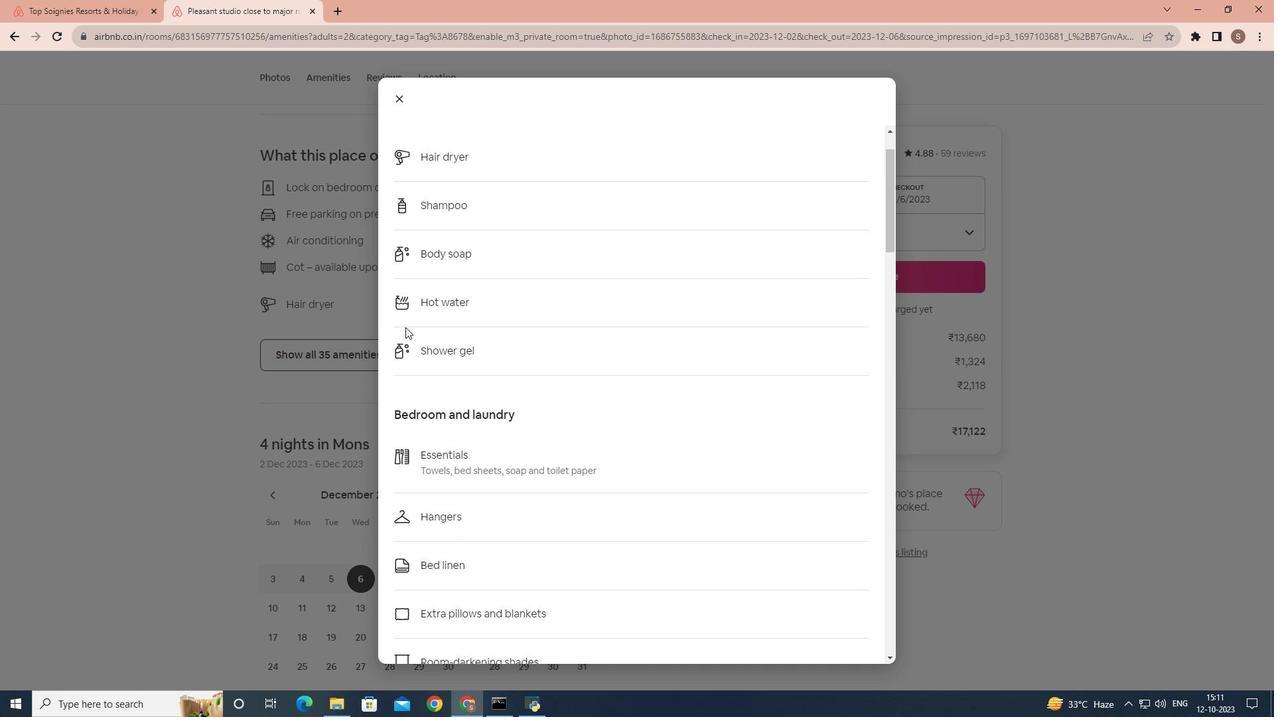 
Action: Mouse scrolled (405, 326) with delta (0, 0)
Screenshot: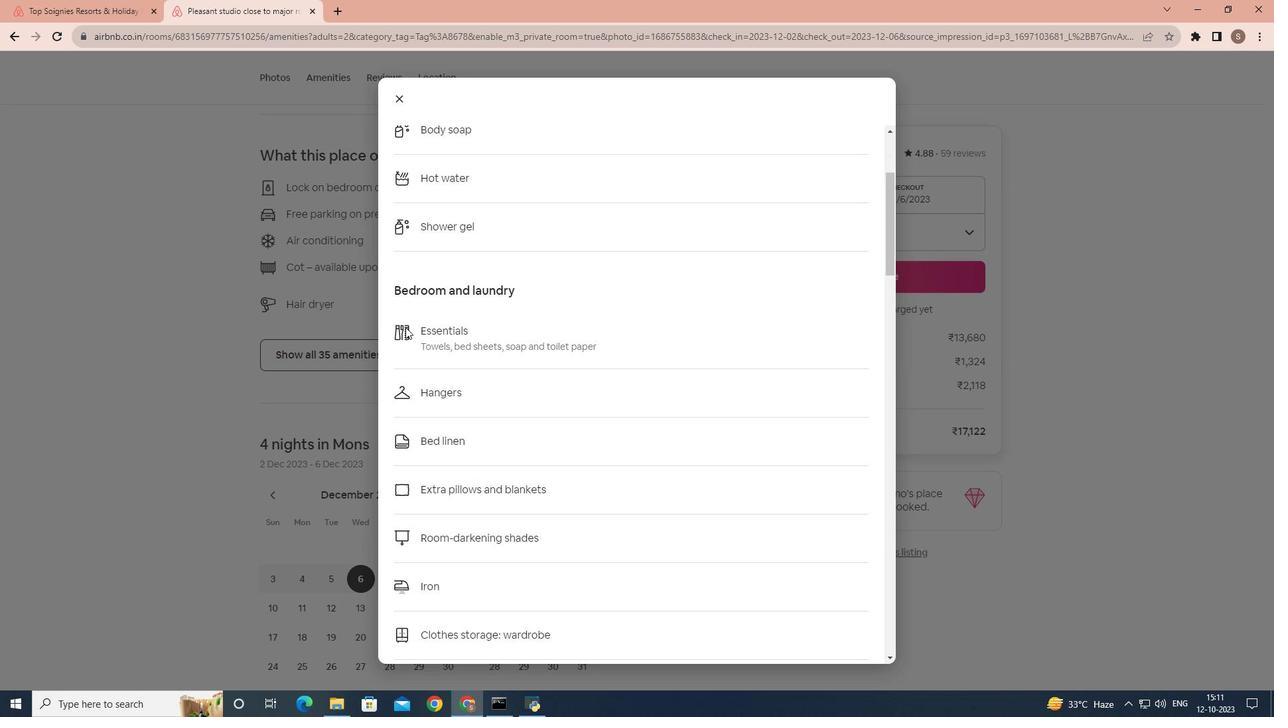 
Action: Mouse scrolled (405, 326) with delta (0, 0)
Screenshot: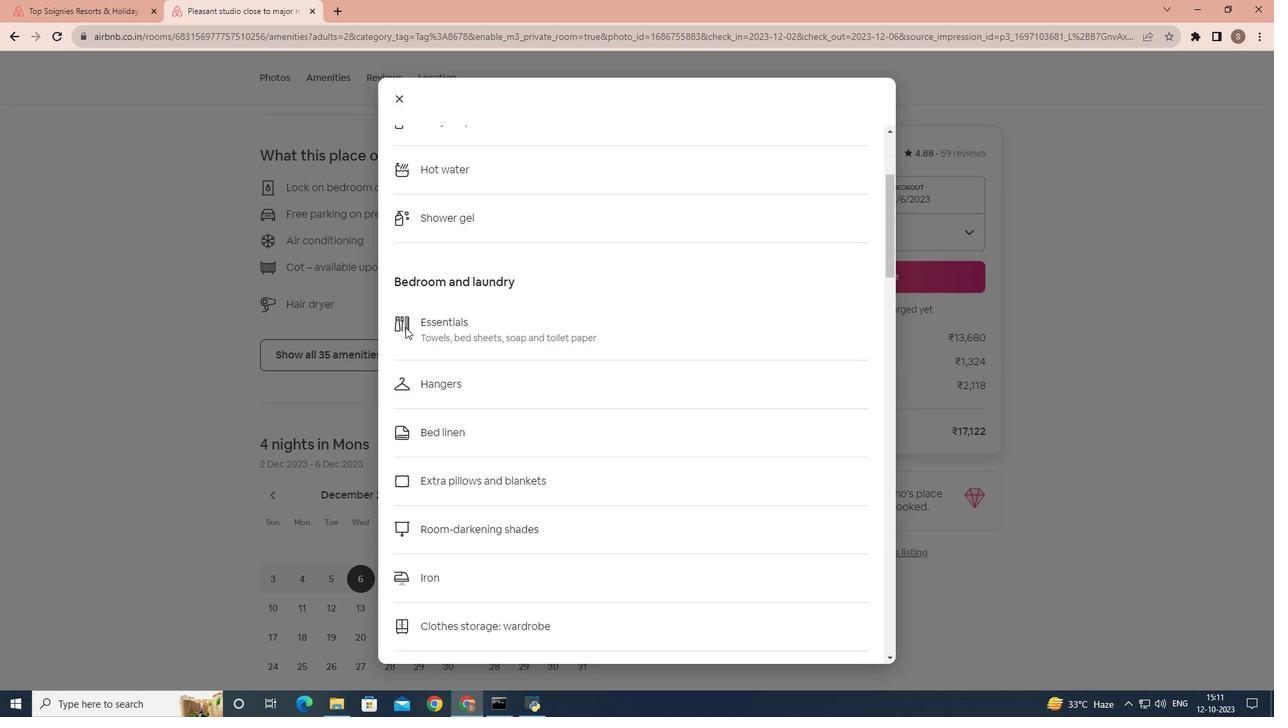 
Action: Mouse scrolled (405, 326) with delta (0, 0)
Screenshot: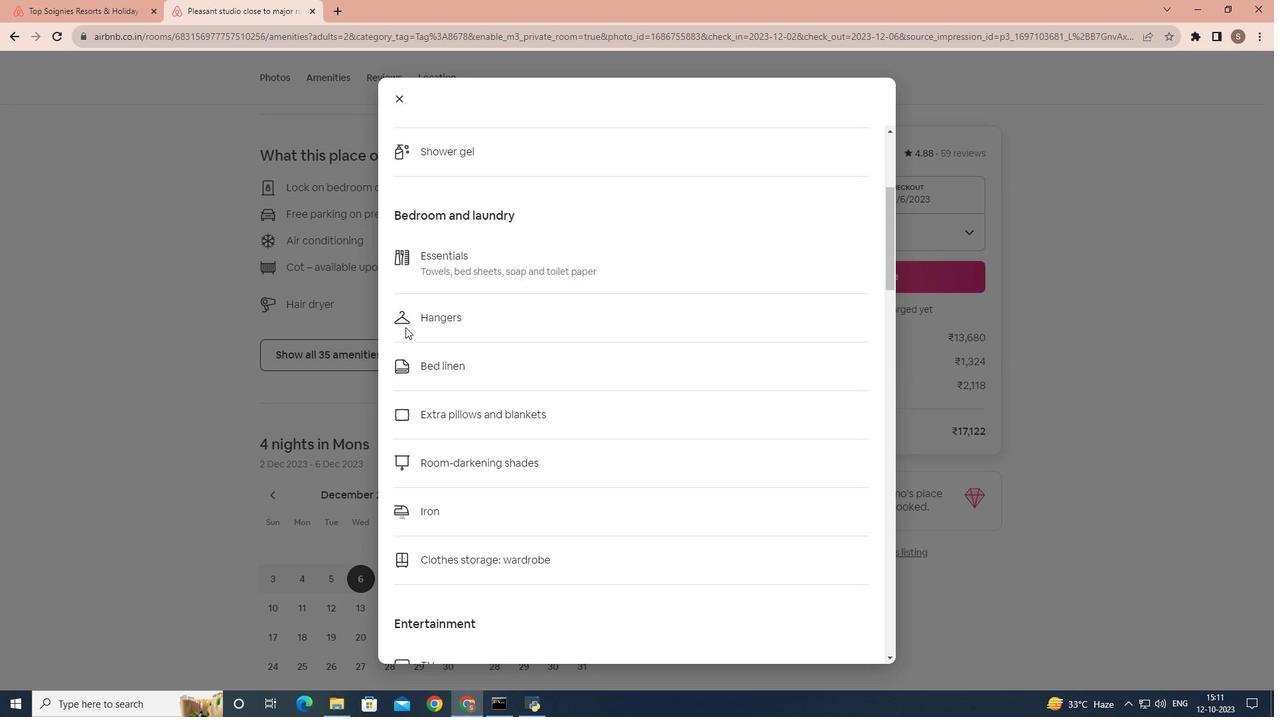 
Action: Mouse scrolled (405, 326) with delta (0, 0)
Screenshot: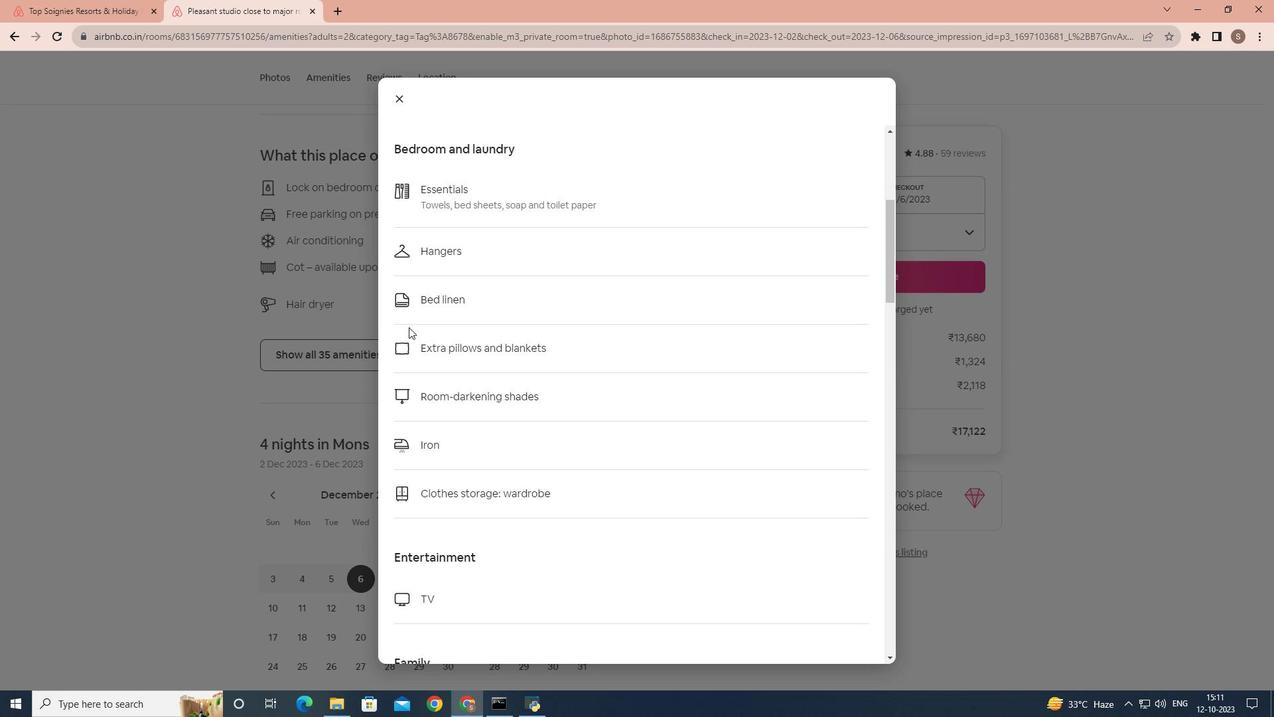 
Action: Mouse moved to (430, 330)
Screenshot: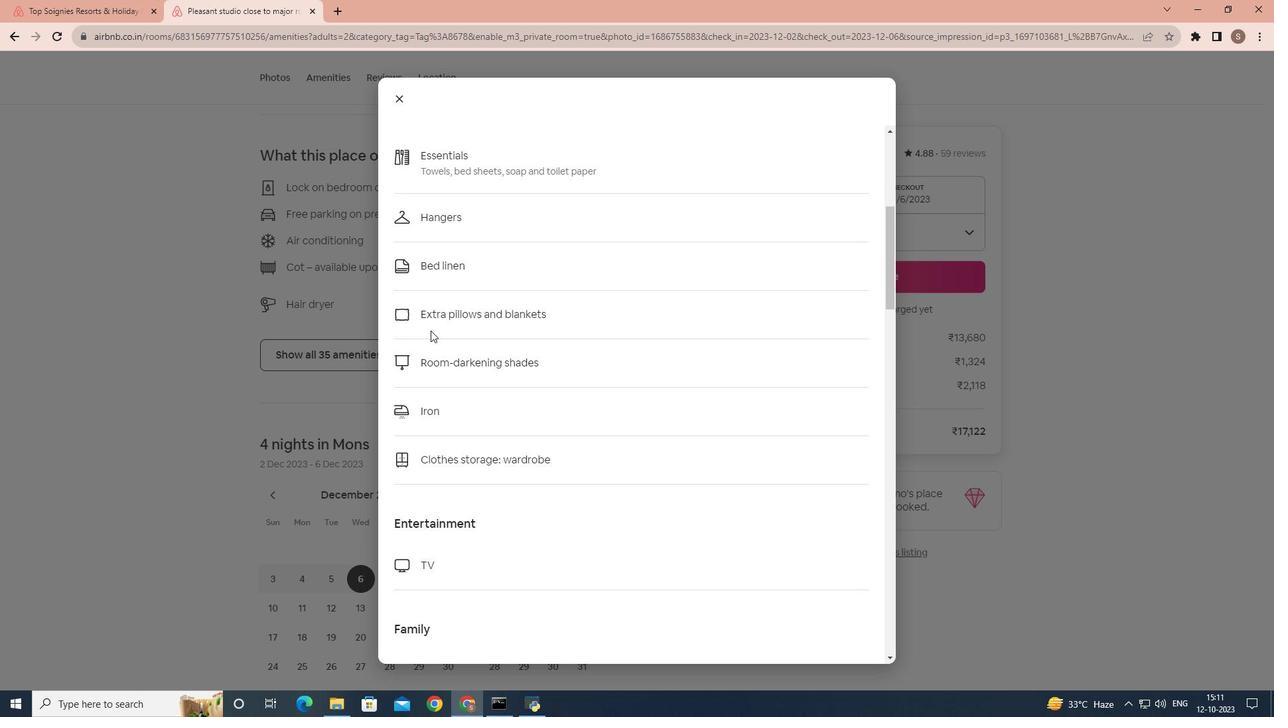 
Action: Mouse scrolled (430, 330) with delta (0, 0)
Screenshot: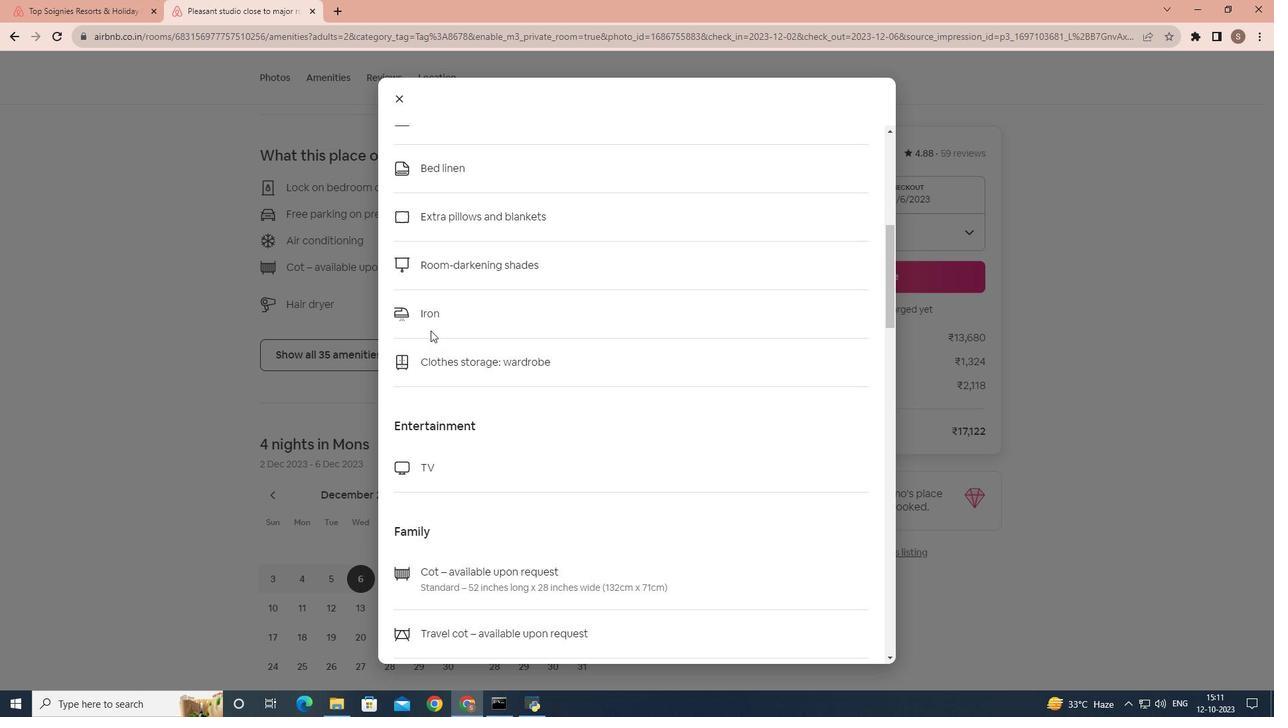 
Action: Mouse scrolled (430, 330) with delta (0, 0)
Screenshot: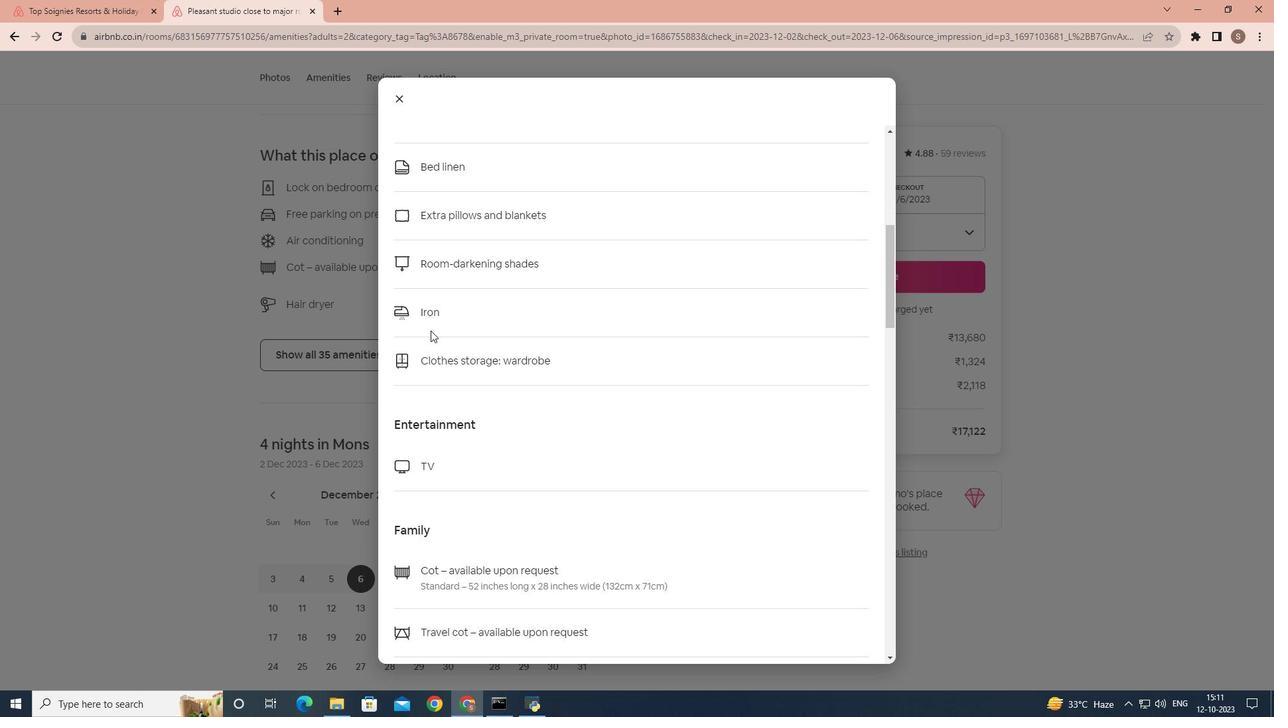 
Action: Mouse scrolled (430, 330) with delta (0, 0)
Screenshot: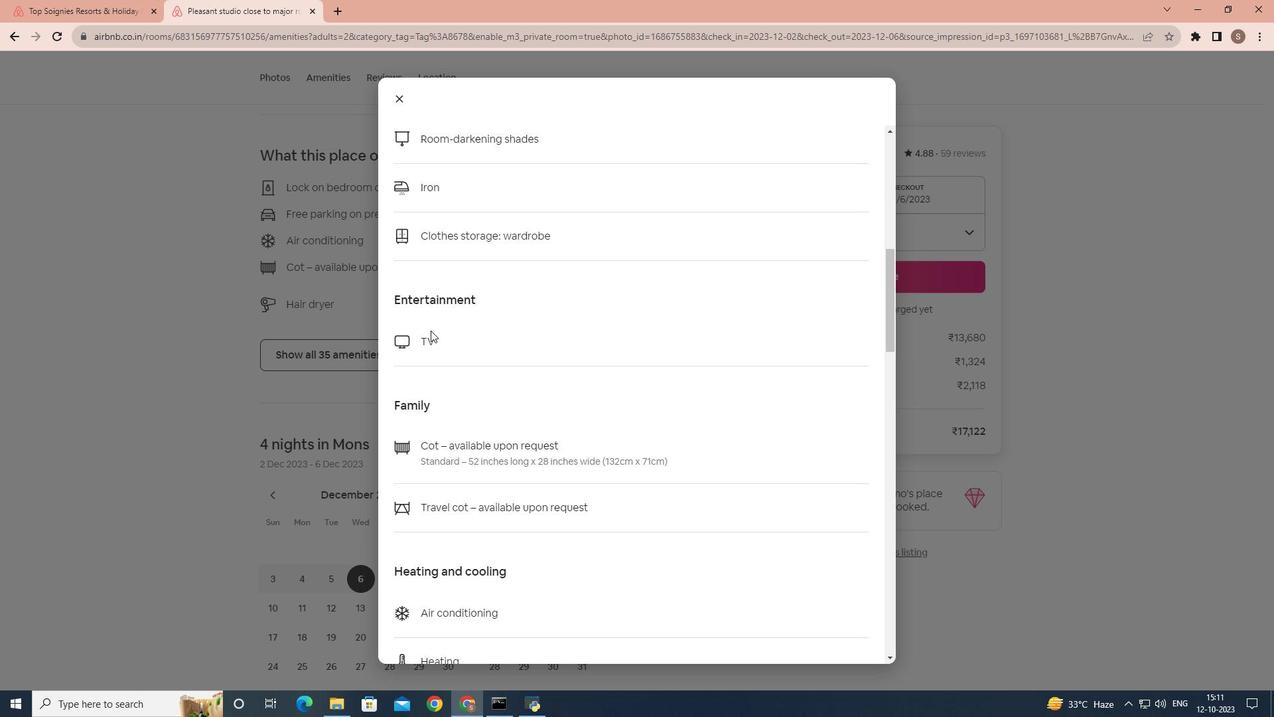 
Action: Mouse scrolled (430, 330) with delta (0, 0)
Screenshot: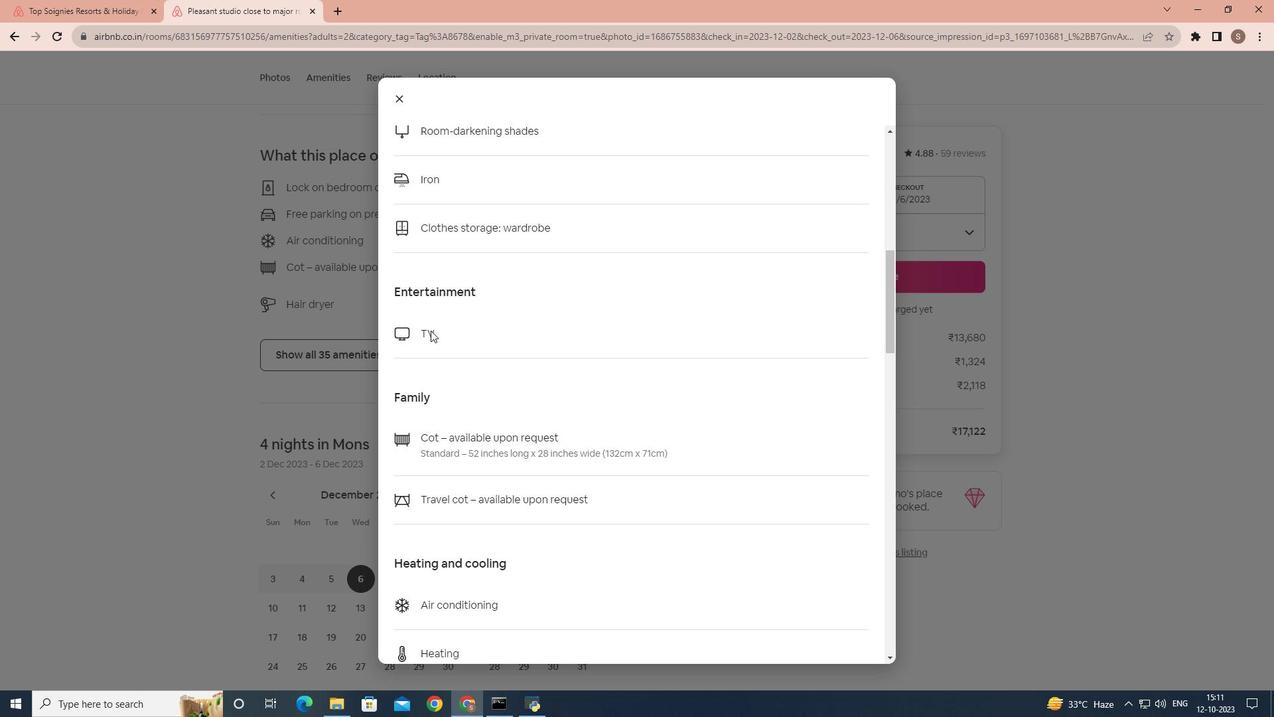 
Action: Mouse scrolled (430, 330) with delta (0, 0)
Screenshot: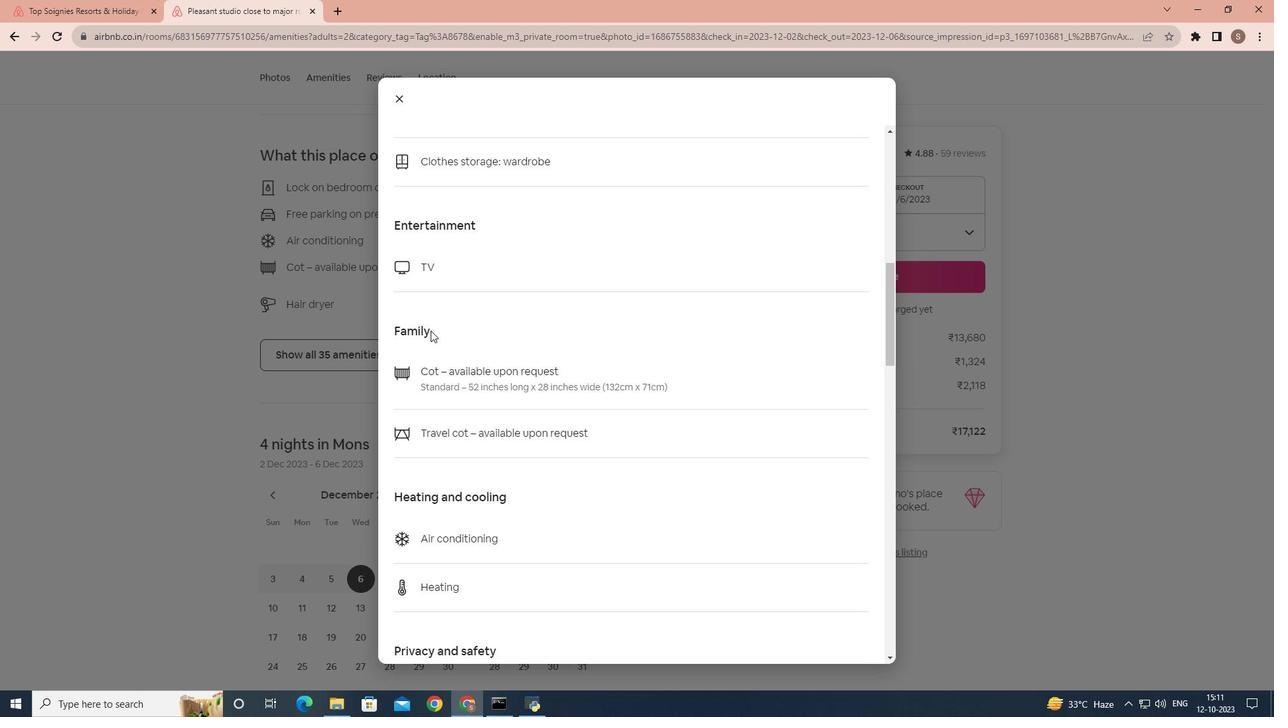 
Action: Mouse scrolled (430, 330) with delta (0, 0)
Screenshot: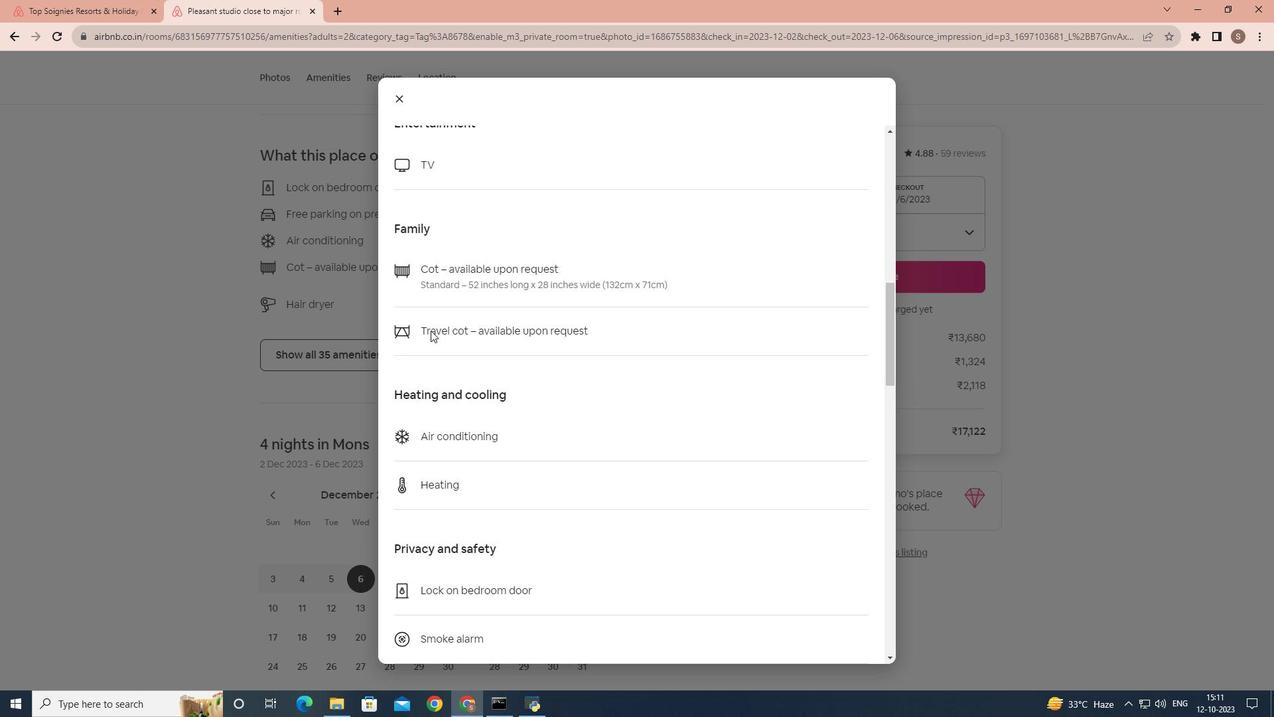 
Action: Mouse scrolled (430, 330) with delta (0, 0)
Screenshot: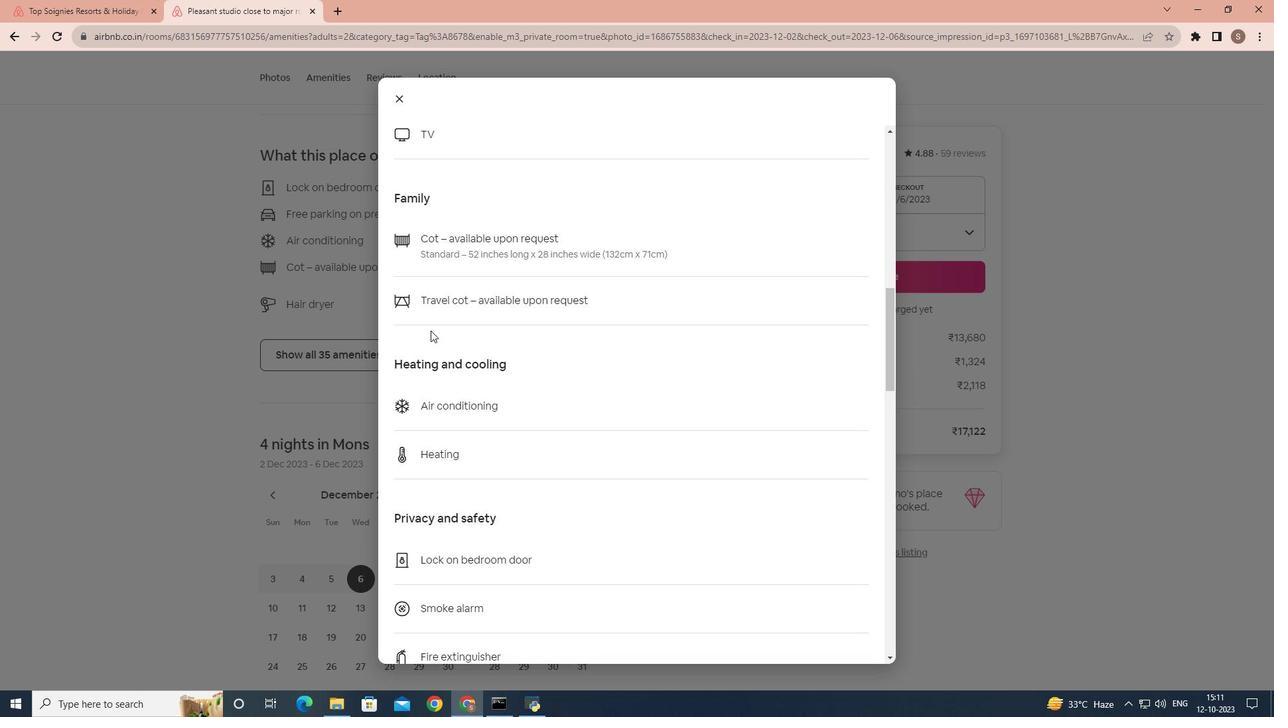 
Action: Mouse scrolled (430, 330) with delta (0, 0)
Screenshot: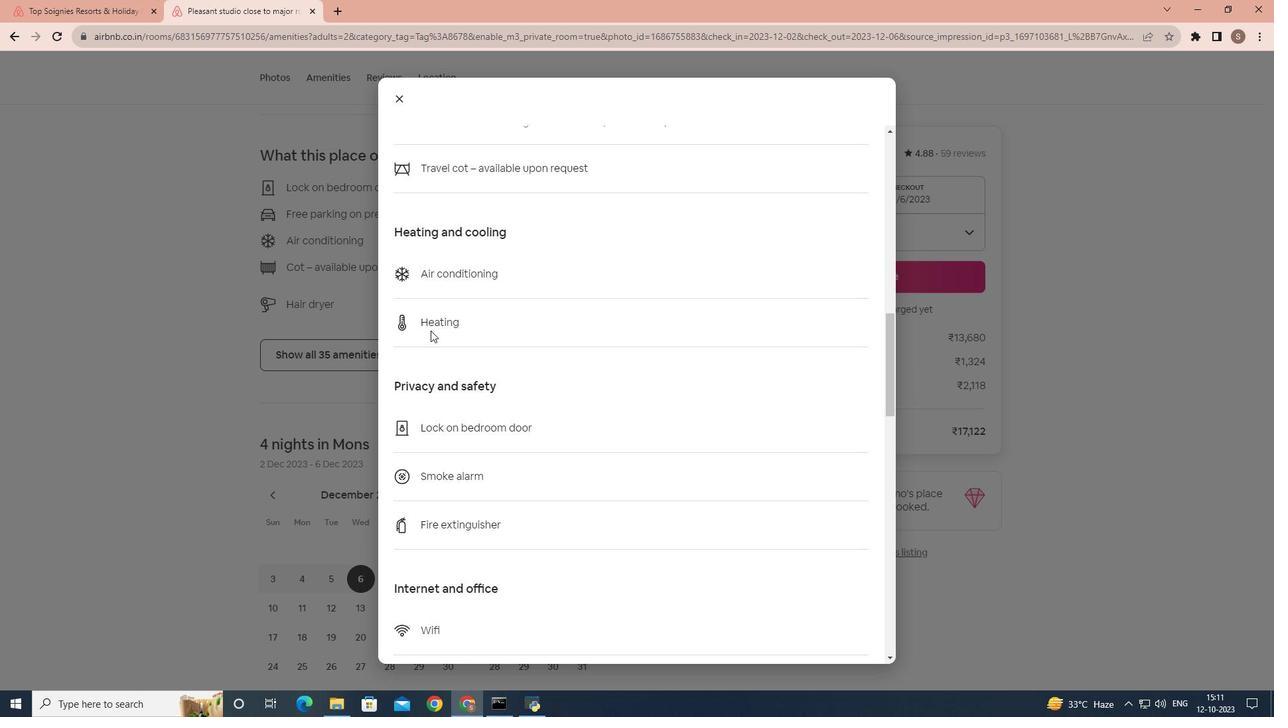 
Action: Mouse scrolled (430, 330) with delta (0, 0)
Screenshot: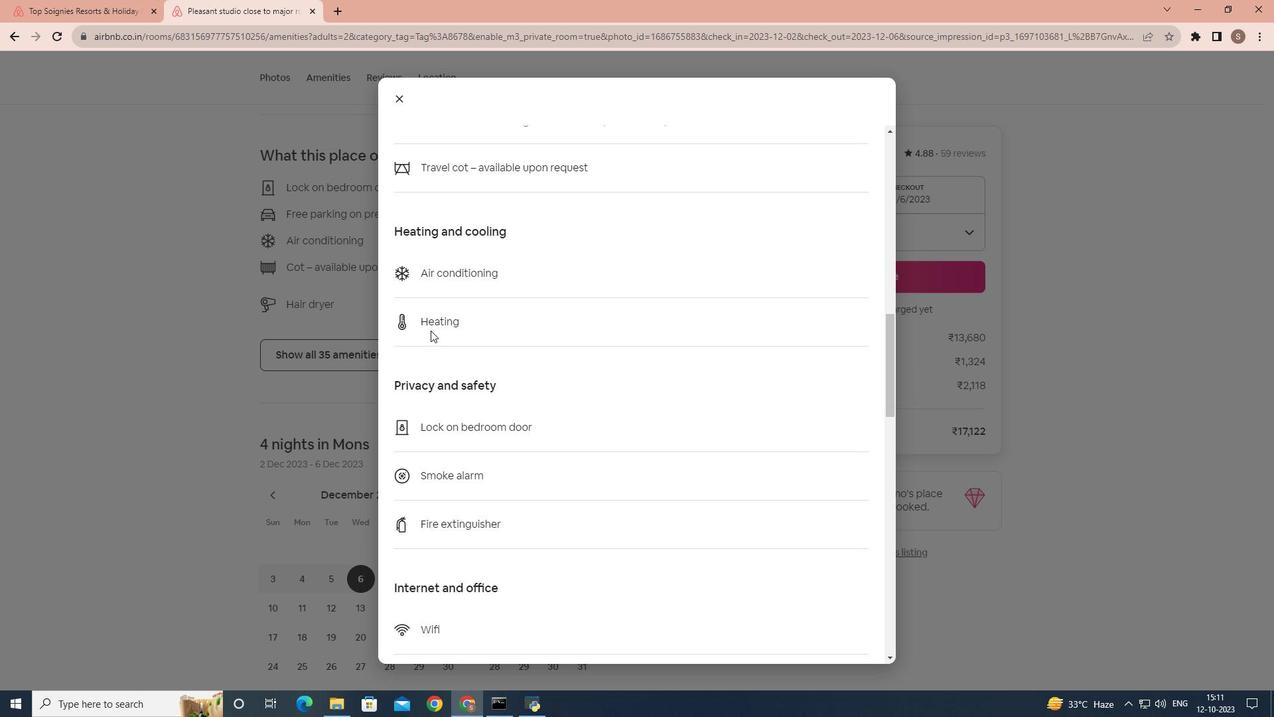 
Action: Mouse scrolled (430, 330) with delta (0, 0)
Screenshot: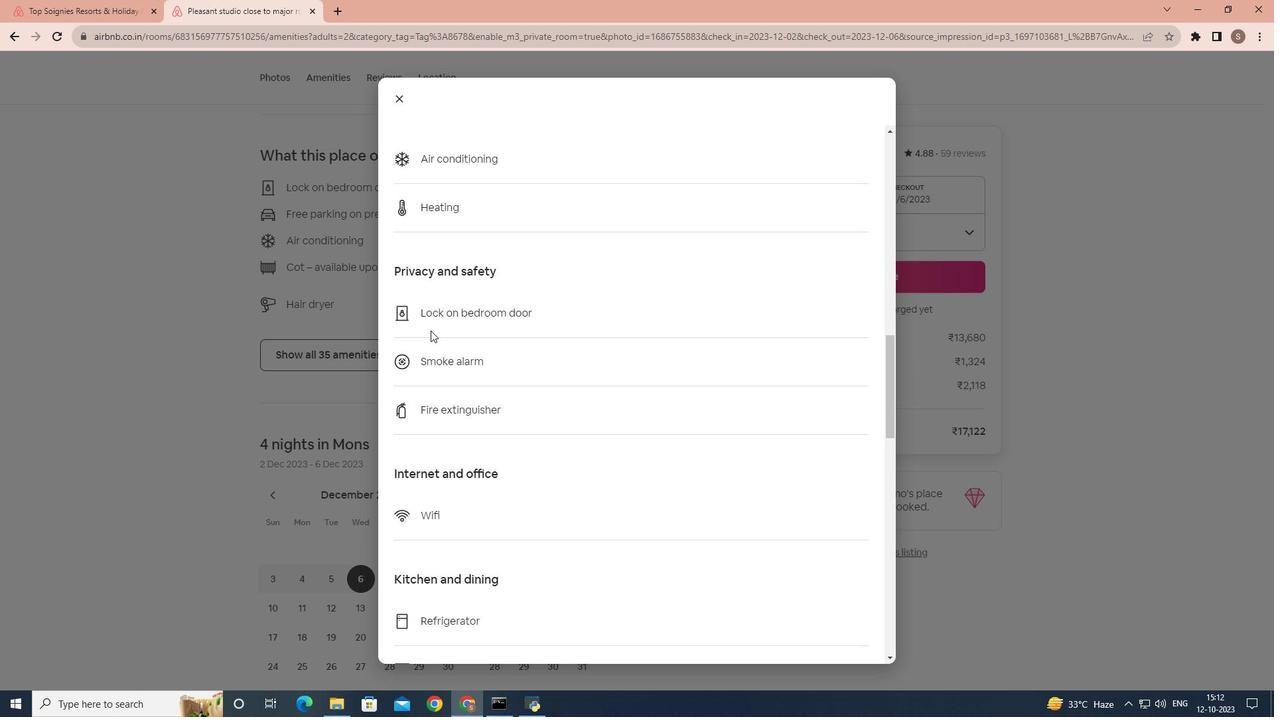 
Action: Mouse scrolled (430, 330) with delta (0, 0)
Screenshot: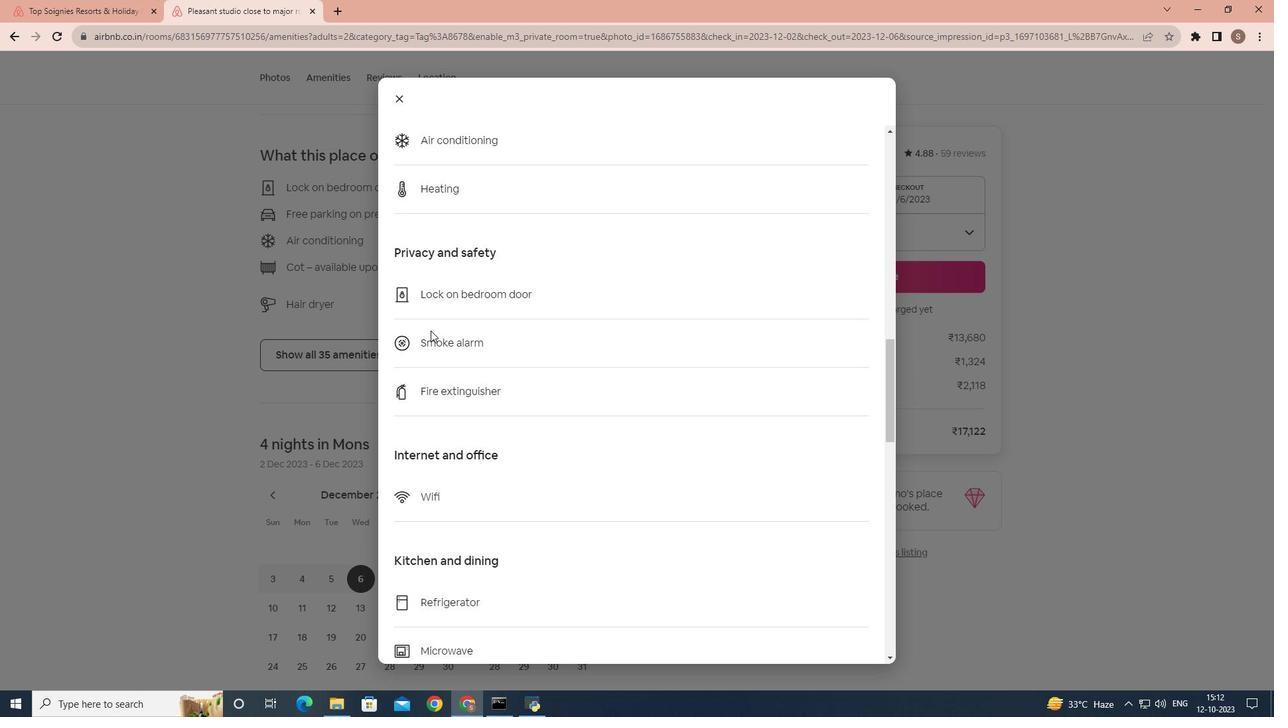 
Action: Mouse scrolled (430, 330) with delta (0, 0)
Screenshot: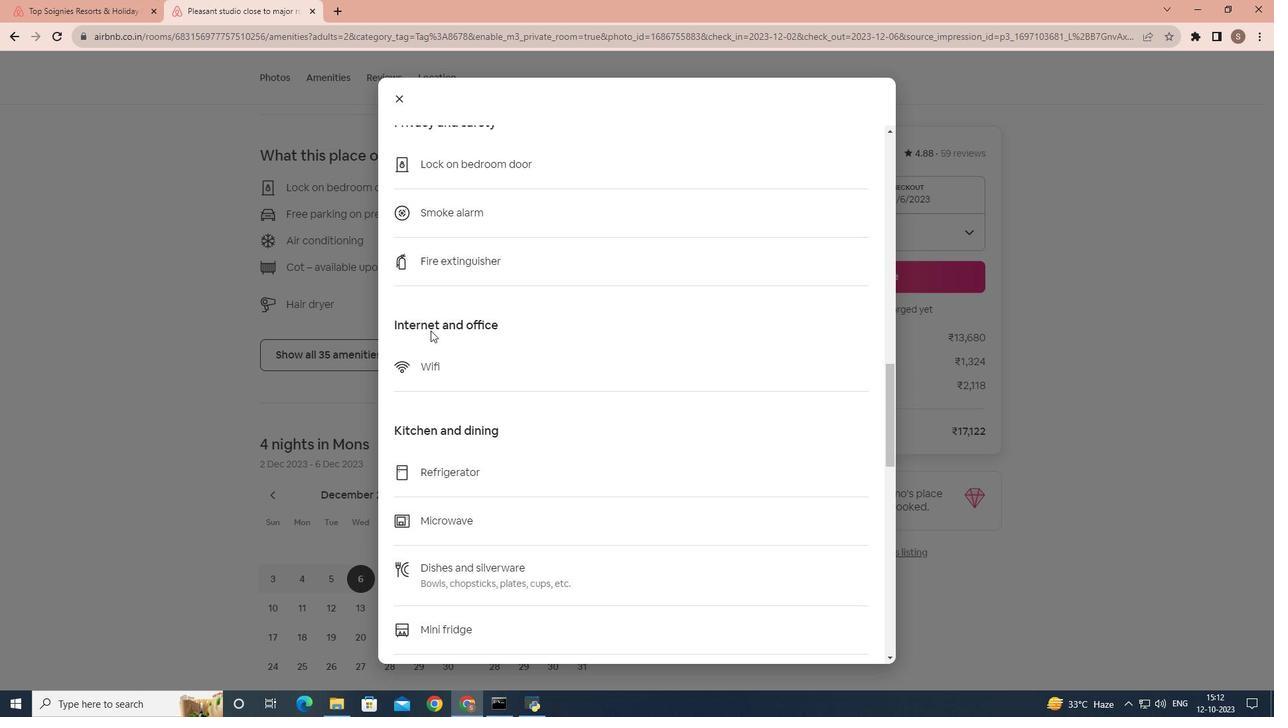 
Action: Mouse scrolled (430, 330) with delta (0, 0)
Screenshot: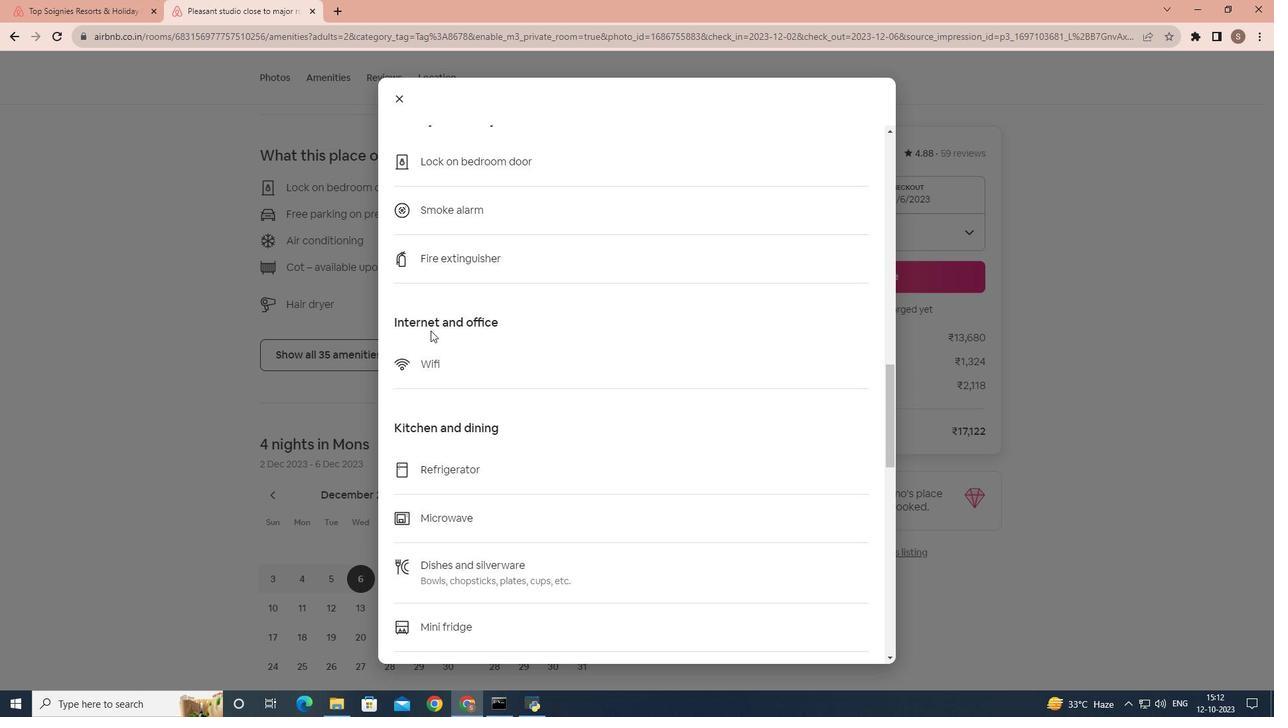 
Action: Mouse scrolled (430, 330) with delta (0, 0)
Screenshot: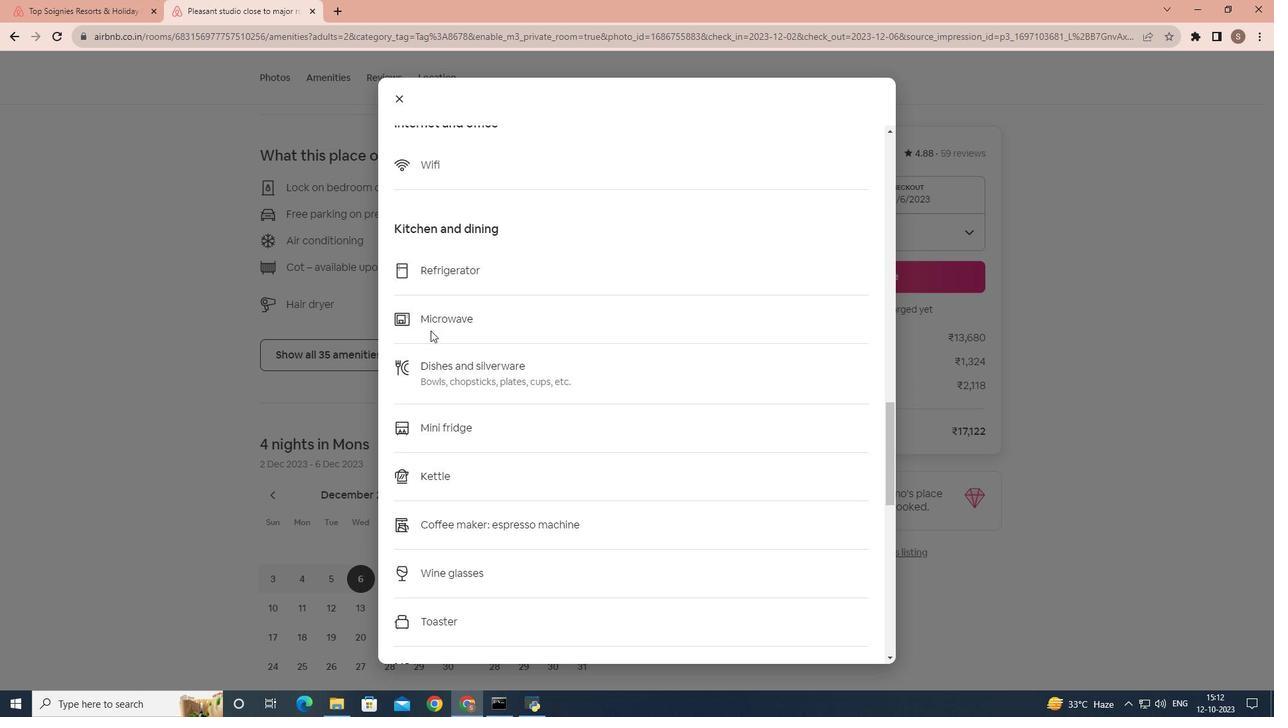 
Action: Mouse scrolled (430, 330) with delta (0, 0)
Screenshot: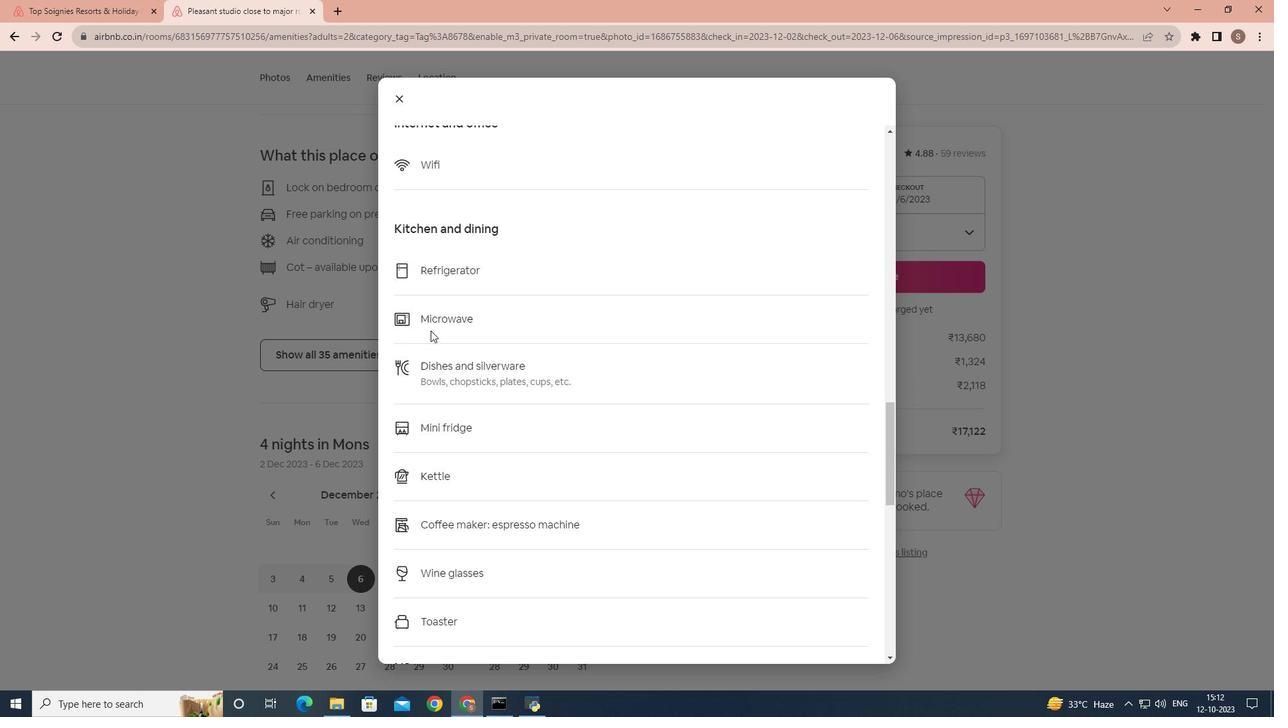 
Action: Mouse scrolled (430, 330) with delta (0, 0)
Screenshot: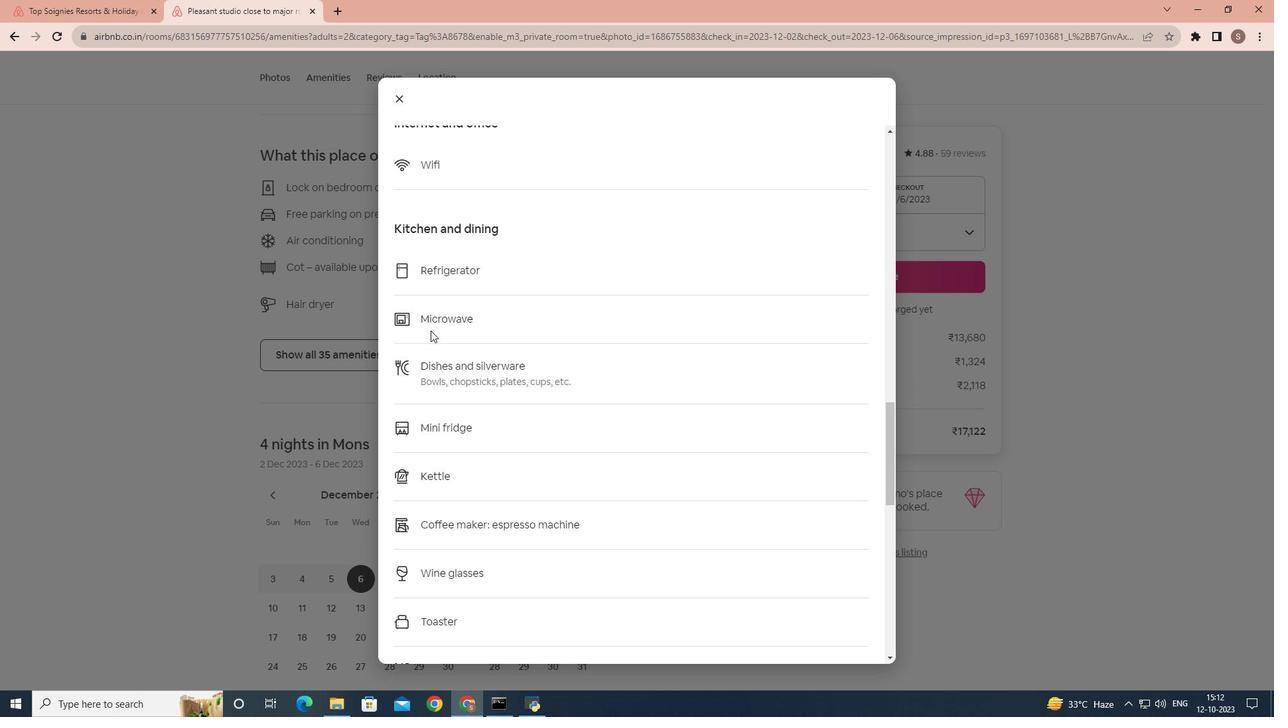 
Action: Mouse scrolled (430, 330) with delta (0, 0)
Screenshot: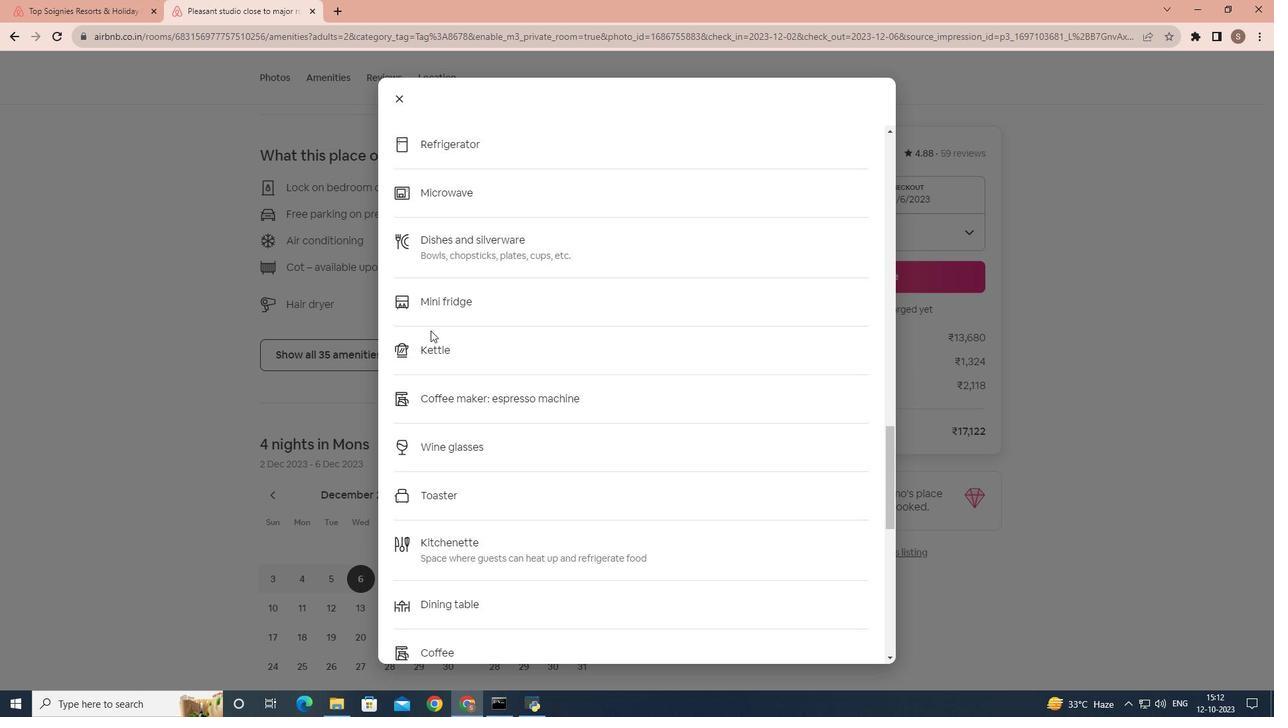 
Action: Mouse scrolled (430, 330) with delta (0, 0)
Screenshot: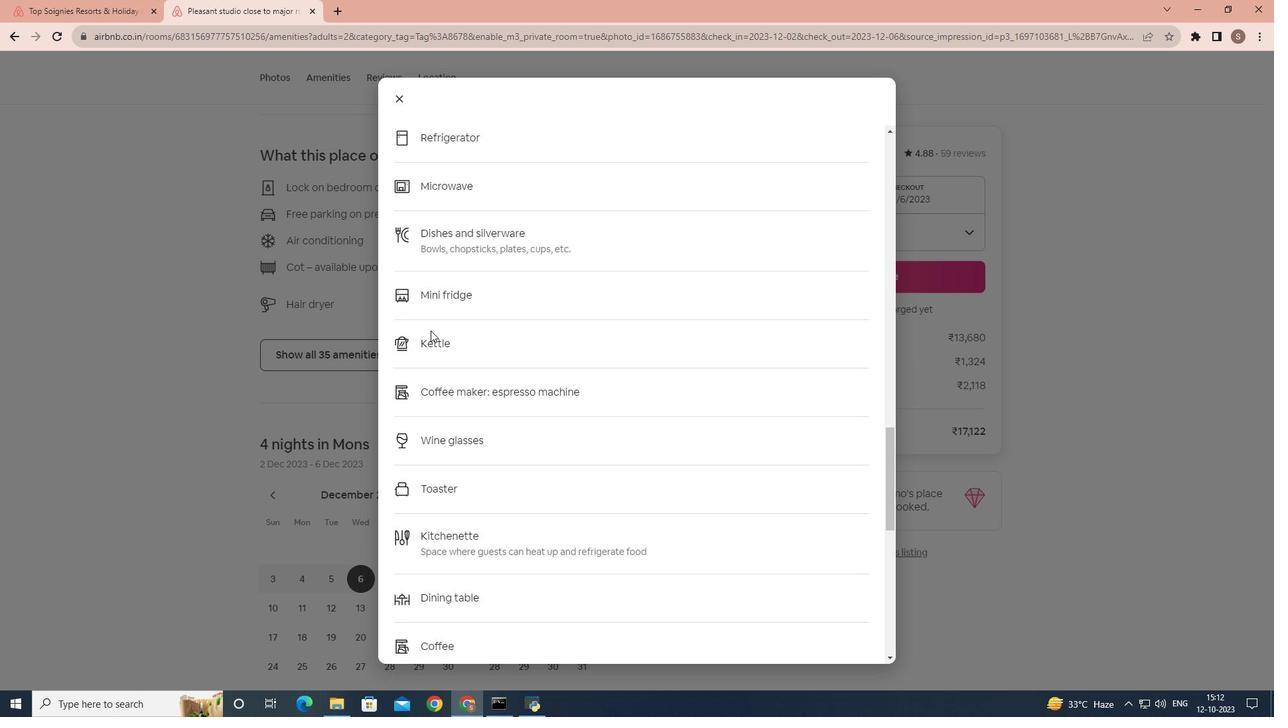 
Action: Mouse scrolled (430, 330) with delta (0, 0)
Screenshot: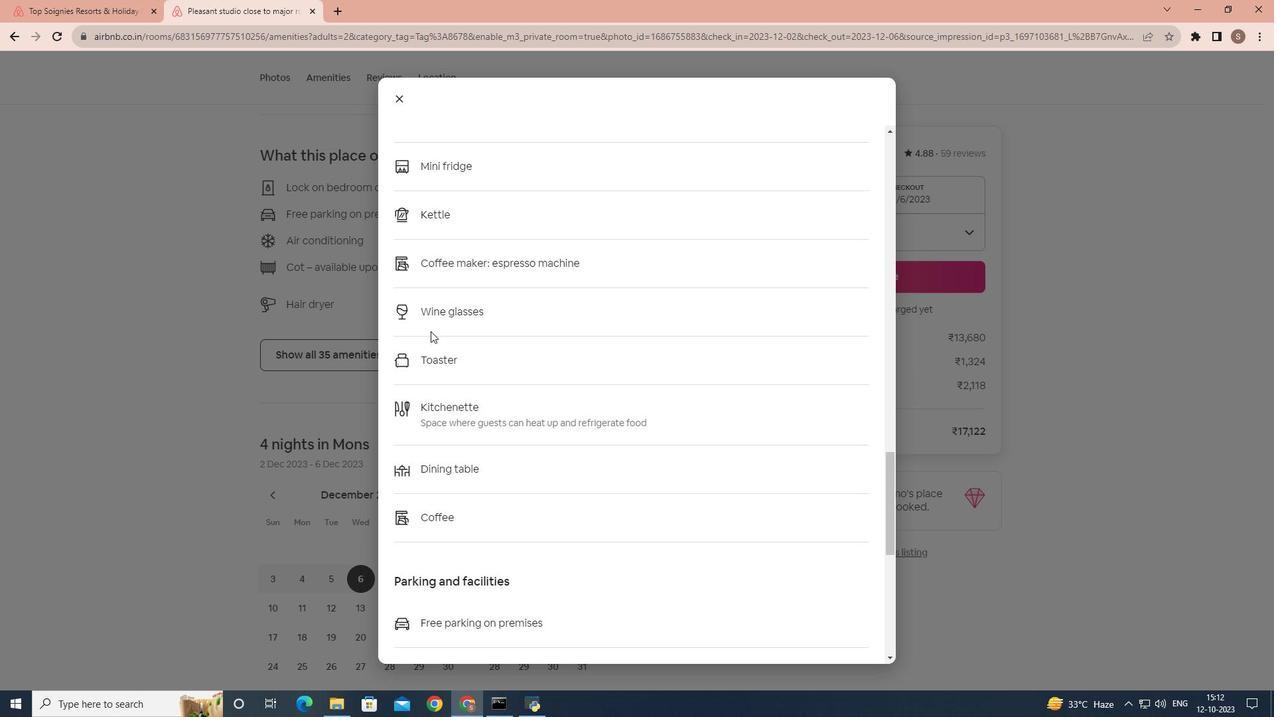 
Action: Mouse scrolled (430, 330) with delta (0, 0)
Screenshot: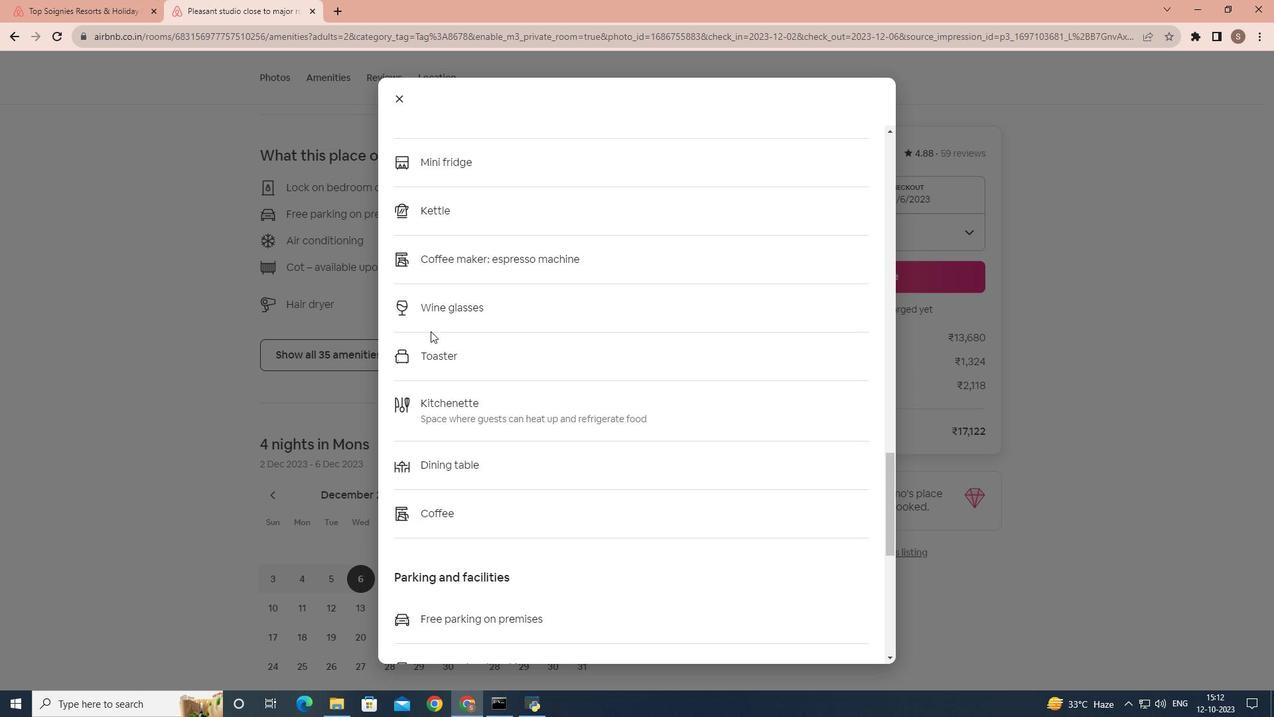 
Action: Mouse moved to (430, 331)
Screenshot: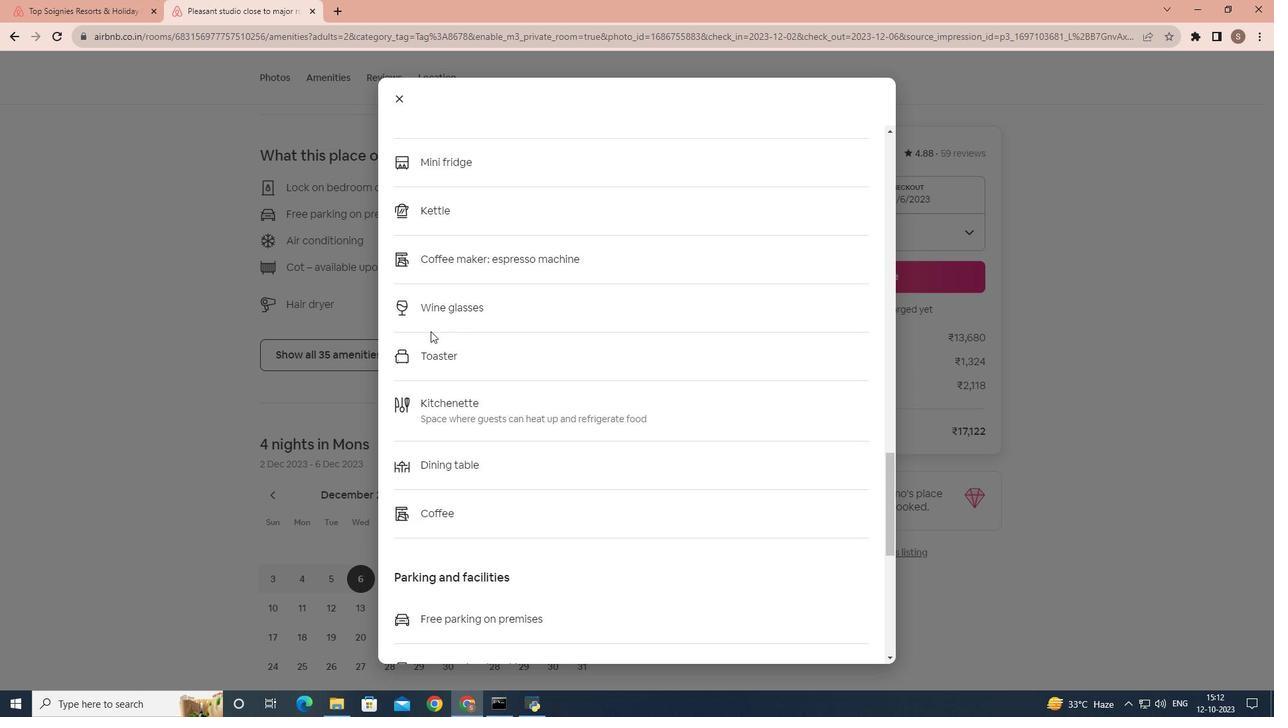 
Action: Mouse scrolled (430, 330) with delta (0, 0)
Screenshot: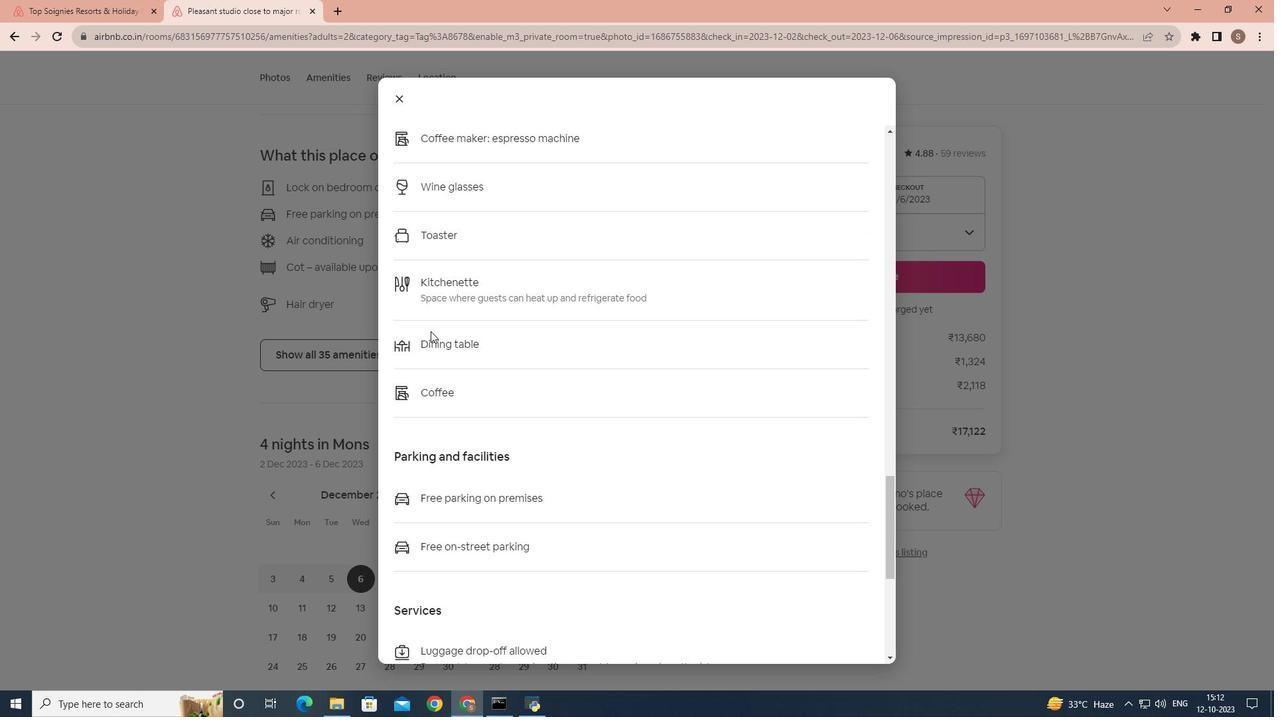 
Action: Mouse scrolled (430, 330) with delta (0, 0)
Screenshot: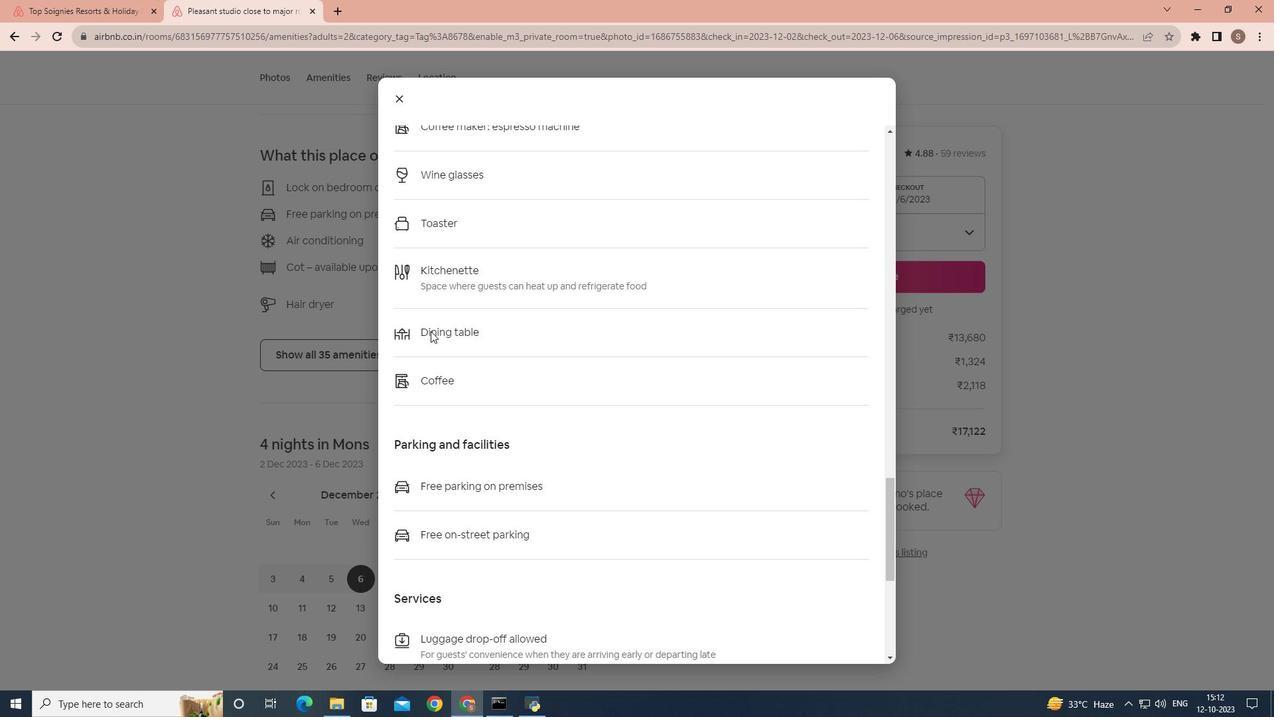 
Action: Mouse scrolled (430, 330) with delta (0, 0)
Screenshot: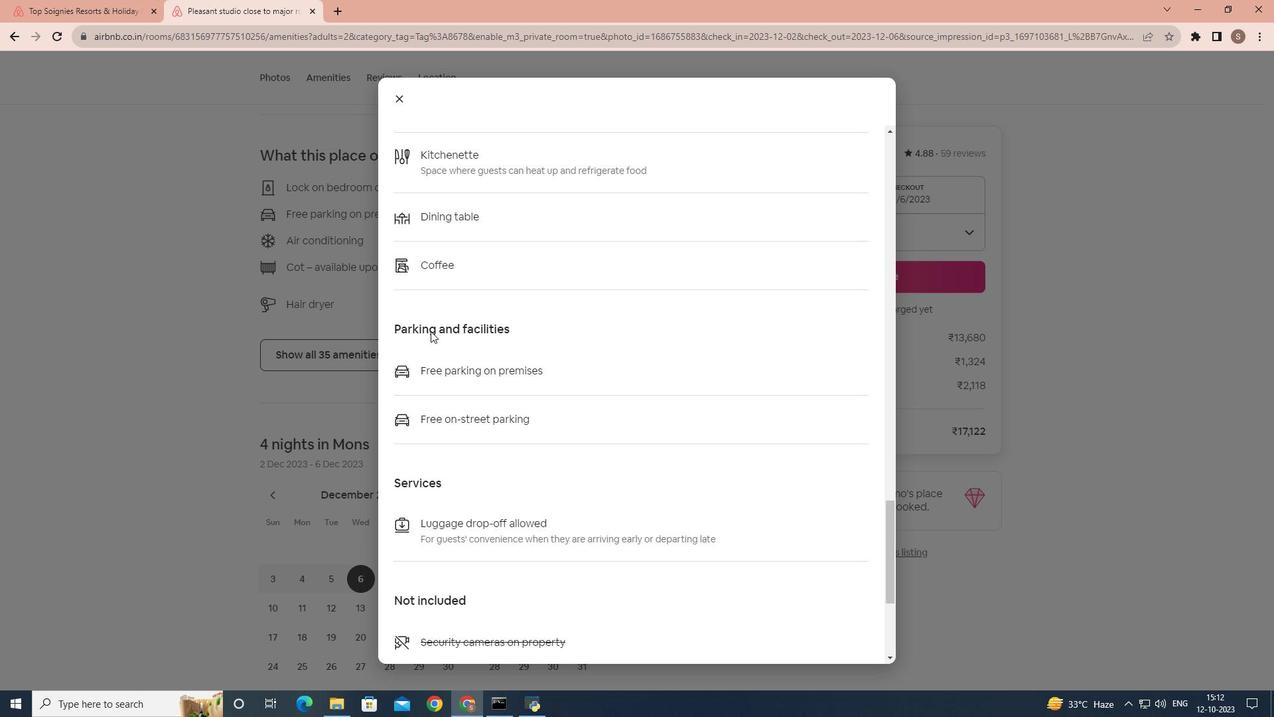 
Action: Mouse scrolled (430, 330) with delta (0, 0)
Screenshot: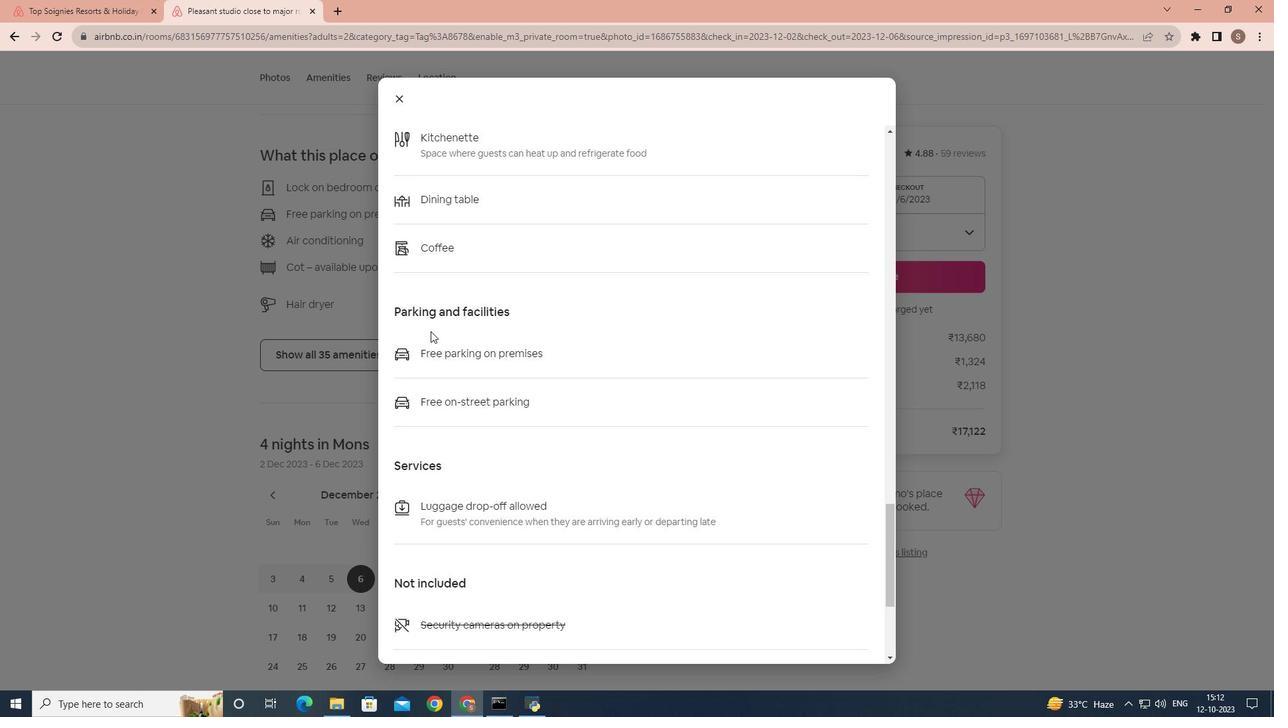 
Action: Mouse scrolled (430, 330) with delta (0, 0)
Screenshot: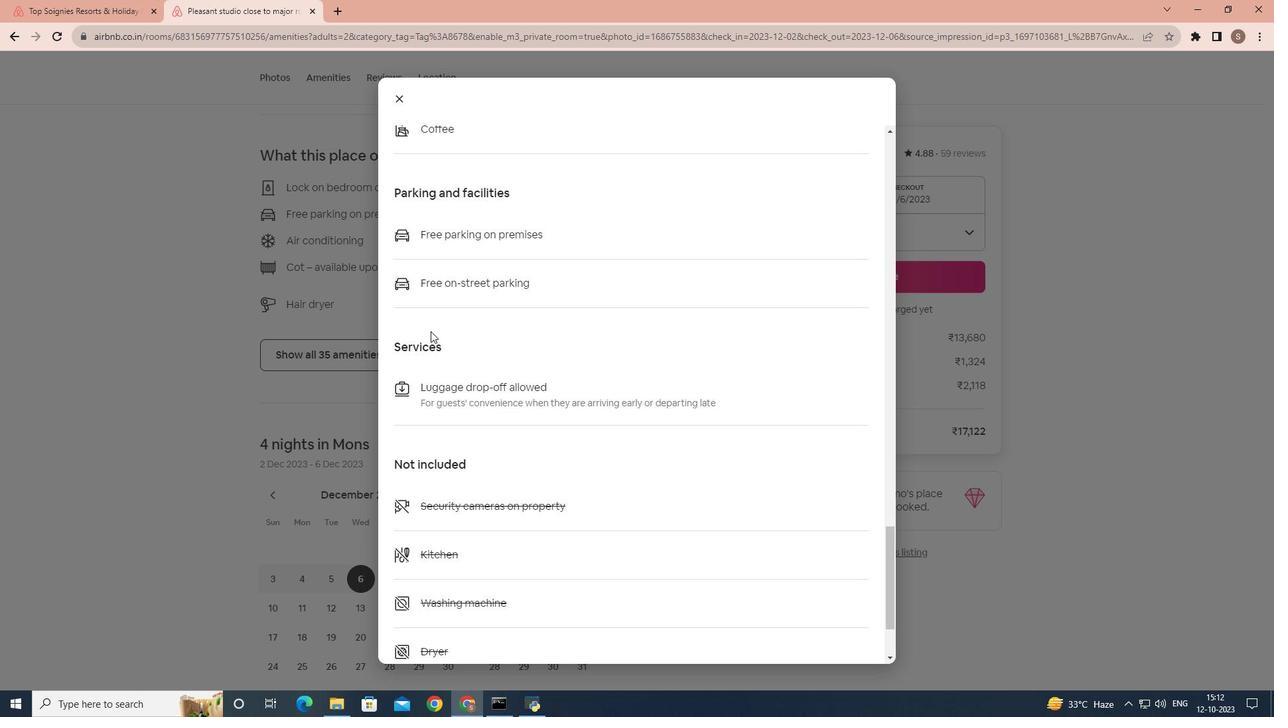 
Action: Mouse scrolled (430, 330) with delta (0, 0)
Screenshot: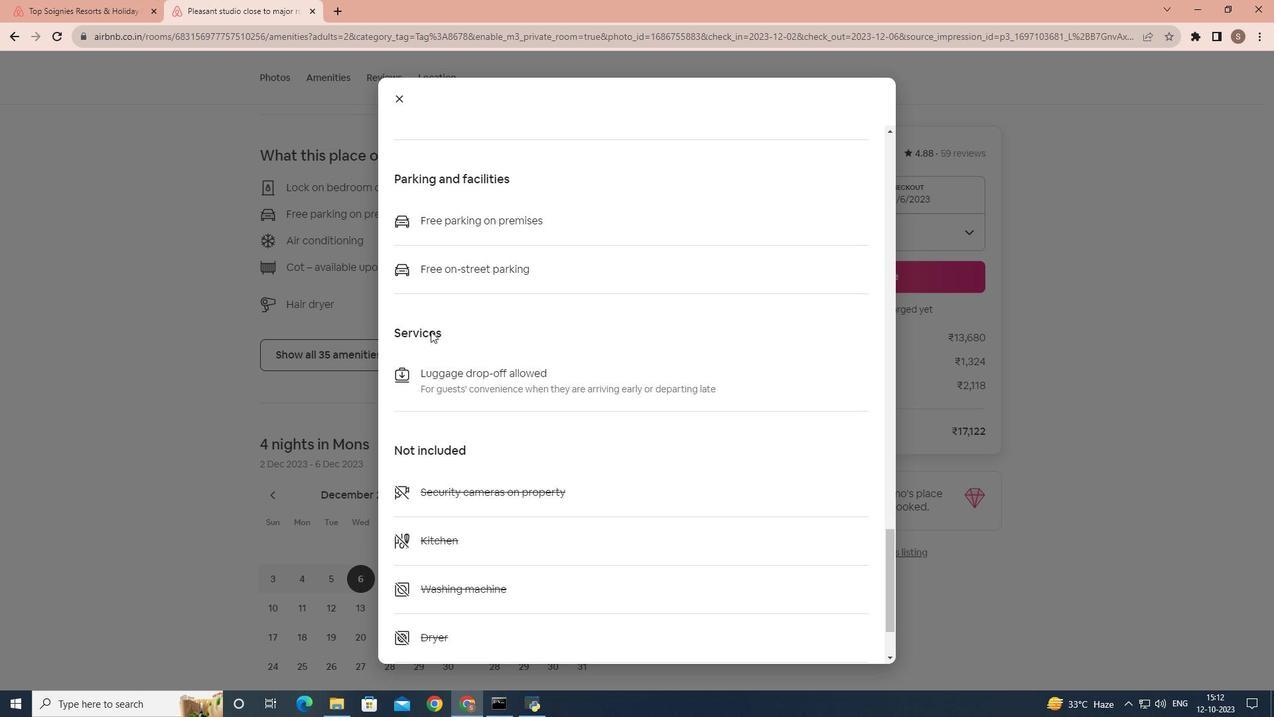 
Action: Mouse scrolled (430, 330) with delta (0, 0)
Screenshot: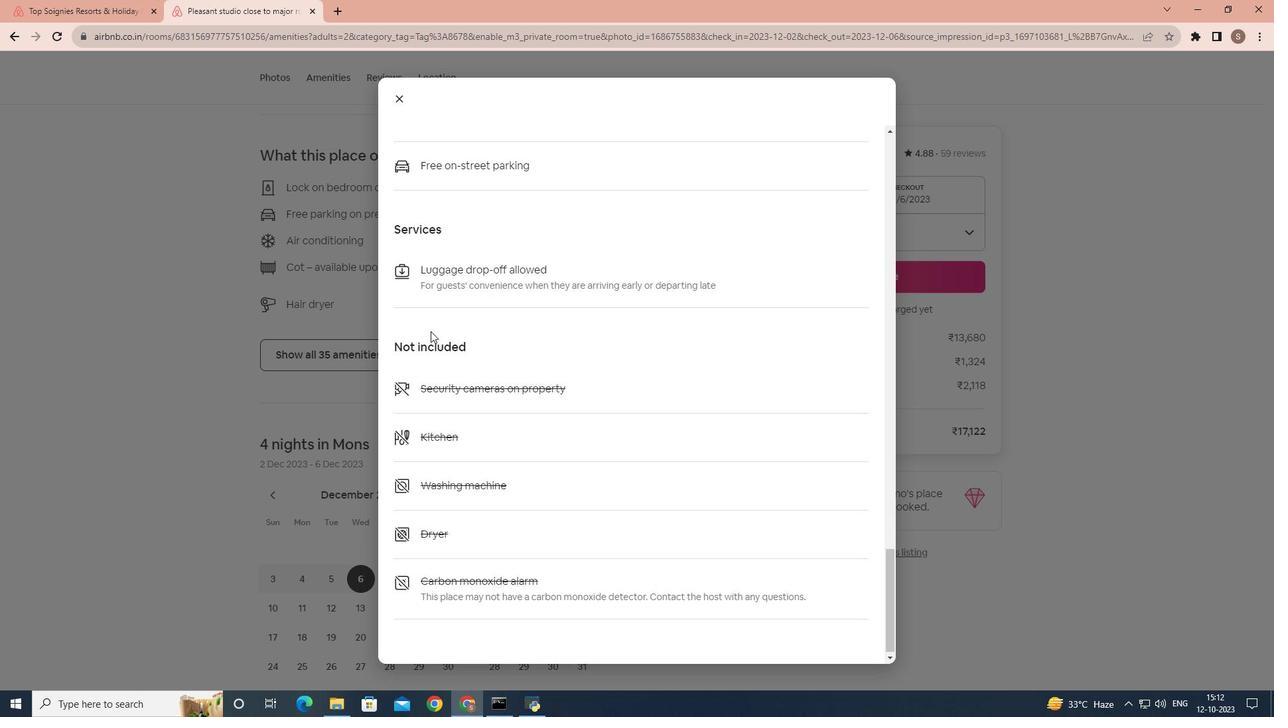 
Action: Mouse scrolled (430, 330) with delta (0, 0)
Screenshot: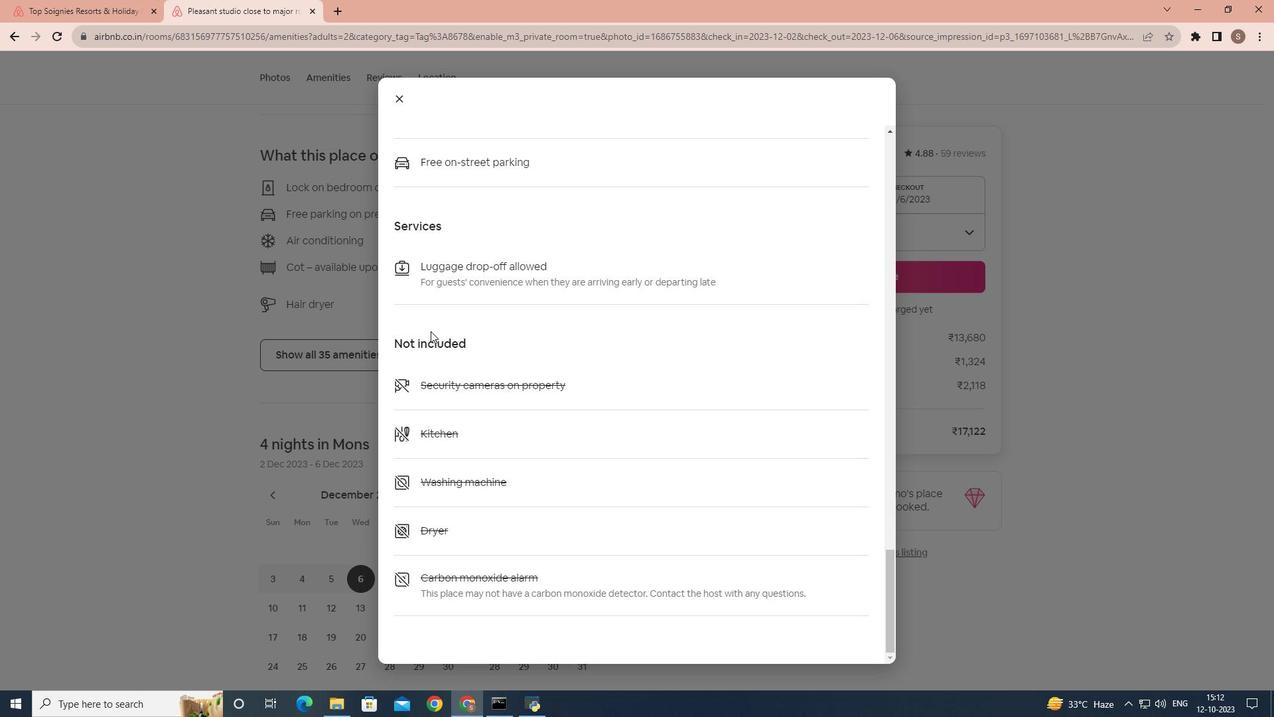
Action: Mouse scrolled (430, 330) with delta (0, 0)
Screenshot: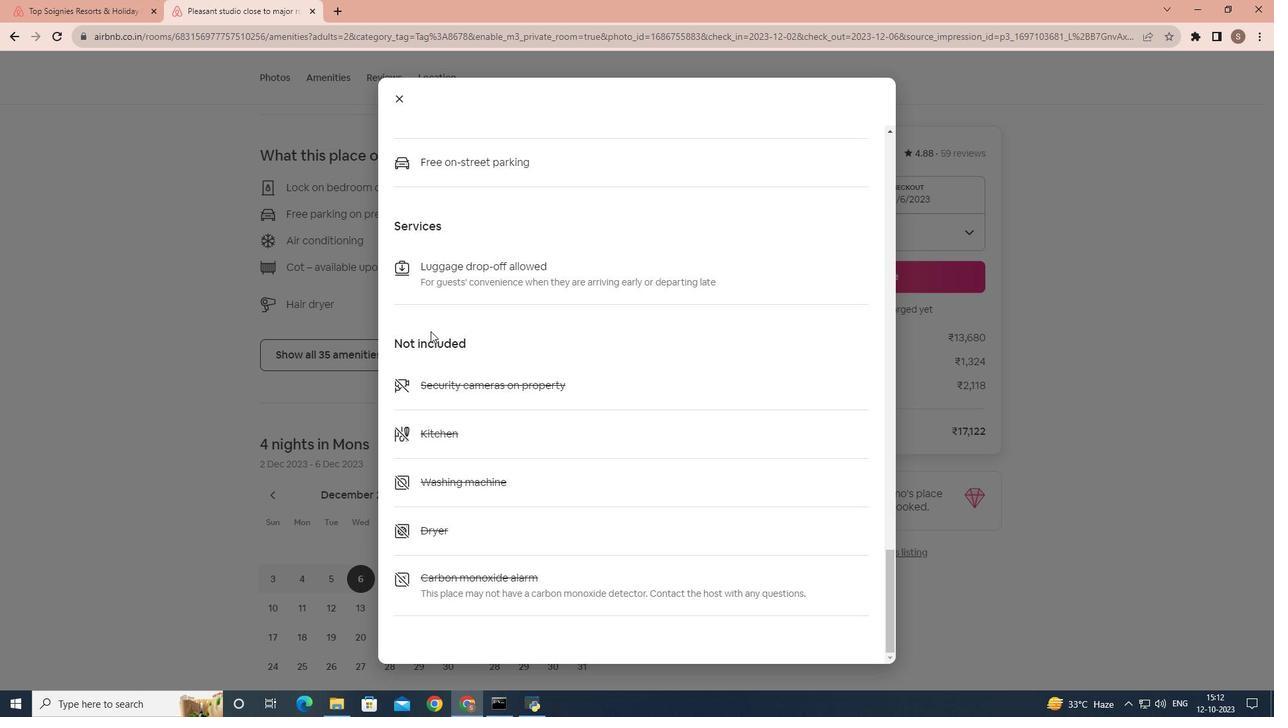 
Action: Mouse scrolled (430, 330) with delta (0, 0)
Screenshot: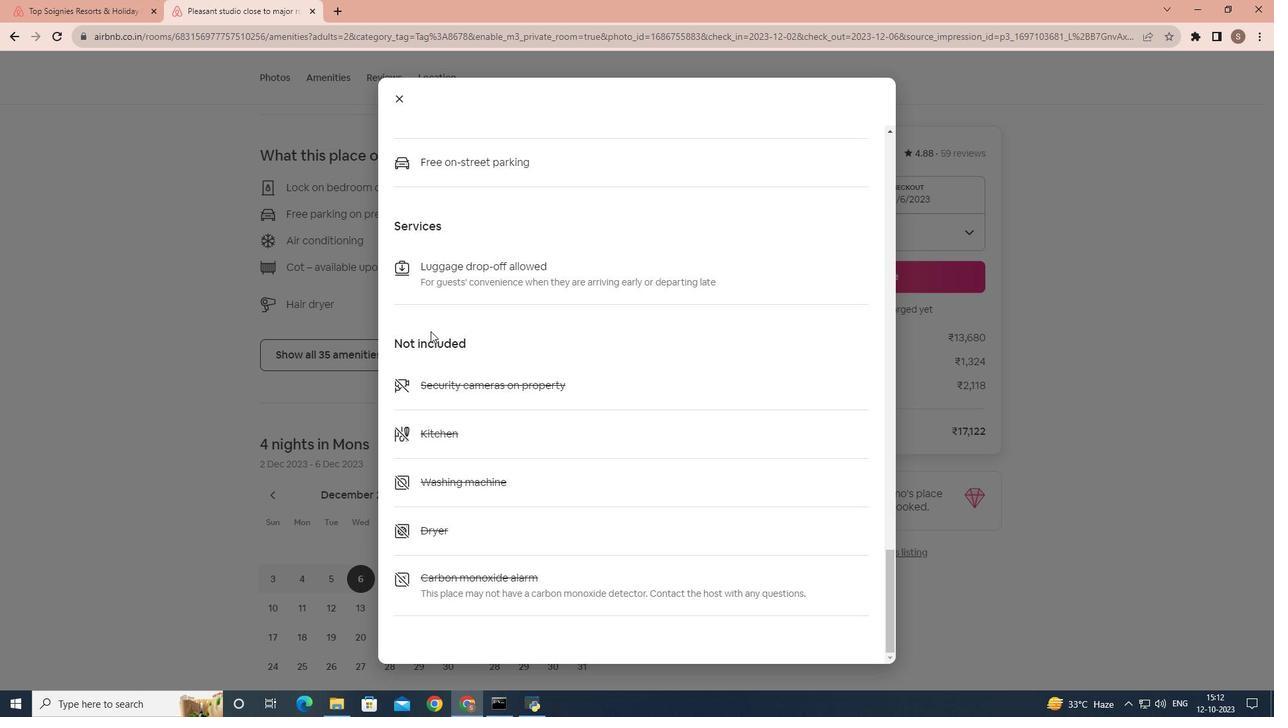 
Action: Mouse scrolled (430, 330) with delta (0, 0)
Screenshot: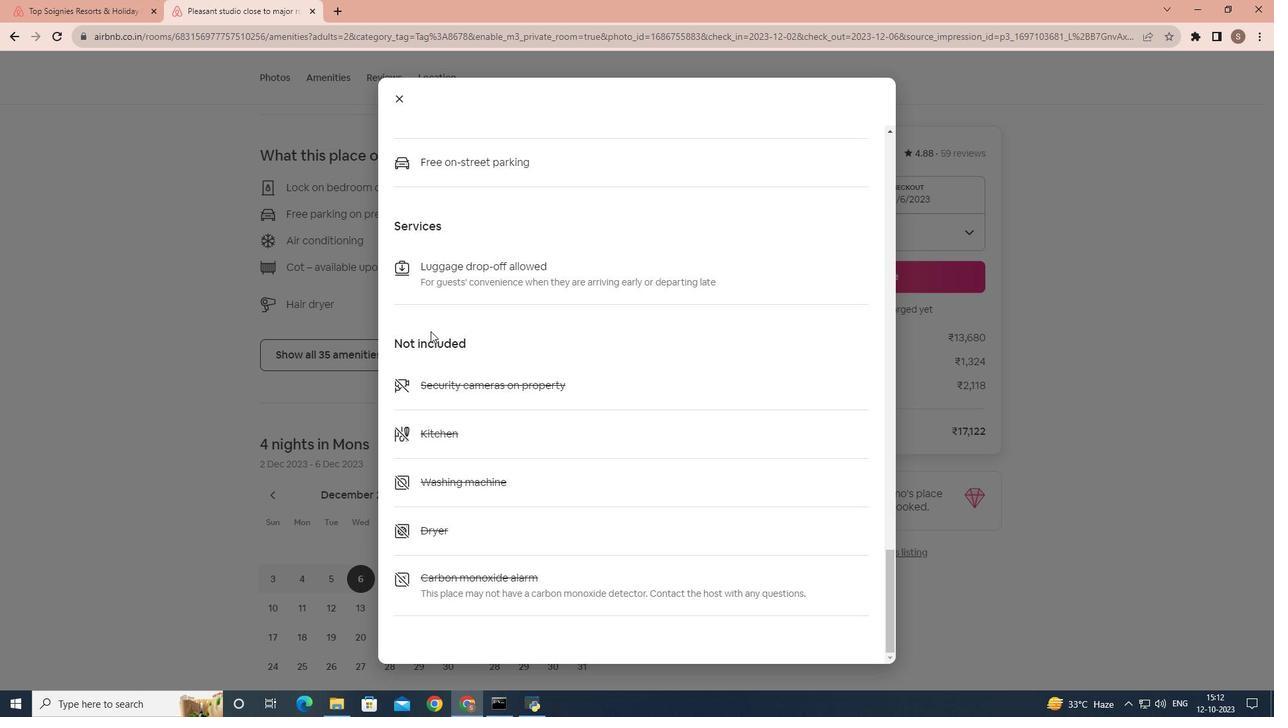 
Action: Mouse scrolled (430, 330) with delta (0, 0)
Screenshot: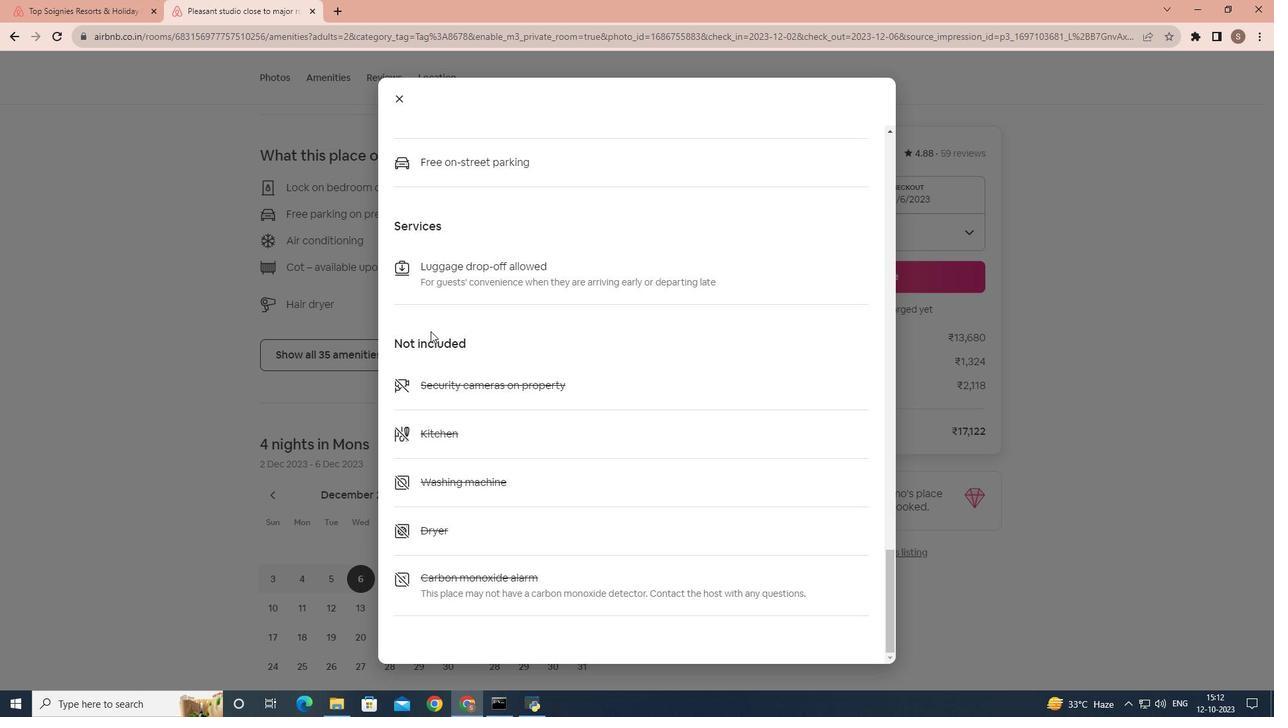 
Action: Mouse scrolled (430, 330) with delta (0, 0)
Screenshot: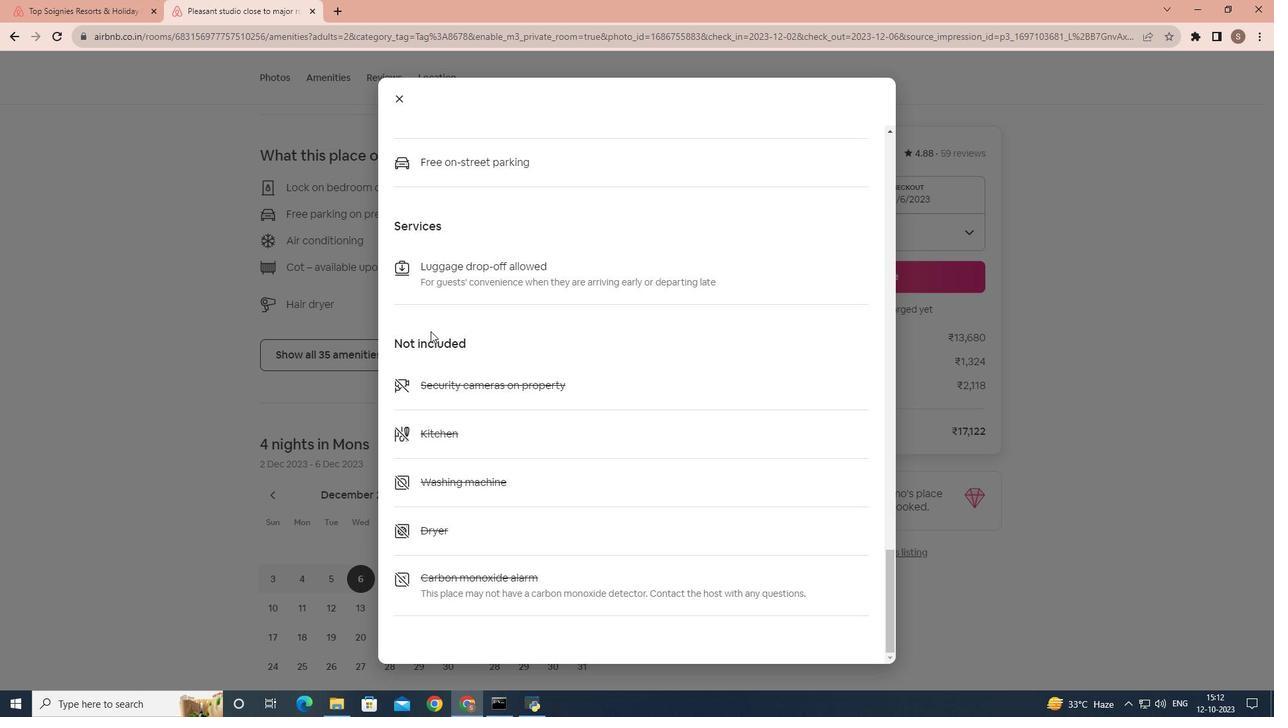 
Action: Mouse scrolled (430, 330) with delta (0, 0)
Screenshot: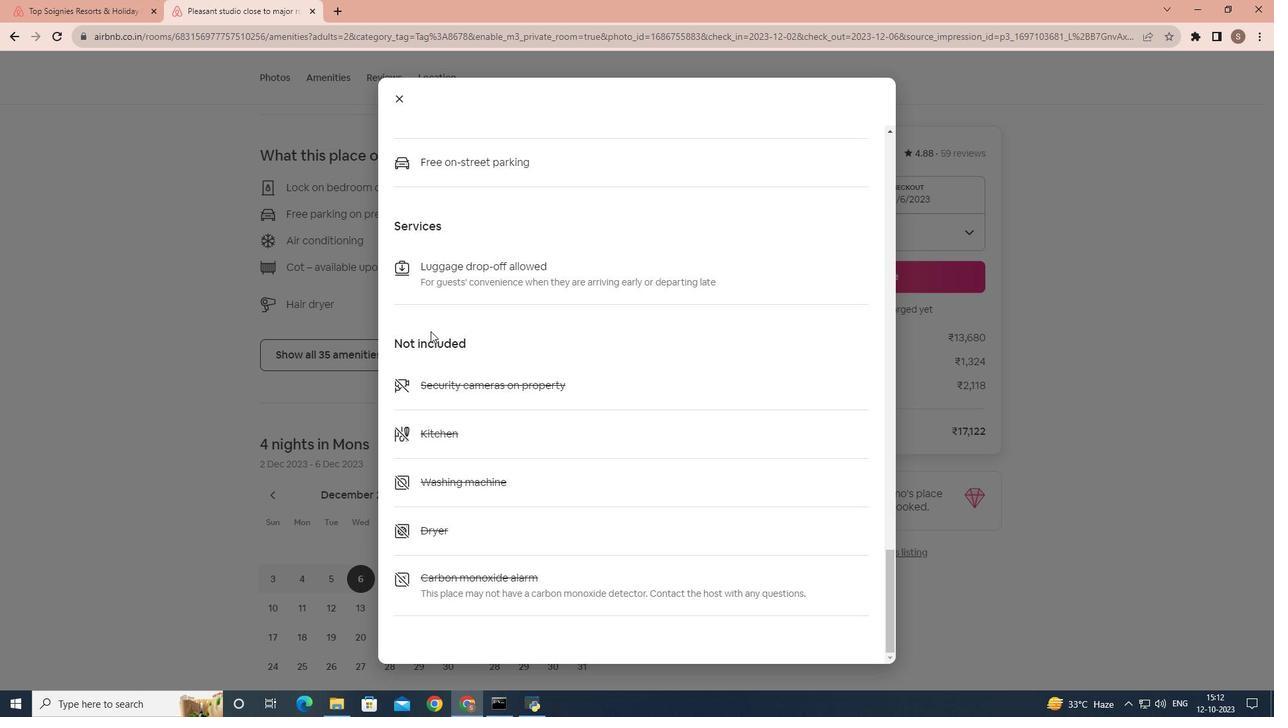 
Action: Mouse scrolled (430, 330) with delta (0, 0)
Screenshot: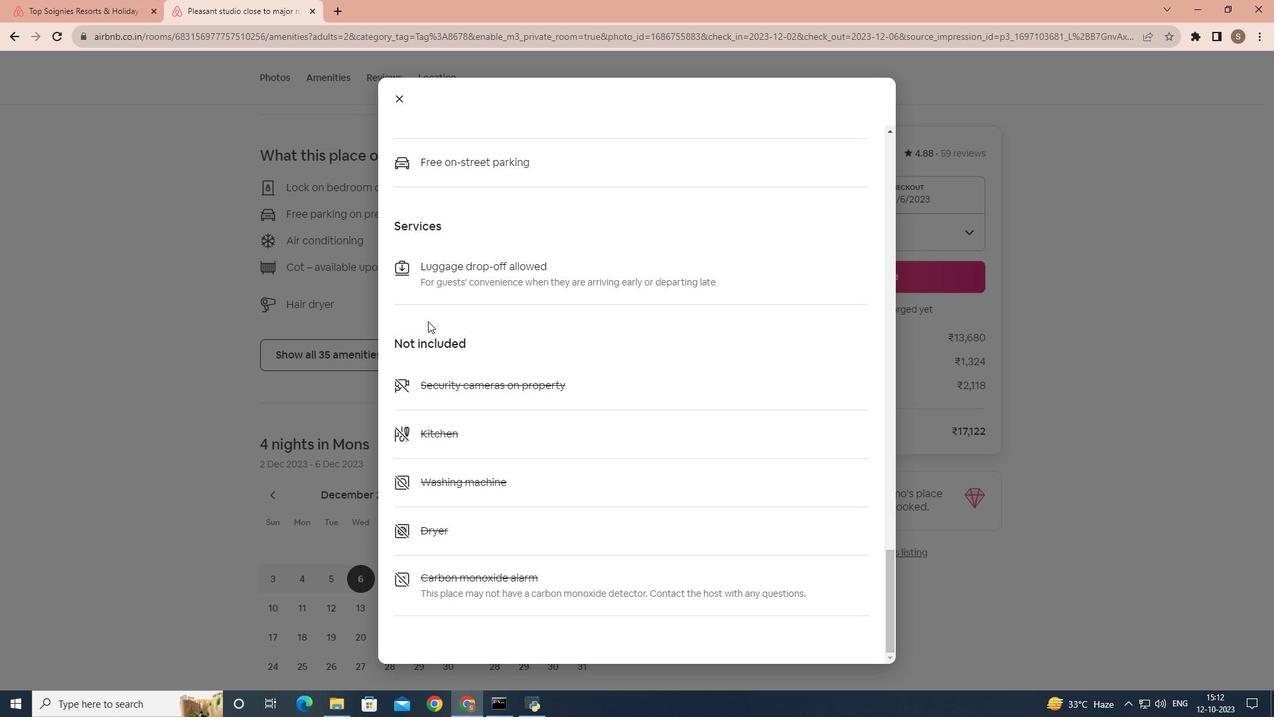 
Action: Mouse scrolled (430, 330) with delta (0, 0)
Screenshot: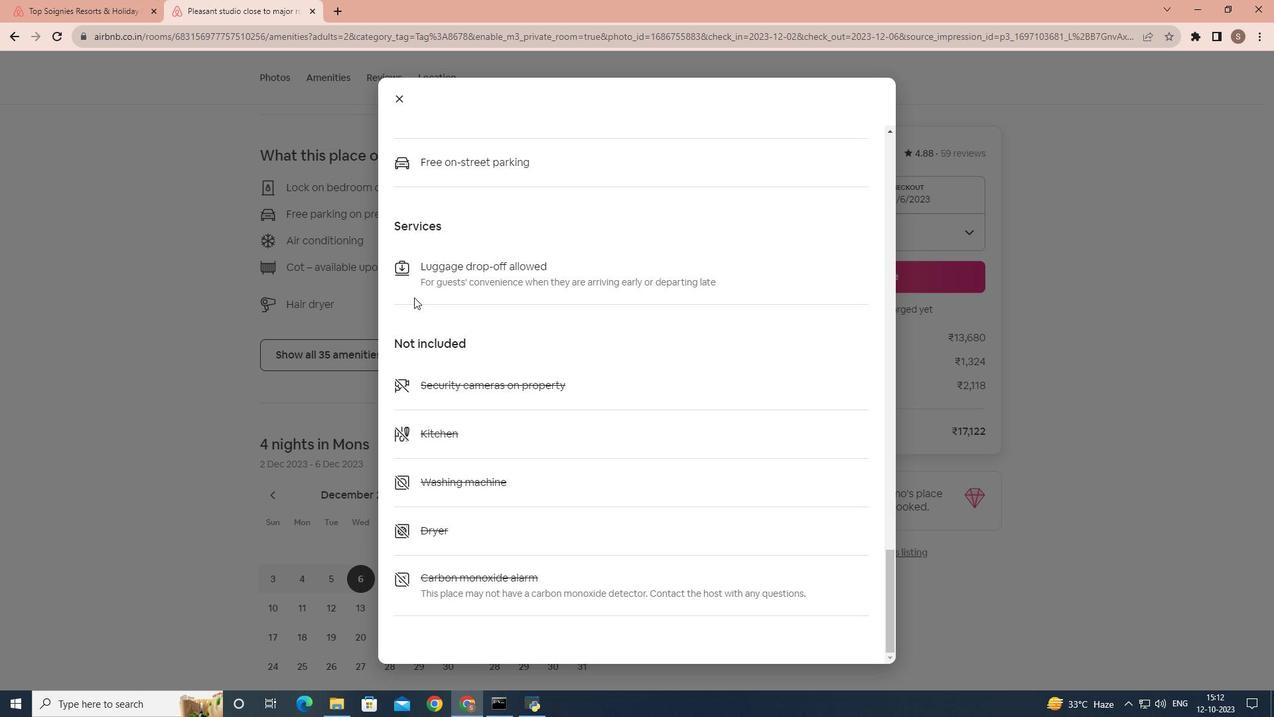 
Action: Mouse moved to (395, 103)
Screenshot: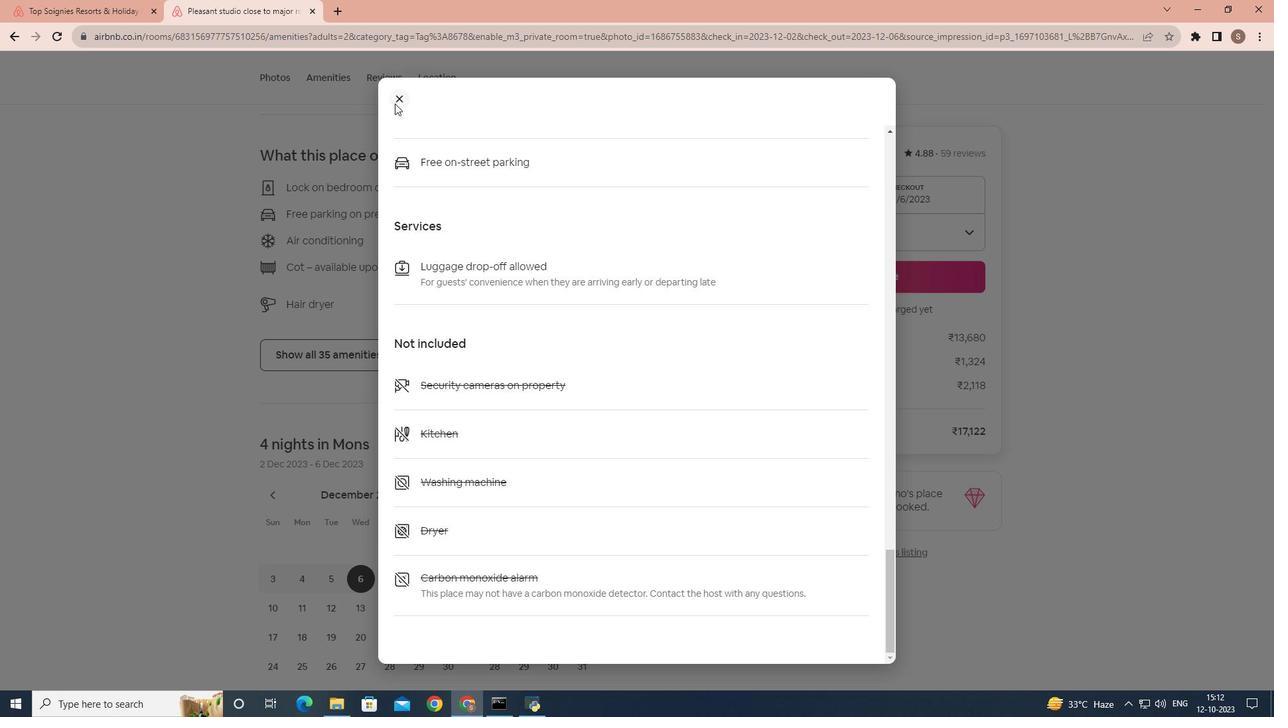 
Action: Mouse pressed left at (395, 103)
Screenshot: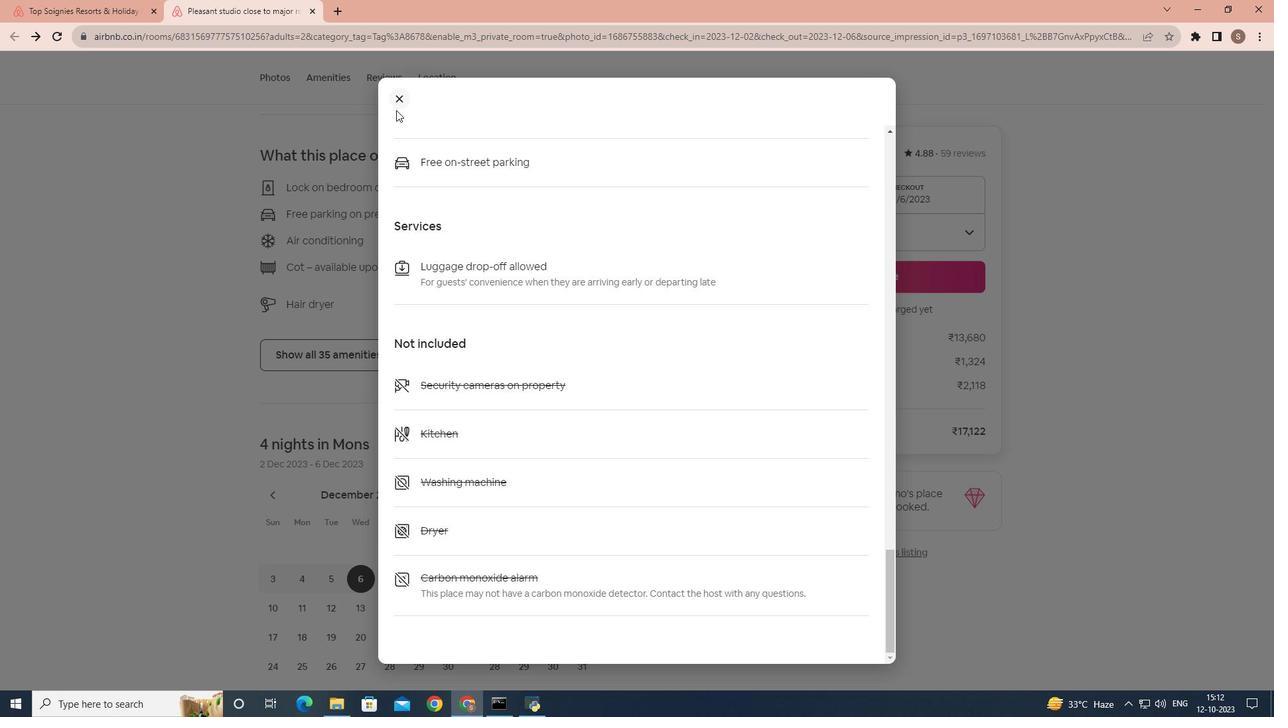 
Action: Mouse moved to (358, 361)
Screenshot: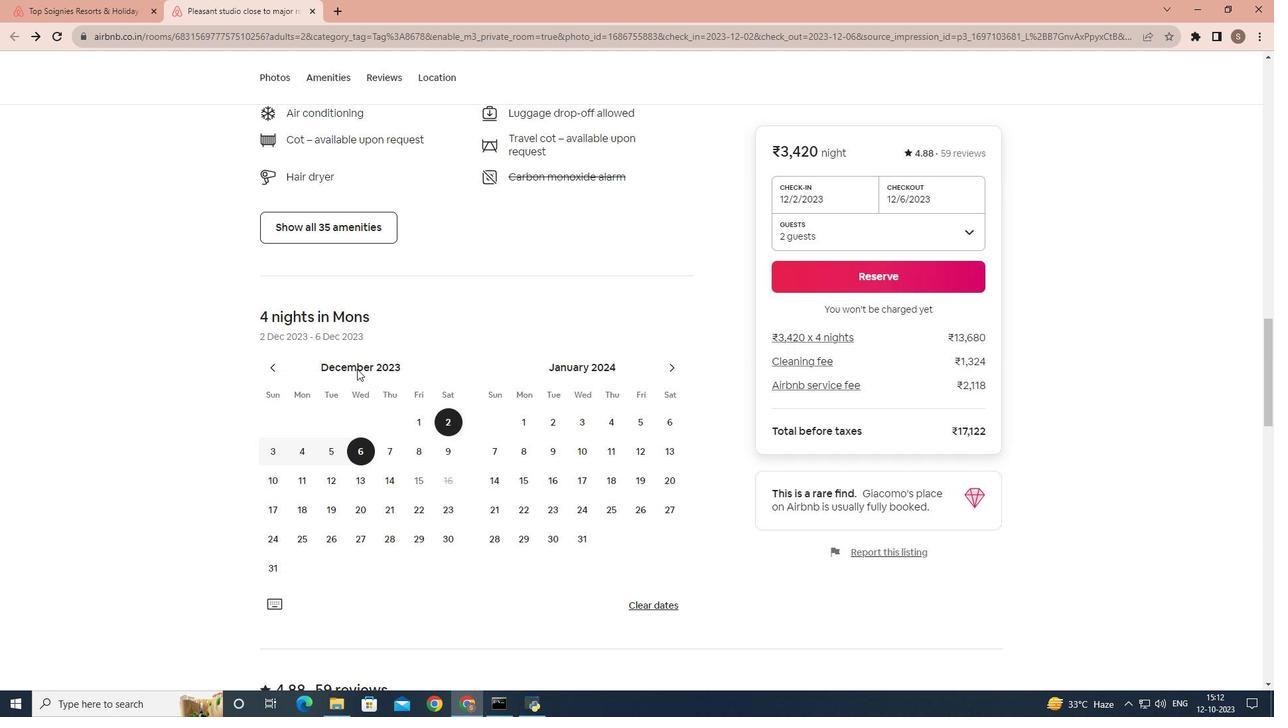 
Action: Mouse scrolled (358, 361) with delta (0, 0)
Screenshot: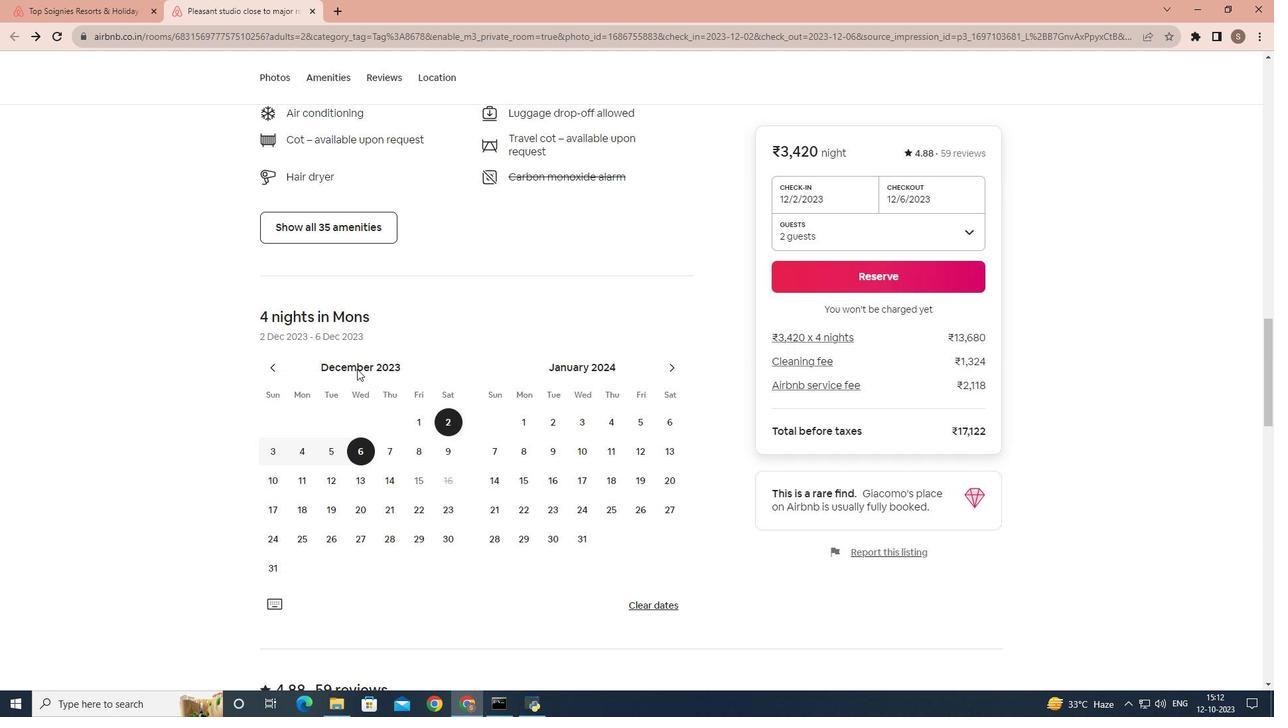 
Action: Mouse moved to (357, 367)
Screenshot: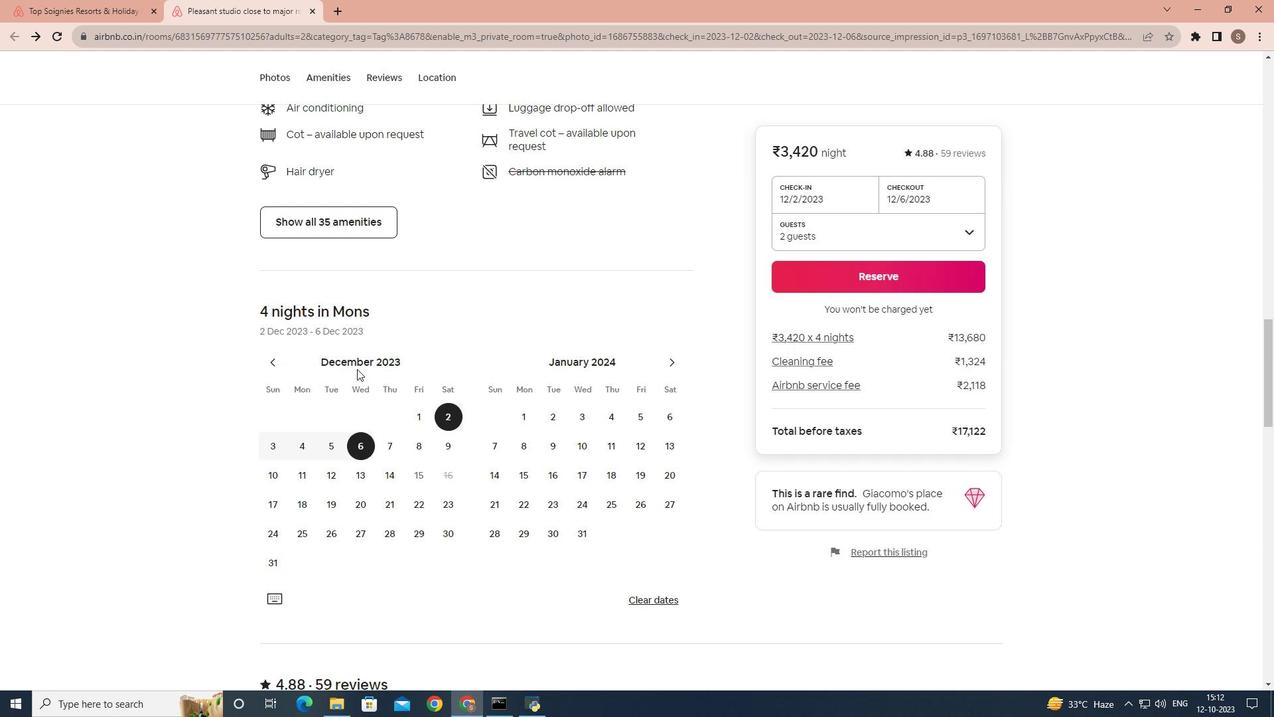
Action: Mouse scrolled (357, 367) with delta (0, 0)
Screenshot: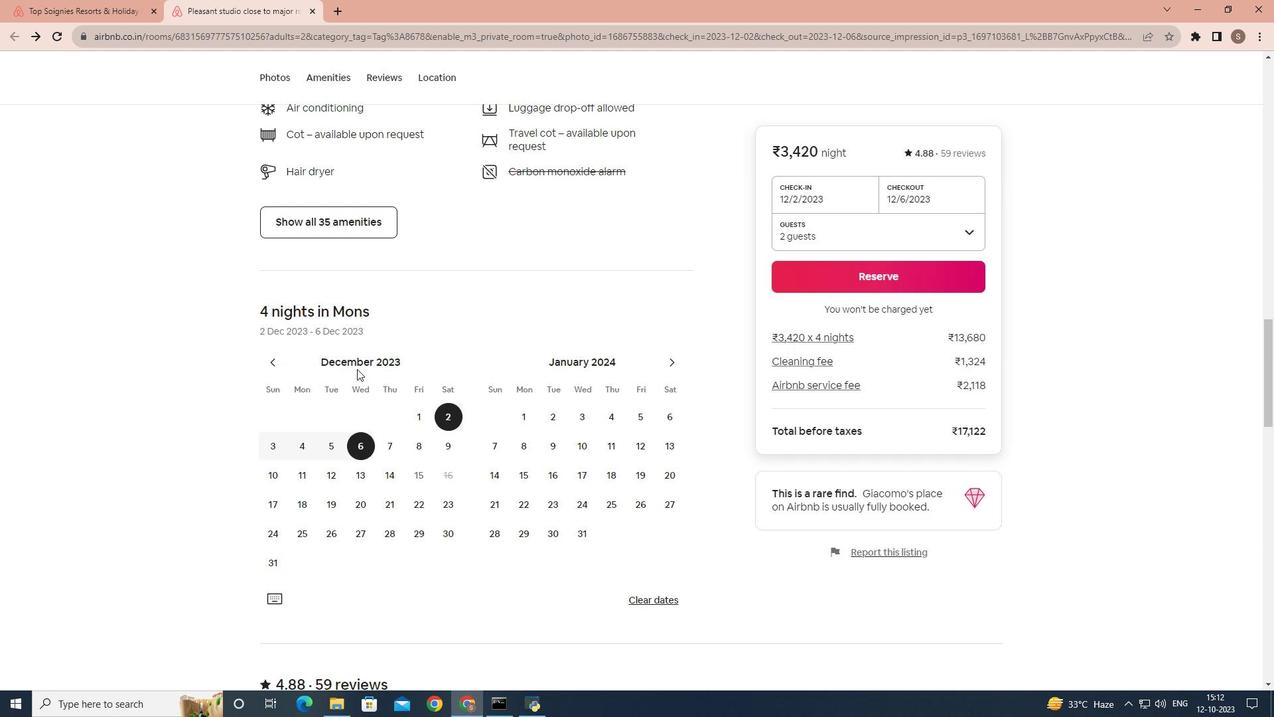 
Action: Mouse moved to (357, 369)
Screenshot: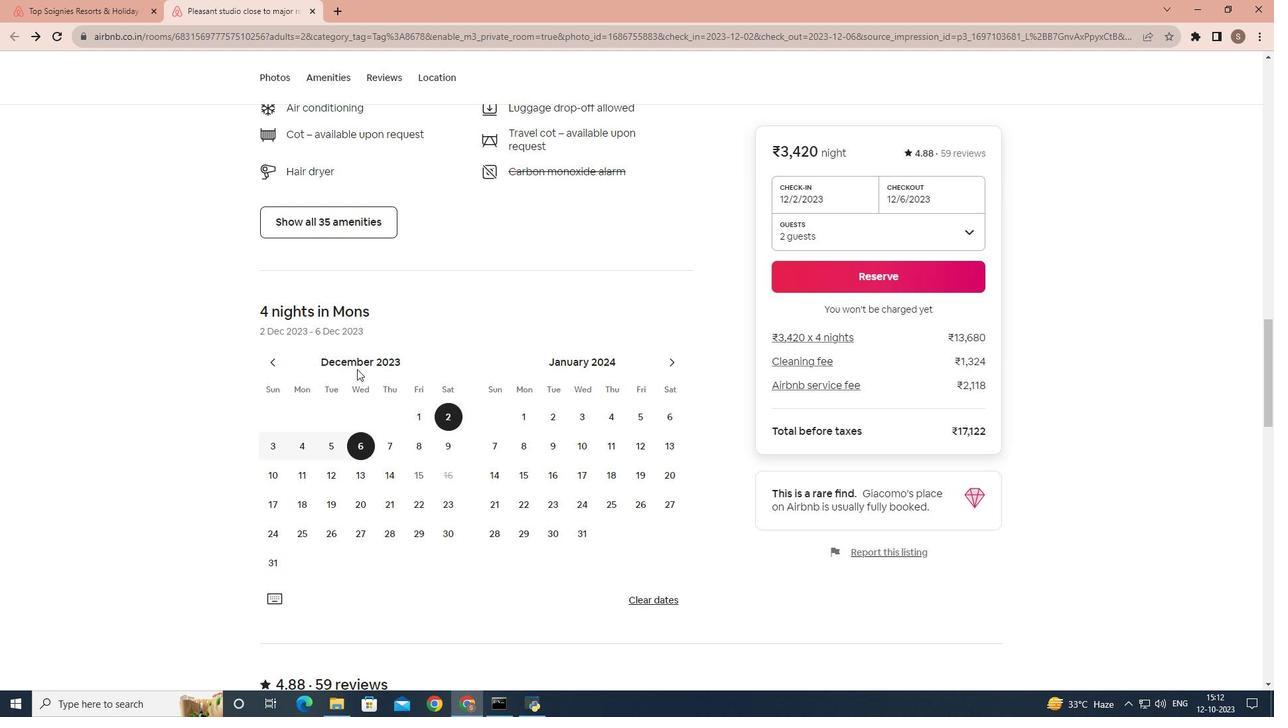 
Action: Mouse scrolled (357, 368) with delta (0, 0)
Screenshot: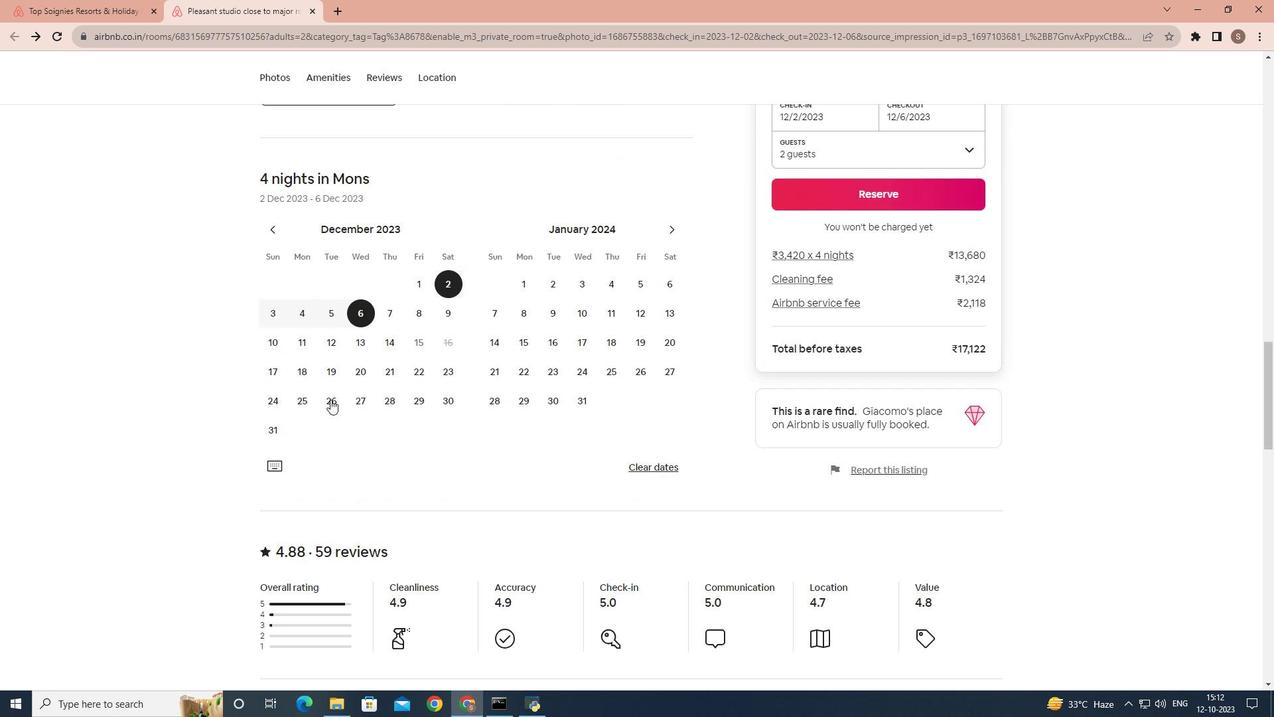 
Action: Mouse scrolled (357, 368) with delta (0, 0)
Screenshot: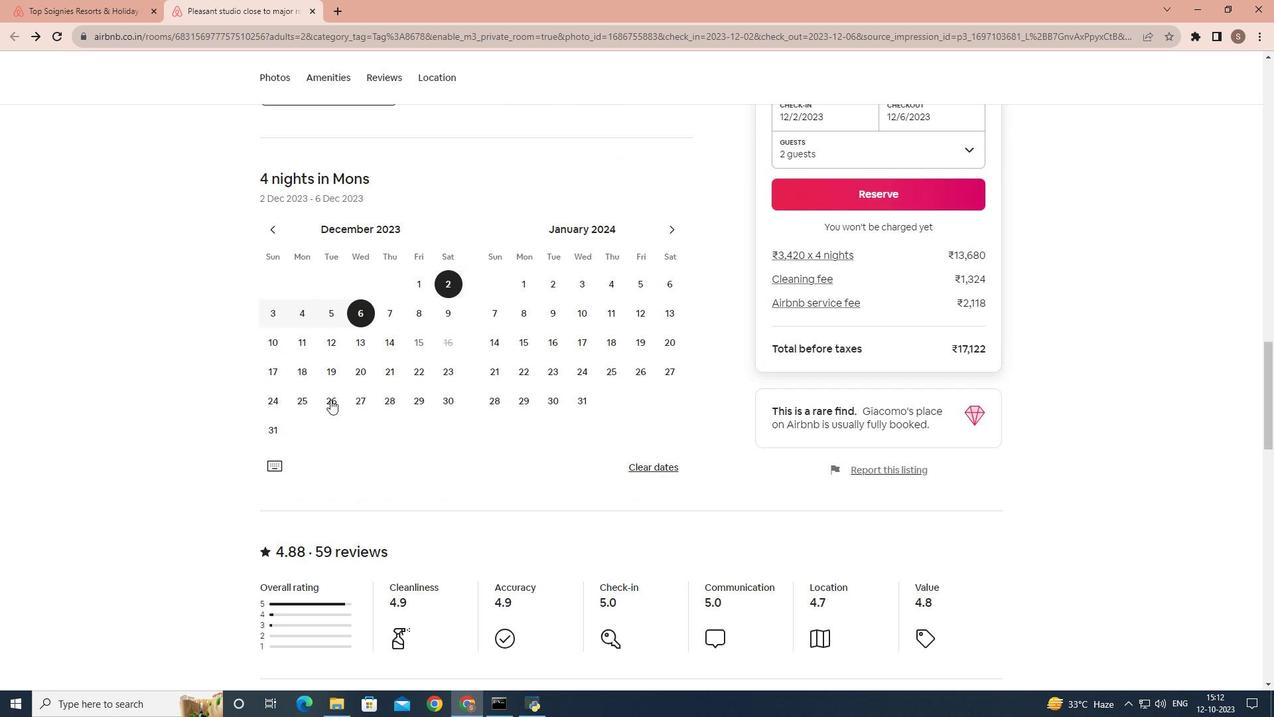 
Action: Mouse moved to (275, 450)
Screenshot: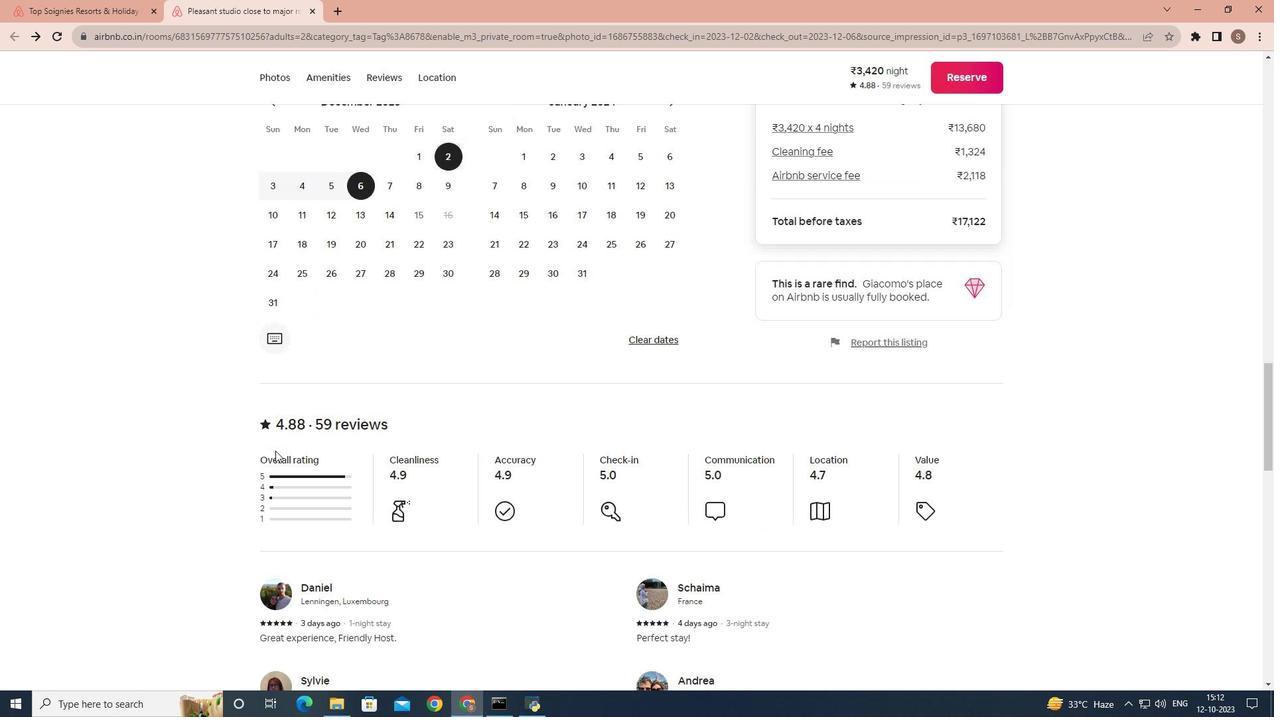 
Action: Mouse scrolled (275, 450) with delta (0, 0)
Screenshot: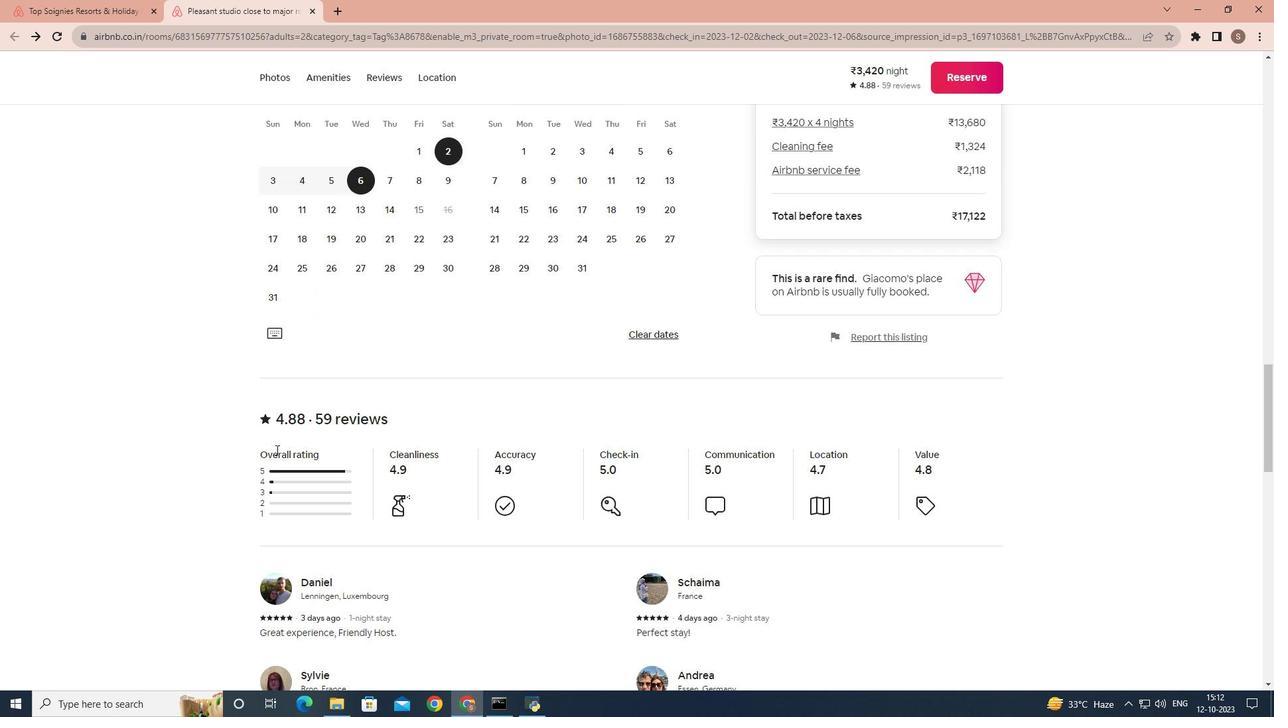 
Action: Mouse scrolled (275, 450) with delta (0, 0)
Screenshot: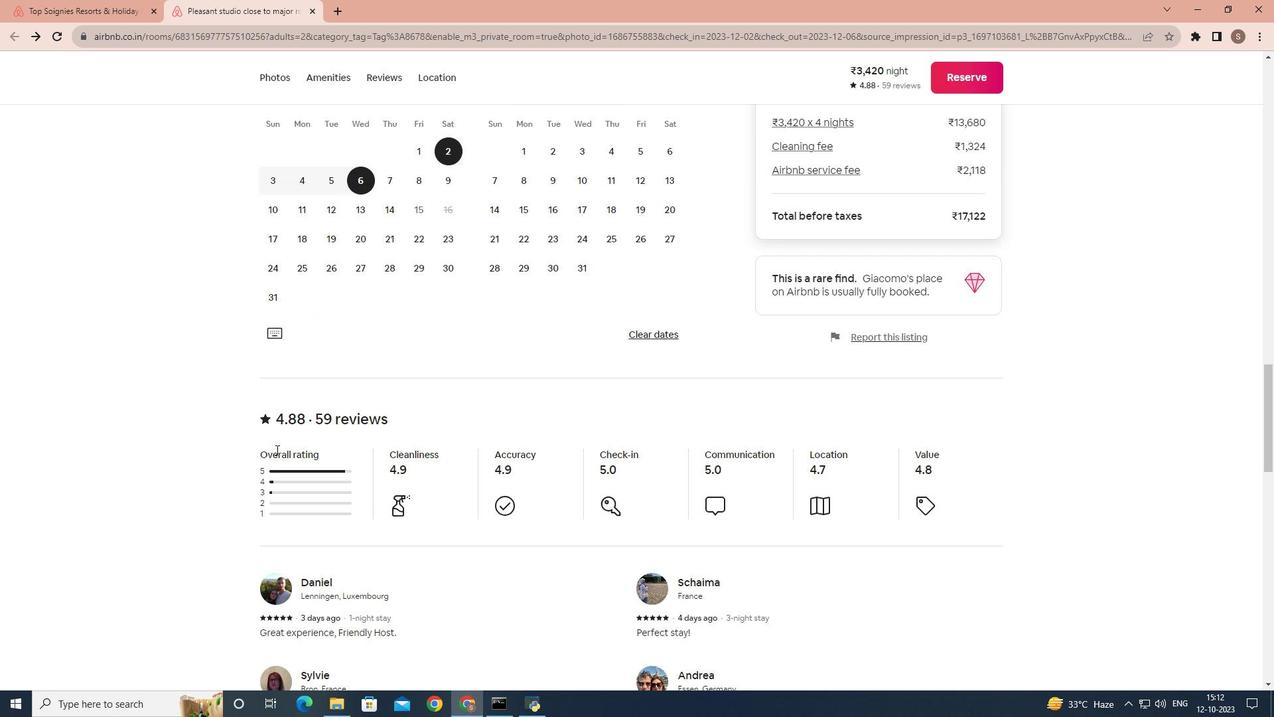 
Action: Mouse moved to (276, 450)
Screenshot: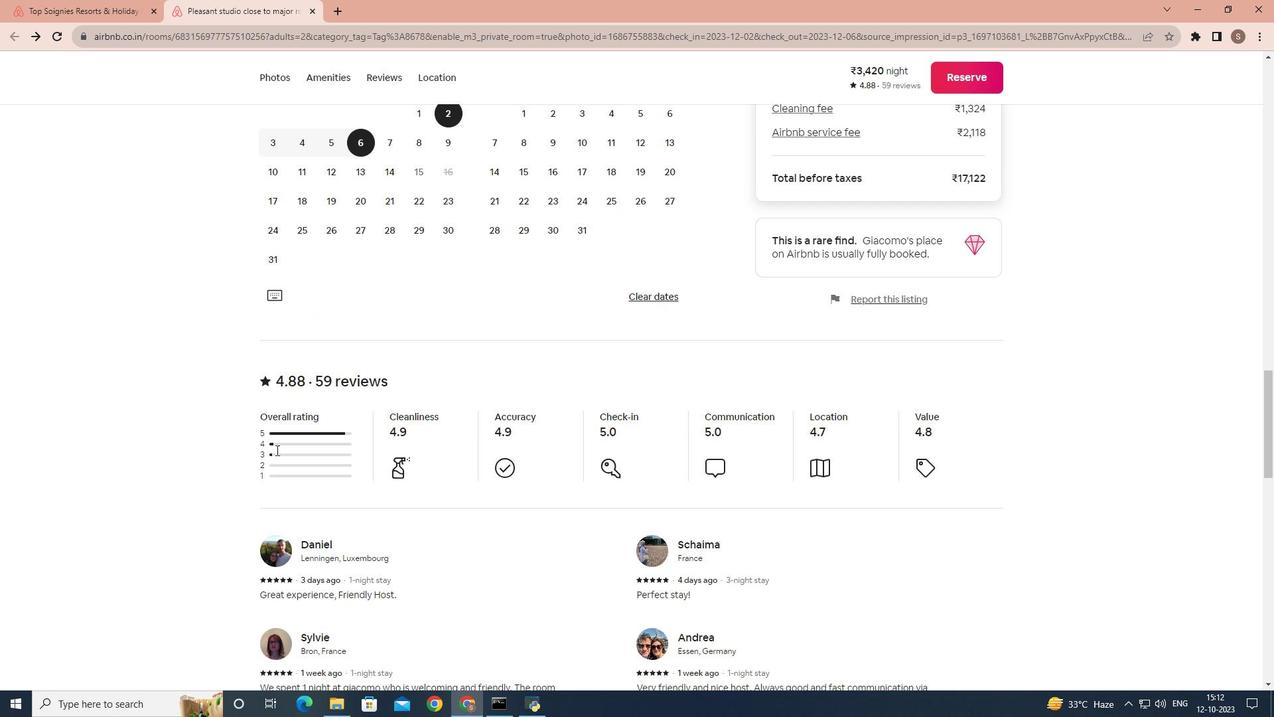 
Action: Mouse scrolled (276, 449) with delta (0, 0)
Screenshot: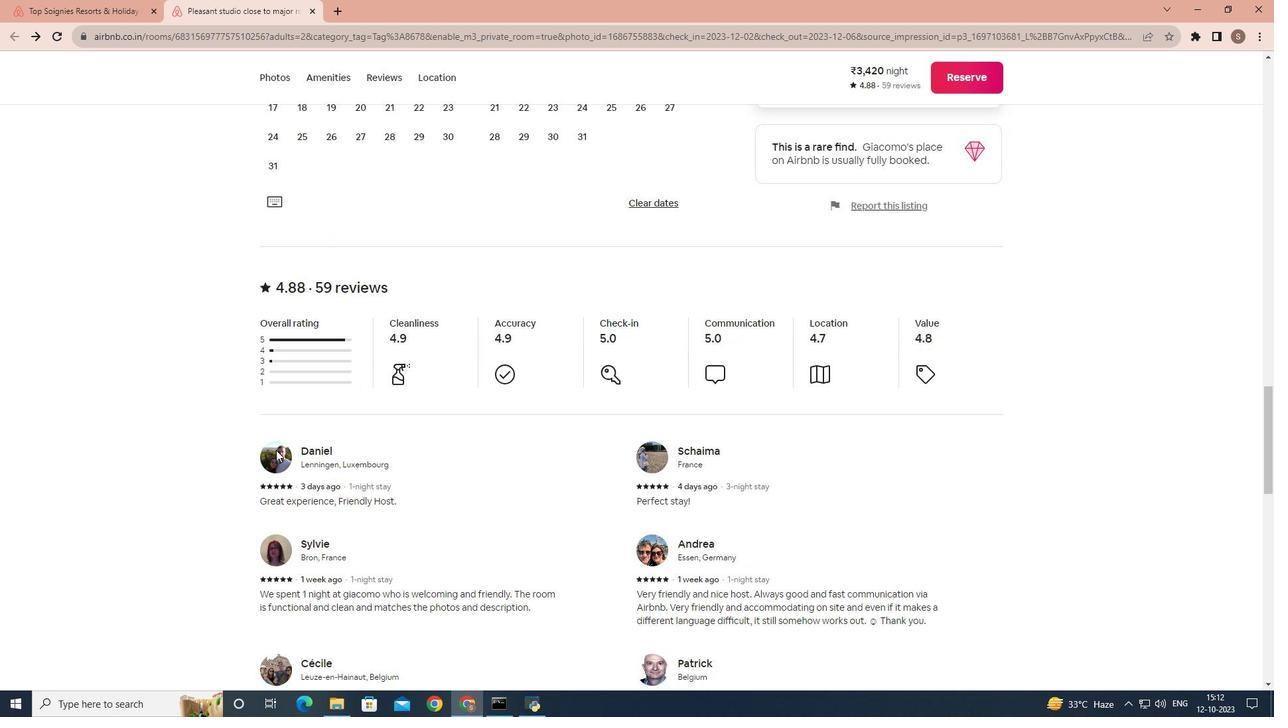 
Action: Mouse scrolled (276, 449) with delta (0, 0)
Screenshot: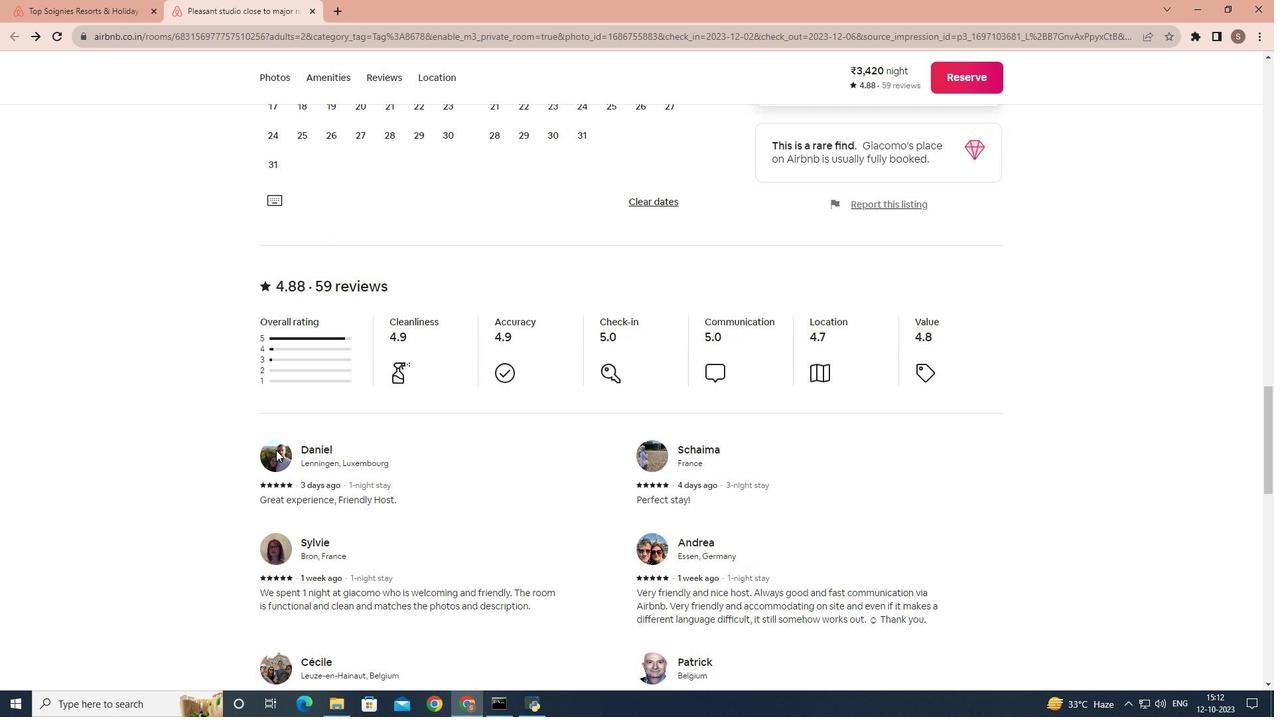 
Action: Mouse scrolled (276, 449) with delta (0, 0)
Screenshot: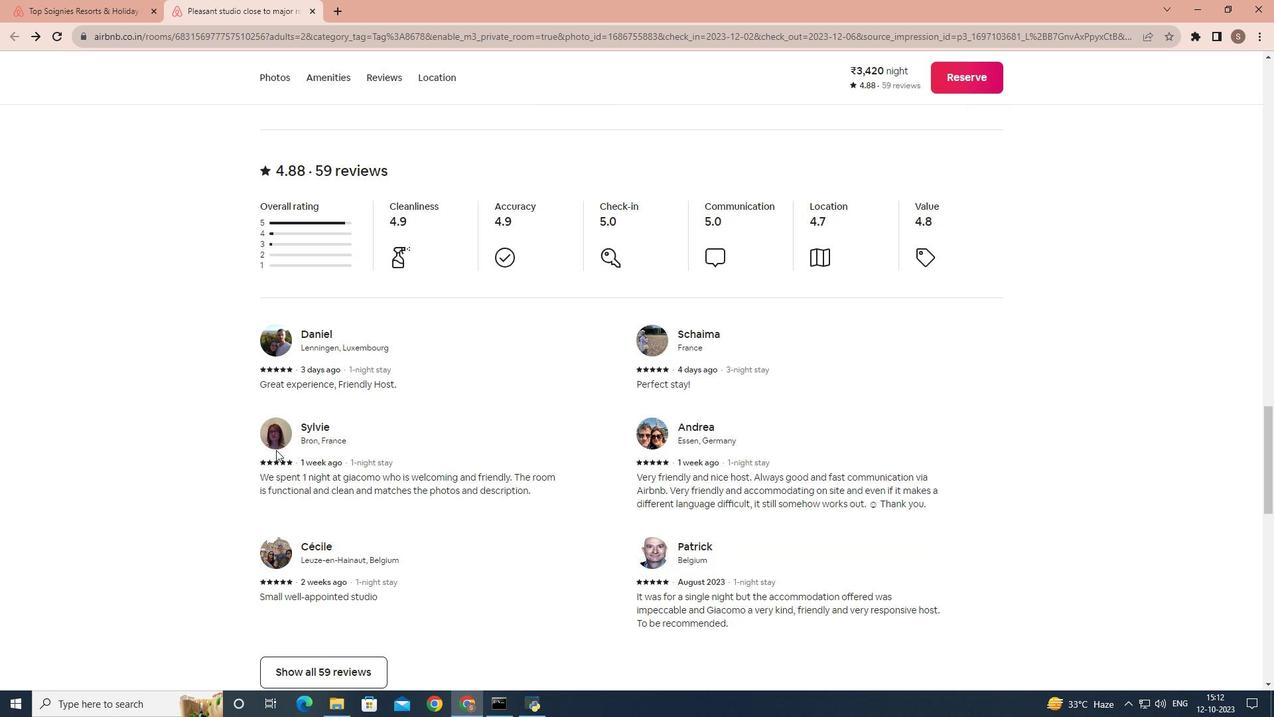 
Action: Mouse scrolled (276, 449) with delta (0, 0)
Screenshot: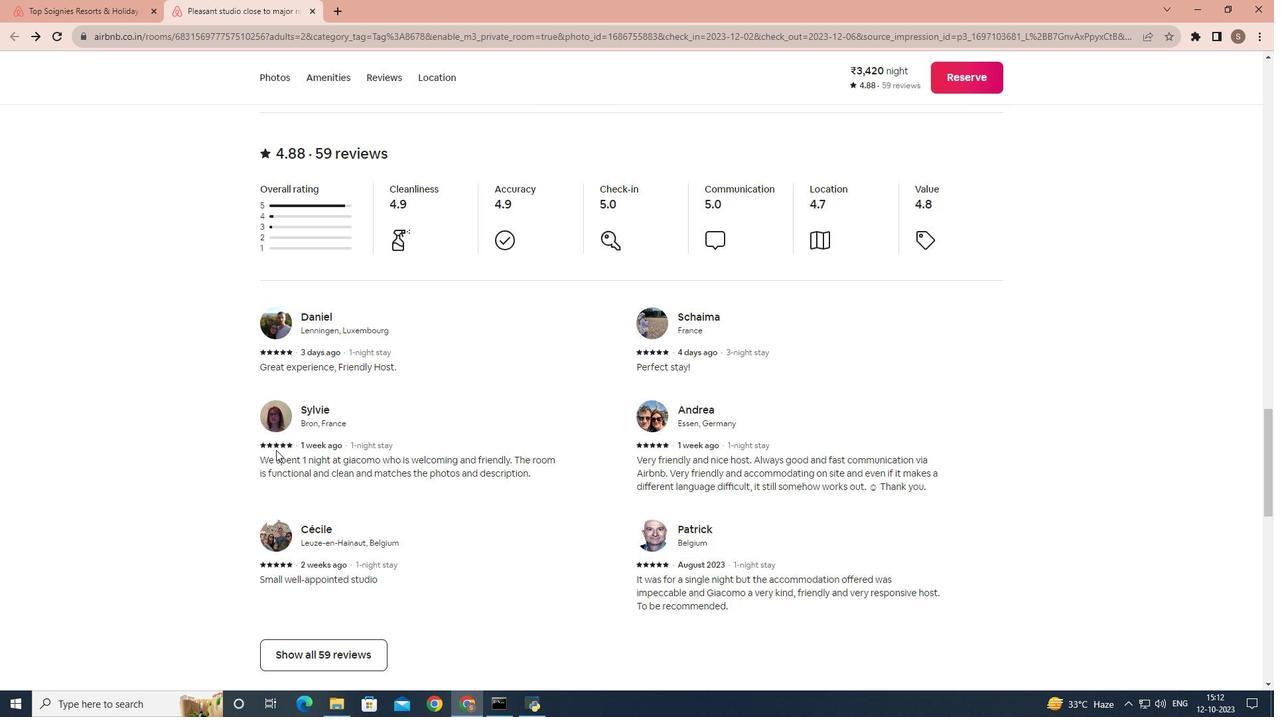 
Action: Mouse moved to (289, 457)
Screenshot: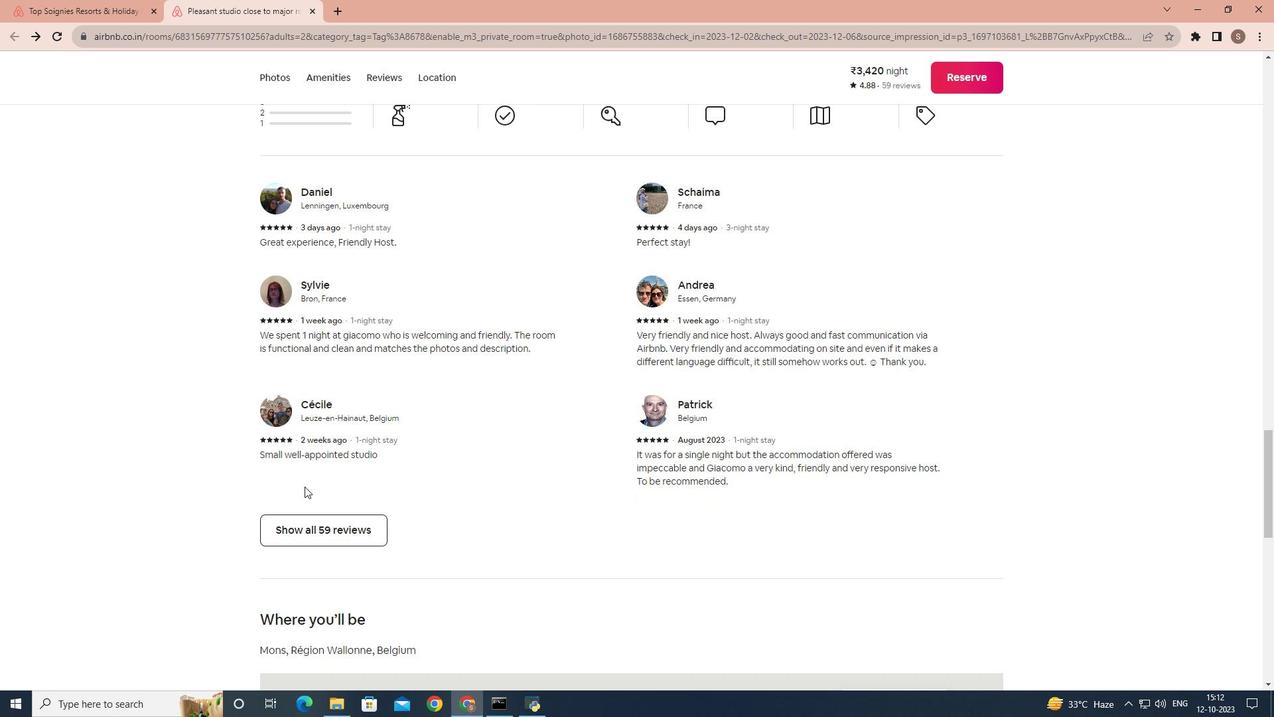 
Action: Mouse scrolled (289, 456) with delta (0, 0)
Screenshot: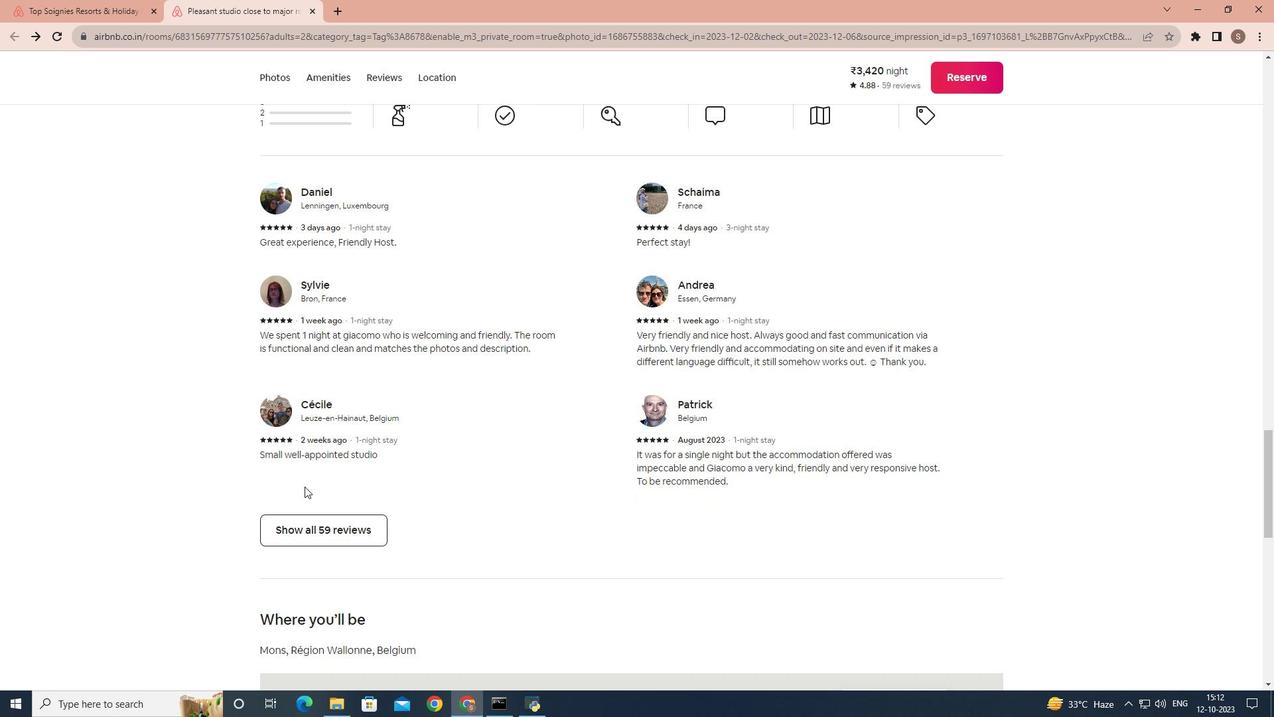 
Action: Mouse moved to (290, 460)
Screenshot: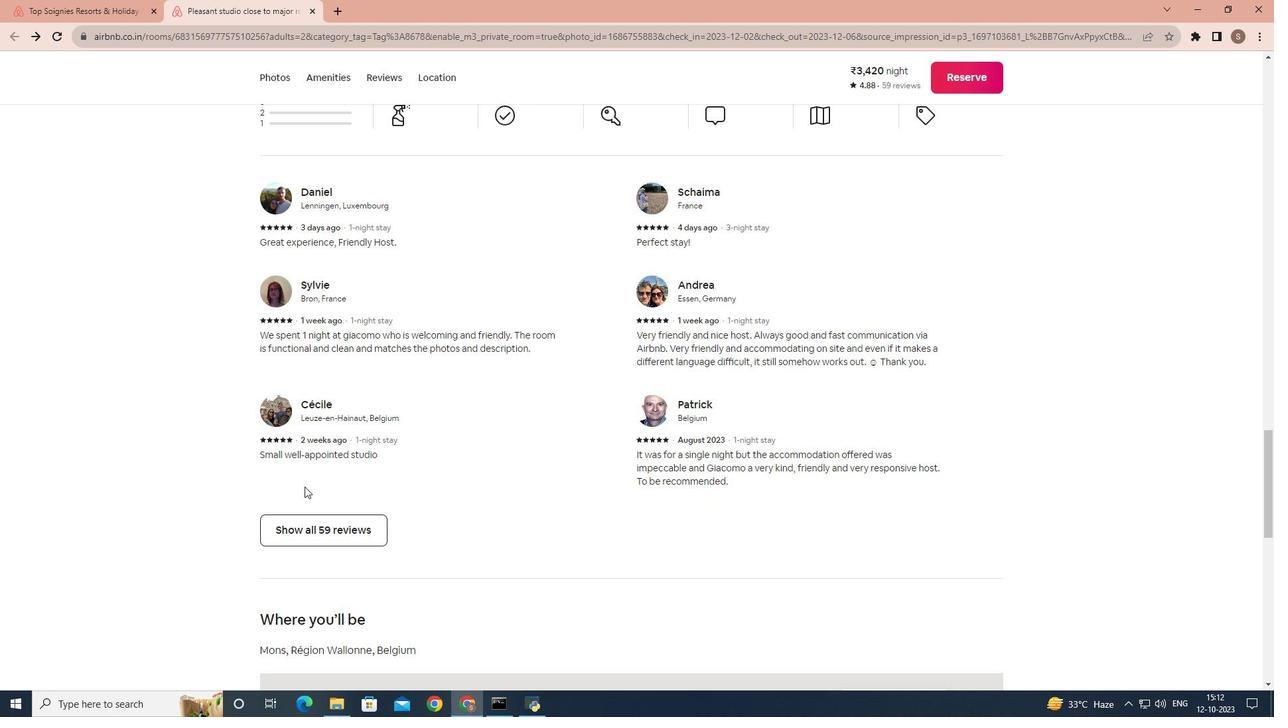 
Action: Mouse scrolled (290, 459) with delta (0, 0)
Screenshot: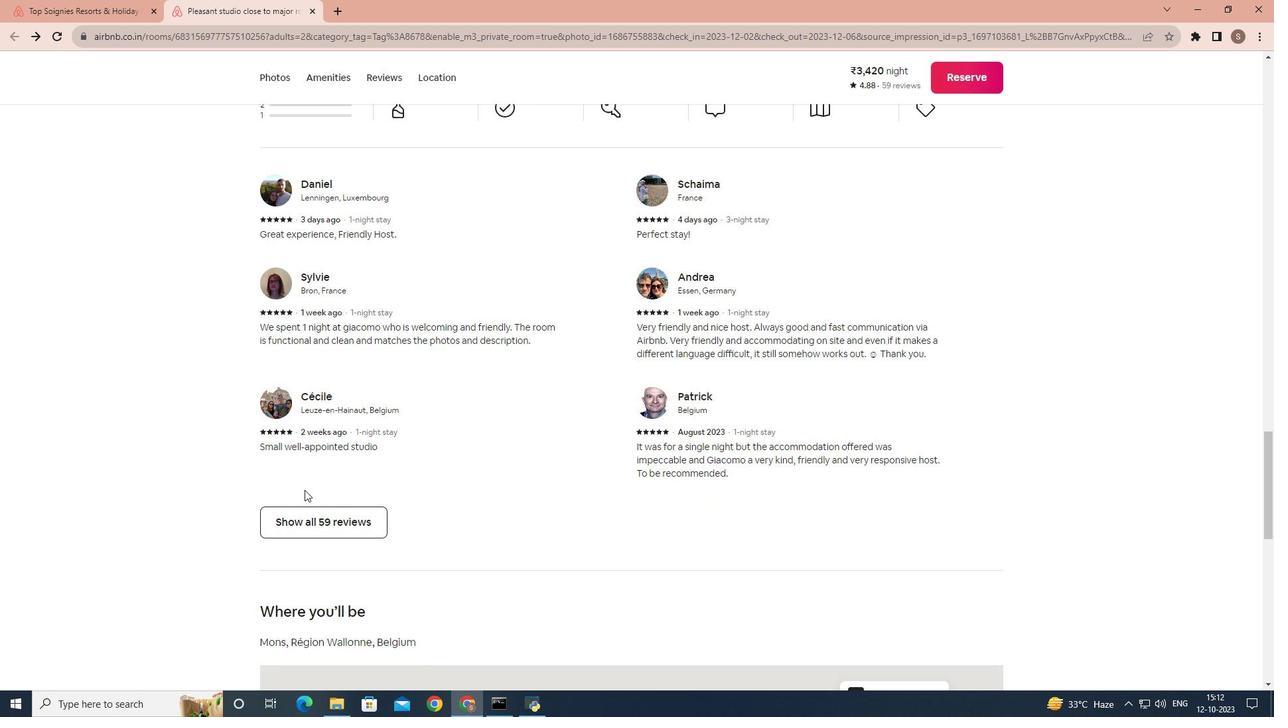 
Action: Mouse moved to (304, 512)
Screenshot: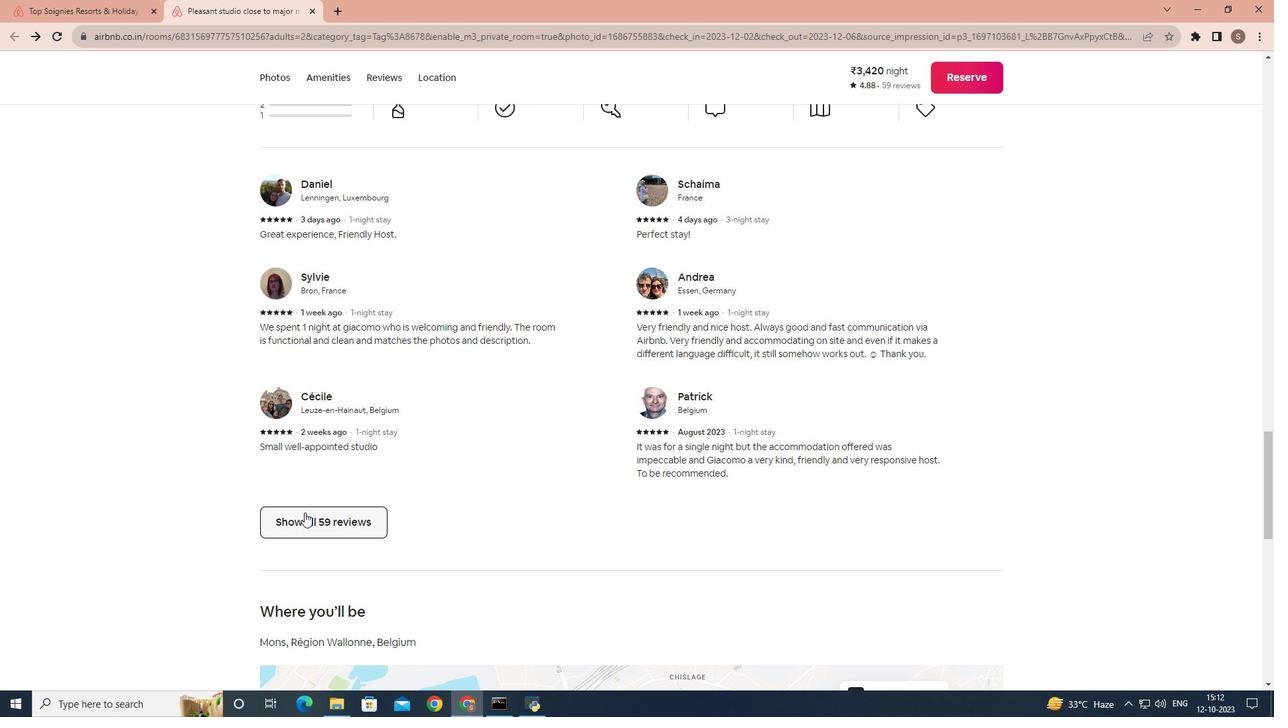 
Action: Mouse pressed left at (304, 512)
Screenshot: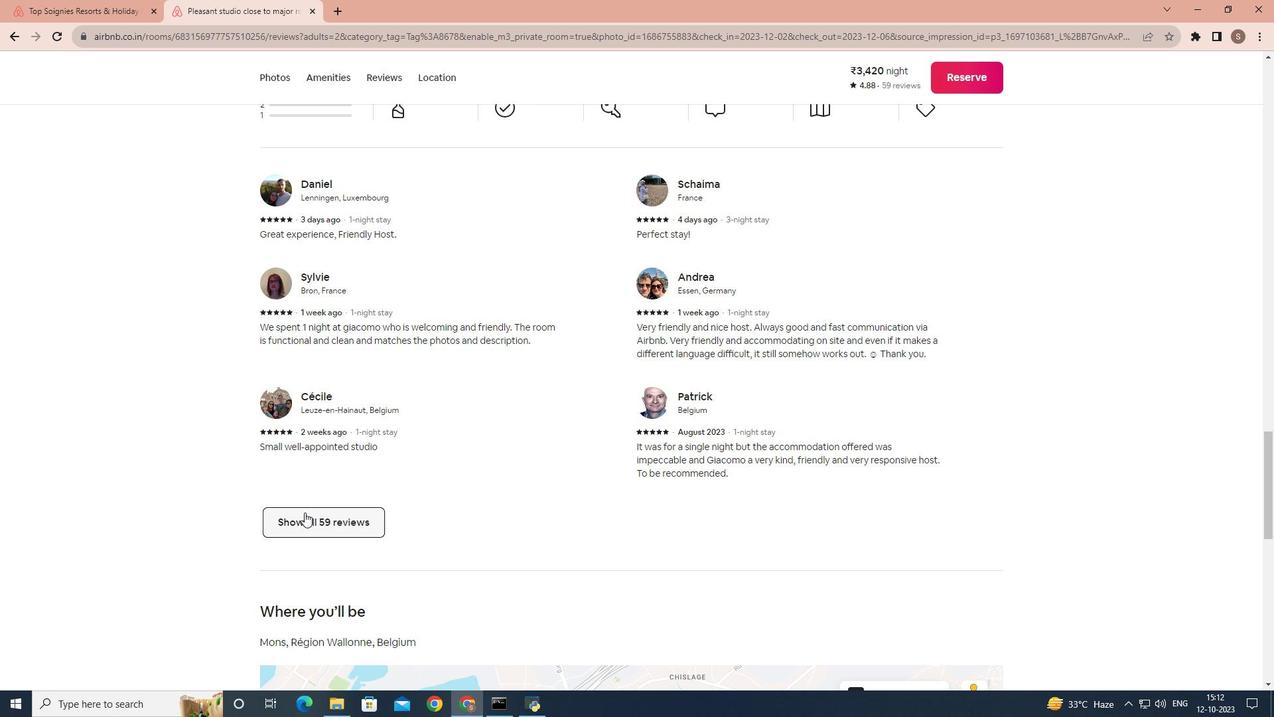 
Action: Mouse moved to (550, 413)
Screenshot: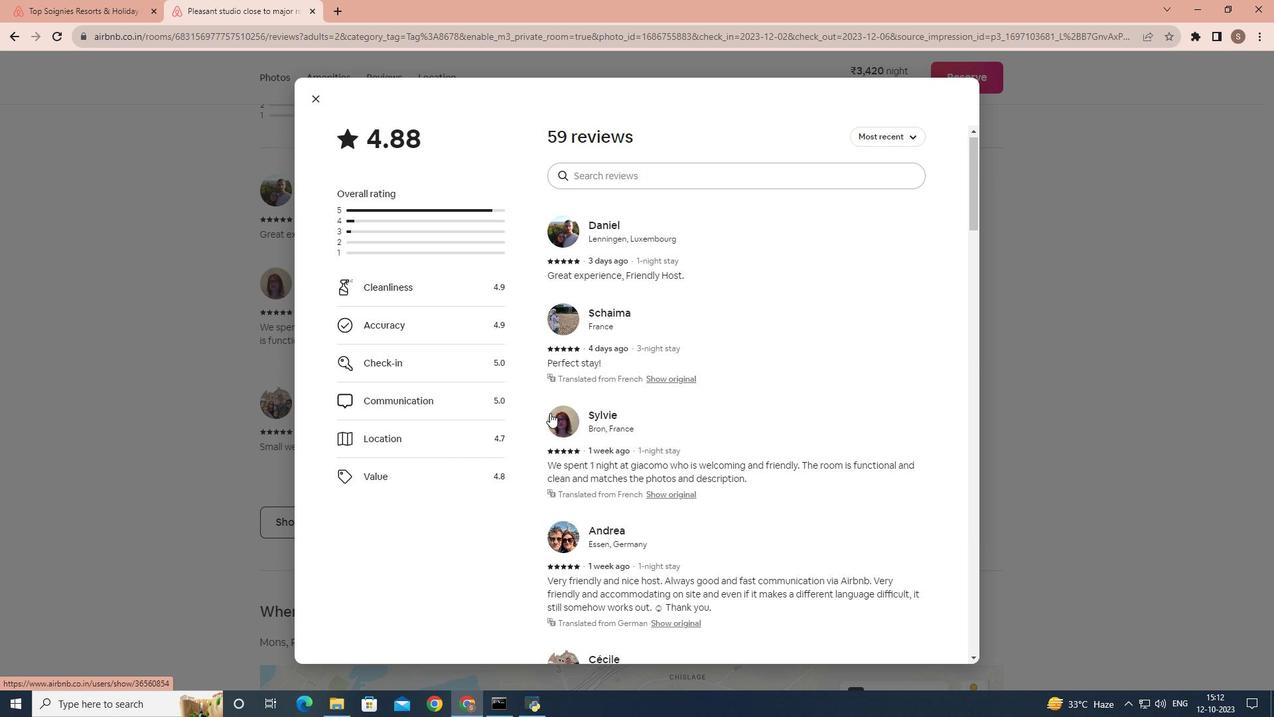 
Action: Mouse scrolled (550, 412) with delta (0, 0)
Screenshot: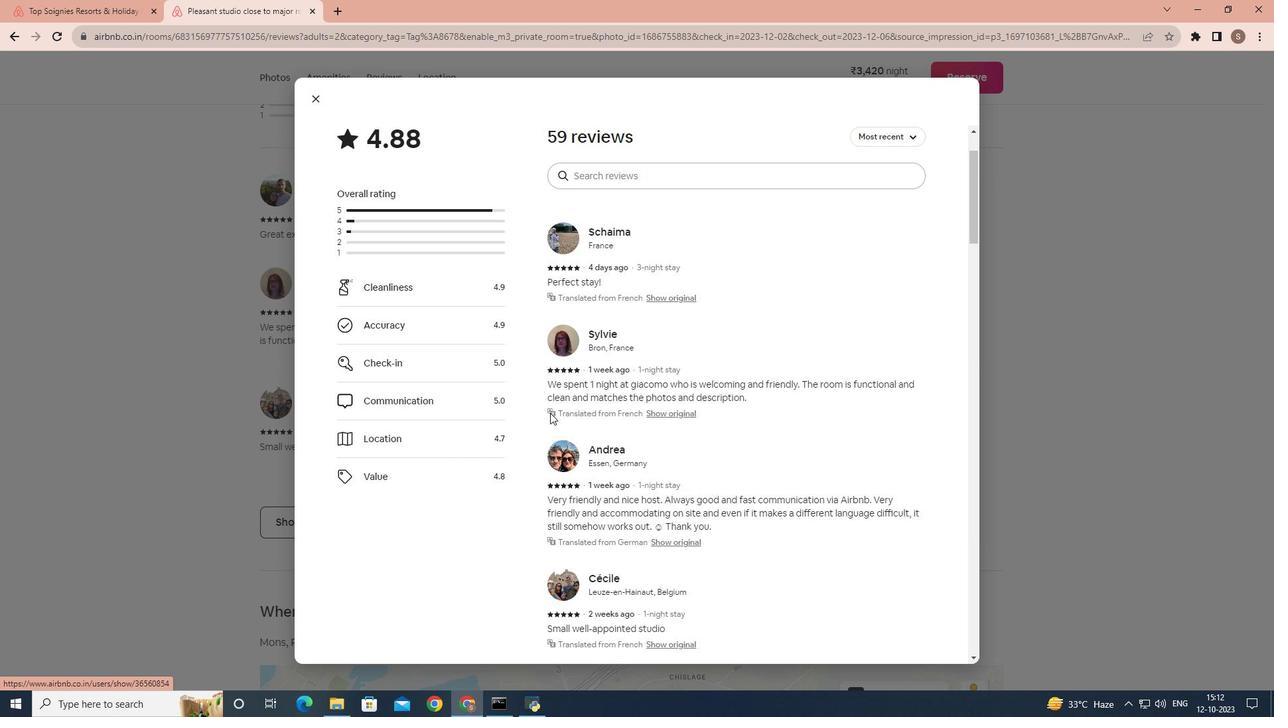 
Action: Mouse scrolled (550, 412) with delta (0, 0)
Screenshot: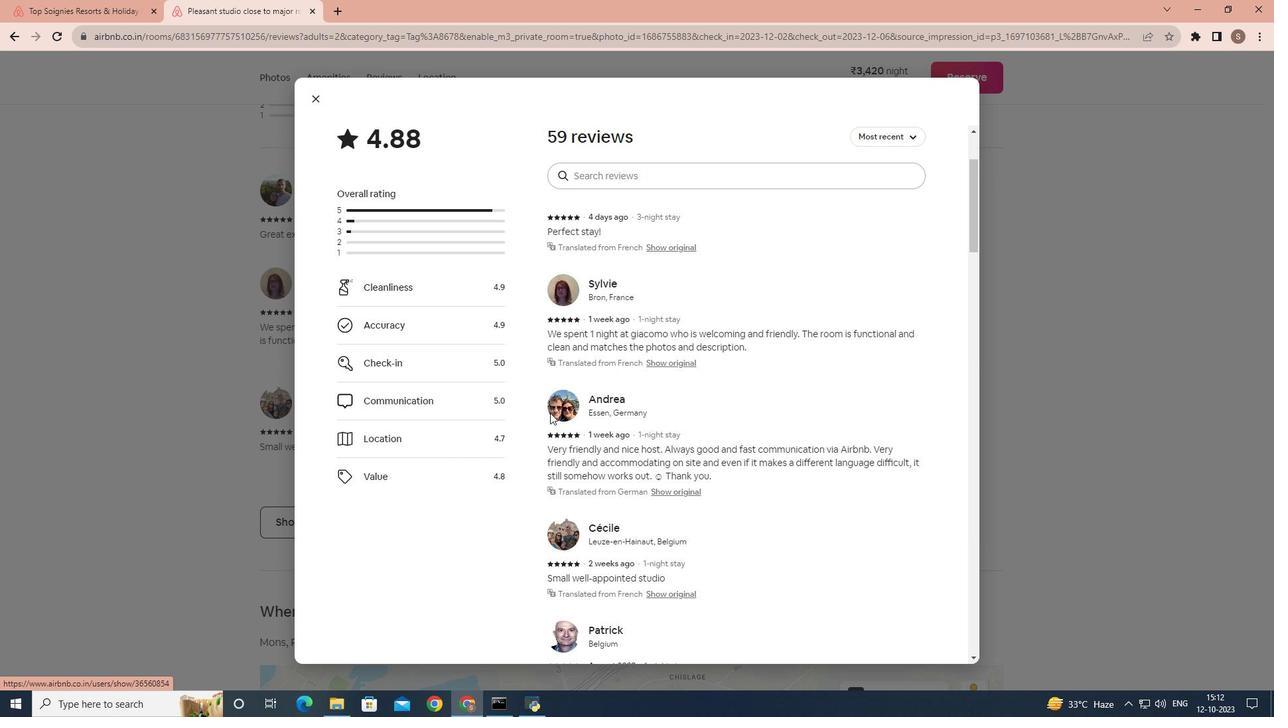 
Action: Mouse scrolled (550, 412) with delta (0, 0)
Screenshot: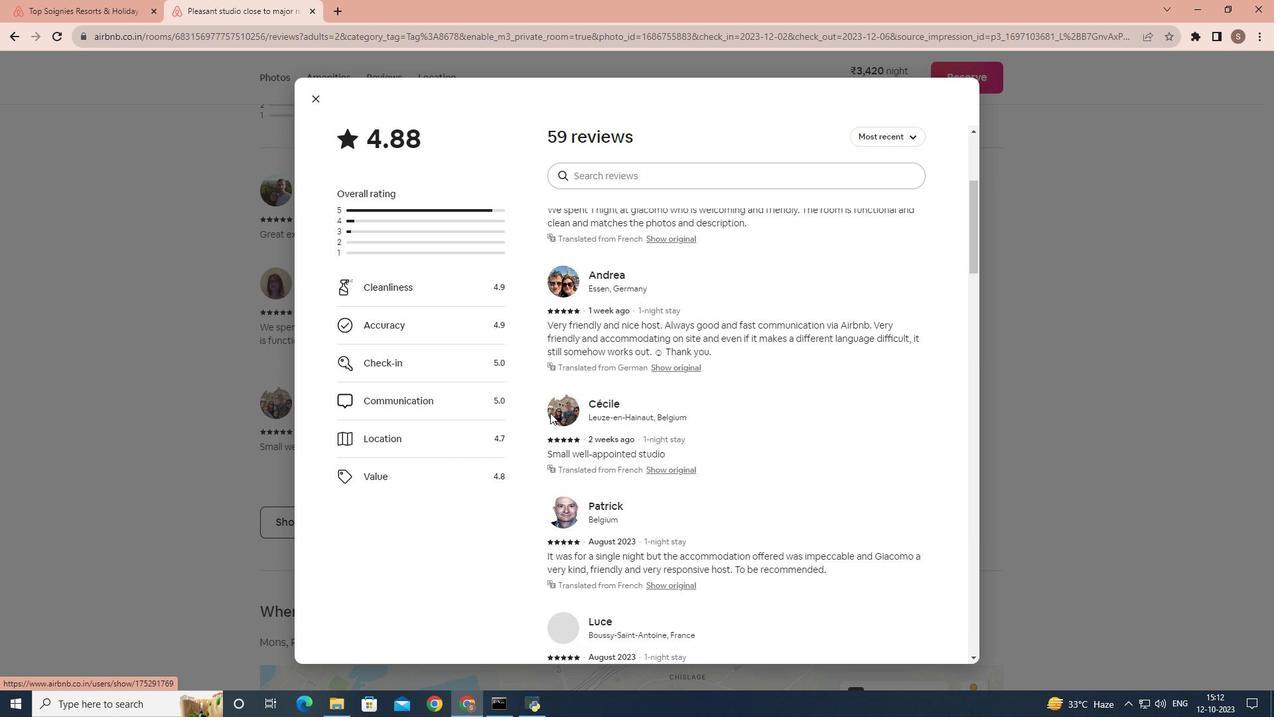 
Action: Mouse scrolled (550, 412) with delta (0, 0)
Screenshot: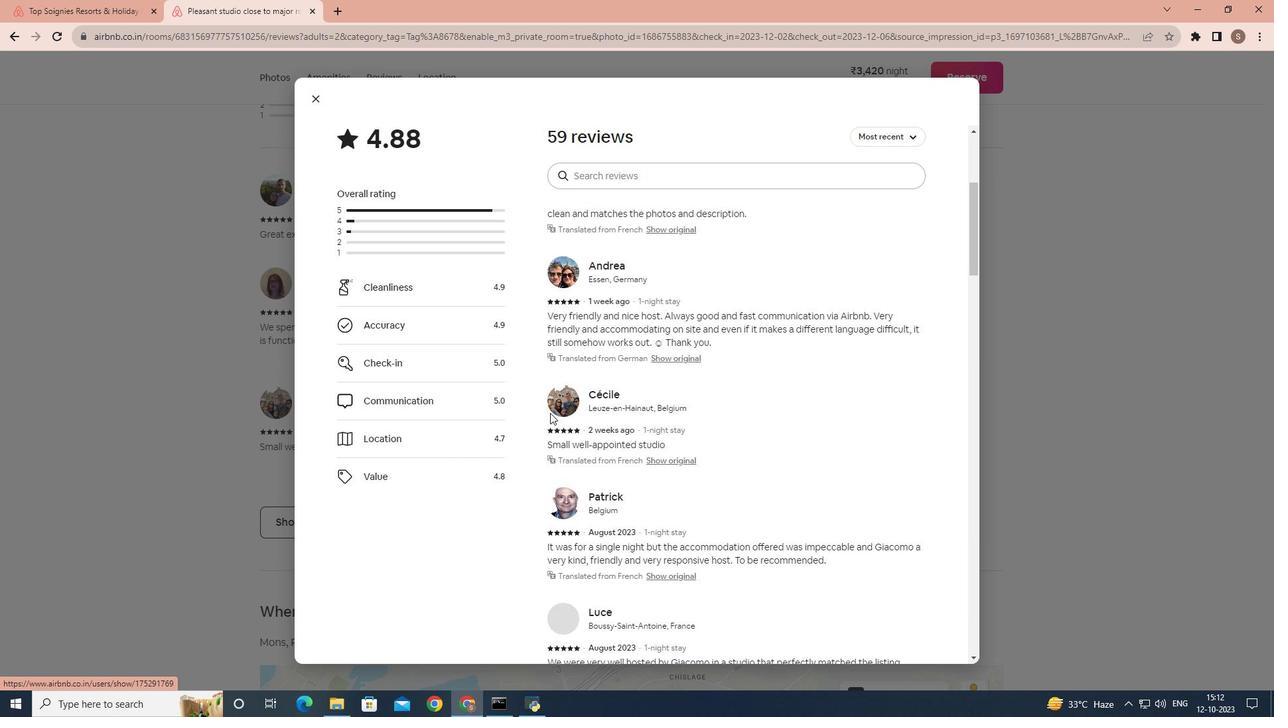 
Action: Mouse scrolled (550, 412) with delta (0, 0)
Screenshot: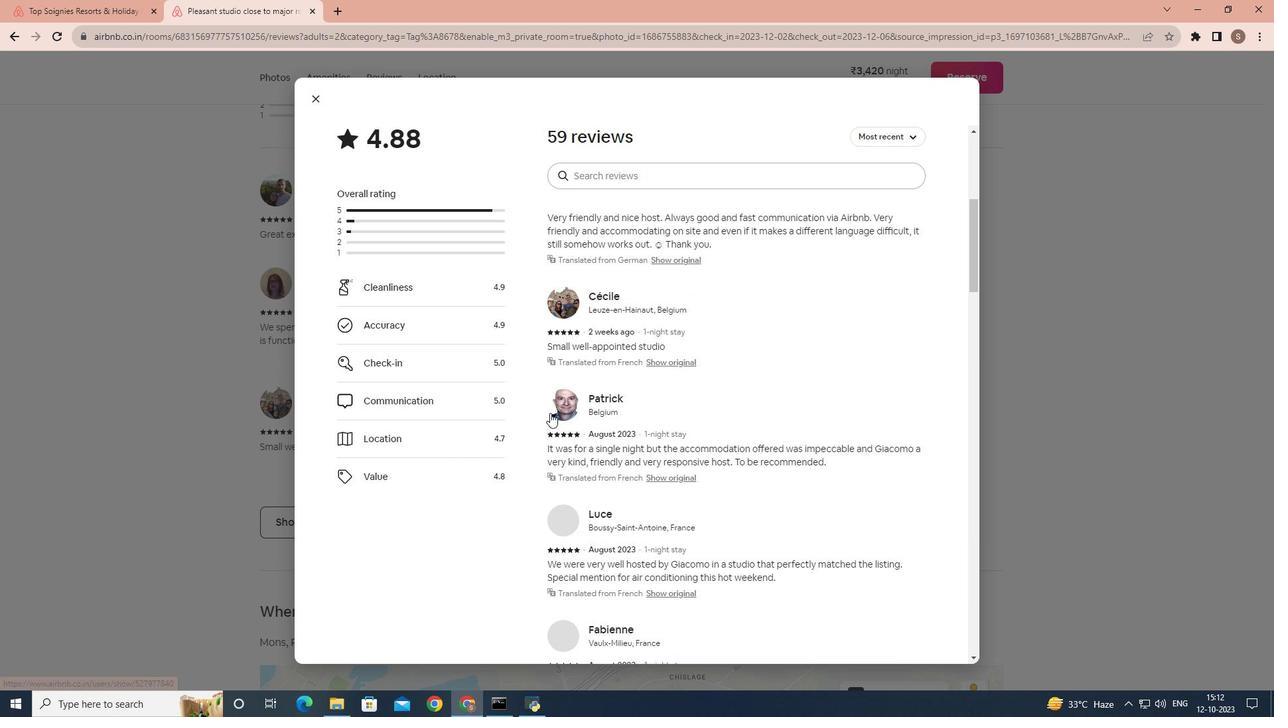 
Action: Mouse scrolled (550, 412) with delta (0, 0)
Screenshot: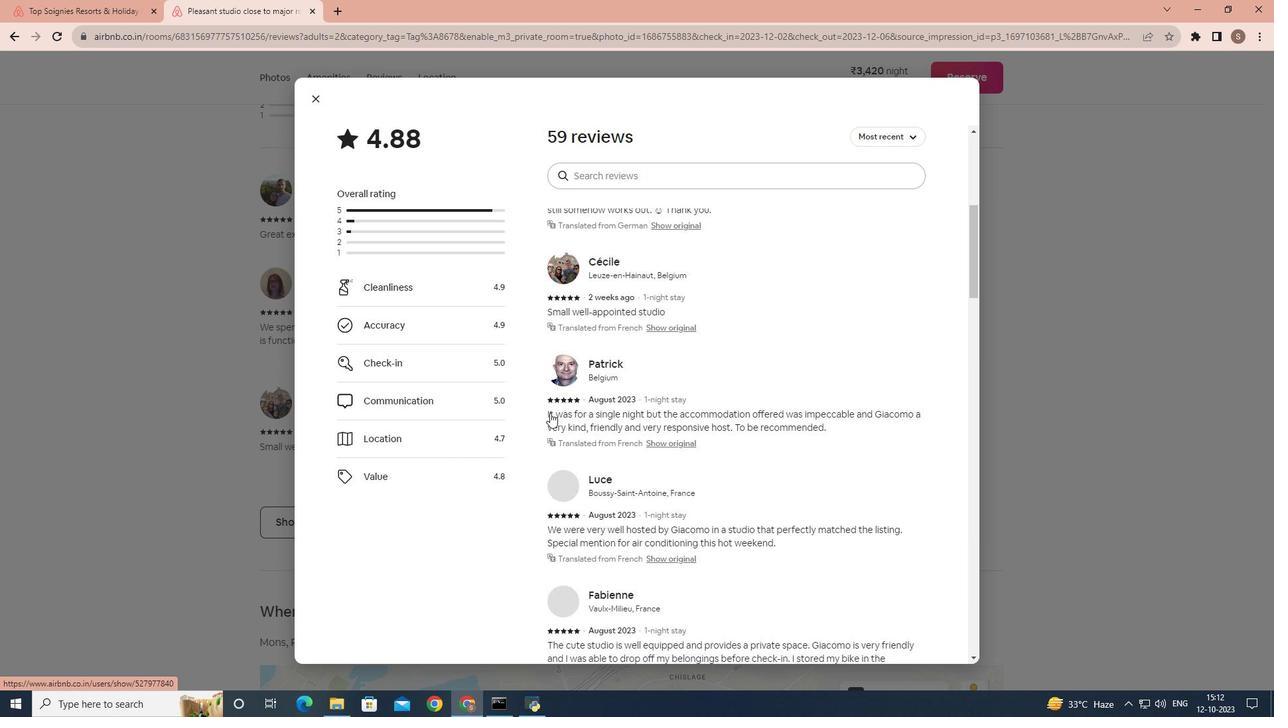 
Action: Mouse scrolled (550, 412) with delta (0, 0)
Screenshot: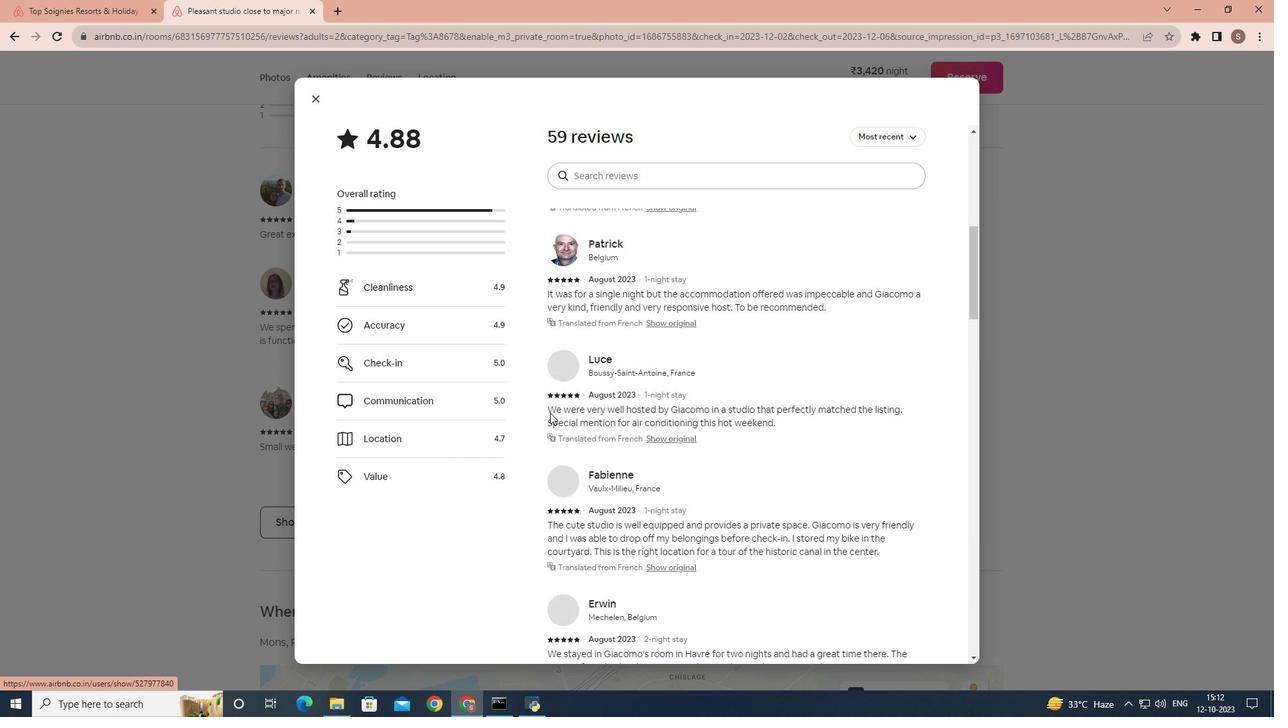 
Action: Mouse scrolled (550, 412) with delta (0, 0)
Screenshot: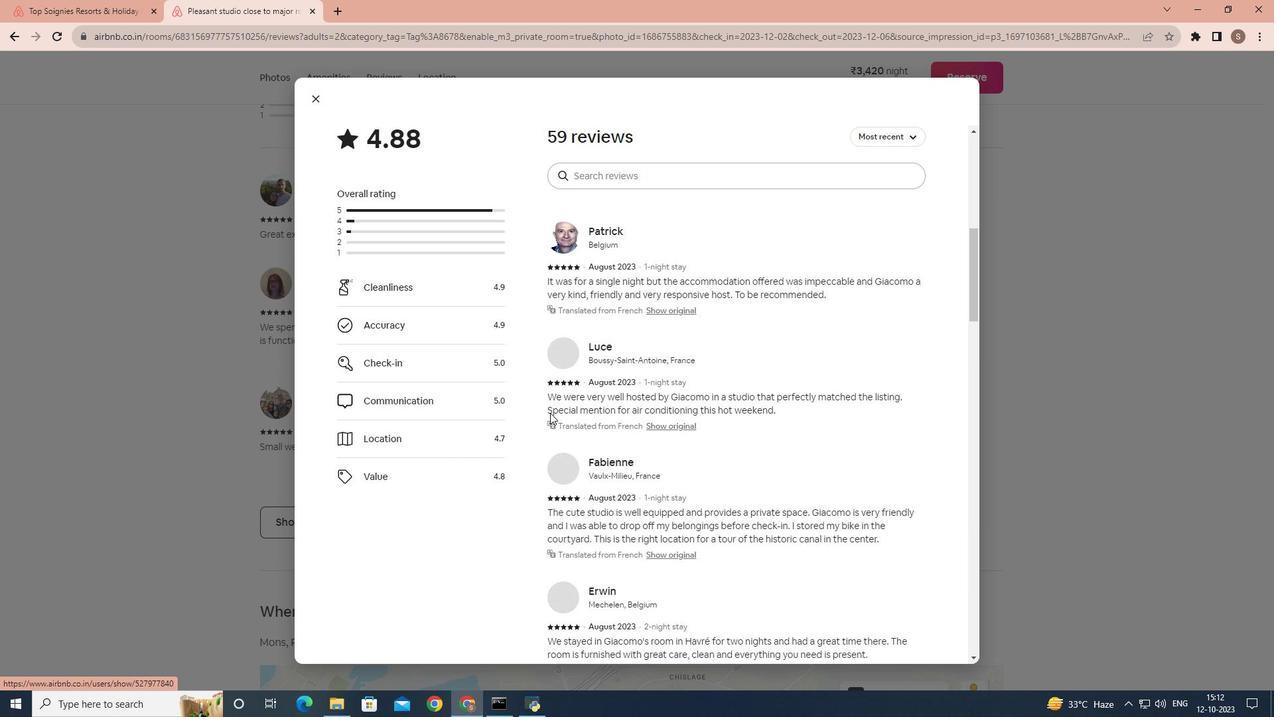 
Action: Mouse scrolled (550, 412) with delta (0, 0)
Screenshot: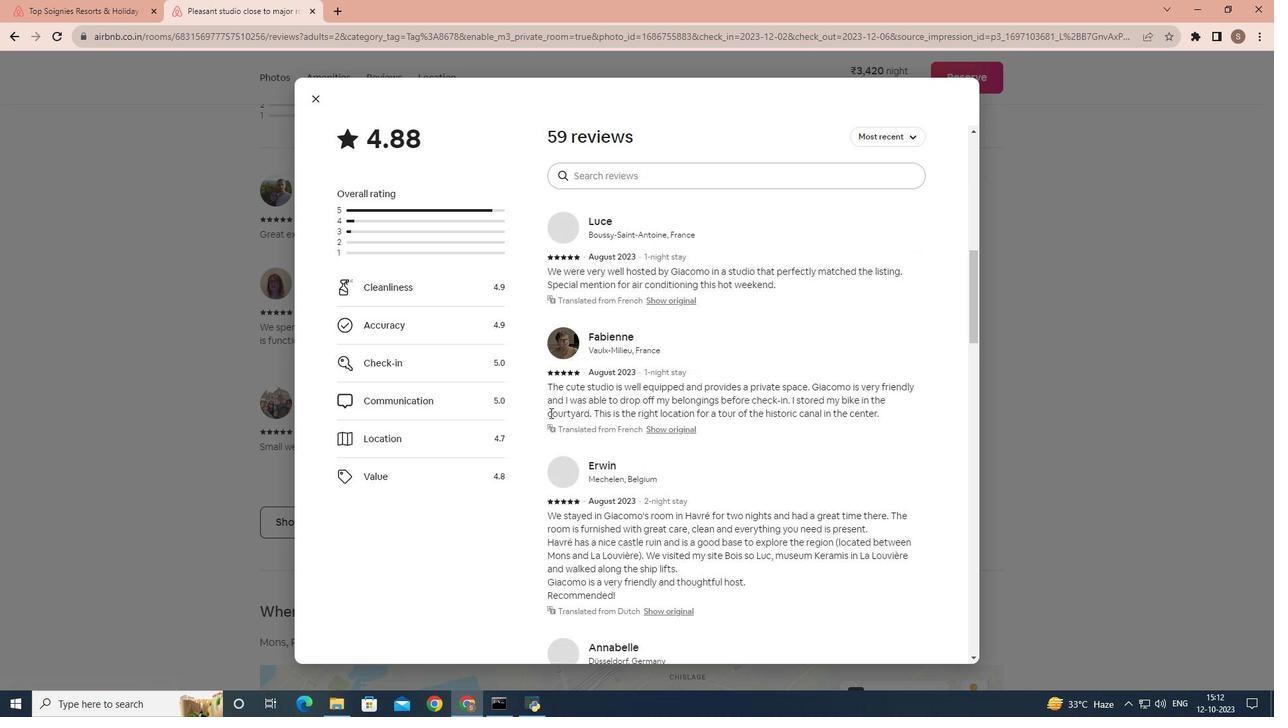 
Action: Mouse scrolled (550, 412) with delta (0, 0)
Screenshot: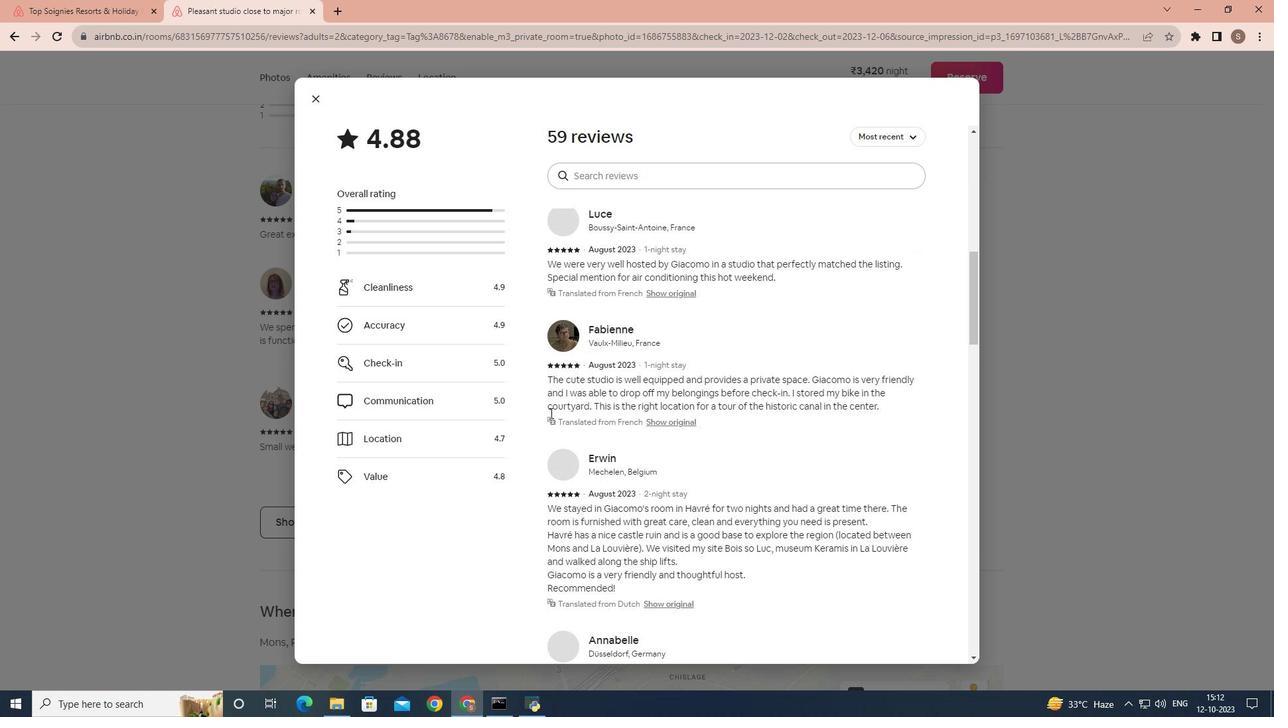 
Action: Mouse scrolled (550, 412) with delta (0, 0)
Screenshot: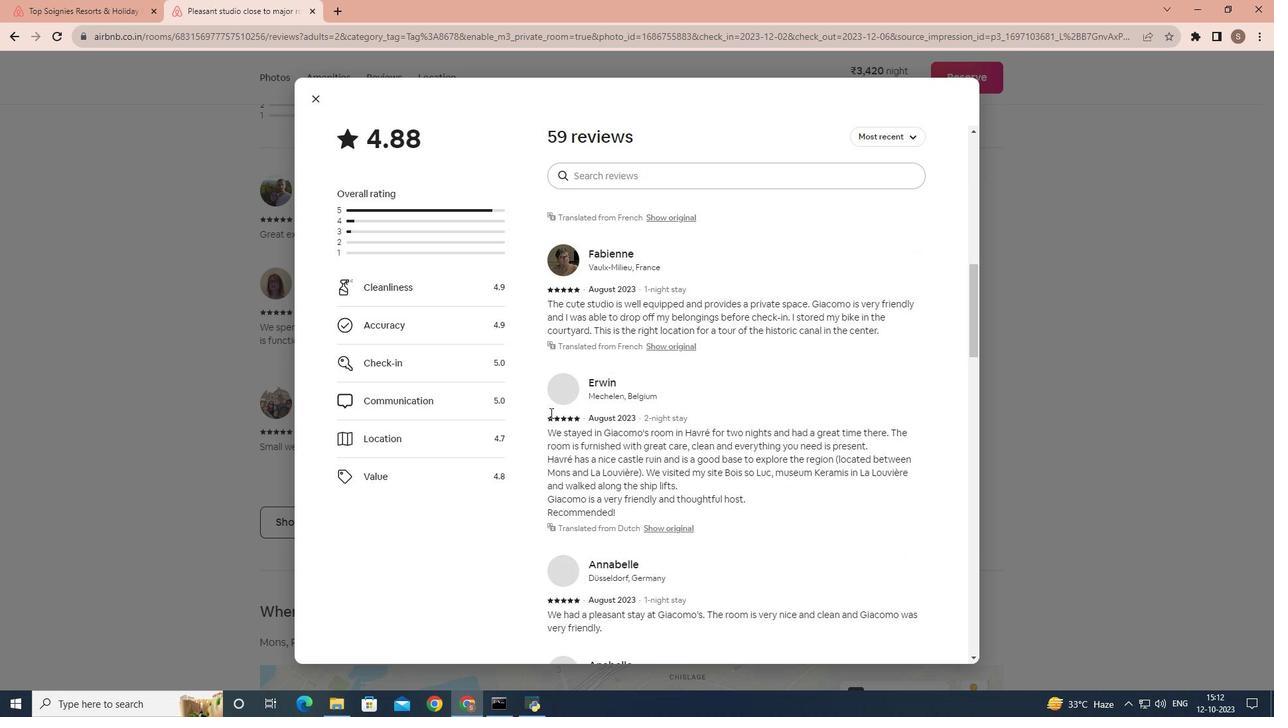 
Action: Mouse scrolled (550, 412) with delta (0, 0)
Screenshot: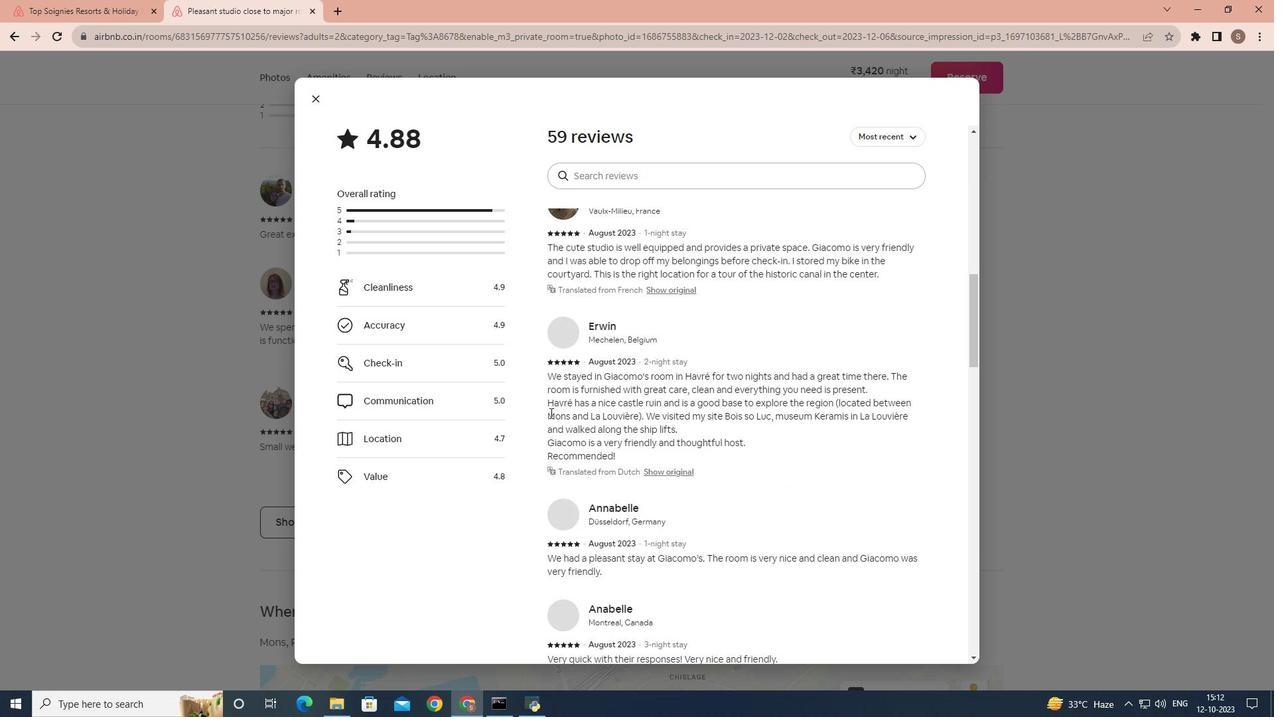 
Action: Mouse scrolled (550, 412) with delta (0, 0)
Screenshot: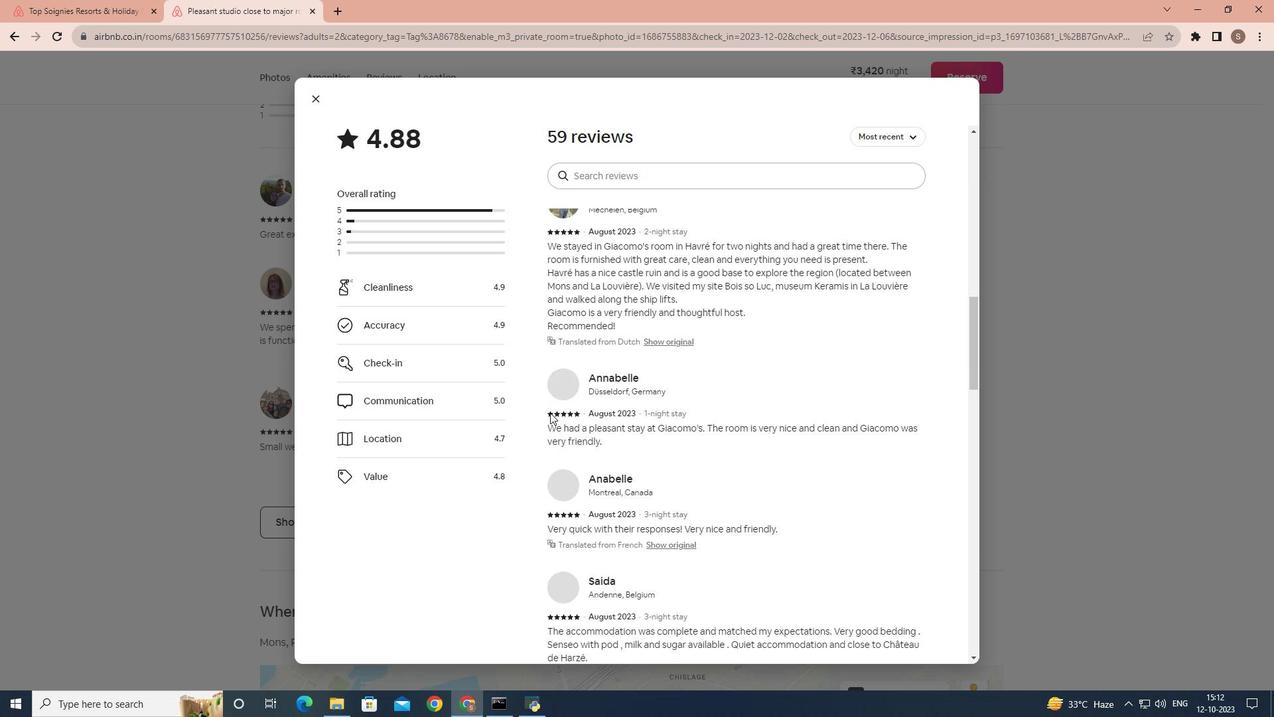 
Action: Mouse scrolled (550, 412) with delta (0, 0)
Screenshot: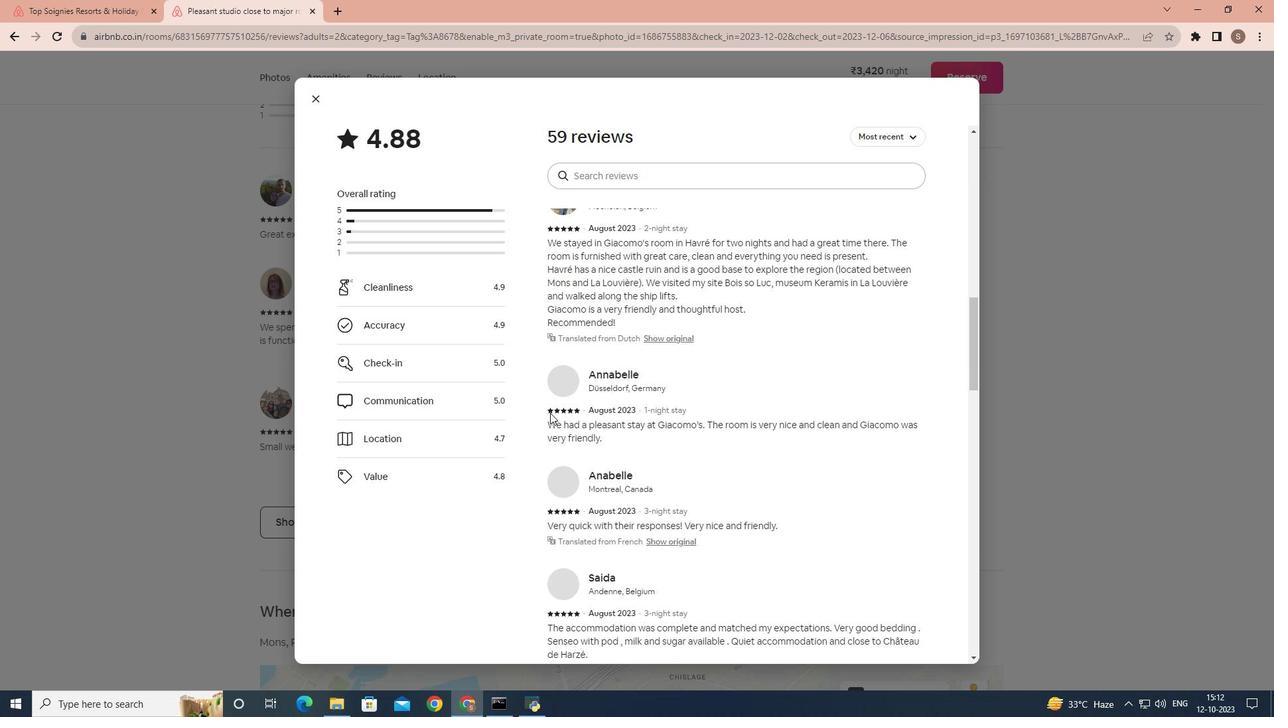 
Action: Mouse scrolled (550, 412) with delta (0, 0)
Screenshot: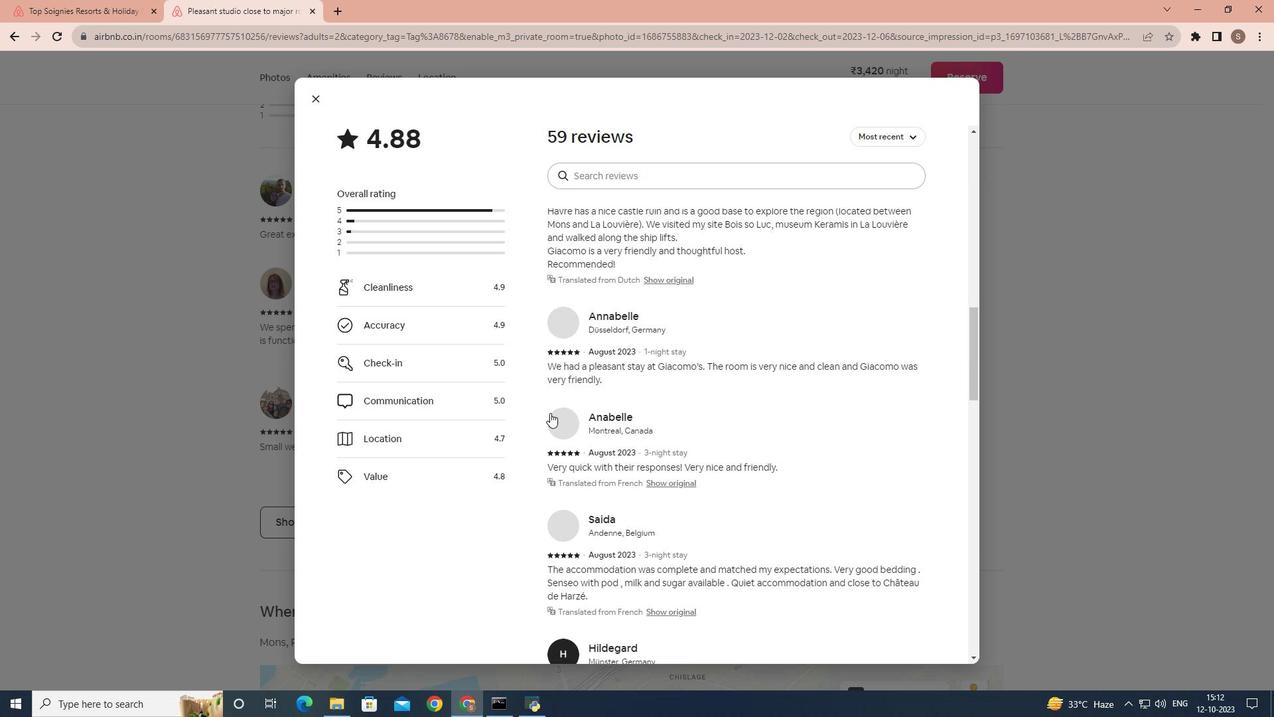 
Action: Mouse scrolled (550, 412) with delta (0, 0)
Screenshot: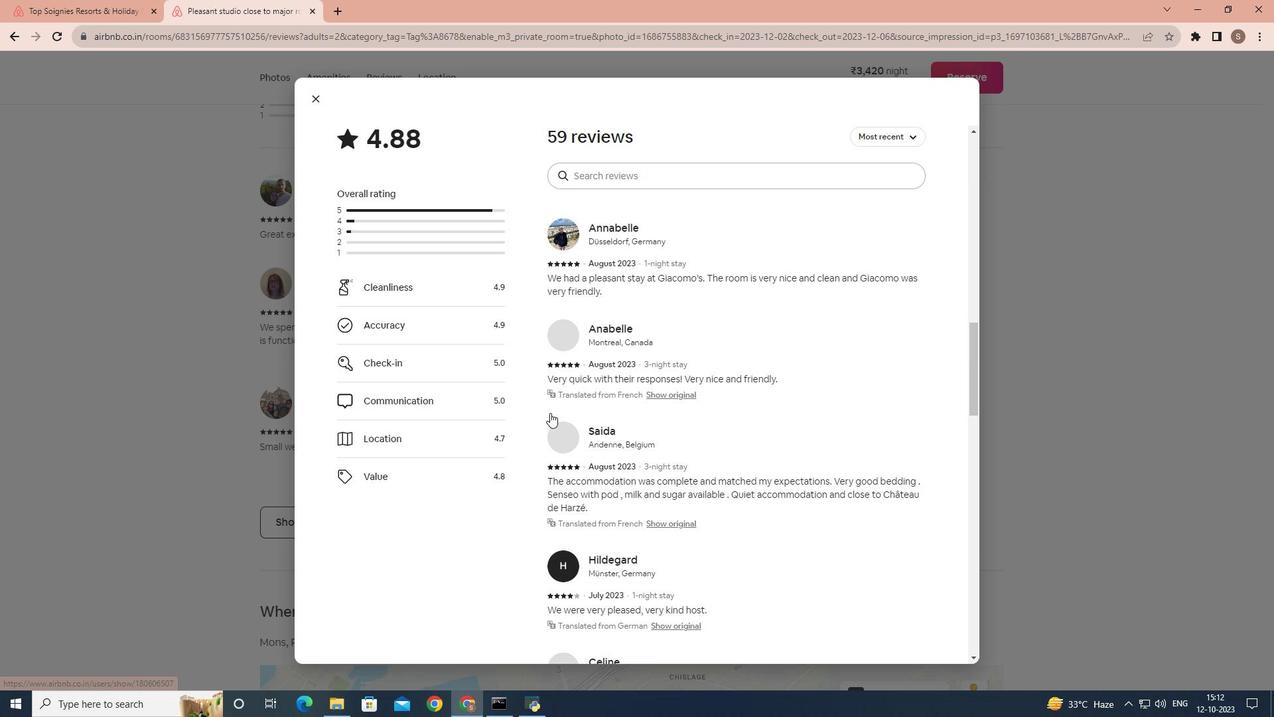 
Action: Mouse scrolled (550, 412) with delta (0, 0)
Screenshot: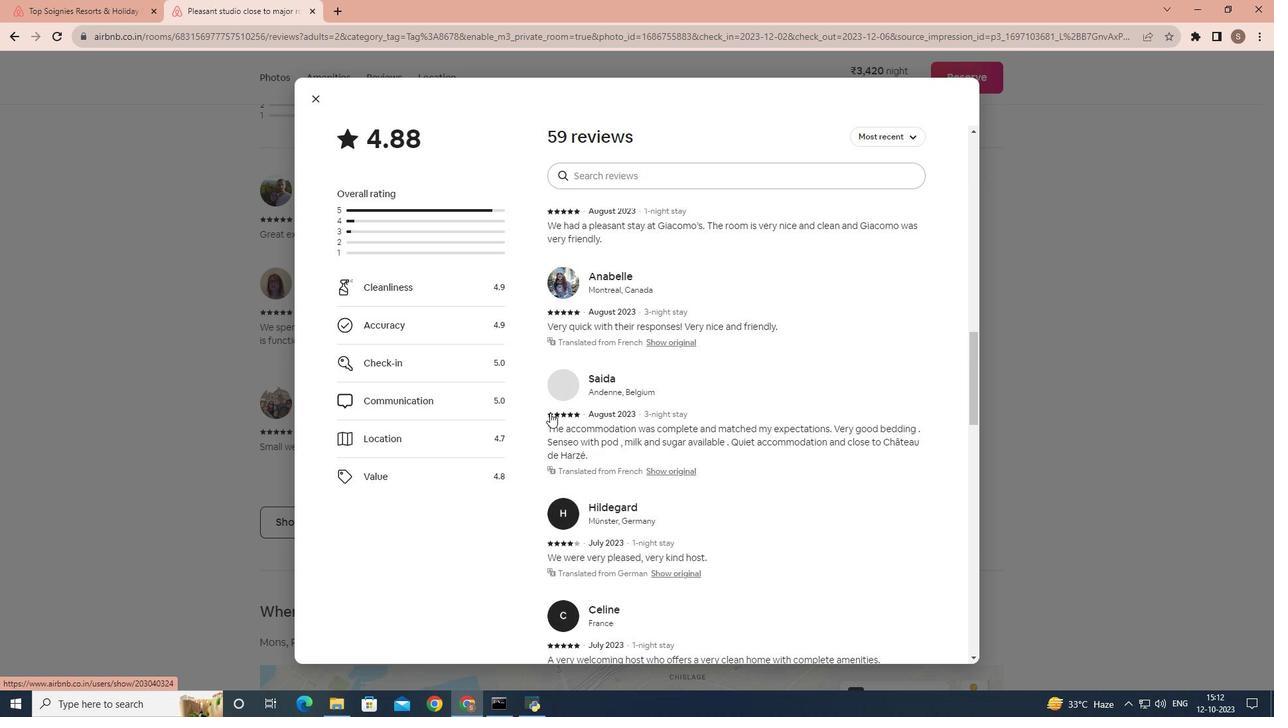 
Action: Mouse scrolled (550, 412) with delta (0, 0)
Screenshot: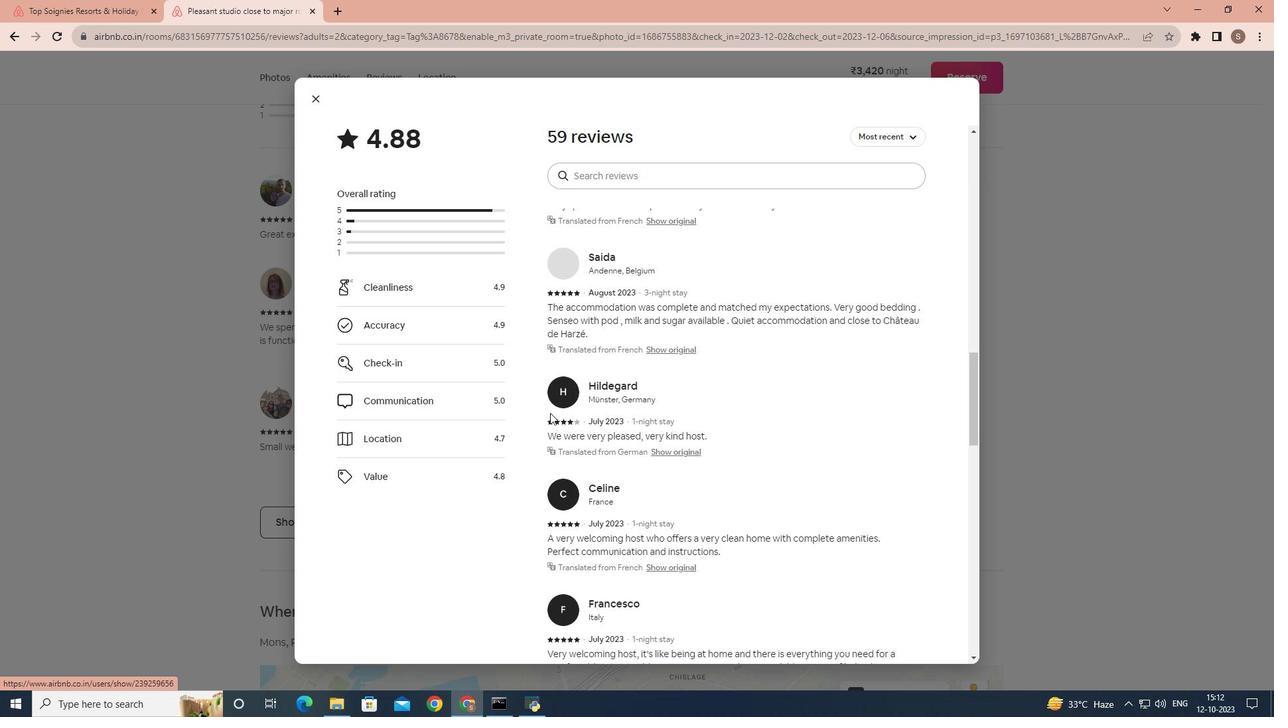 
Action: Mouse scrolled (550, 412) with delta (0, 0)
Screenshot: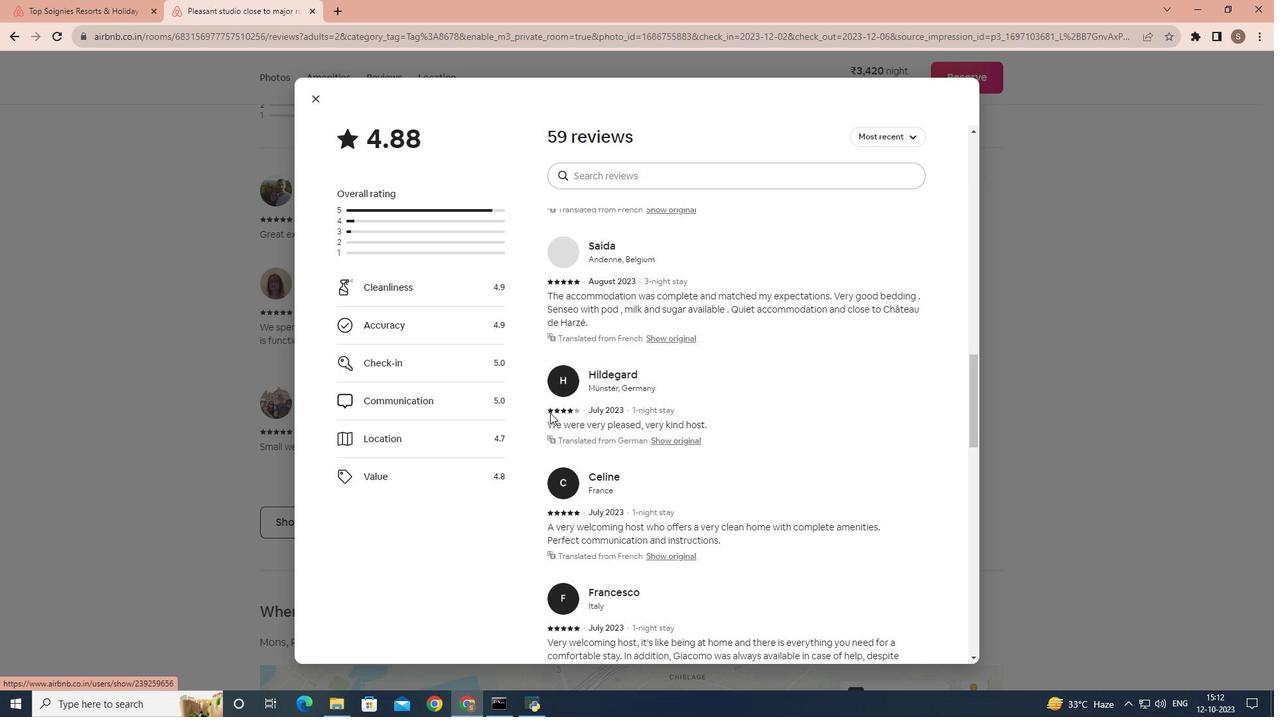 
Action: Mouse scrolled (550, 412) with delta (0, 0)
Screenshot: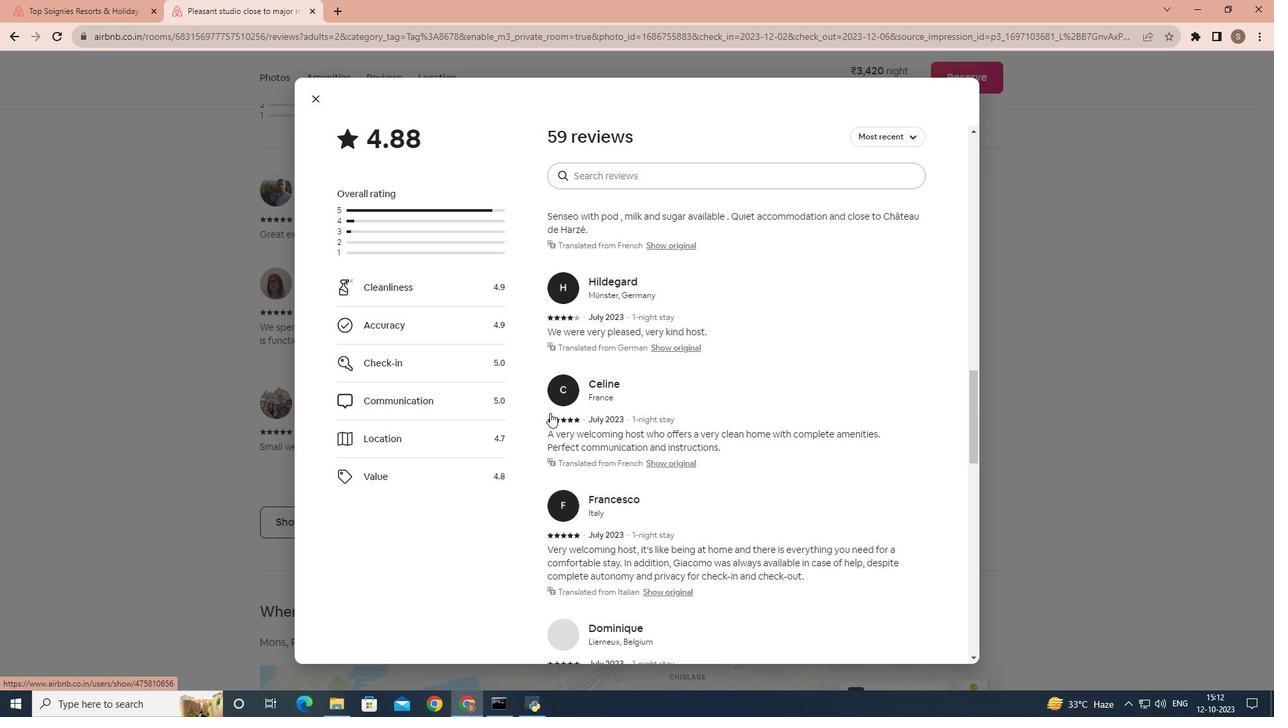 
Action: Mouse scrolled (550, 412) with delta (0, 0)
